 Task: Apply the Effect's to a beach photo to bring out the ocean colors.
Action: Mouse moved to (1013, 394)
Screenshot: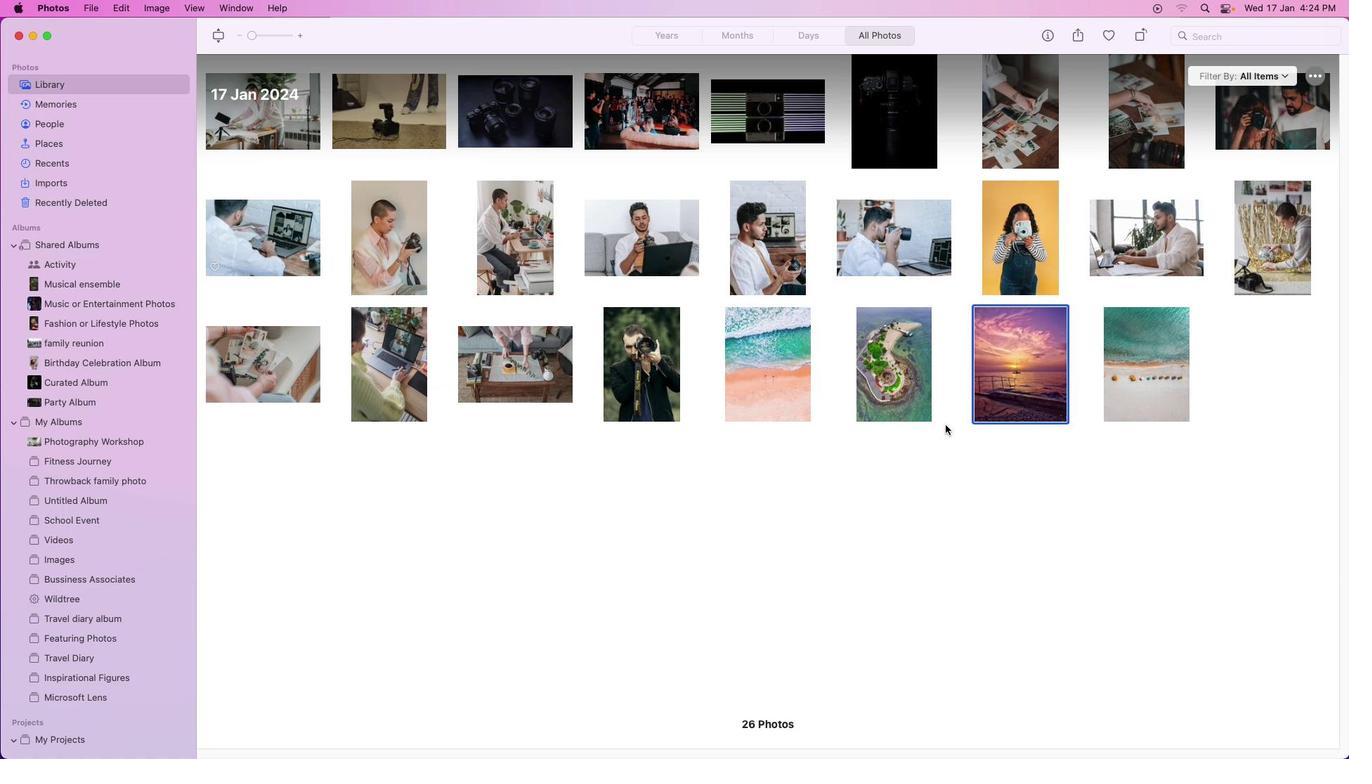 
Action: Mouse pressed left at (1013, 394)
Screenshot: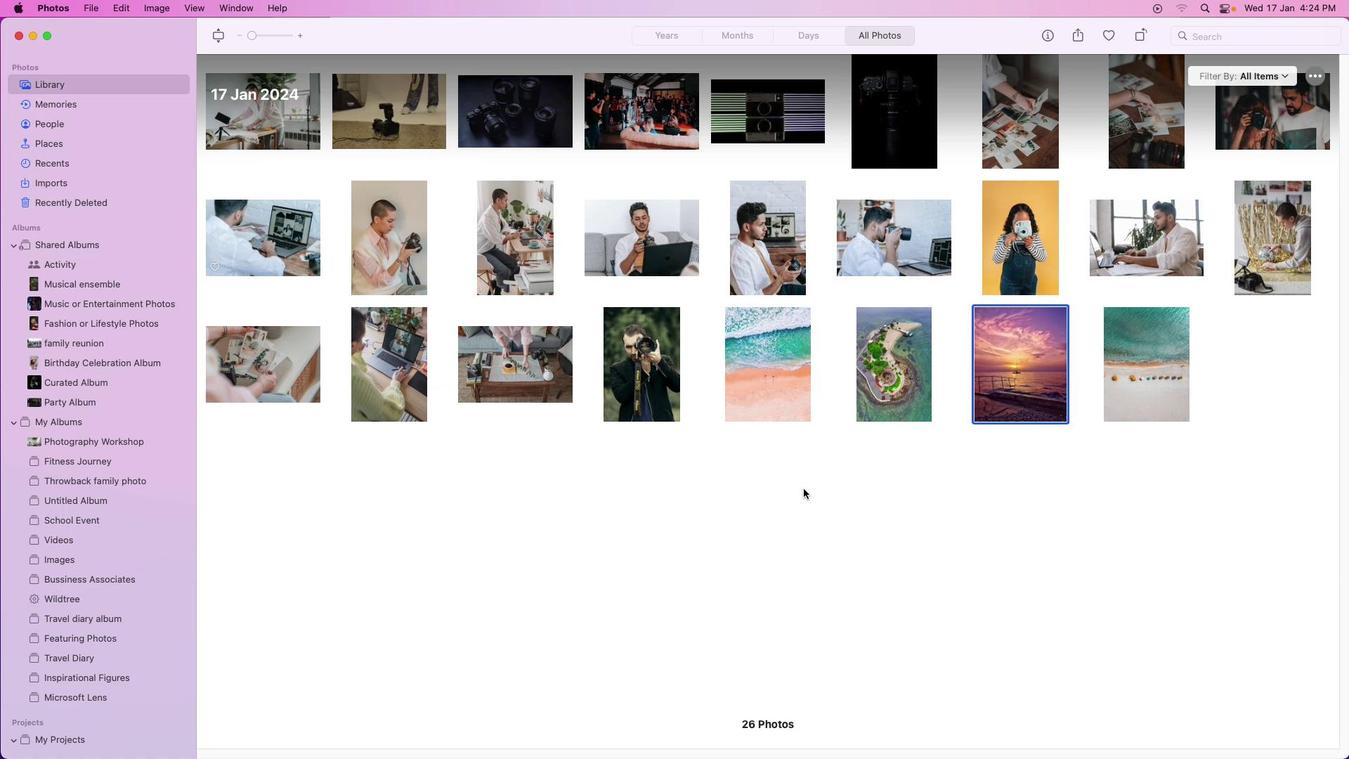 
Action: Mouse pressed left at (1013, 394)
Screenshot: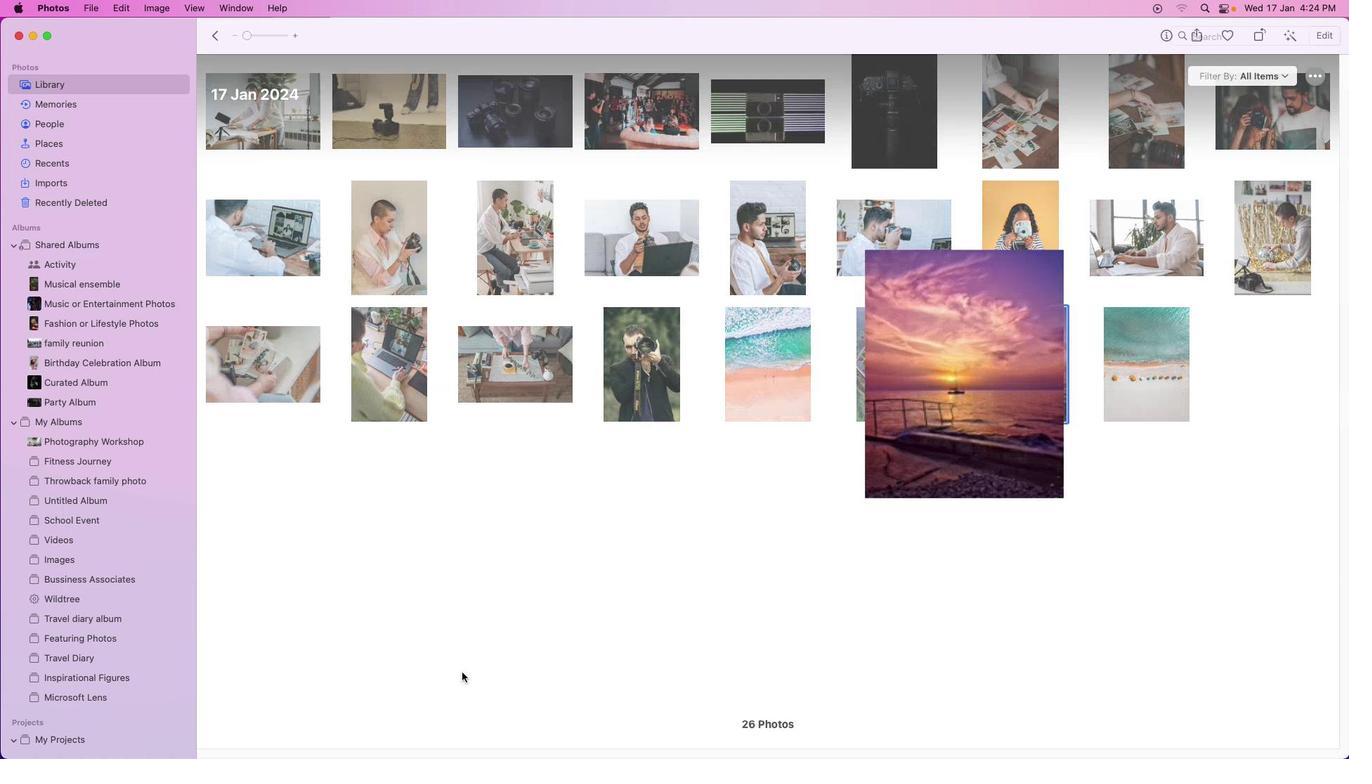 
Action: Mouse moved to (1291, 34)
Screenshot: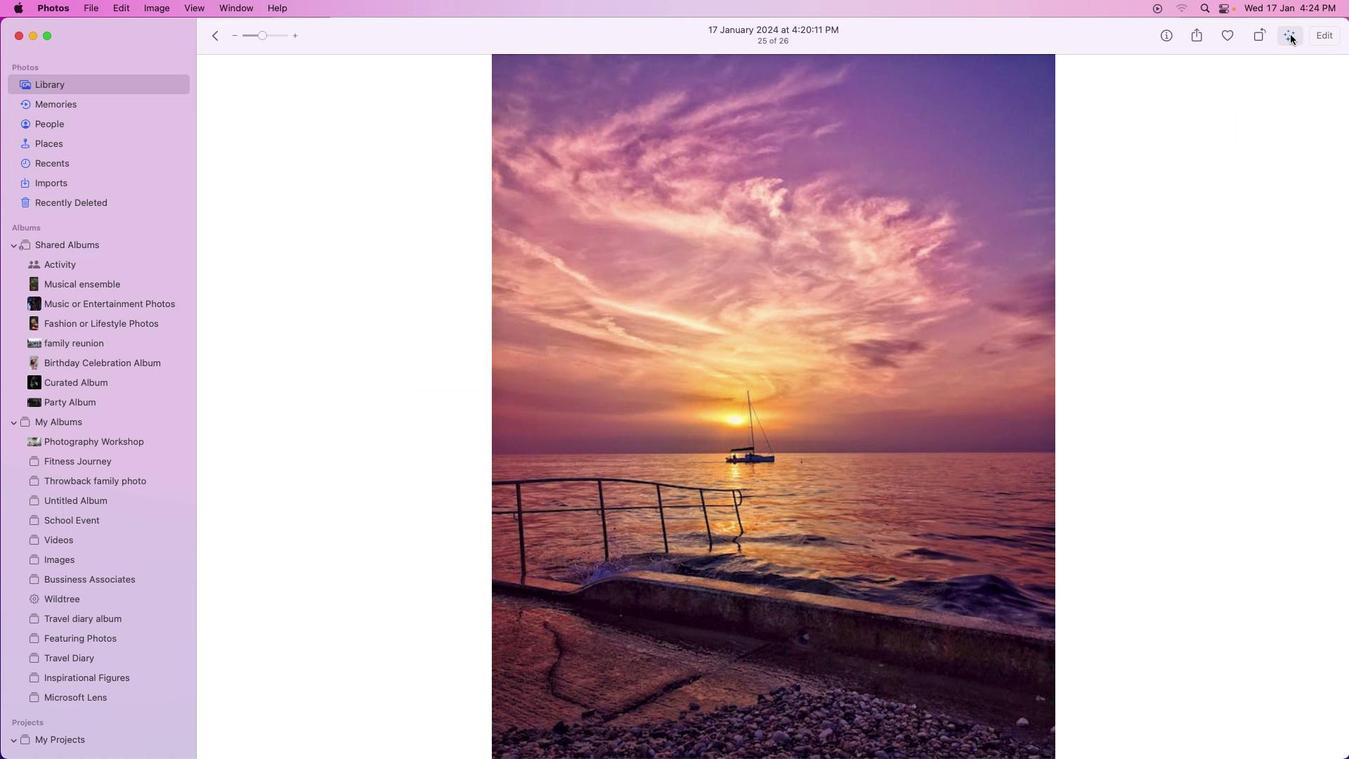 
Action: Mouse pressed left at (1291, 34)
Screenshot: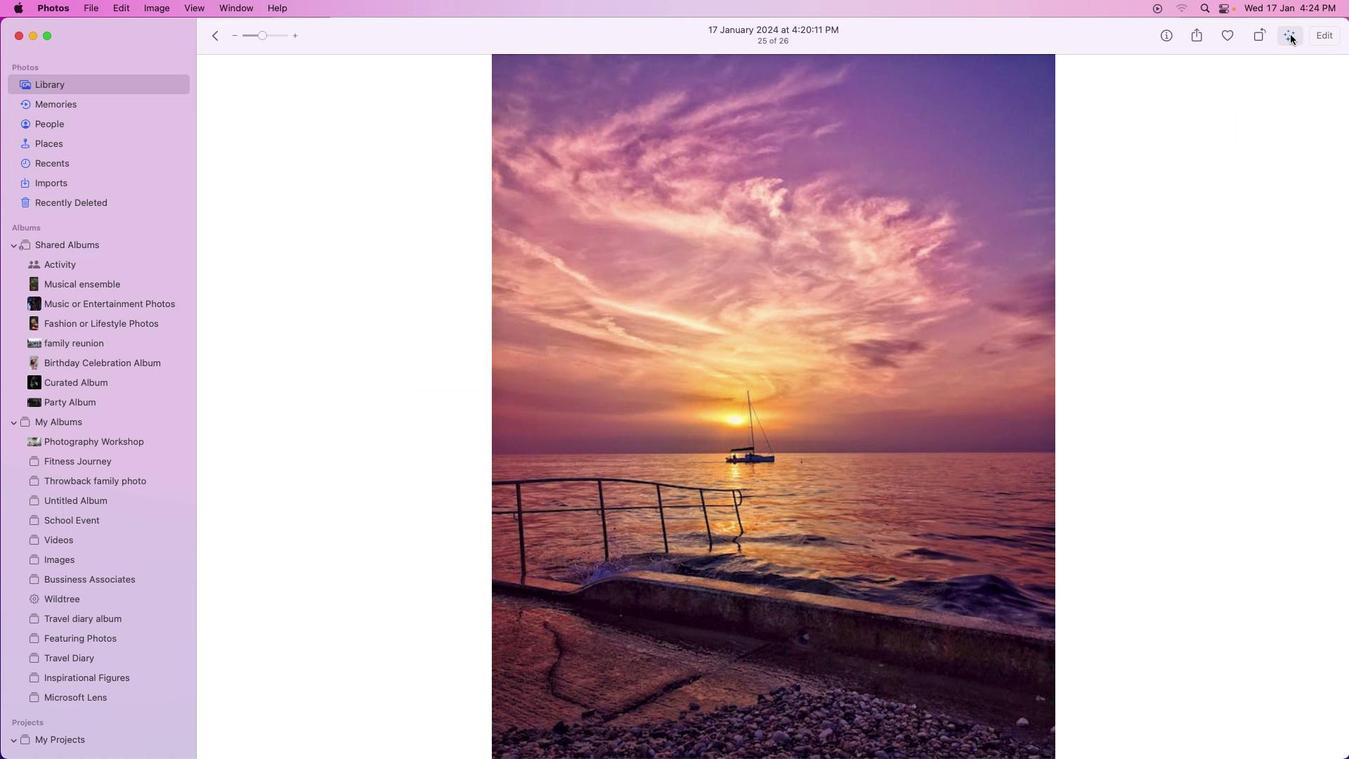 
Action: Mouse moved to (1321, 35)
Screenshot: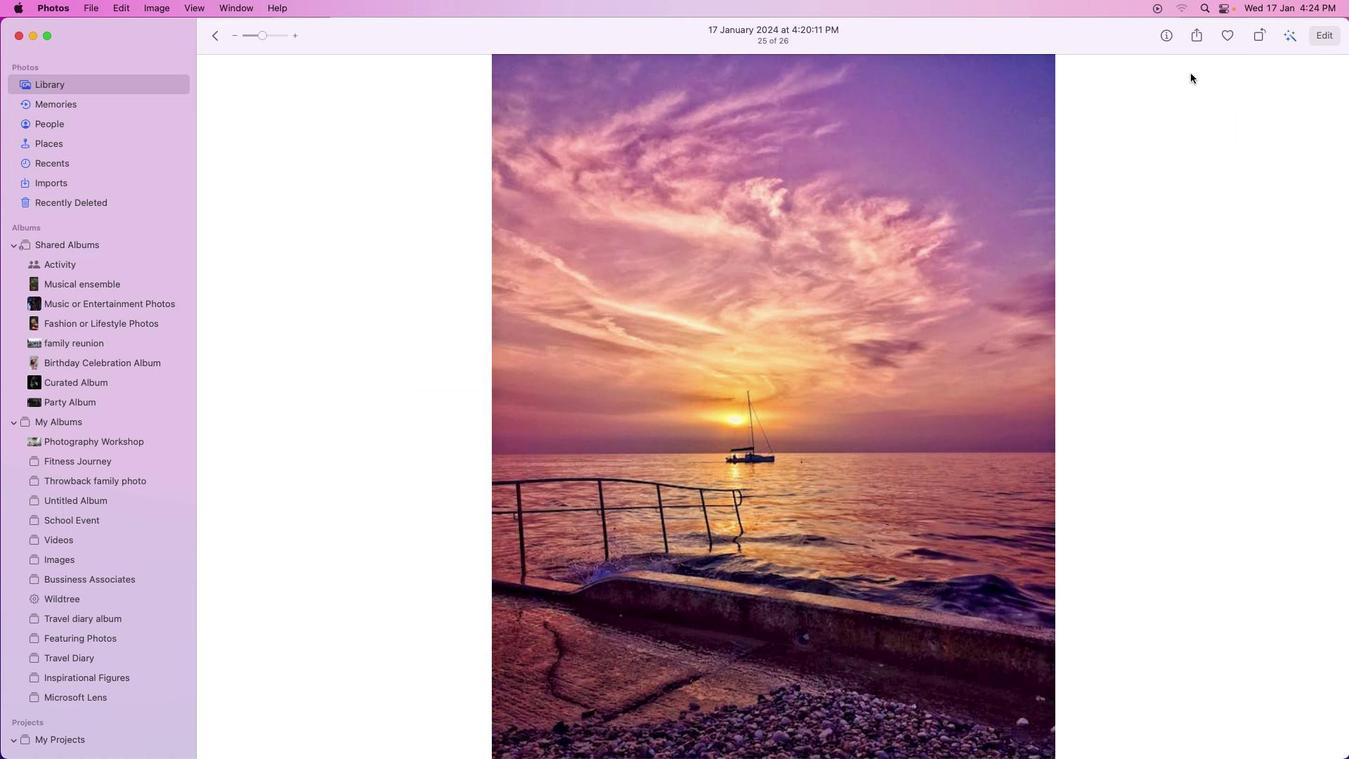 
Action: Mouse pressed left at (1321, 35)
Screenshot: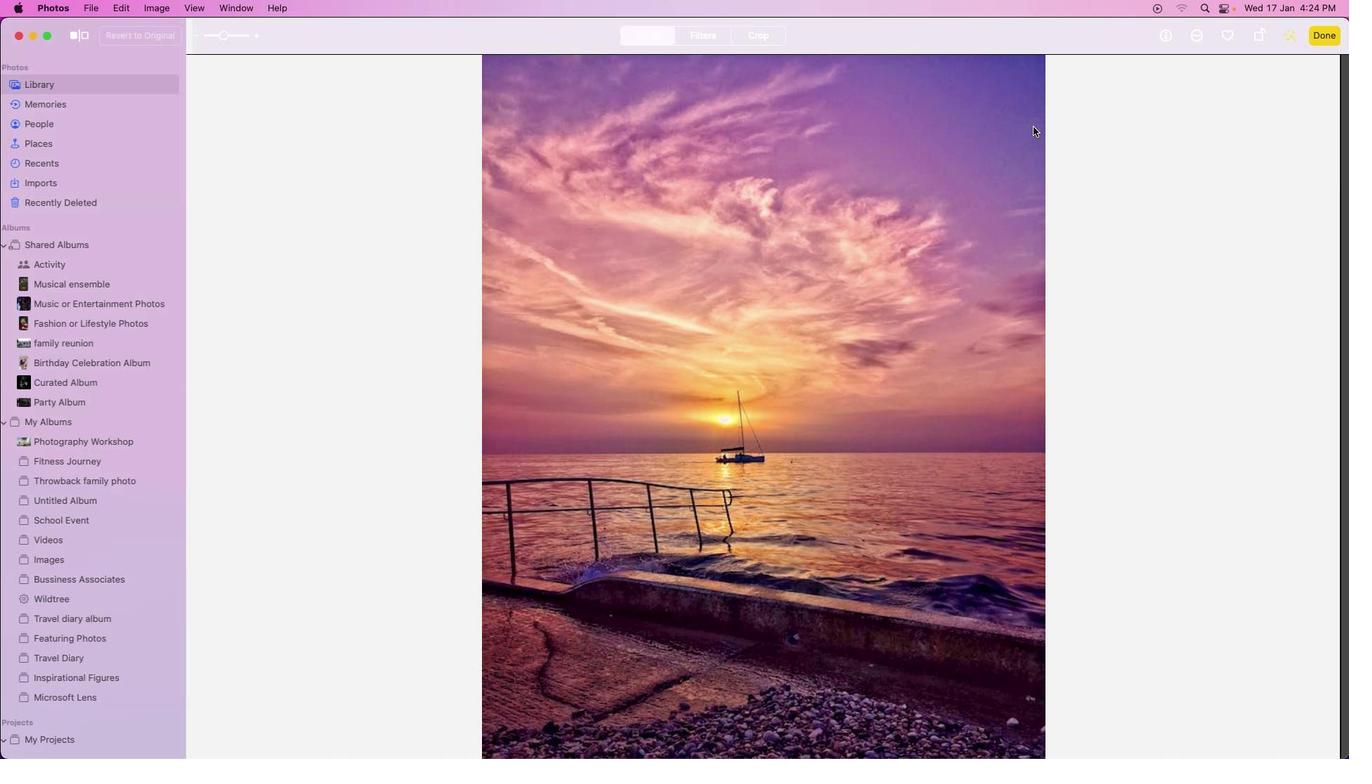 
Action: Mouse moved to (1264, 125)
Screenshot: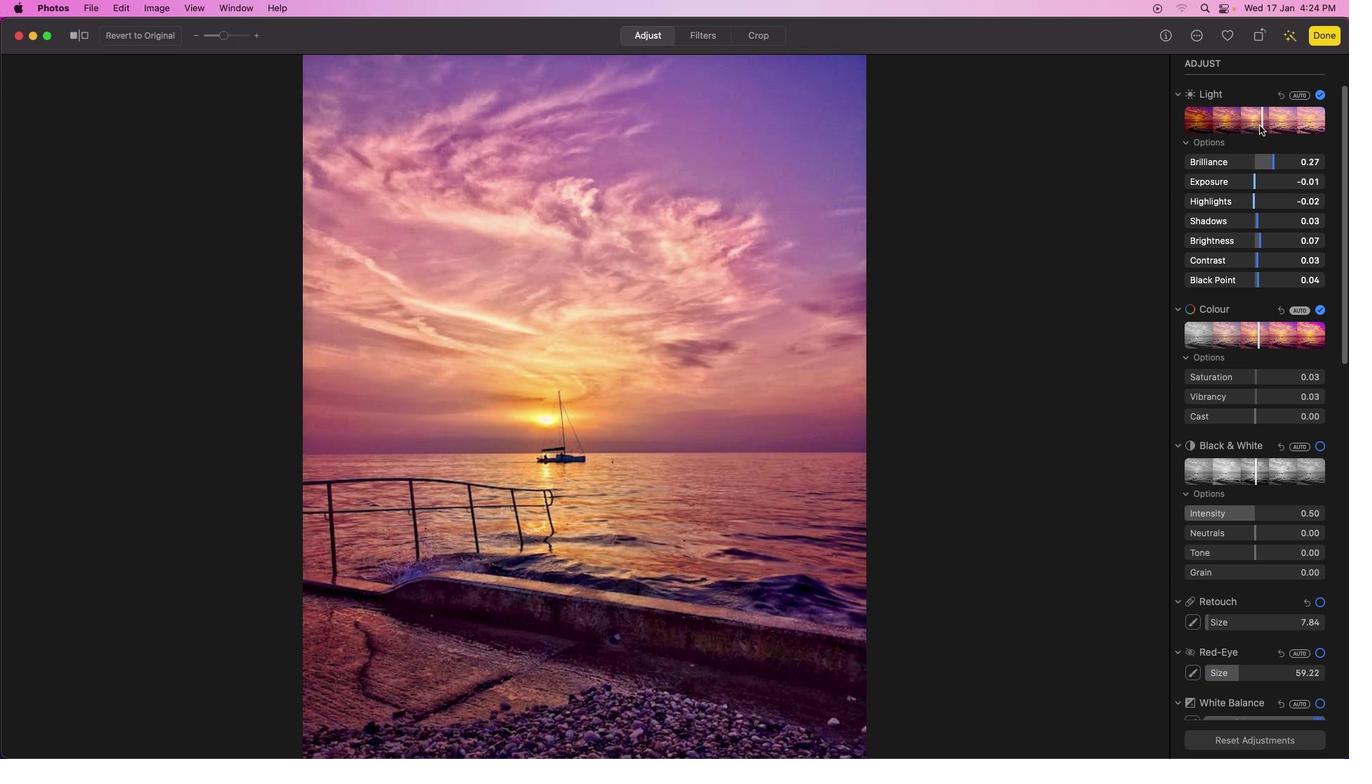 
Action: Mouse pressed left at (1264, 125)
Screenshot: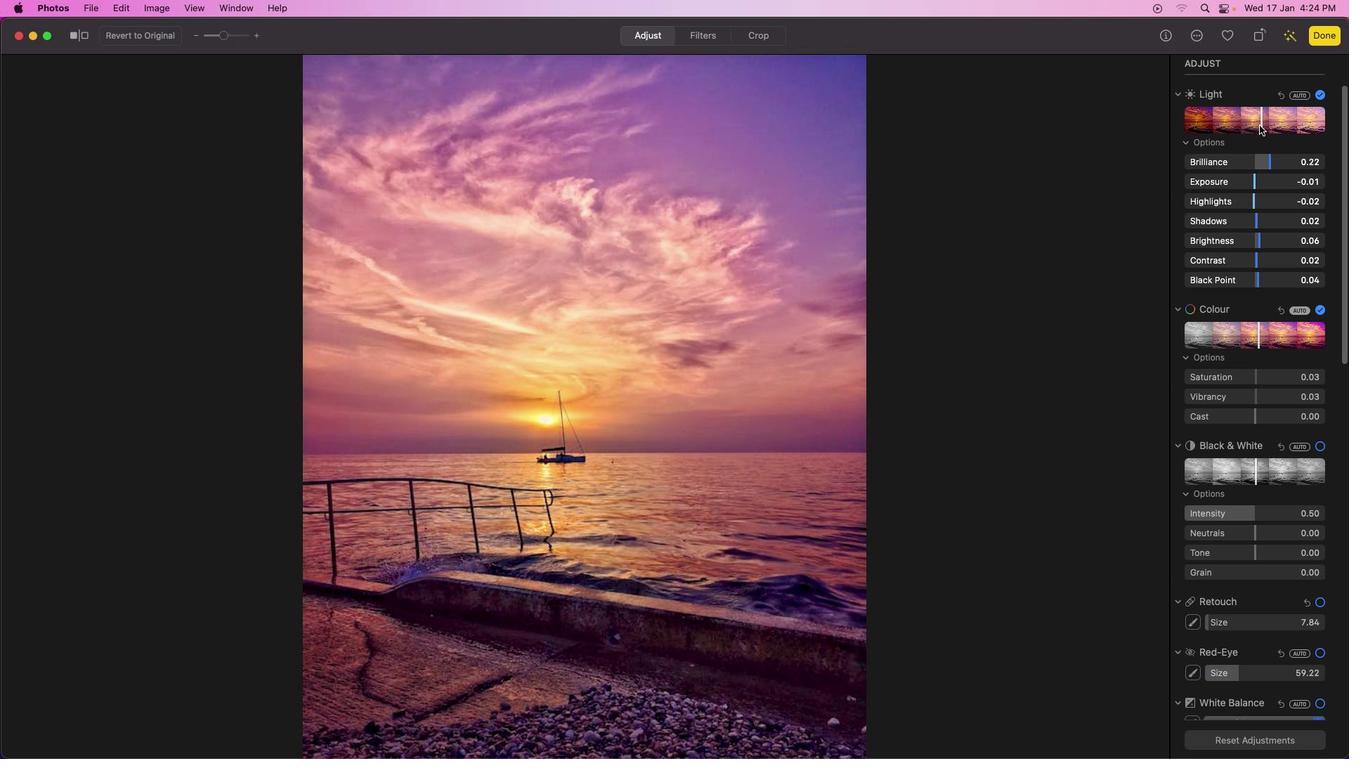 
Action: Mouse moved to (1285, 163)
Screenshot: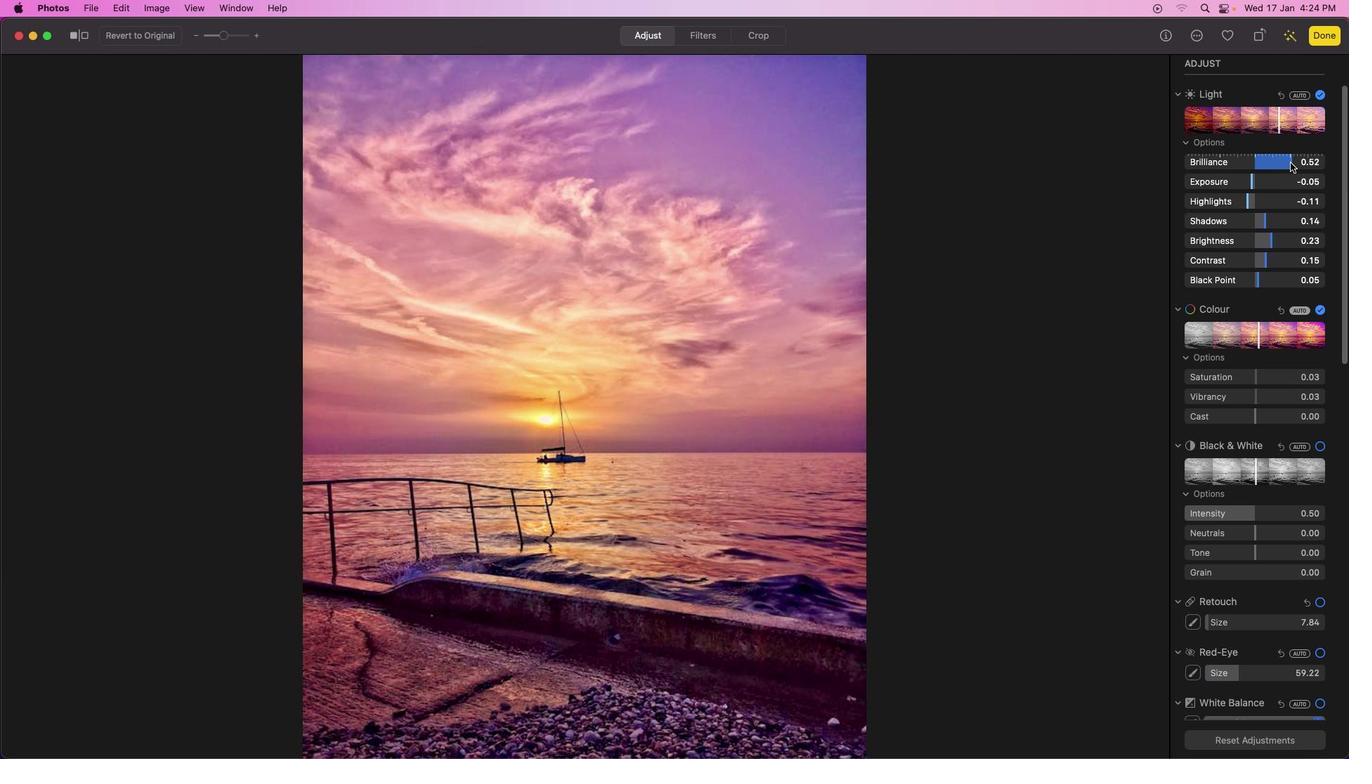 
Action: Mouse pressed left at (1285, 163)
Screenshot: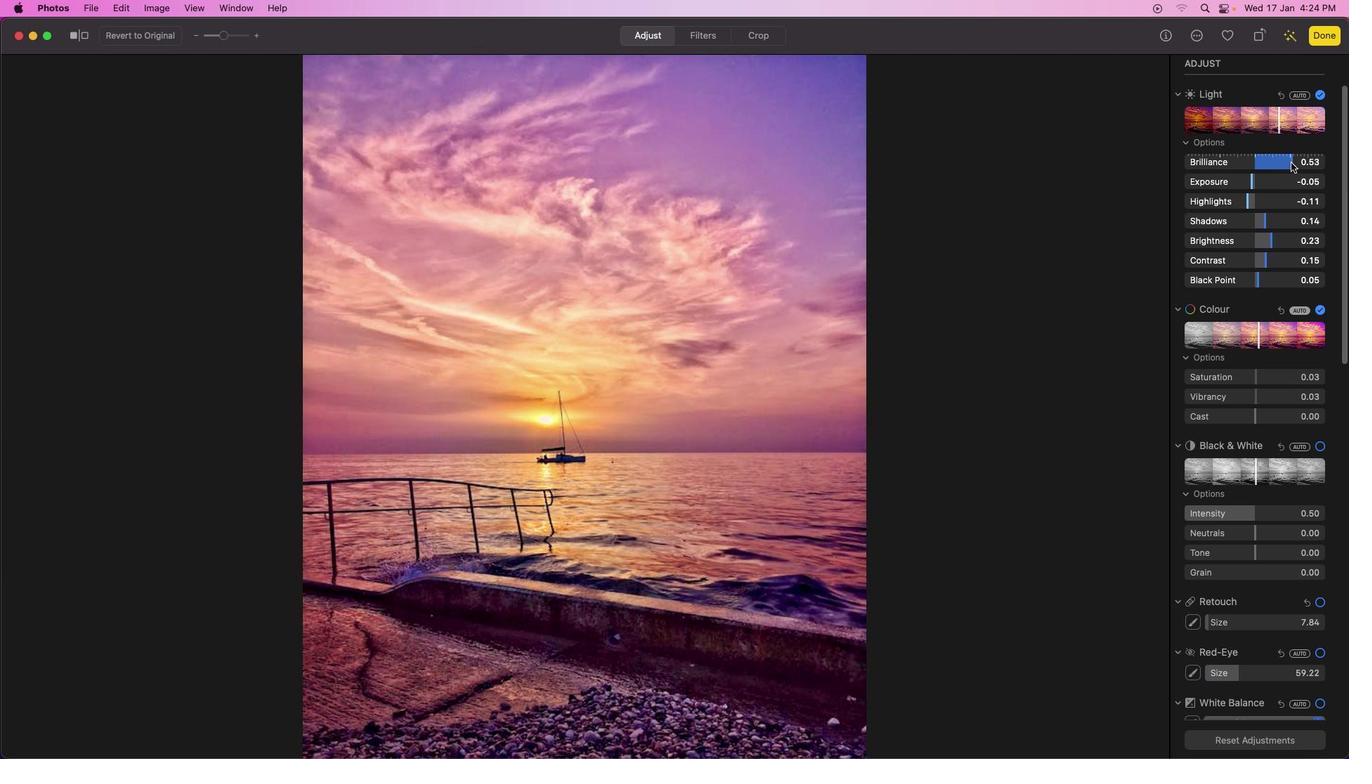 
Action: Mouse moved to (1253, 179)
Screenshot: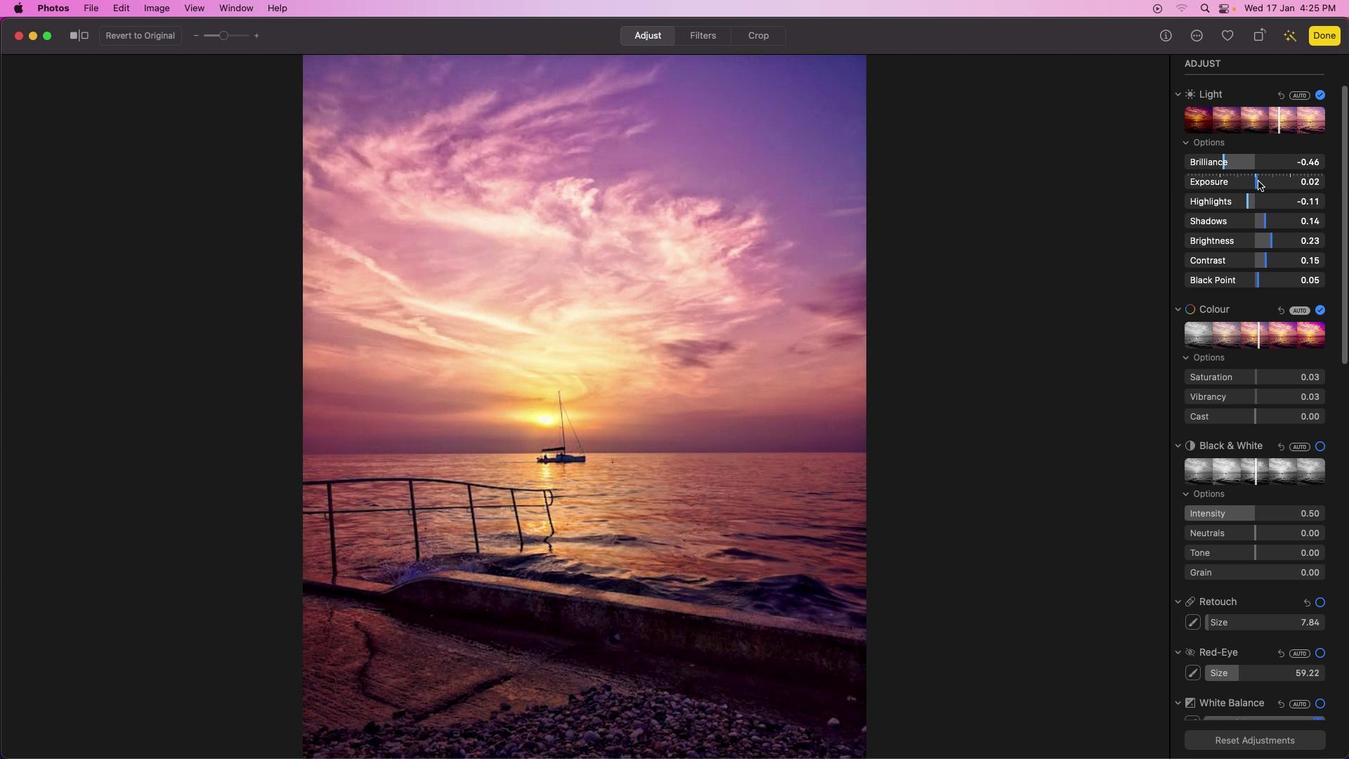 
Action: Mouse pressed left at (1253, 179)
Screenshot: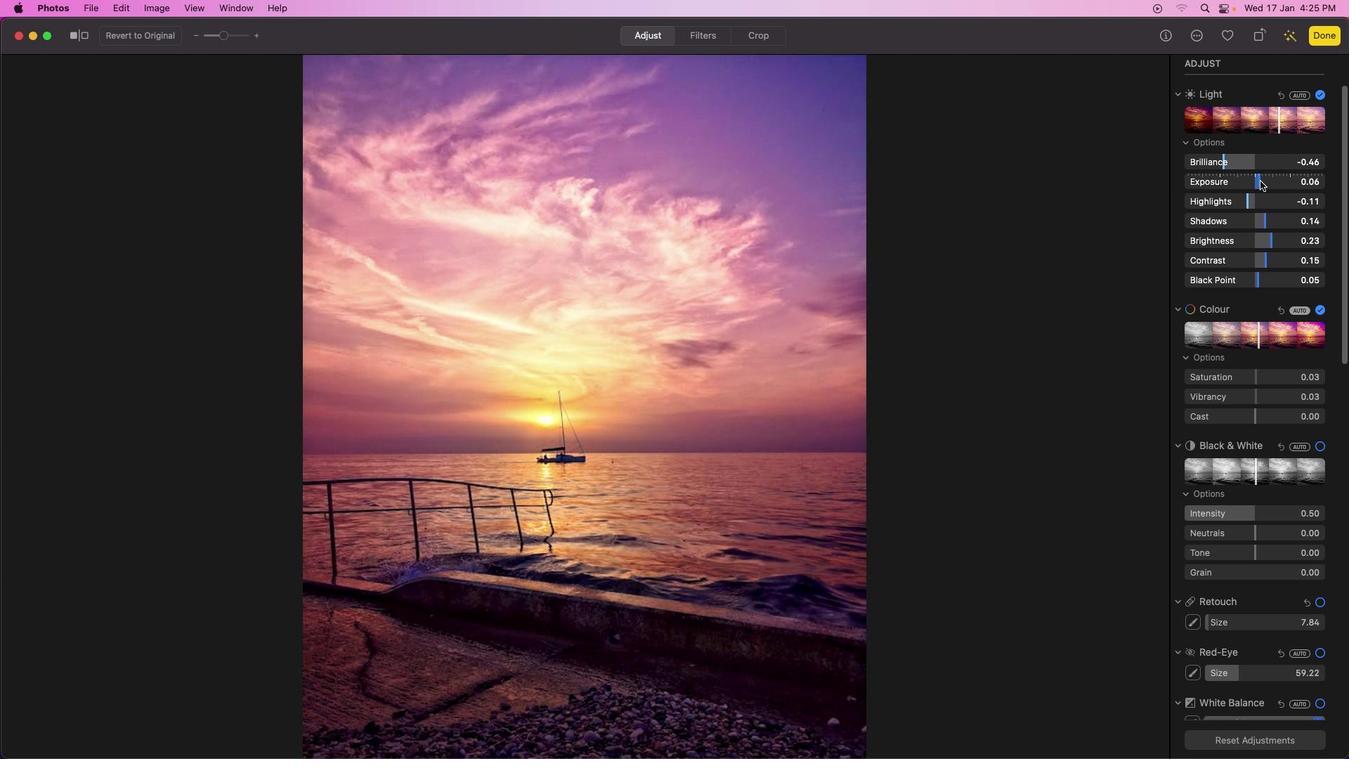 
Action: Mouse moved to (1252, 201)
Screenshot: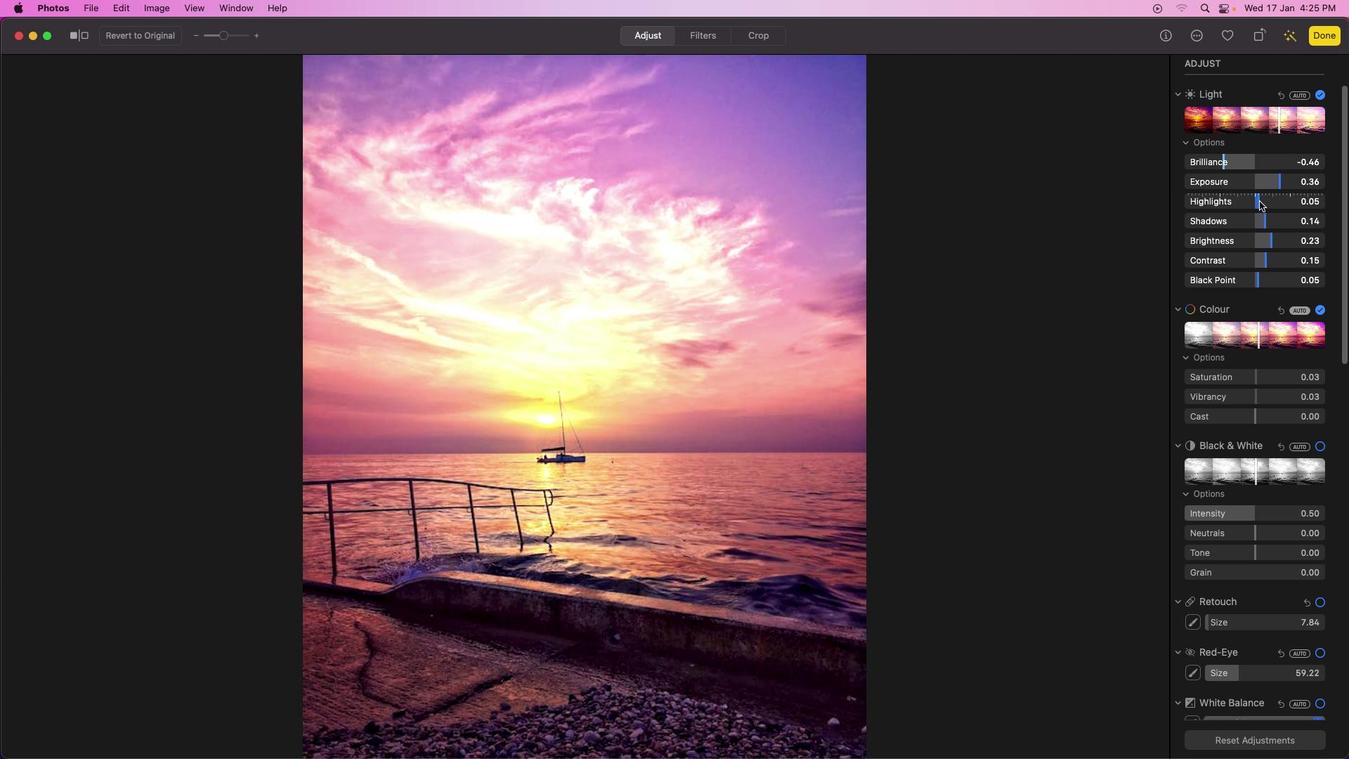 
Action: Mouse pressed left at (1252, 201)
Screenshot: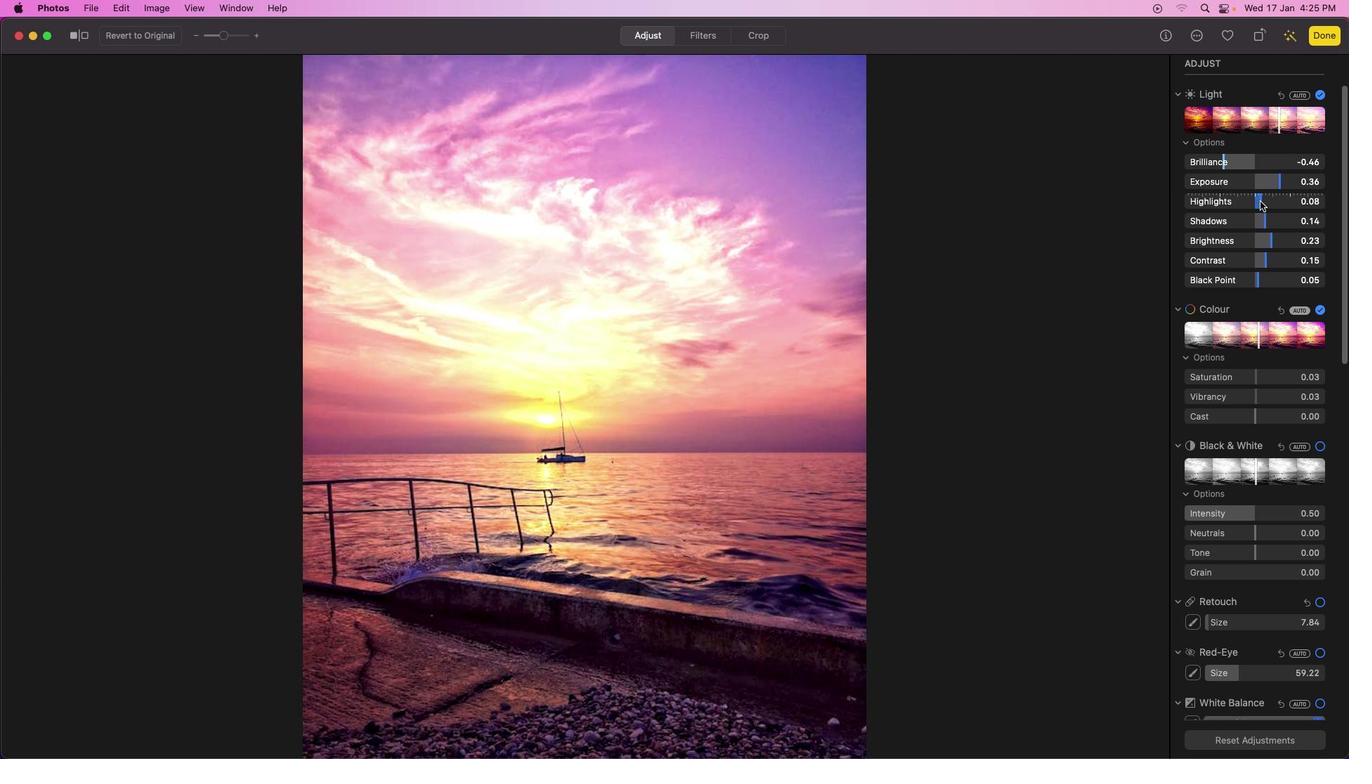 
Action: Mouse moved to (1266, 220)
Screenshot: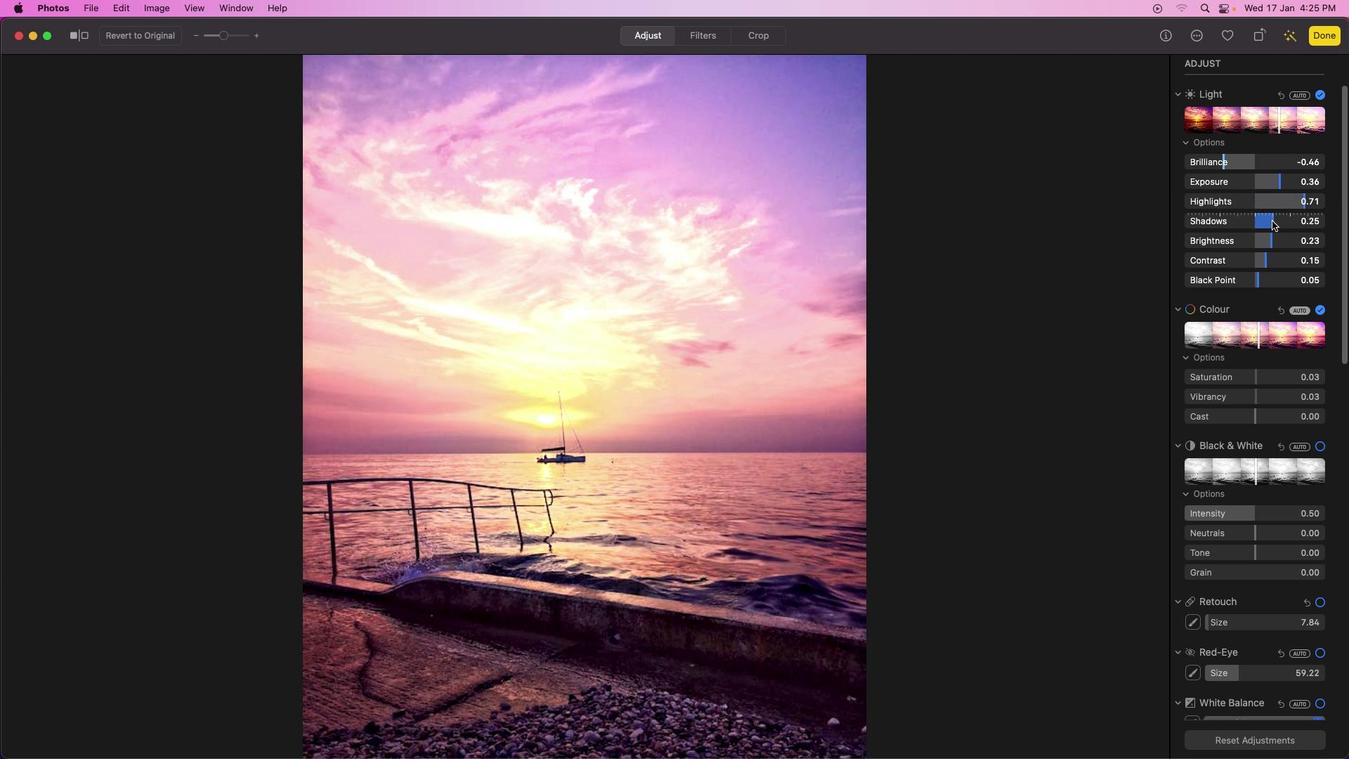 
Action: Mouse pressed left at (1266, 220)
Screenshot: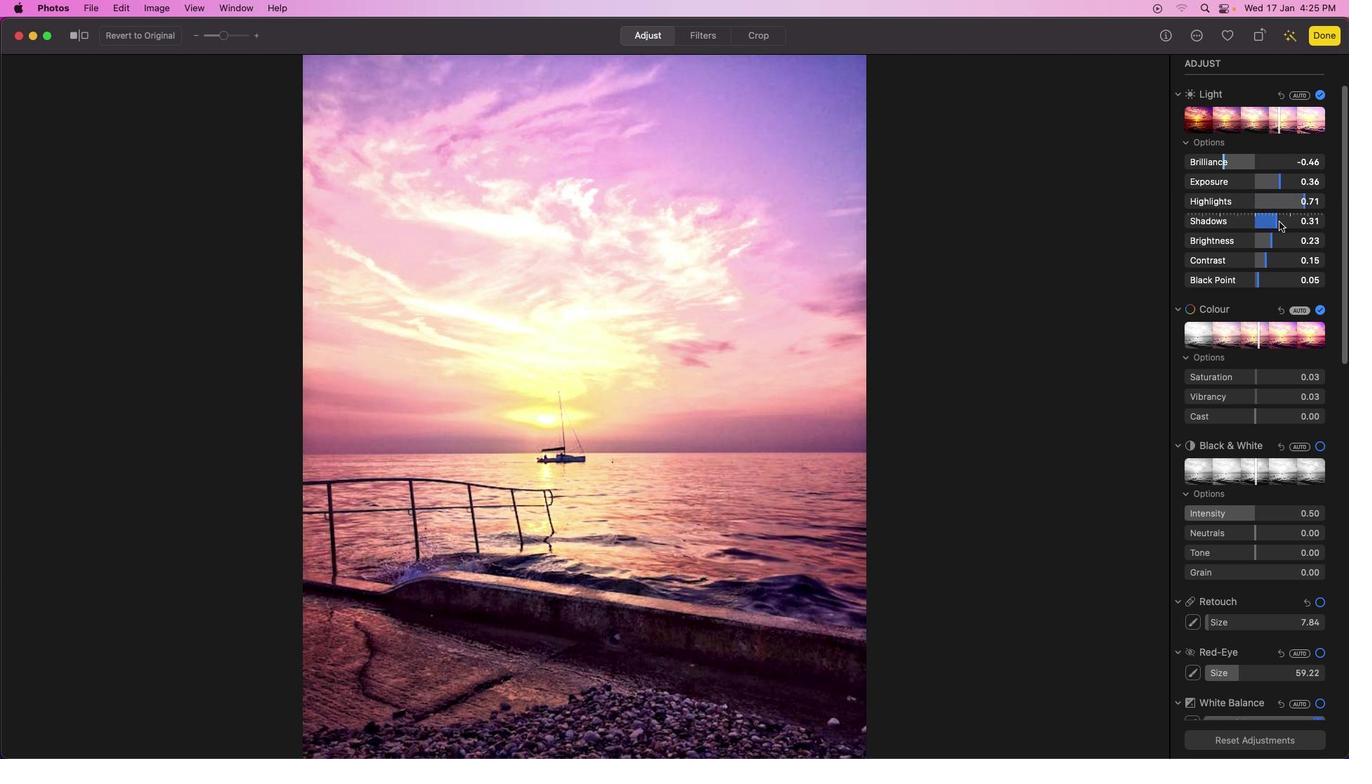 
Action: Mouse moved to (1273, 241)
Screenshot: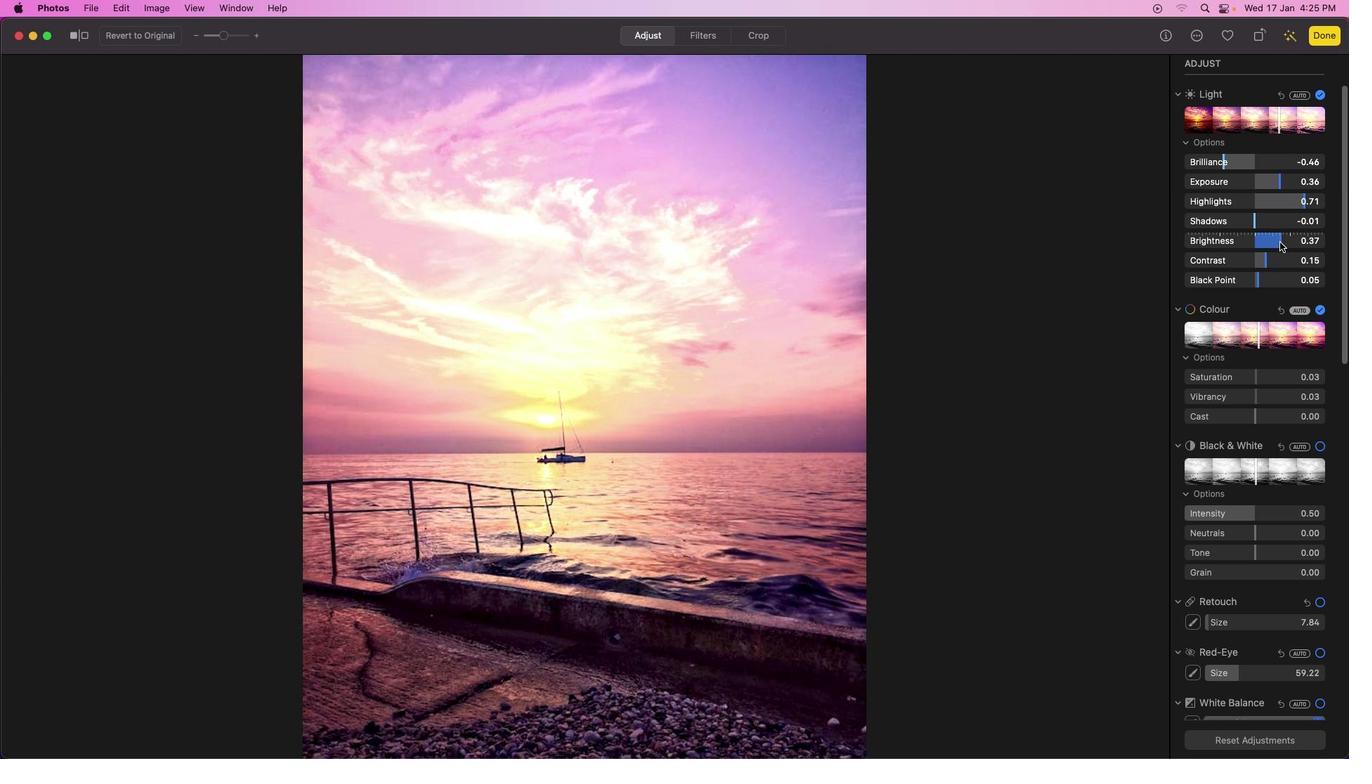 
Action: Mouse pressed left at (1273, 241)
Screenshot: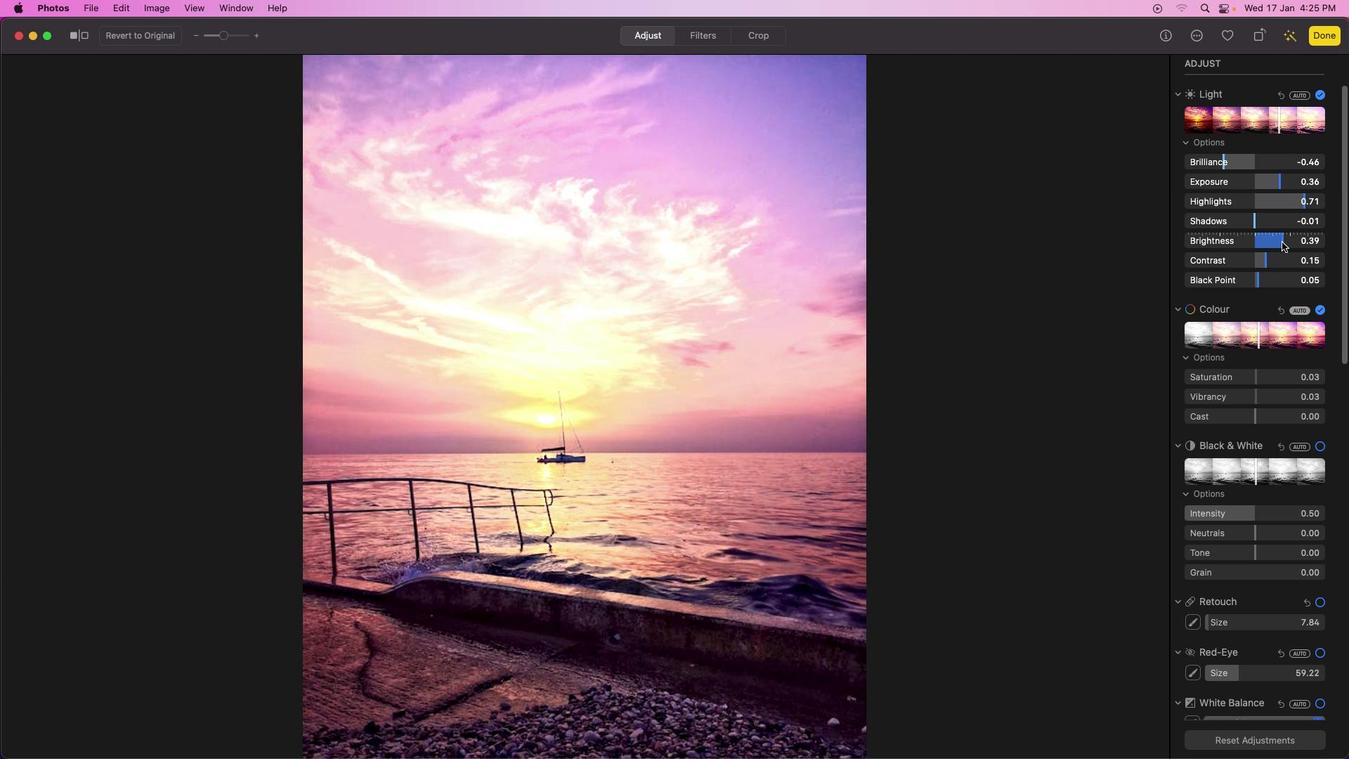 
Action: Mouse moved to (1256, 240)
Screenshot: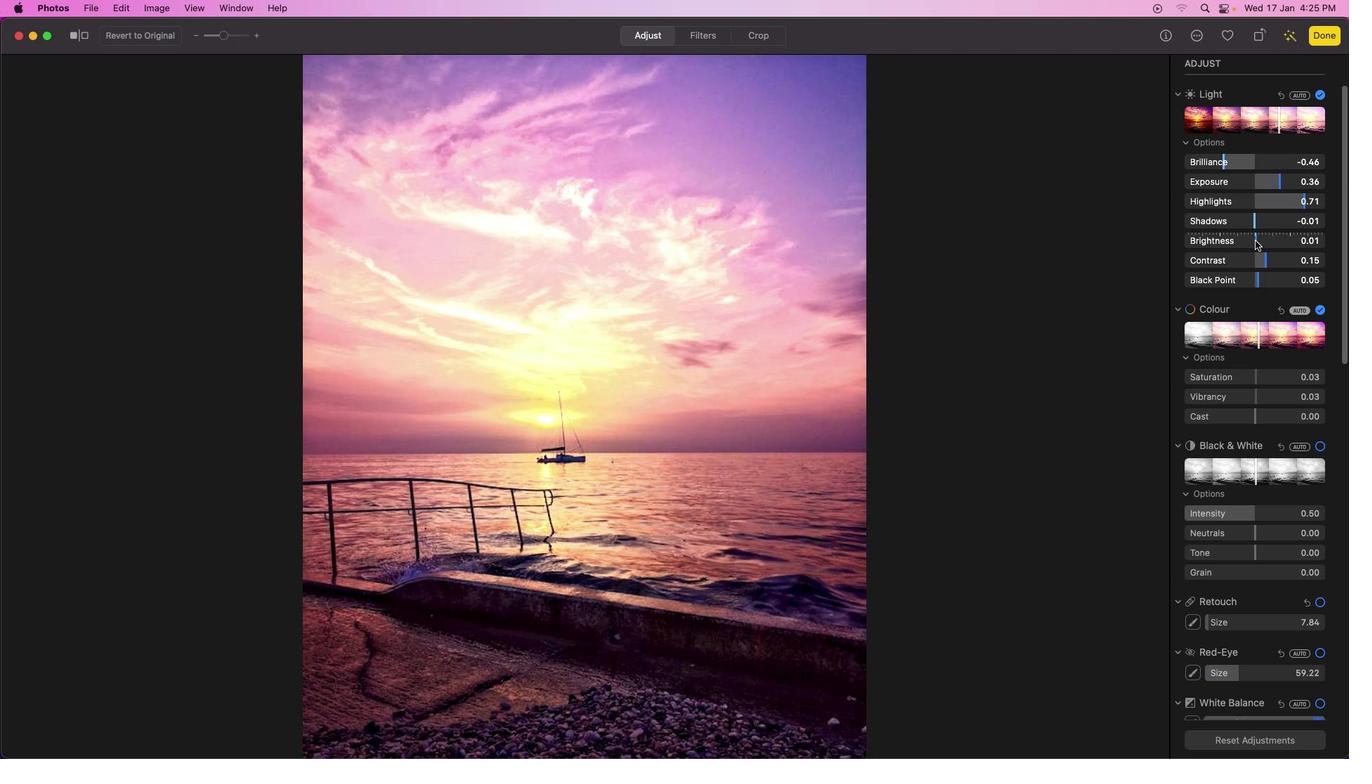 
Action: Mouse scrolled (1256, 240) with delta (0, 0)
Screenshot: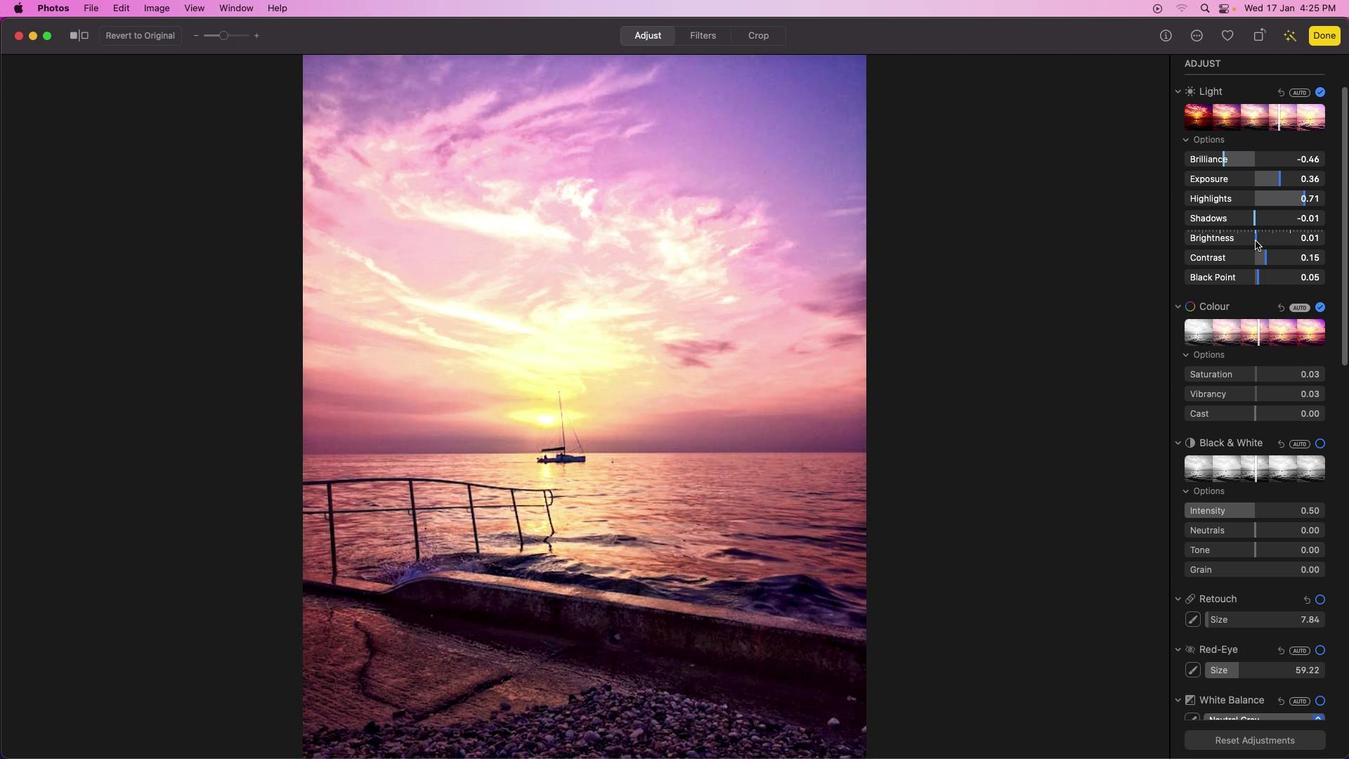 
Action: Mouse scrolled (1256, 240) with delta (0, 0)
Screenshot: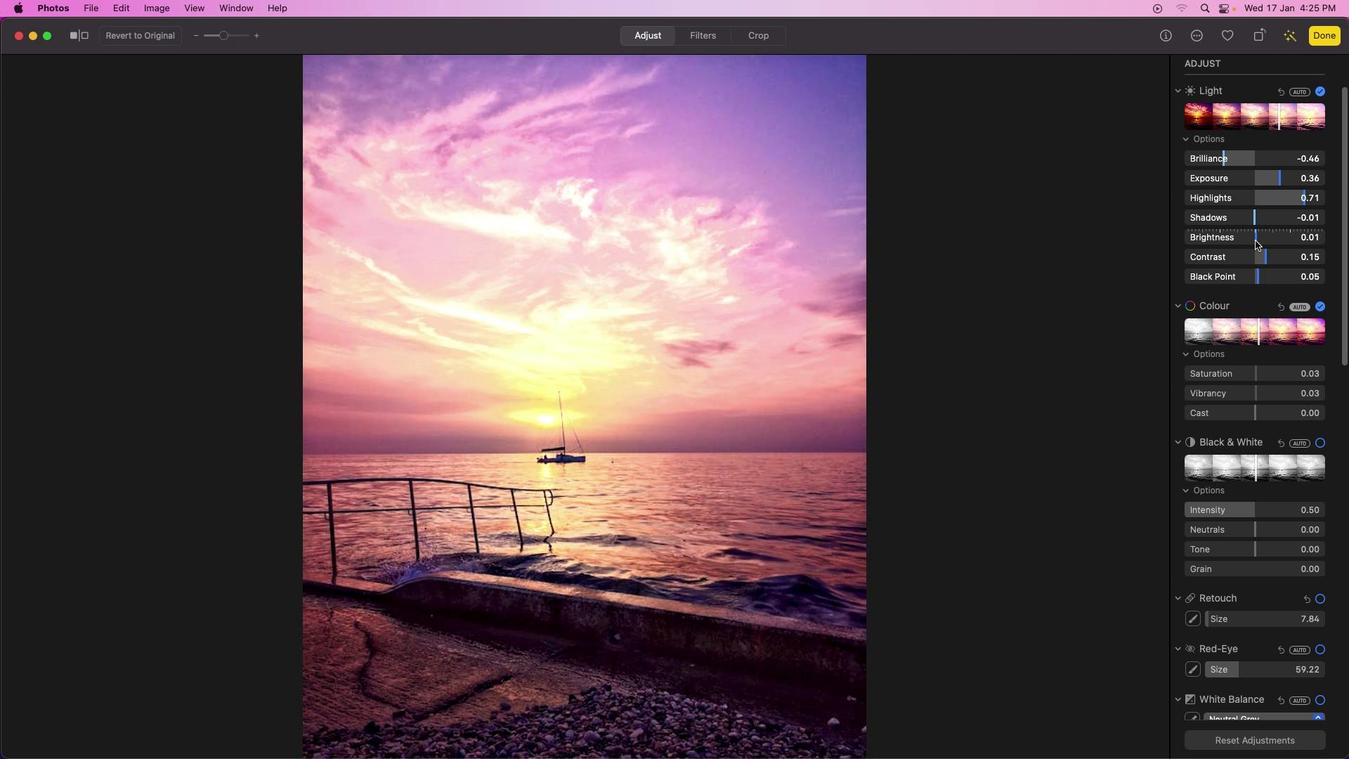 
Action: Mouse scrolled (1256, 240) with delta (0, 0)
Screenshot: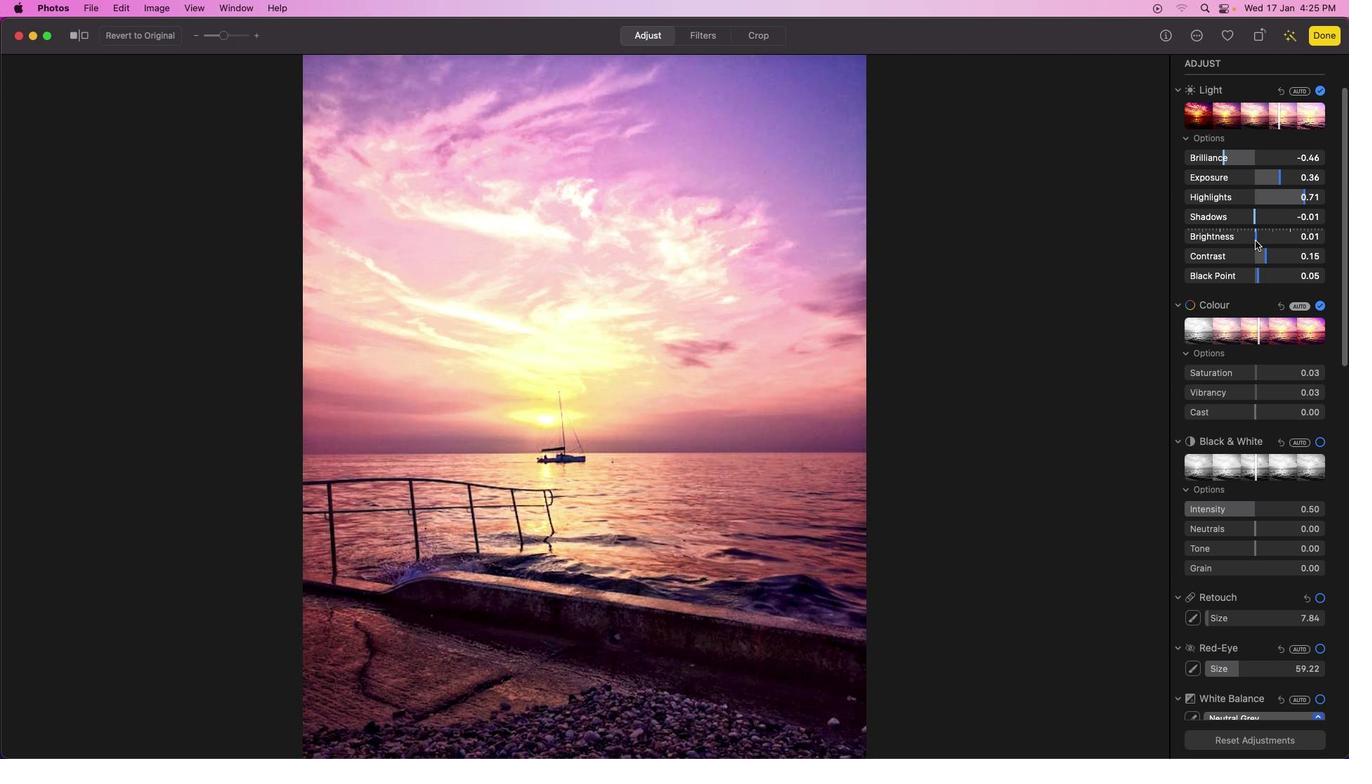 
Action: Mouse scrolled (1256, 240) with delta (0, 0)
Screenshot: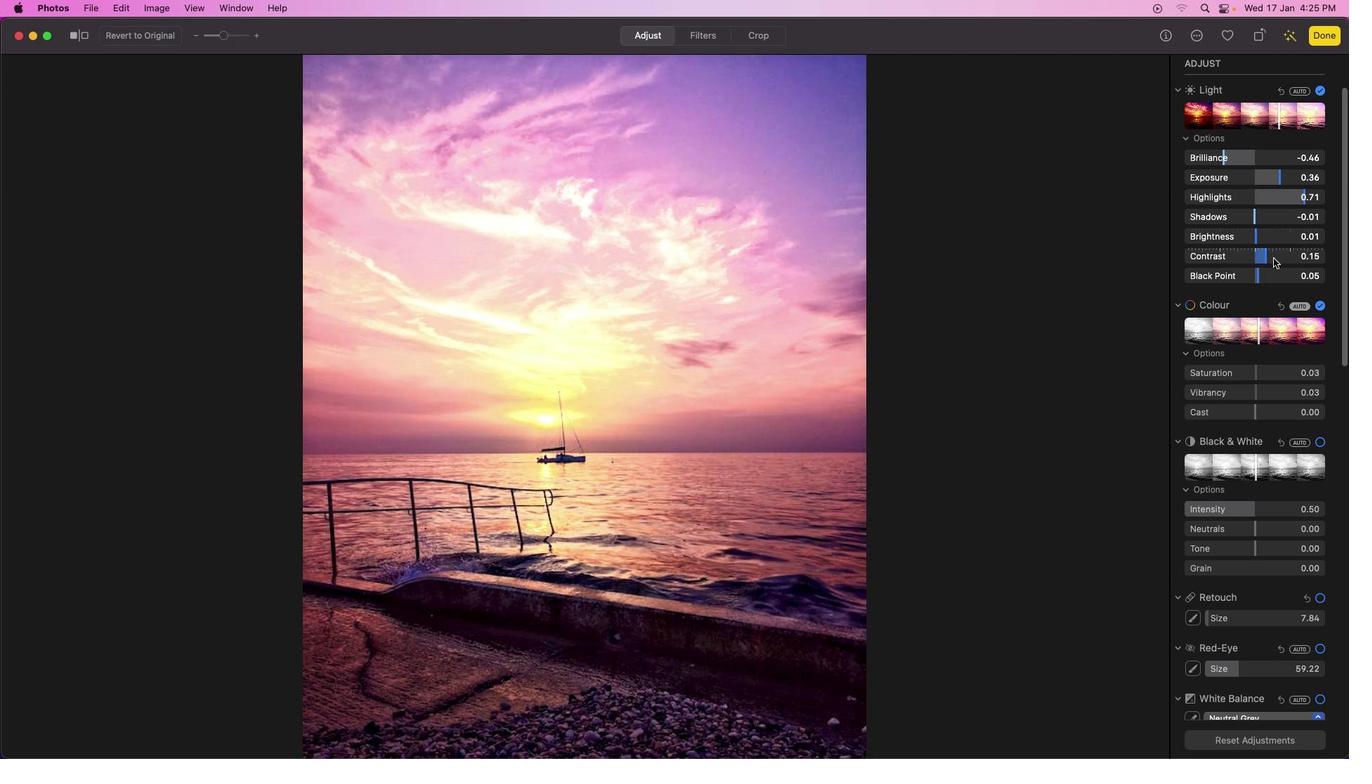 
Action: Mouse scrolled (1256, 240) with delta (0, 0)
Screenshot: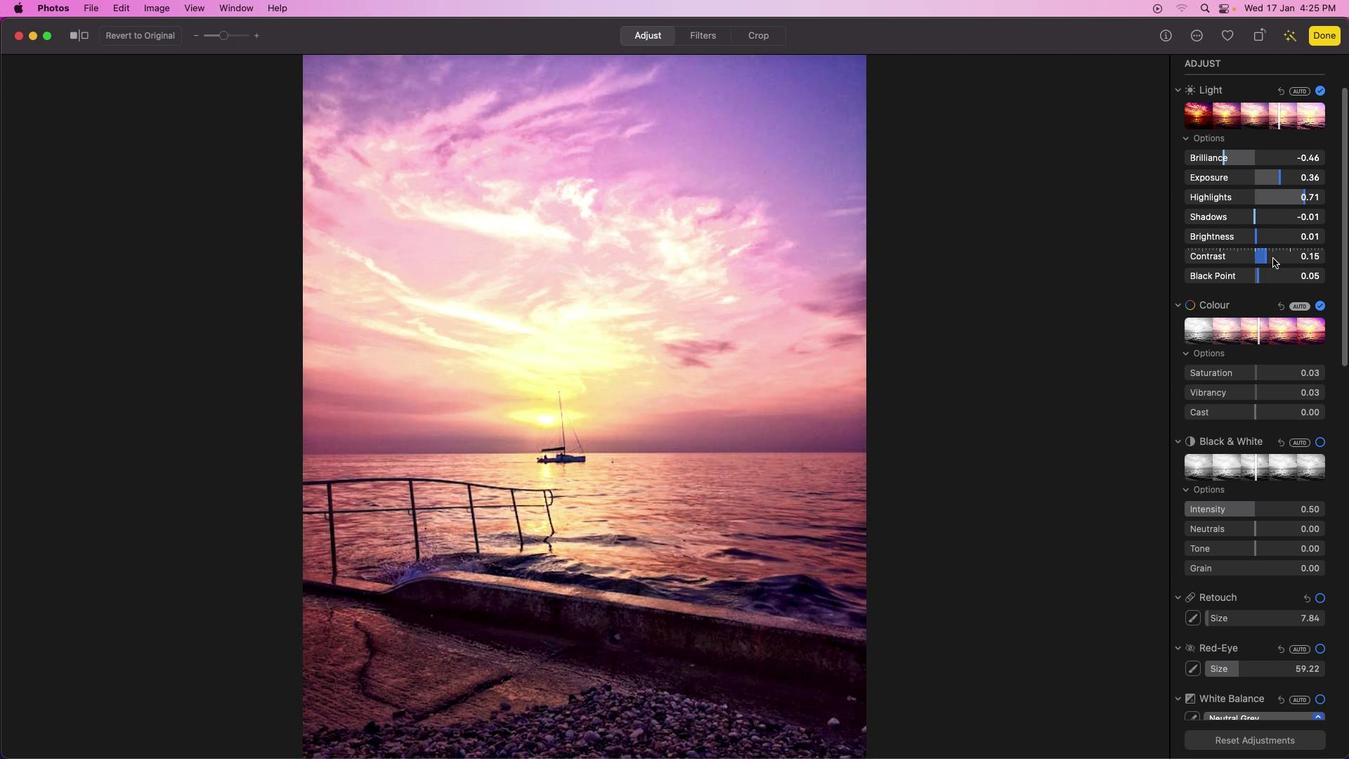 
Action: Mouse moved to (1269, 257)
Screenshot: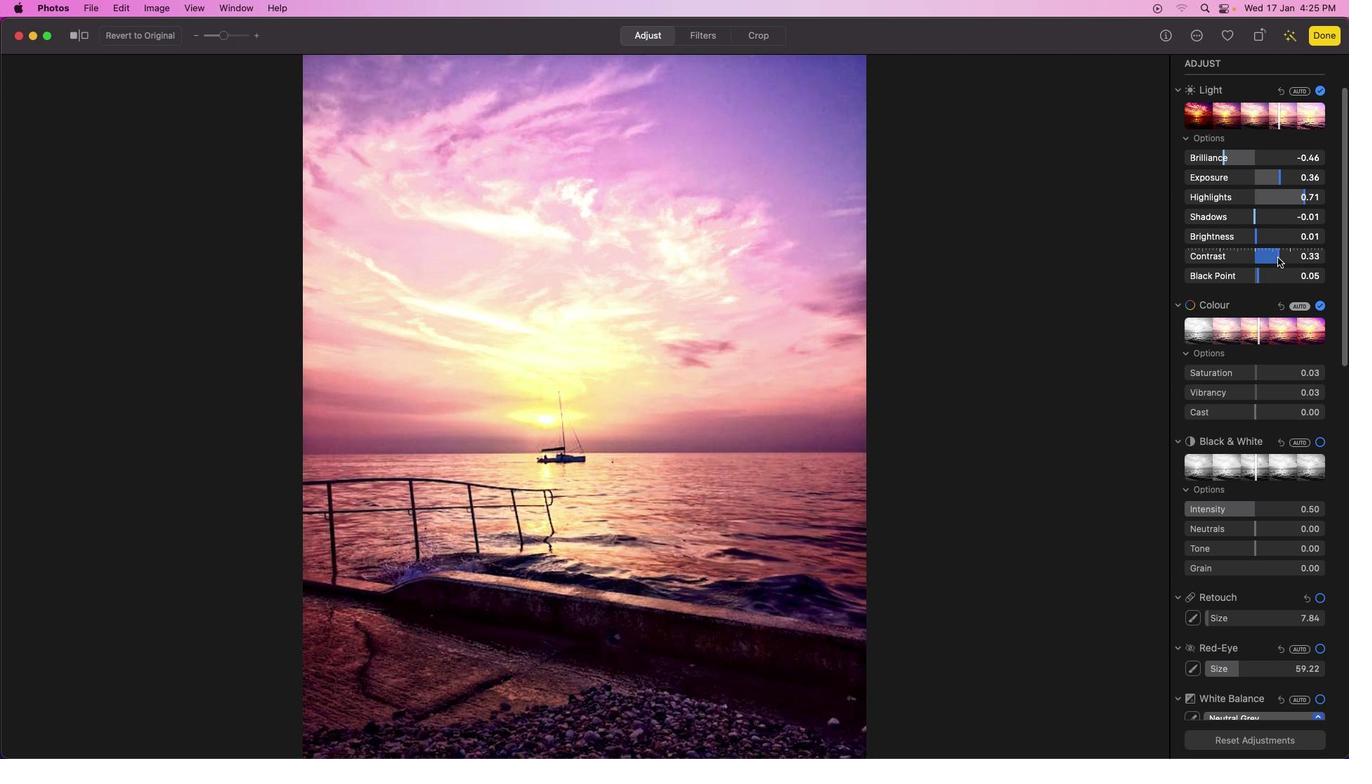 
Action: Mouse pressed left at (1269, 257)
Screenshot: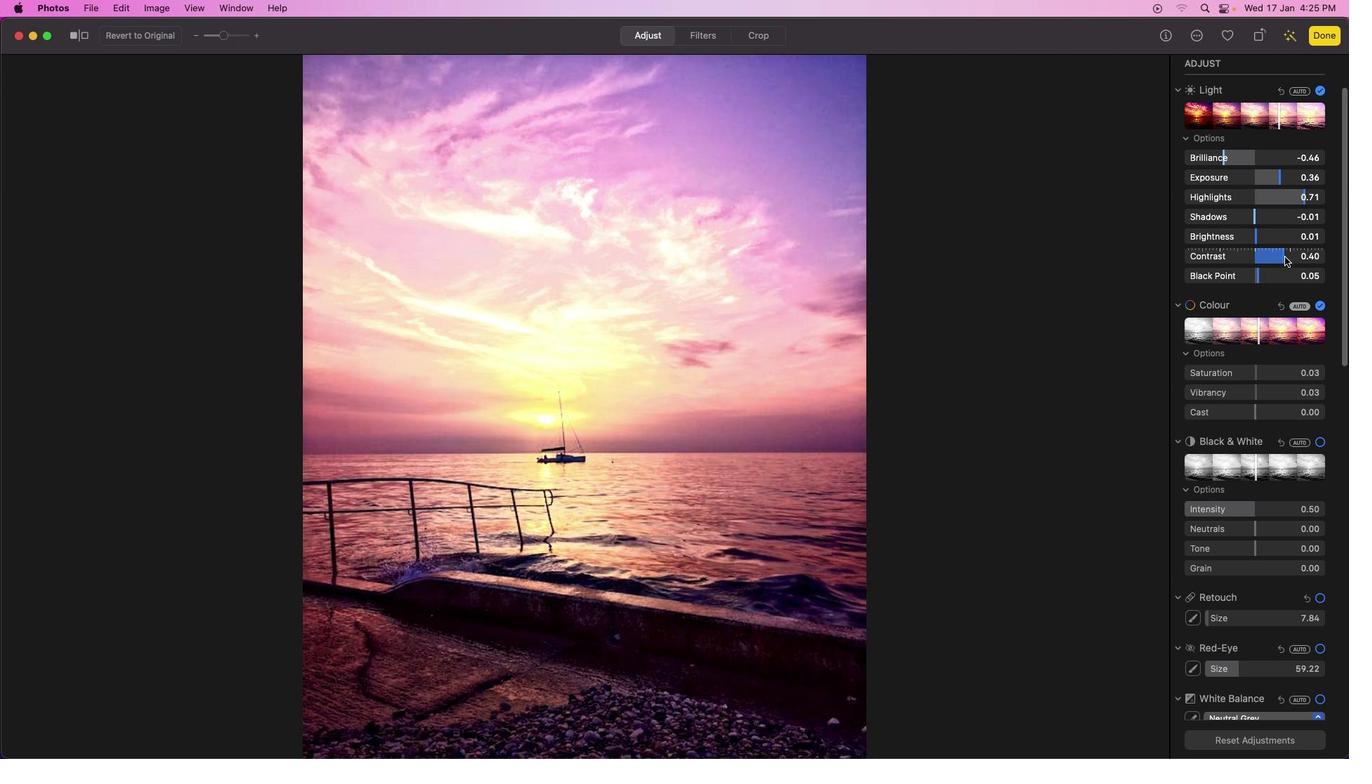 
Action: Mouse moved to (1259, 268)
Screenshot: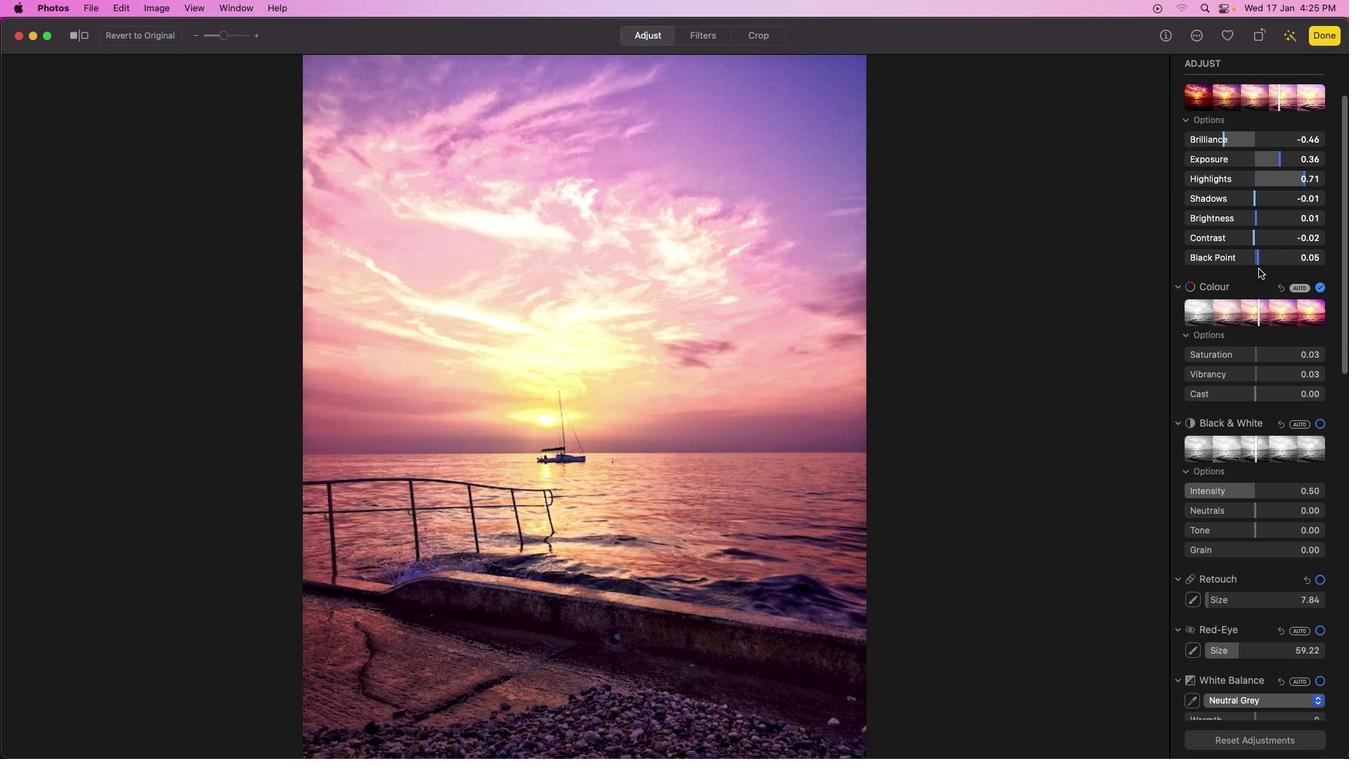
Action: Mouse scrolled (1259, 268) with delta (0, 0)
Screenshot: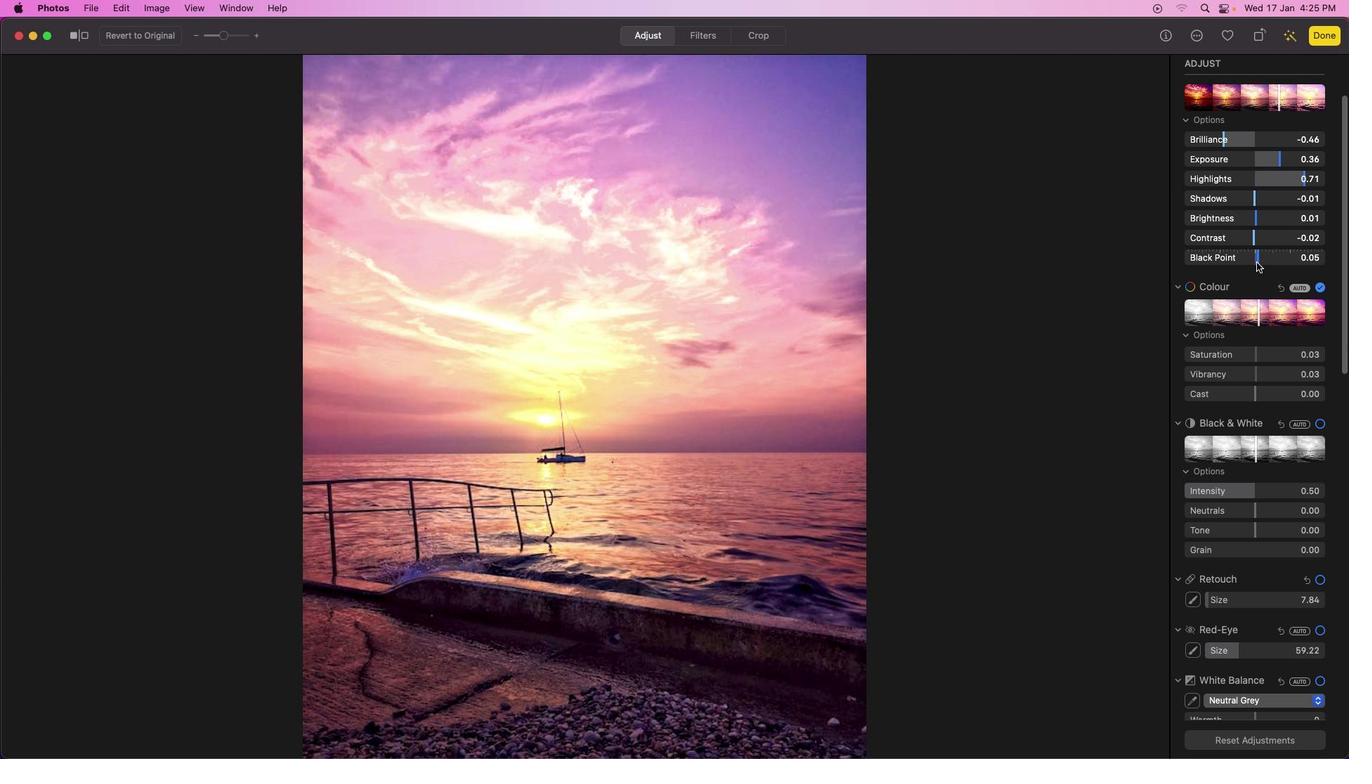 
Action: Mouse scrolled (1259, 268) with delta (0, 0)
Screenshot: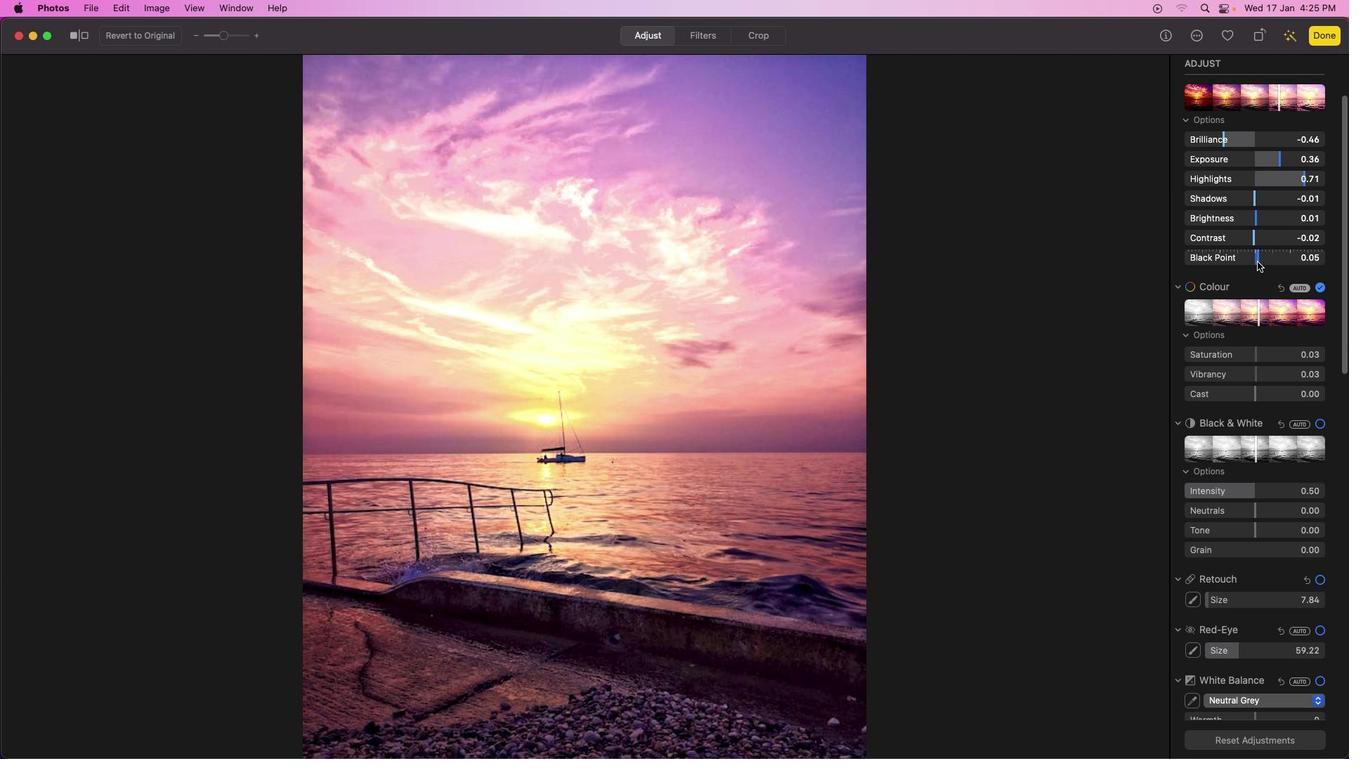 
Action: Mouse moved to (1259, 268)
Screenshot: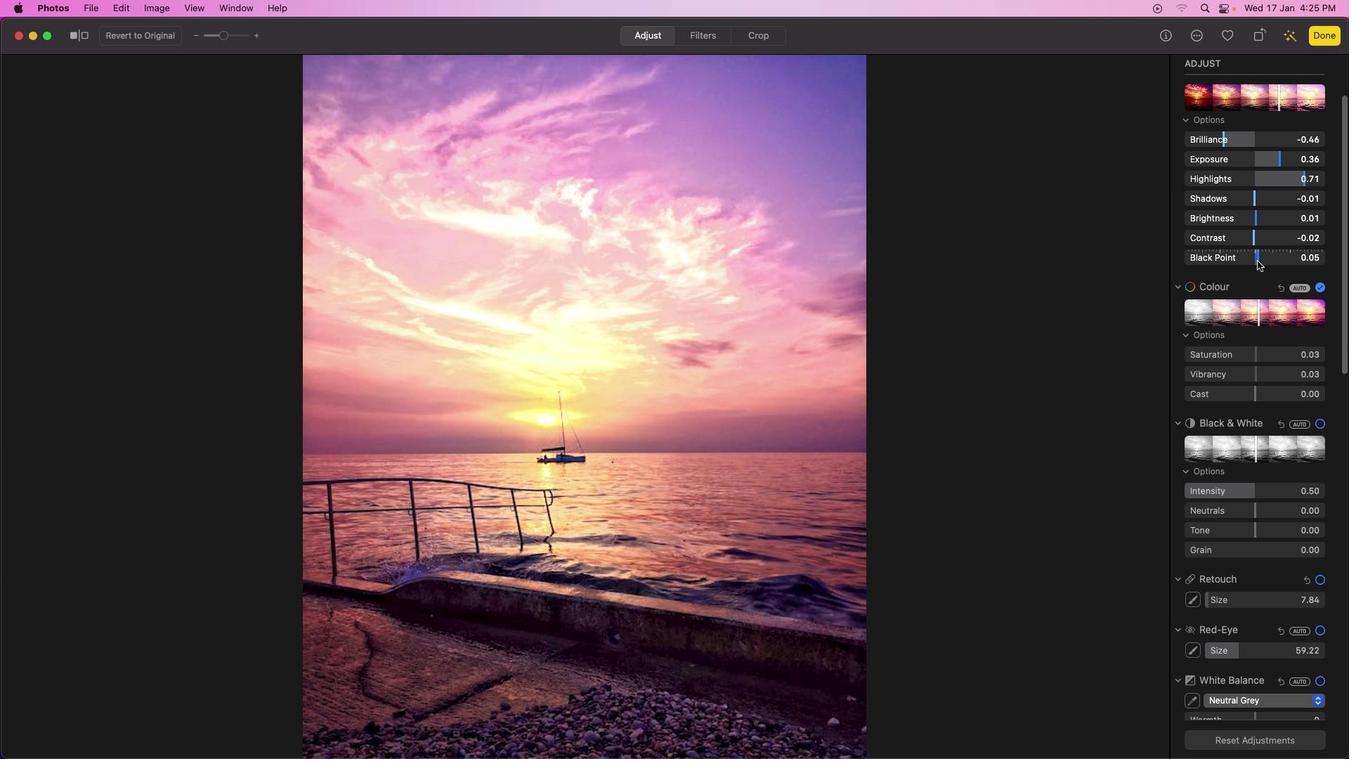 
Action: Mouse scrolled (1259, 268) with delta (0, 0)
Screenshot: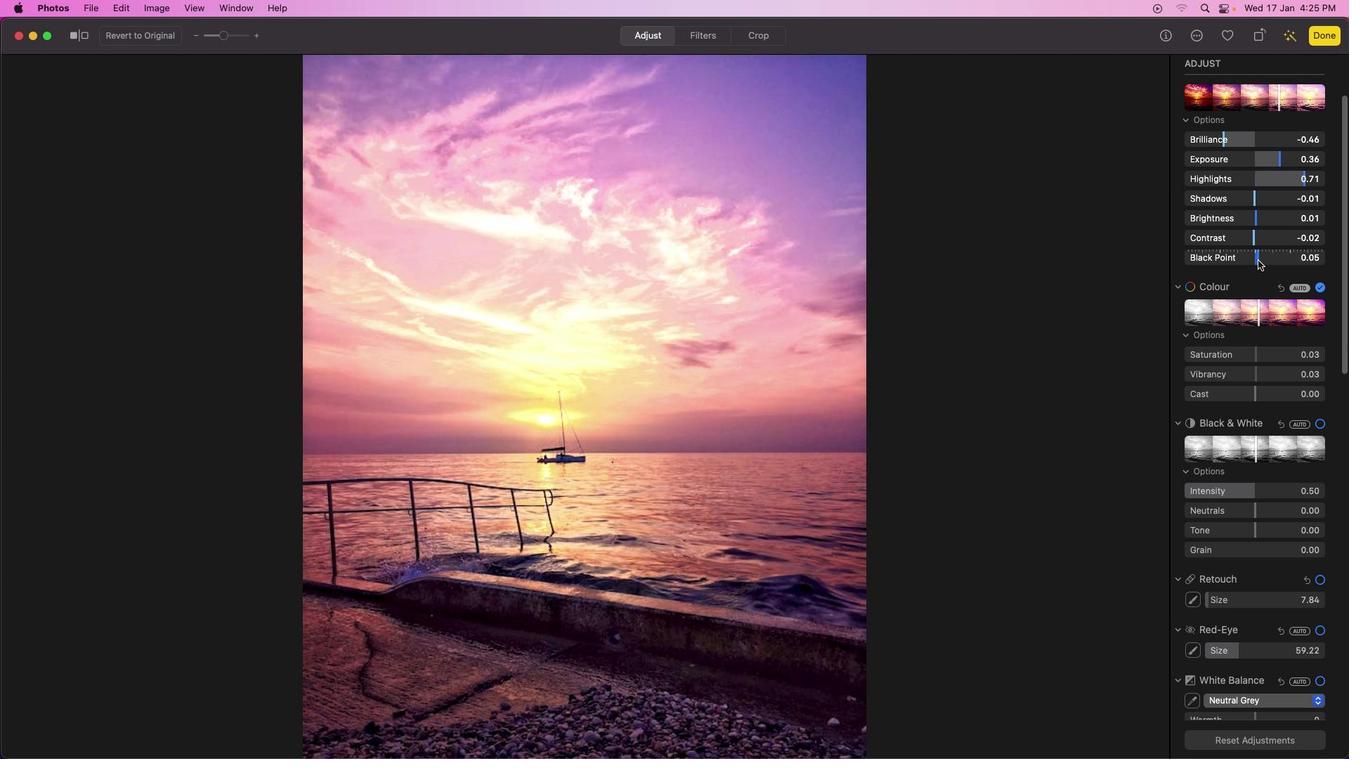 
Action: Mouse moved to (1259, 259)
Screenshot: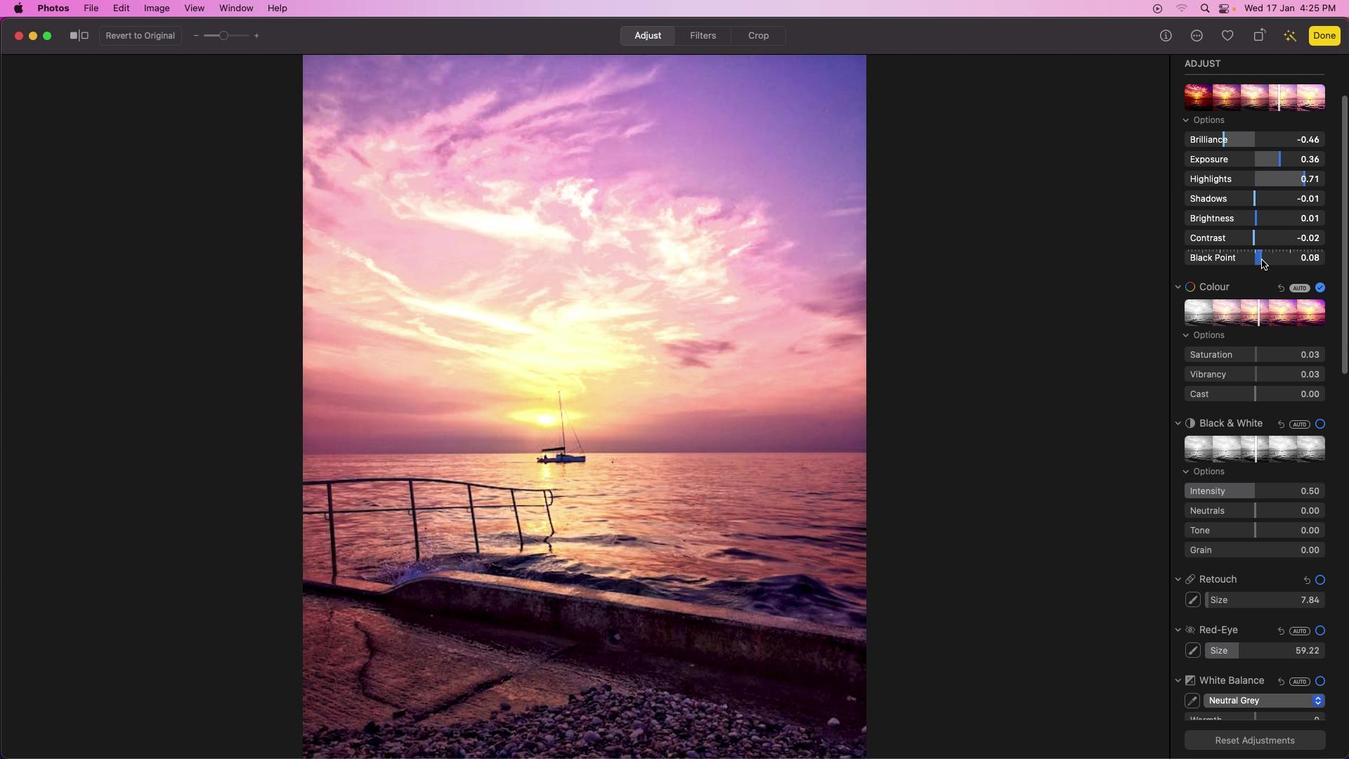 
Action: Mouse pressed left at (1259, 259)
Screenshot: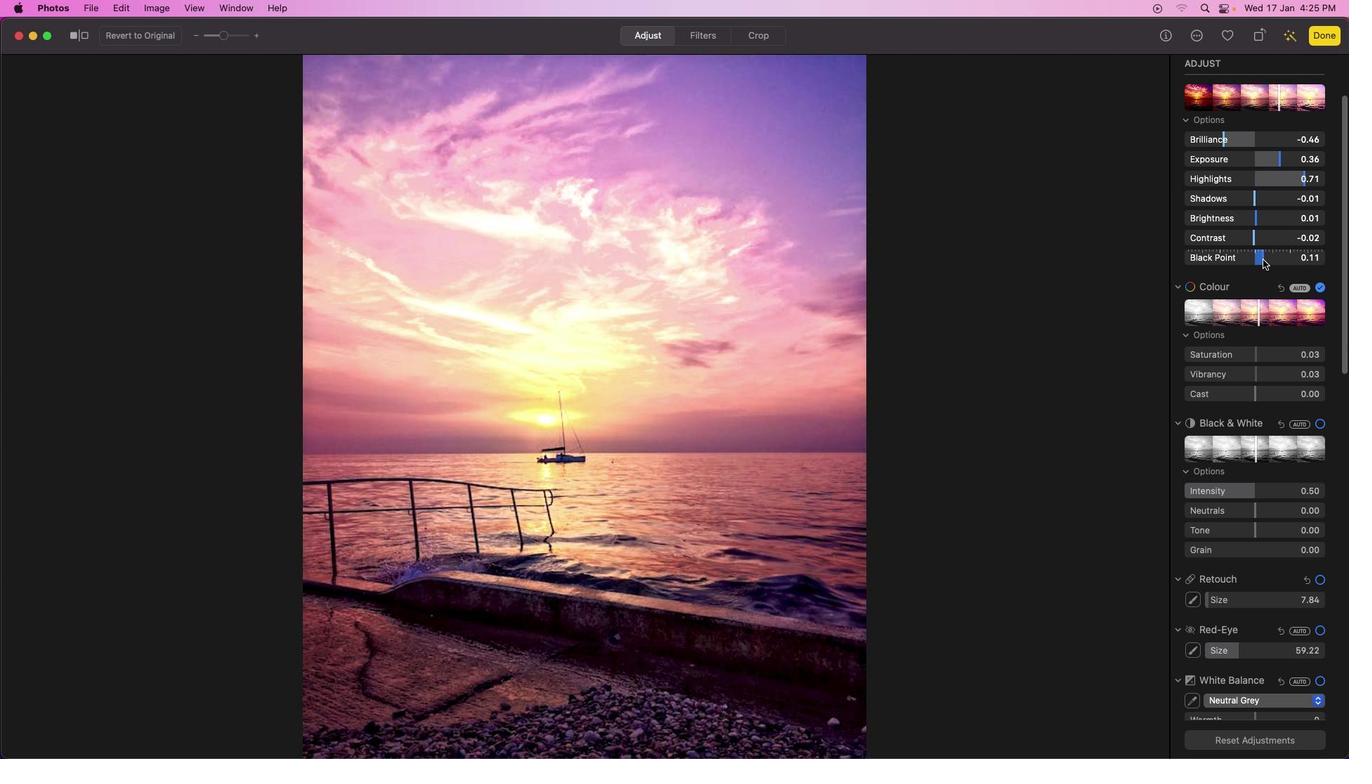 
Action: Mouse moved to (1273, 260)
Screenshot: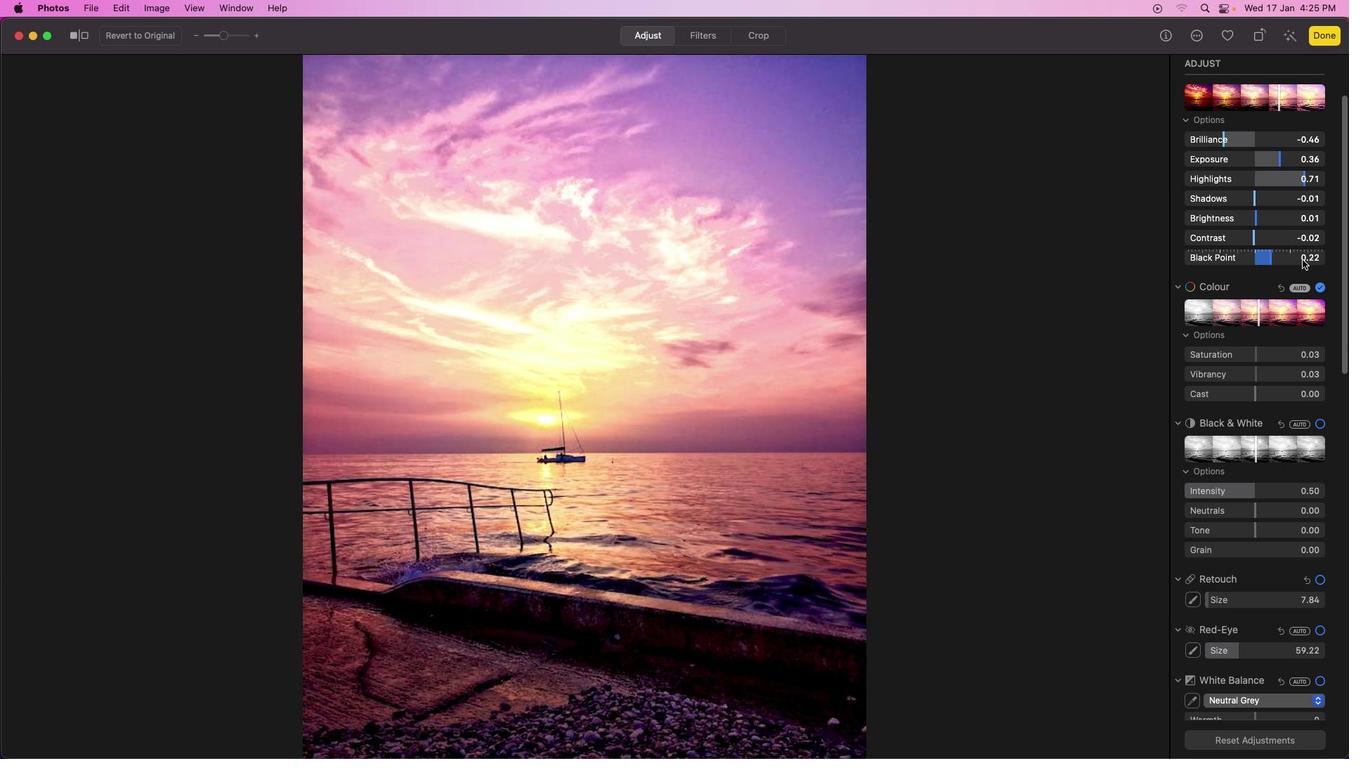 
Action: Mouse pressed left at (1273, 260)
Screenshot: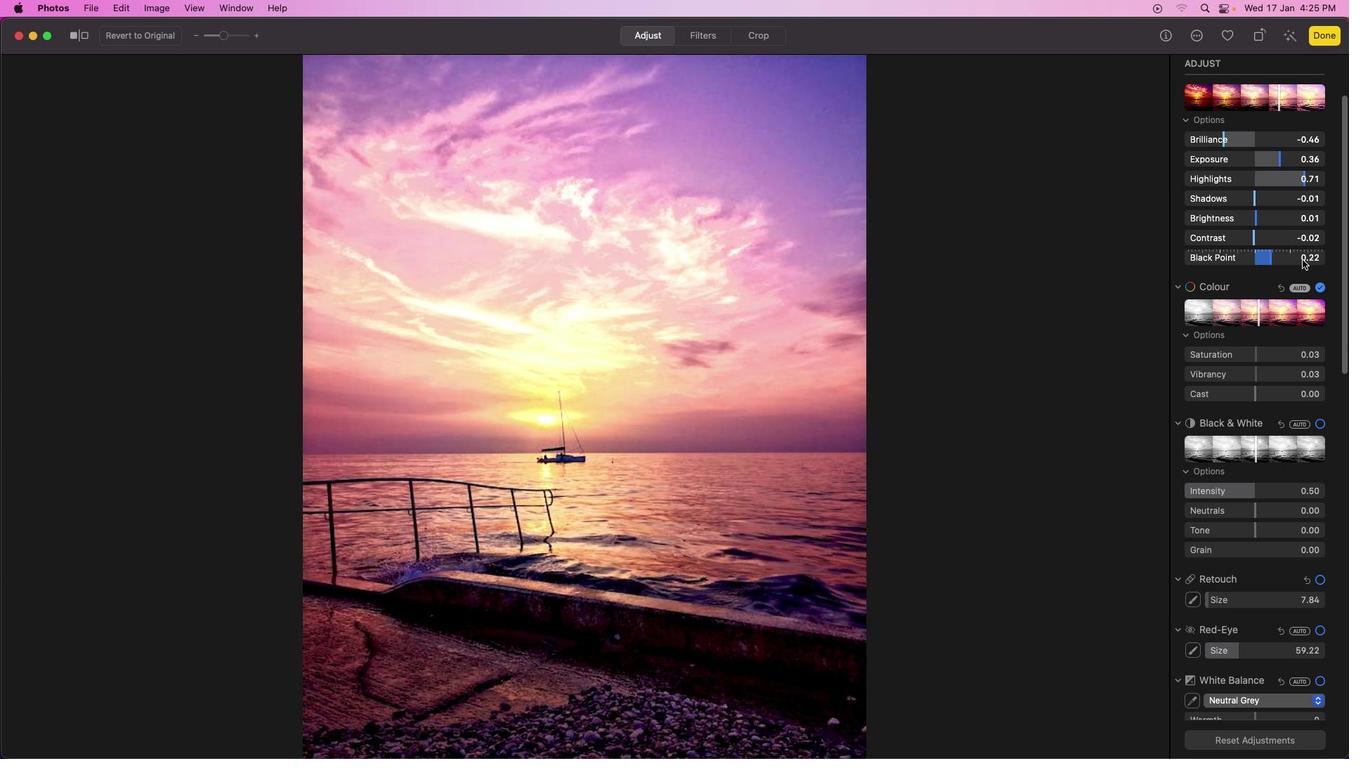 
Action: Mouse moved to (1278, 281)
Screenshot: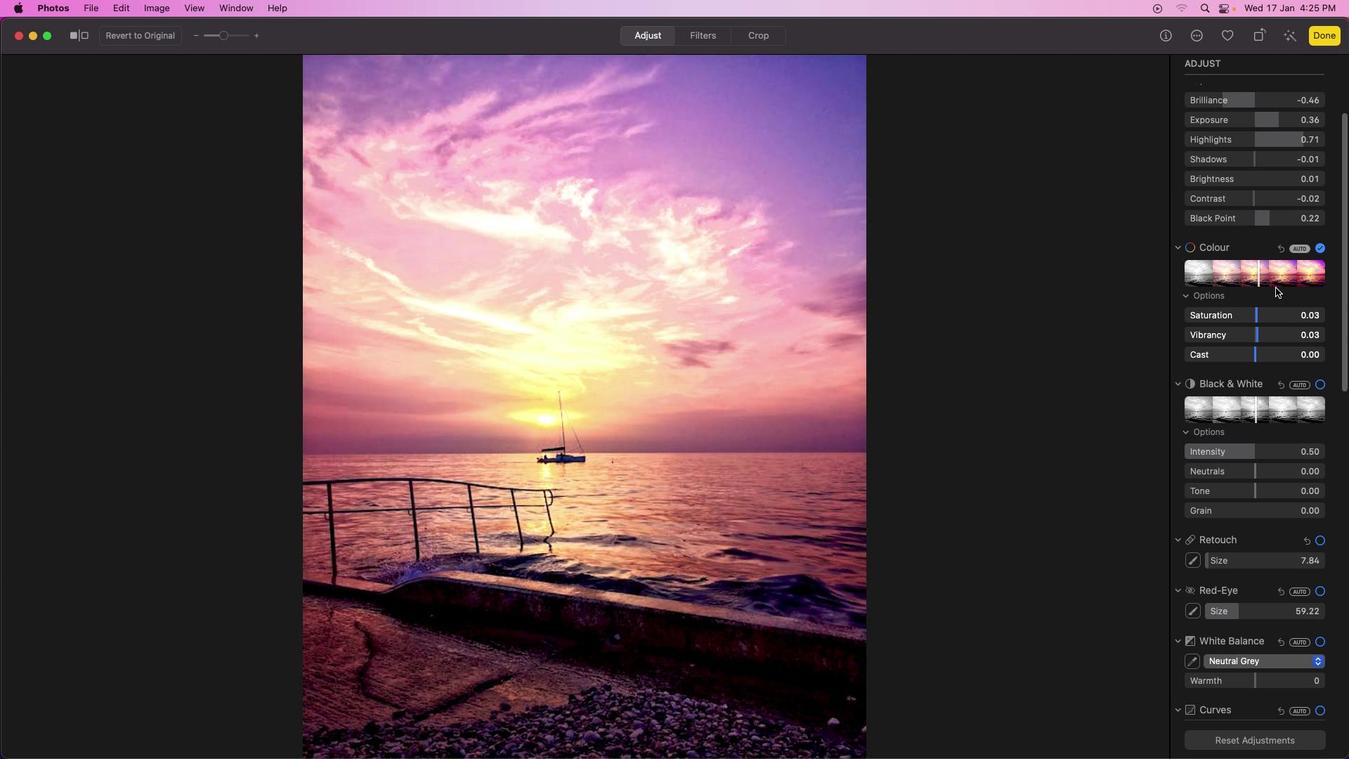 
Action: Mouse scrolled (1278, 281) with delta (0, 0)
Screenshot: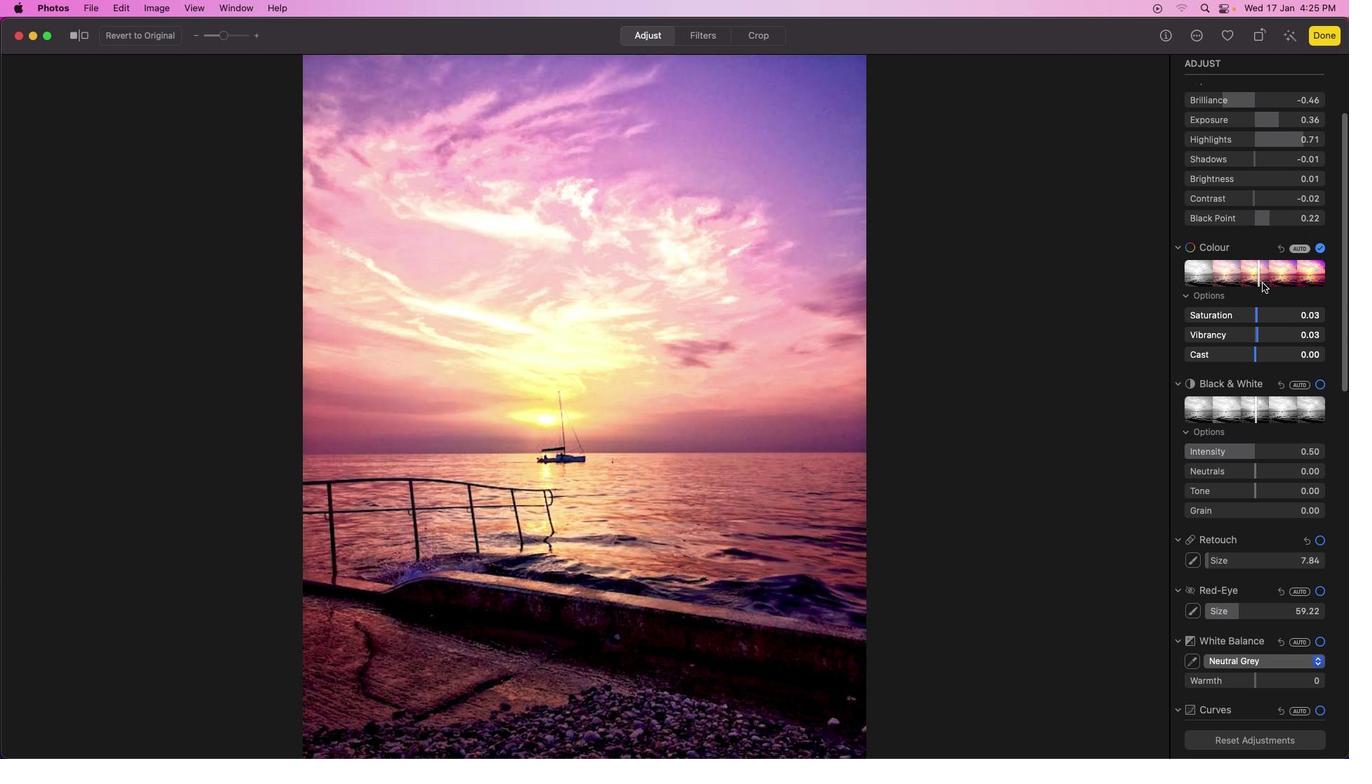 
Action: Mouse moved to (1278, 284)
Screenshot: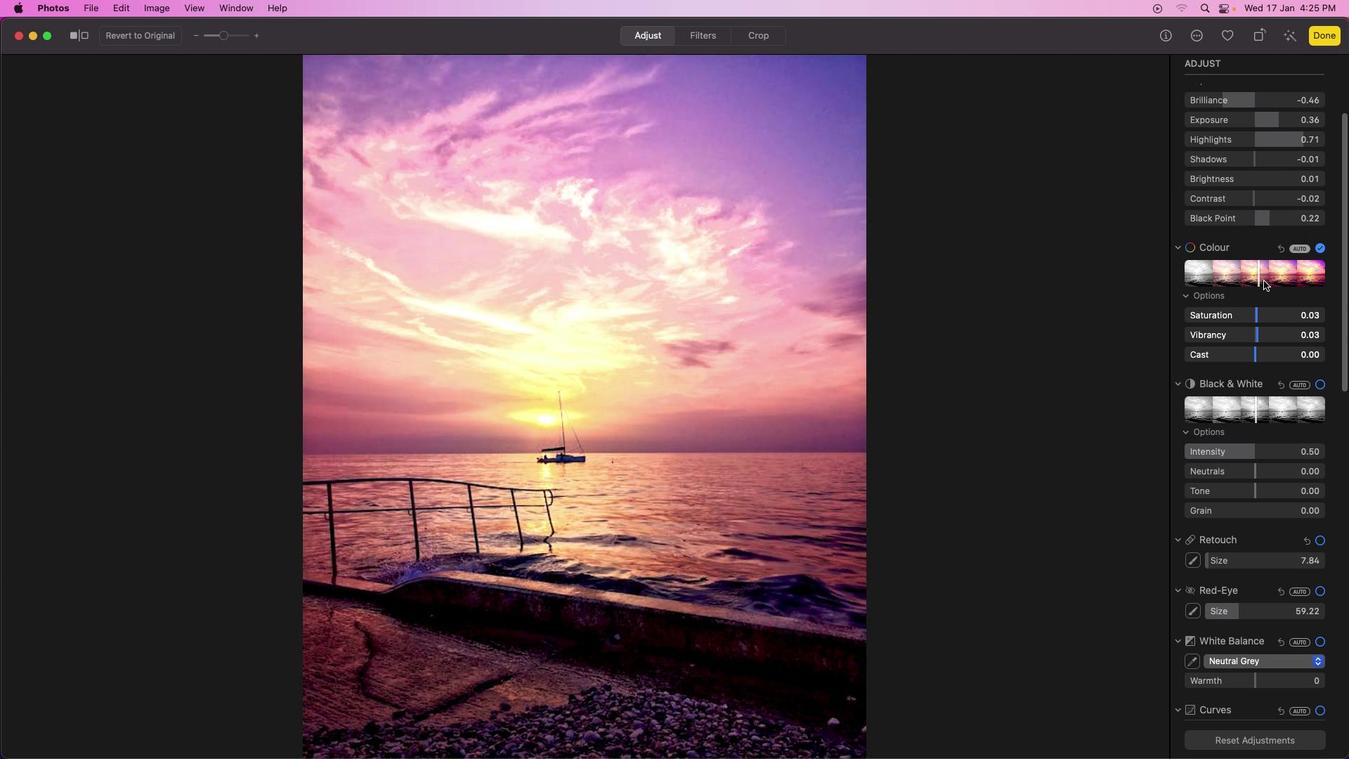 
Action: Mouse scrolled (1278, 284) with delta (0, 0)
Screenshot: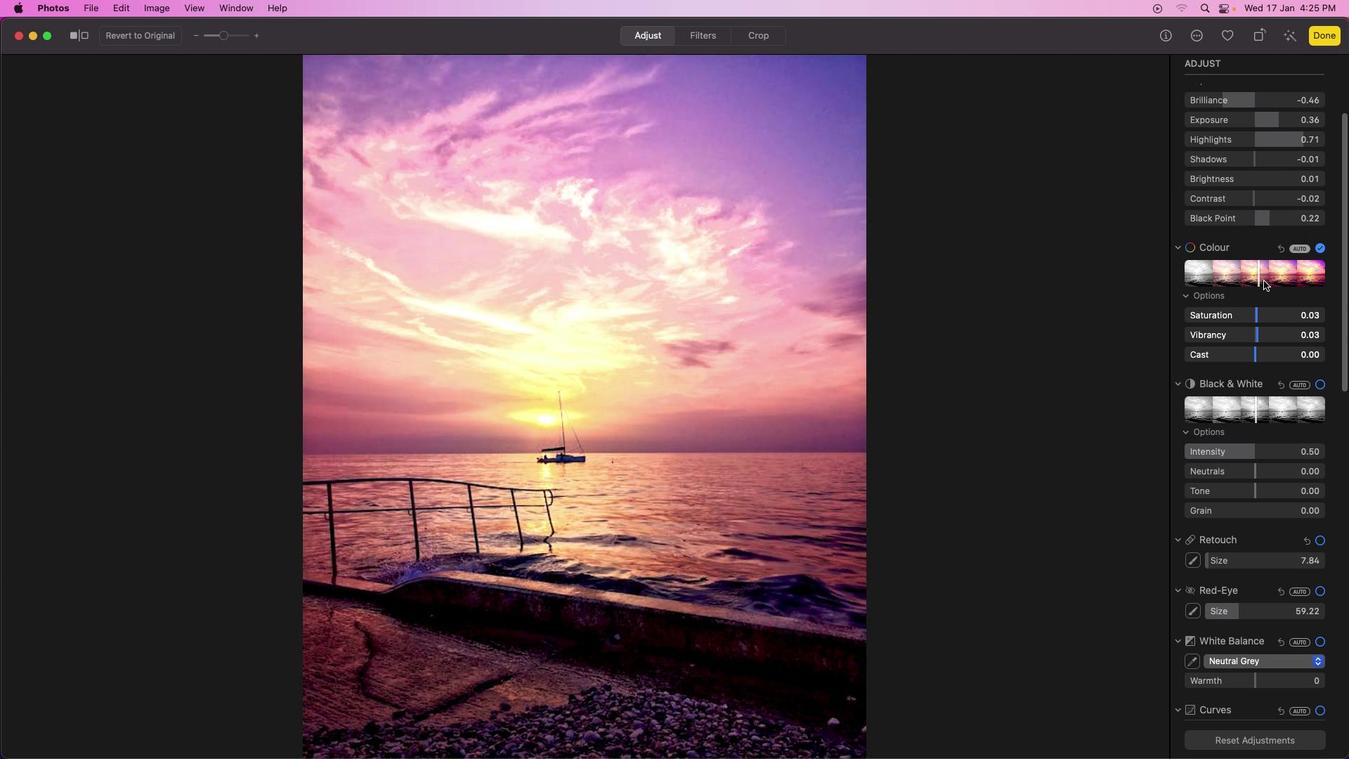 
Action: Mouse moved to (1278, 286)
Screenshot: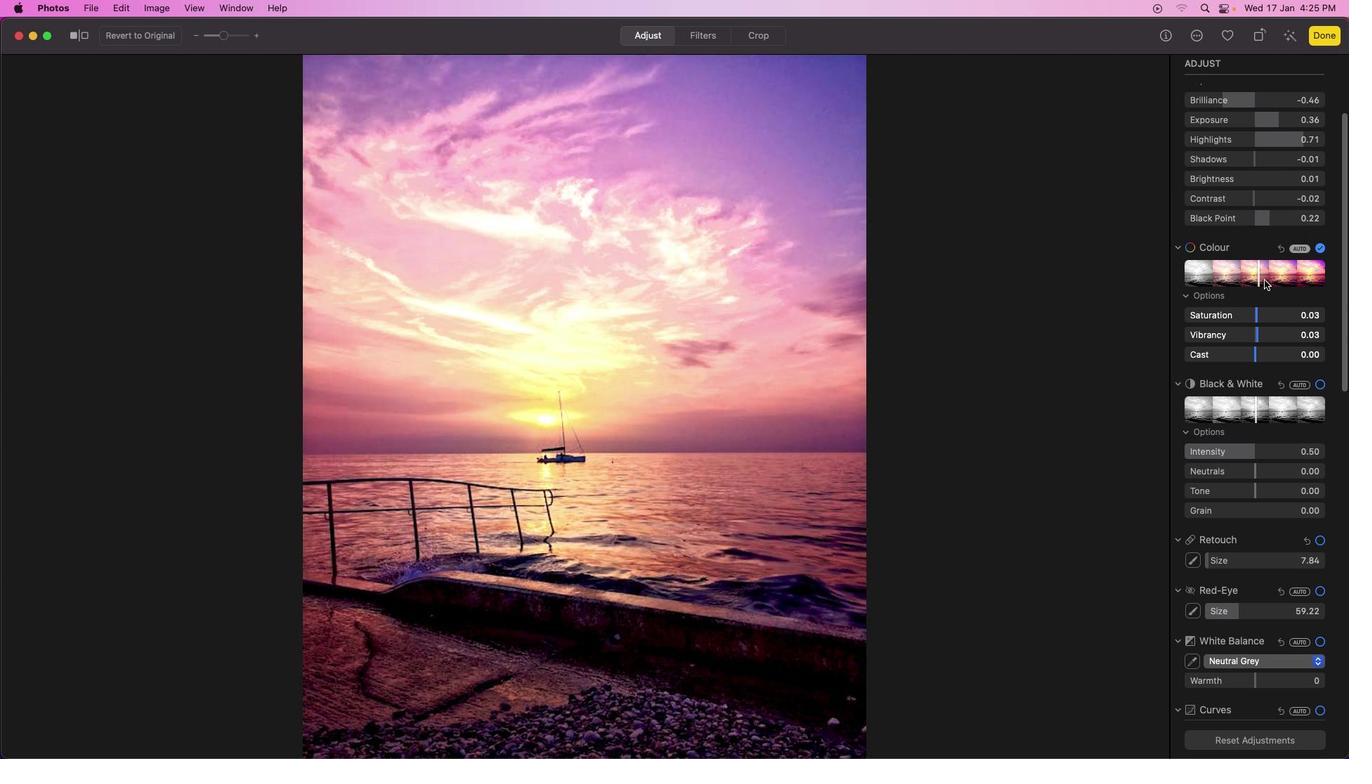 
Action: Mouse scrolled (1278, 286) with delta (0, 0)
Screenshot: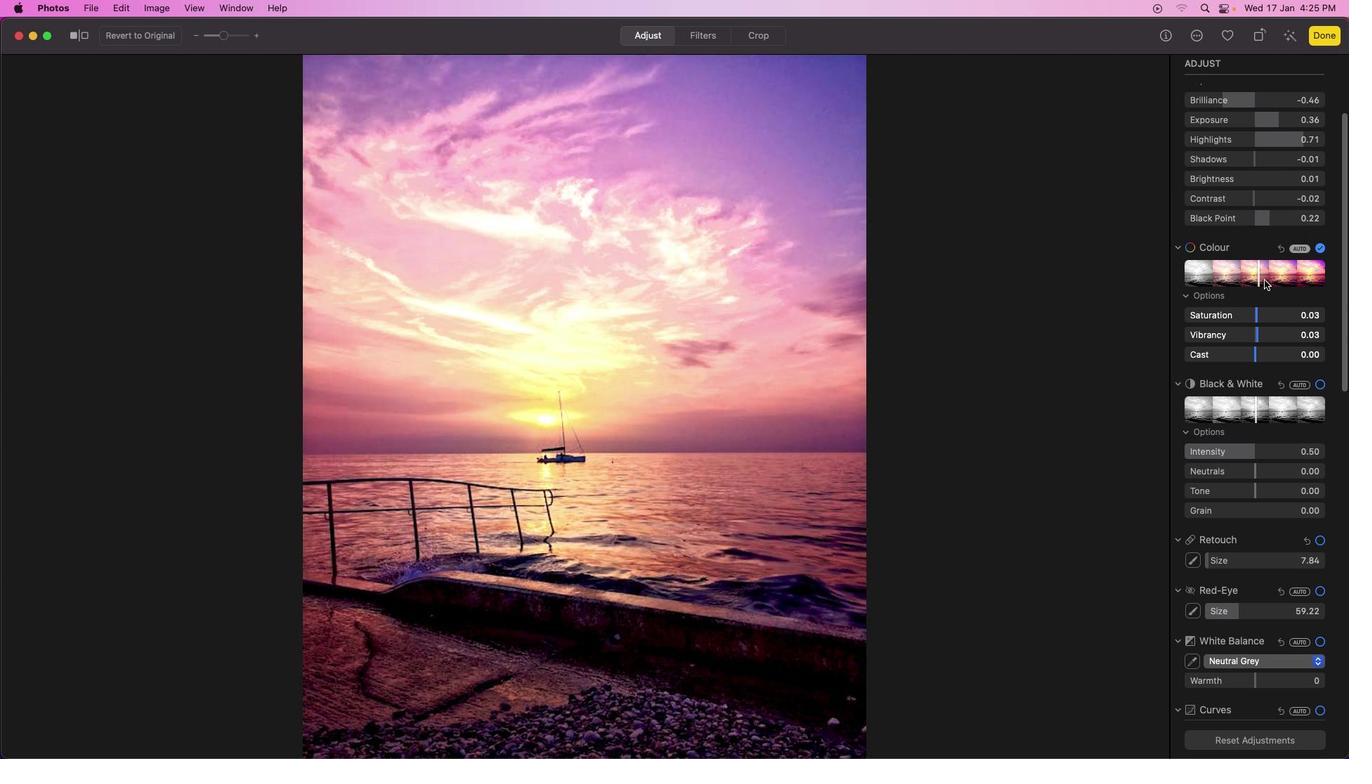 
Action: Mouse moved to (1277, 286)
Screenshot: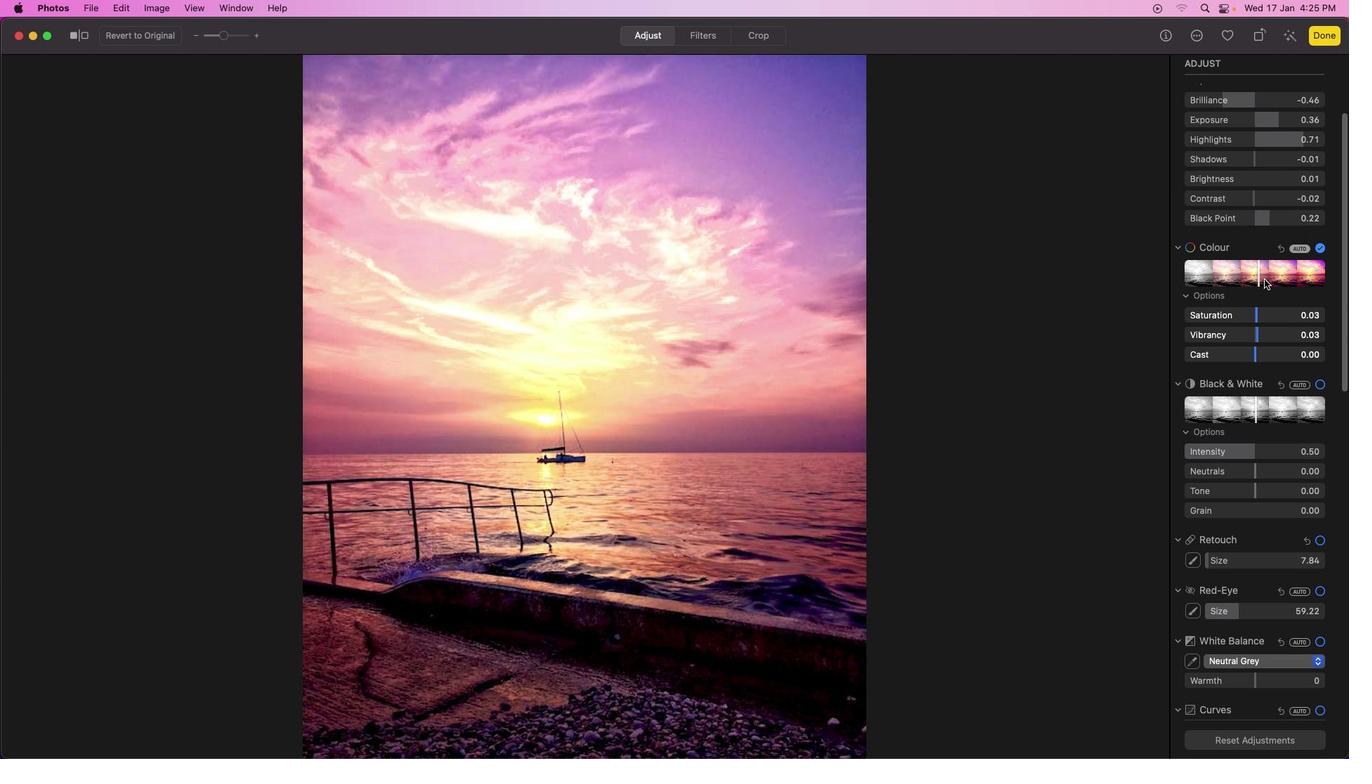 
Action: Mouse scrolled (1277, 286) with delta (0, -2)
Screenshot: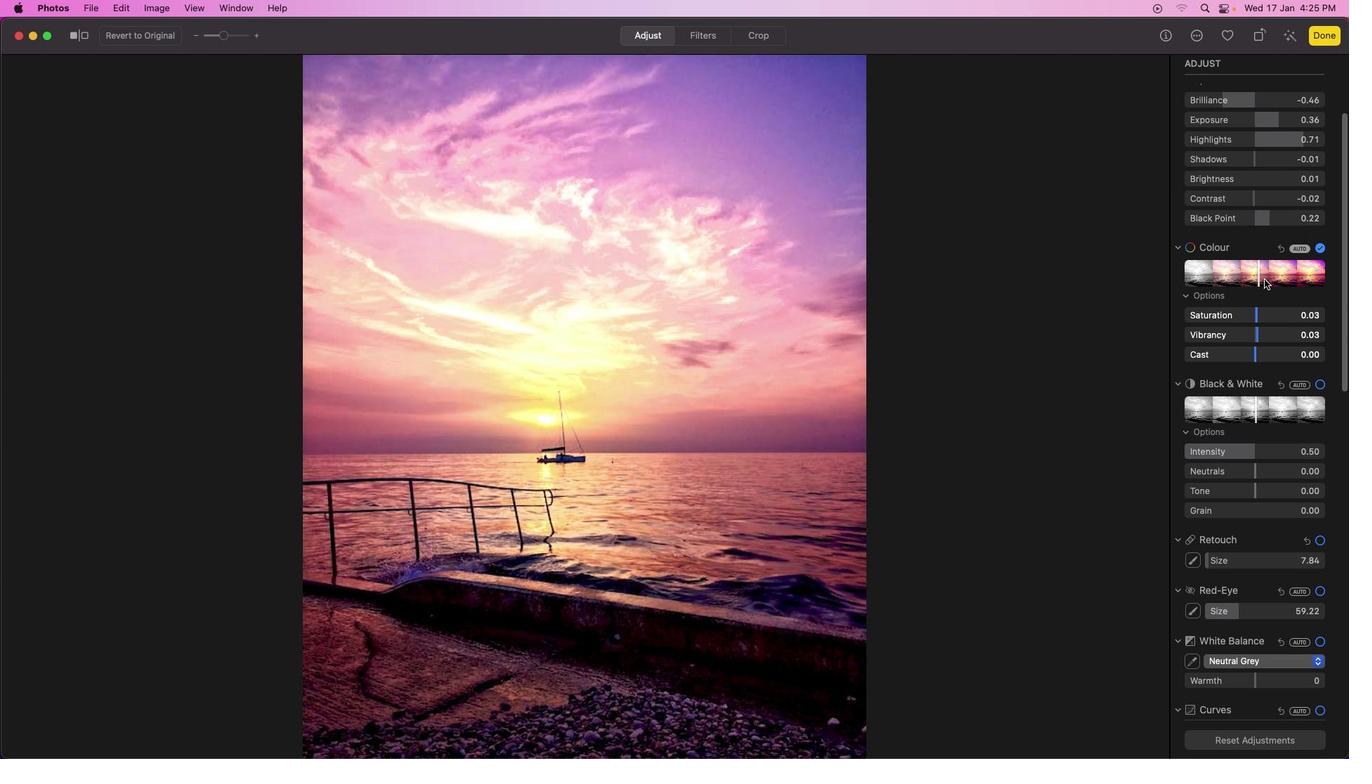 
Action: Mouse moved to (1261, 274)
Screenshot: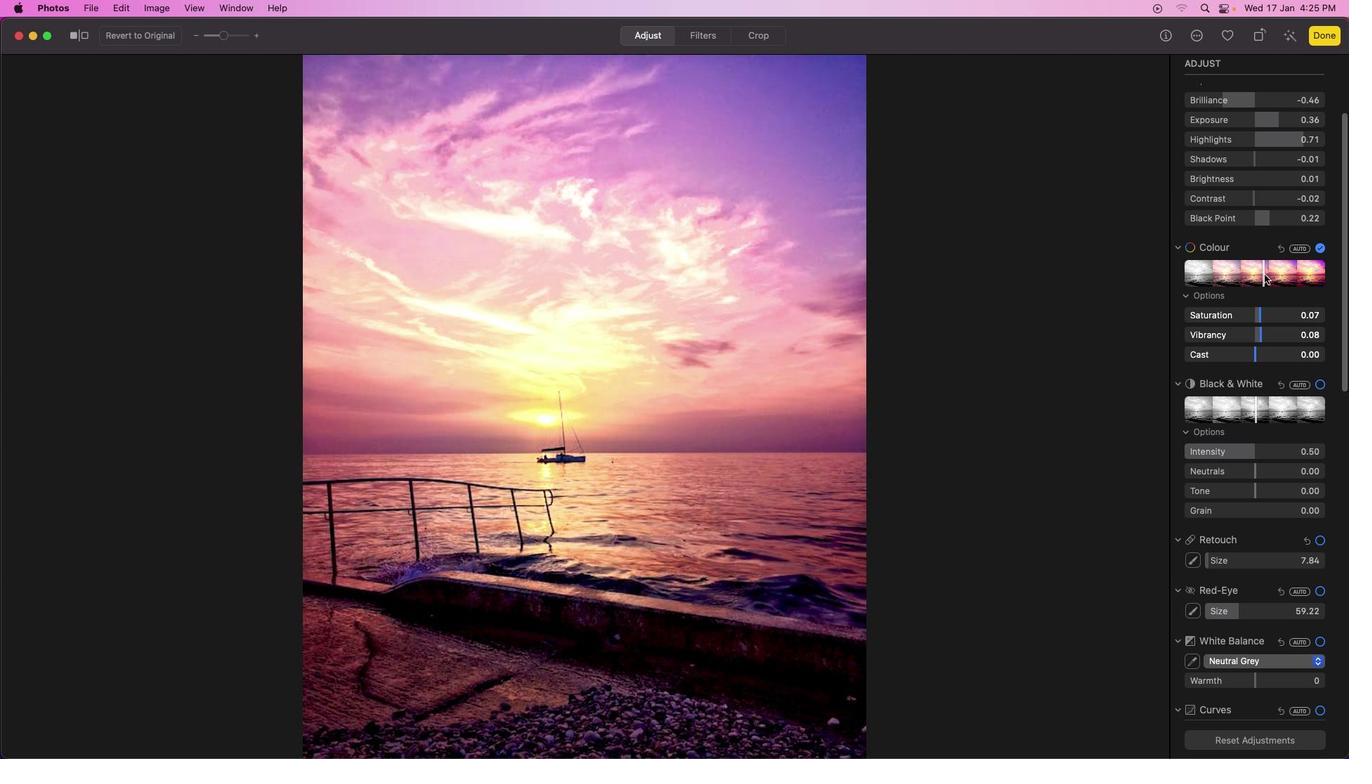 
Action: Mouse pressed left at (1261, 274)
Screenshot: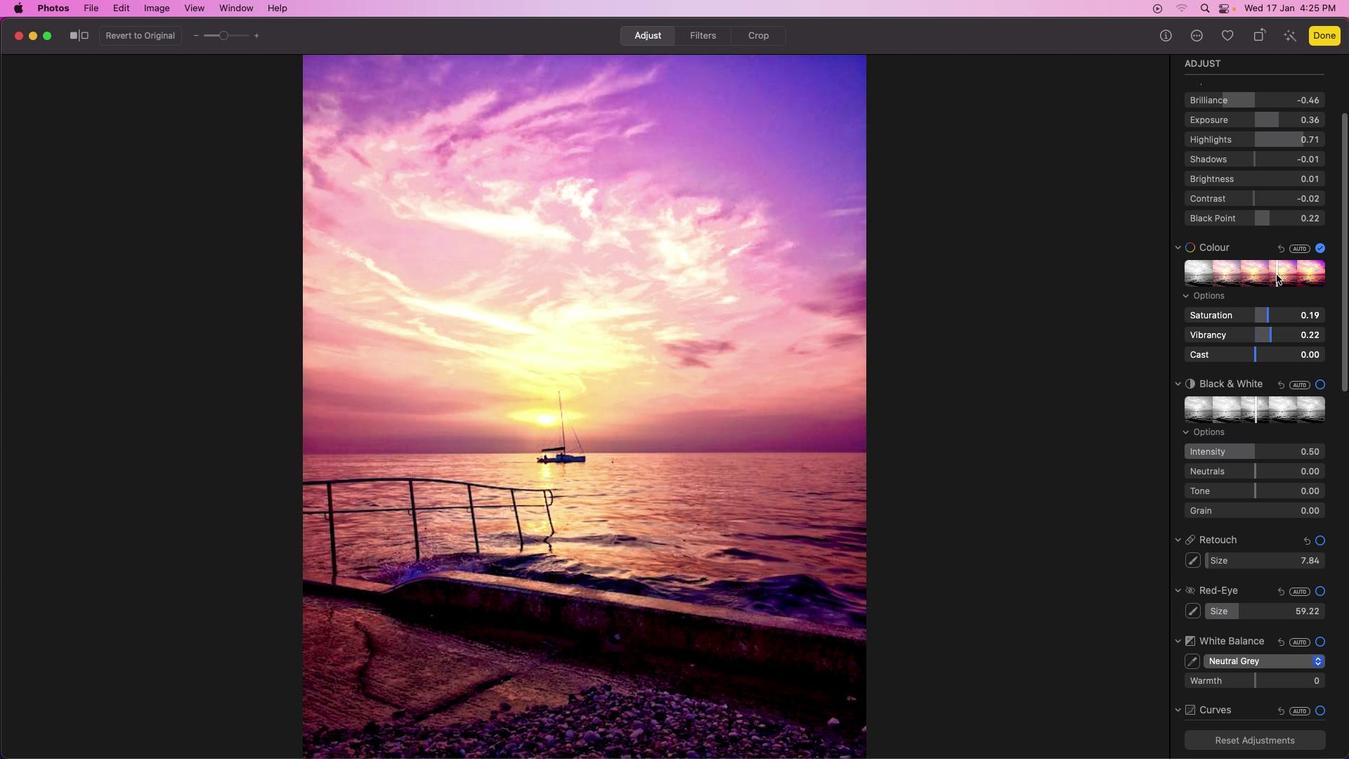 
Action: Mouse moved to (1297, 275)
Screenshot: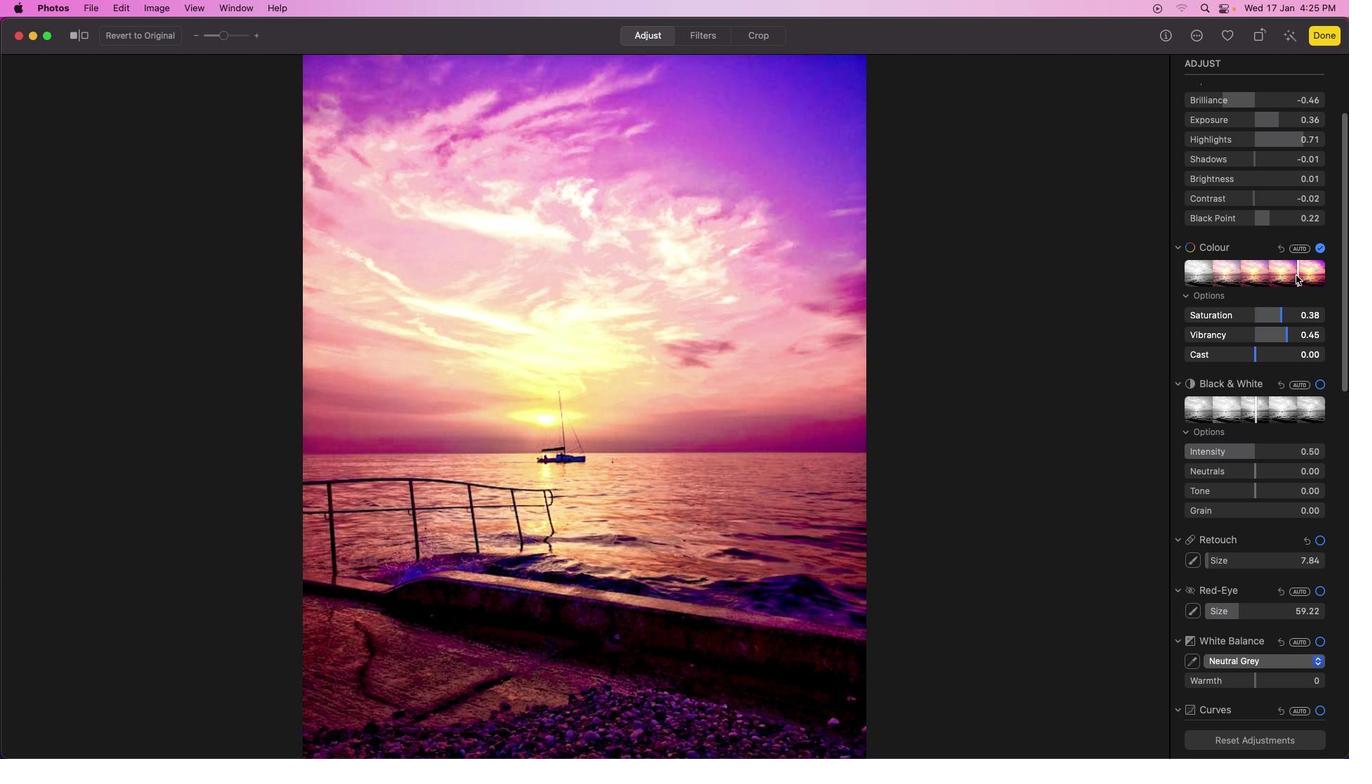 
Action: Mouse pressed left at (1297, 275)
Screenshot: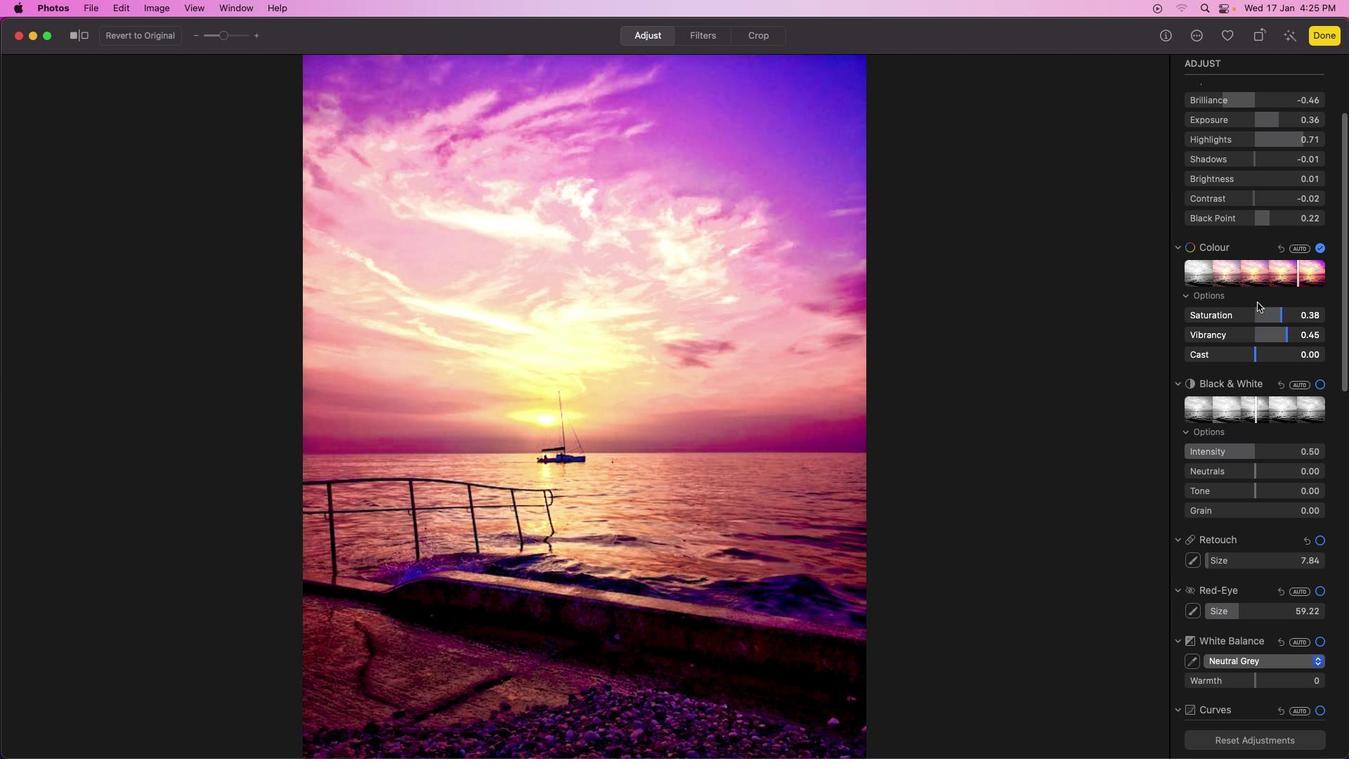 
Action: Mouse moved to (1299, 274)
Screenshot: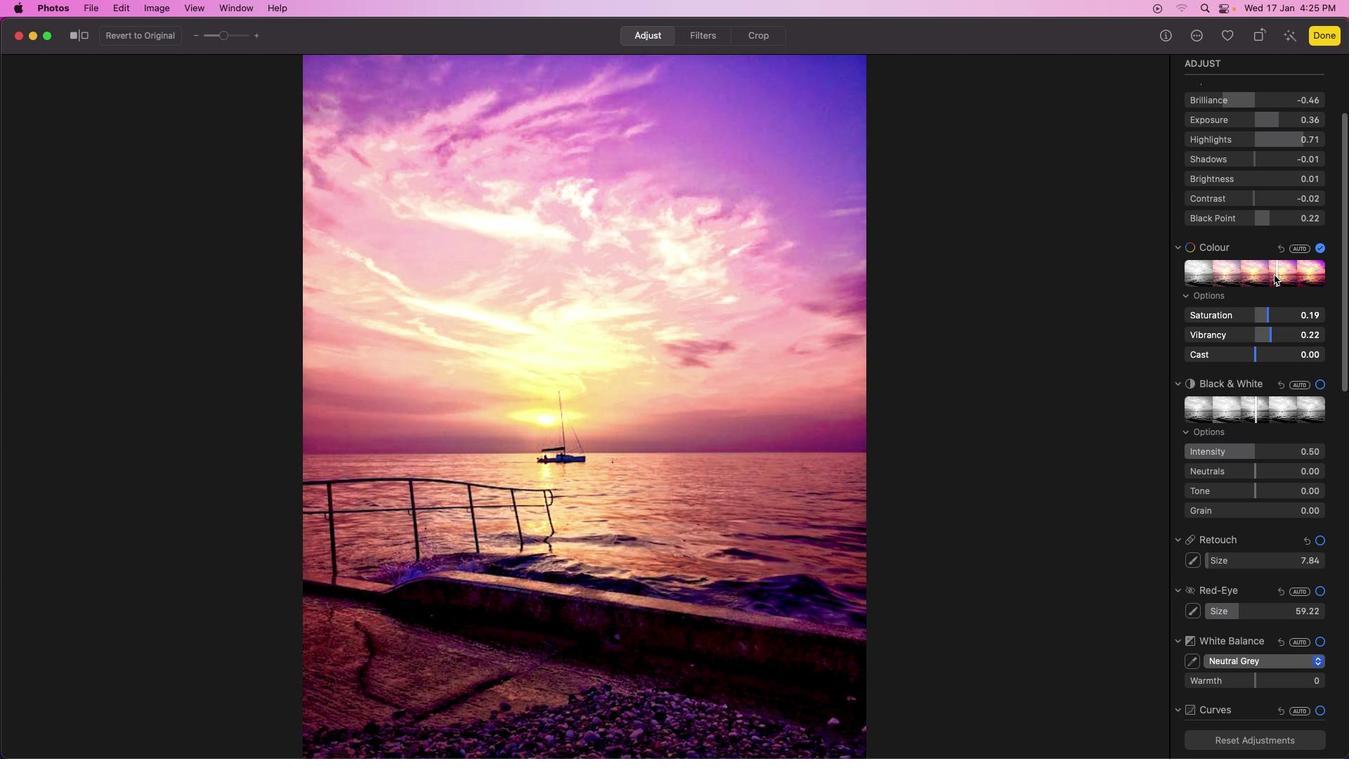 
Action: Mouse pressed left at (1299, 274)
Screenshot: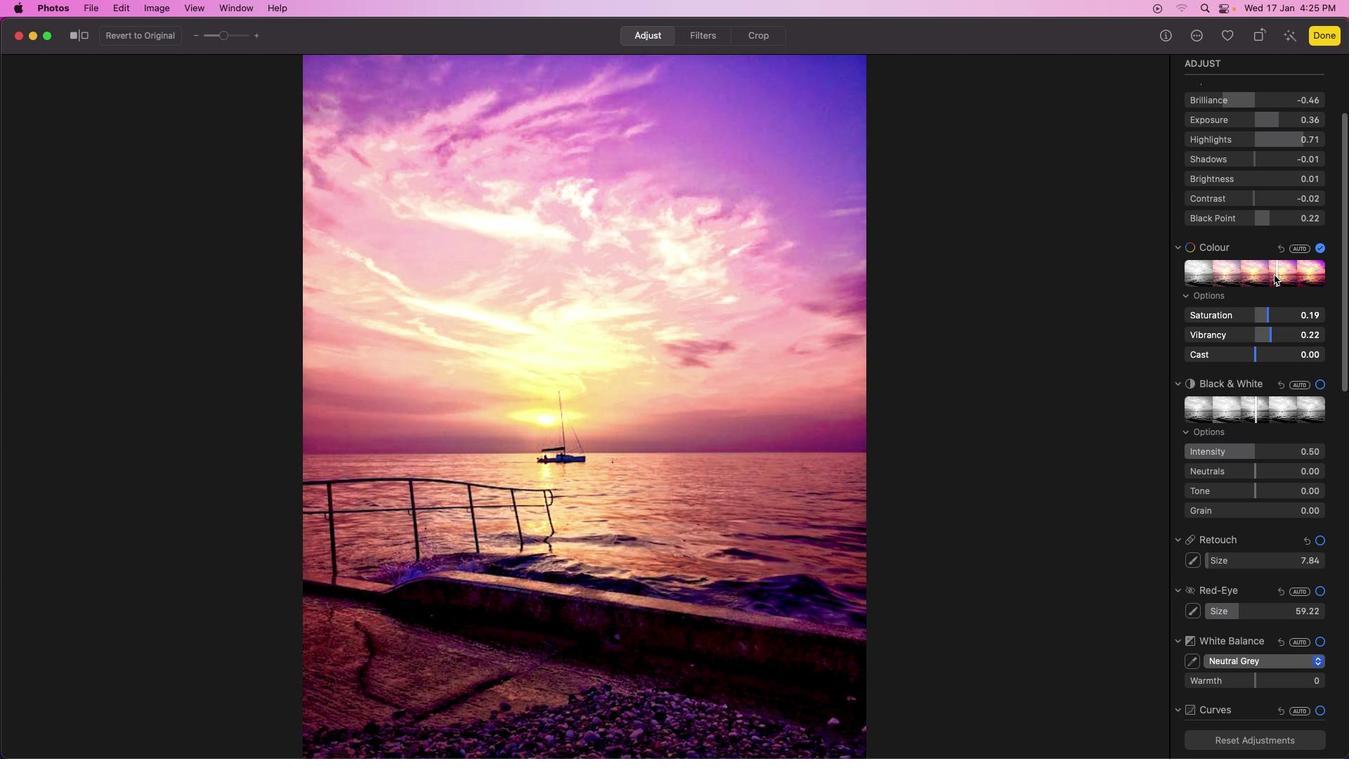 
Action: Mouse moved to (1251, 364)
Screenshot: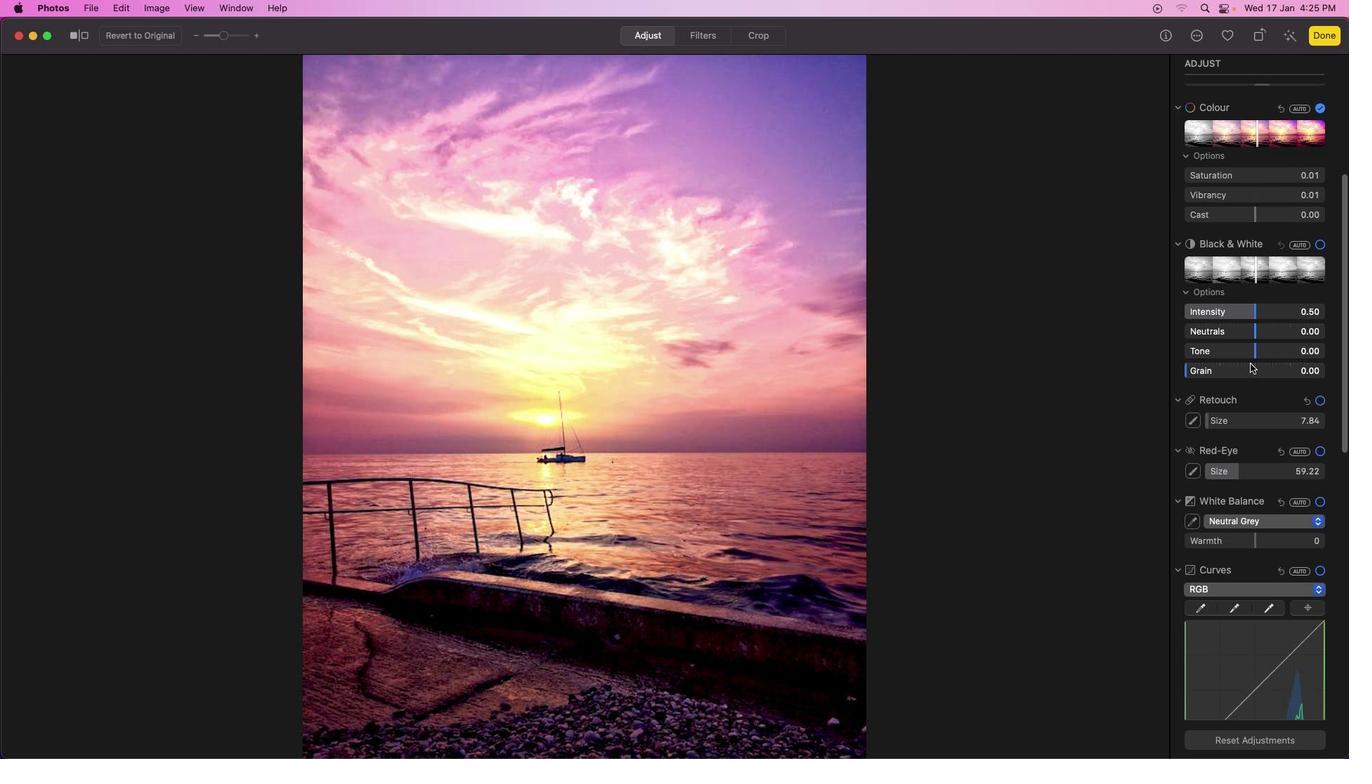 
Action: Mouse scrolled (1251, 364) with delta (0, 0)
Screenshot: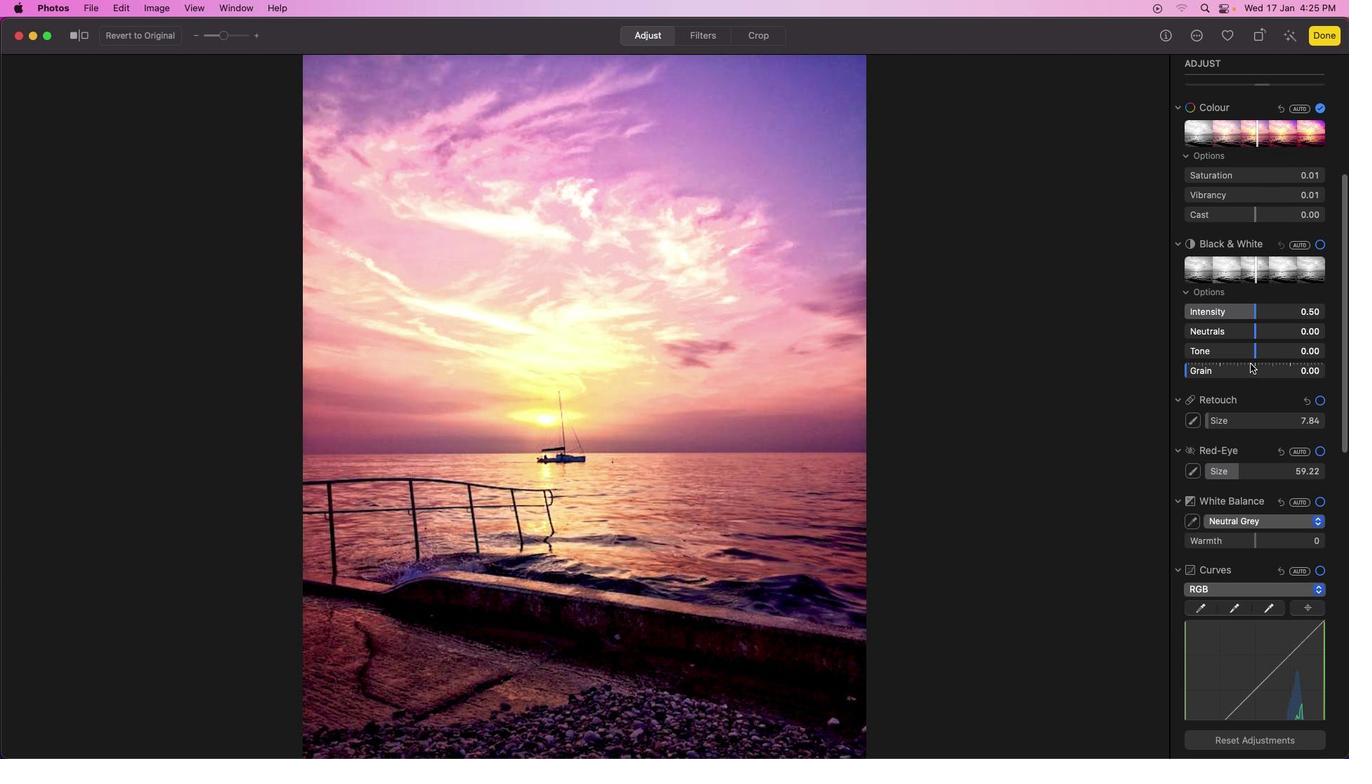 
Action: Mouse scrolled (1251, 364) with delta (0, 0)
Screenshot: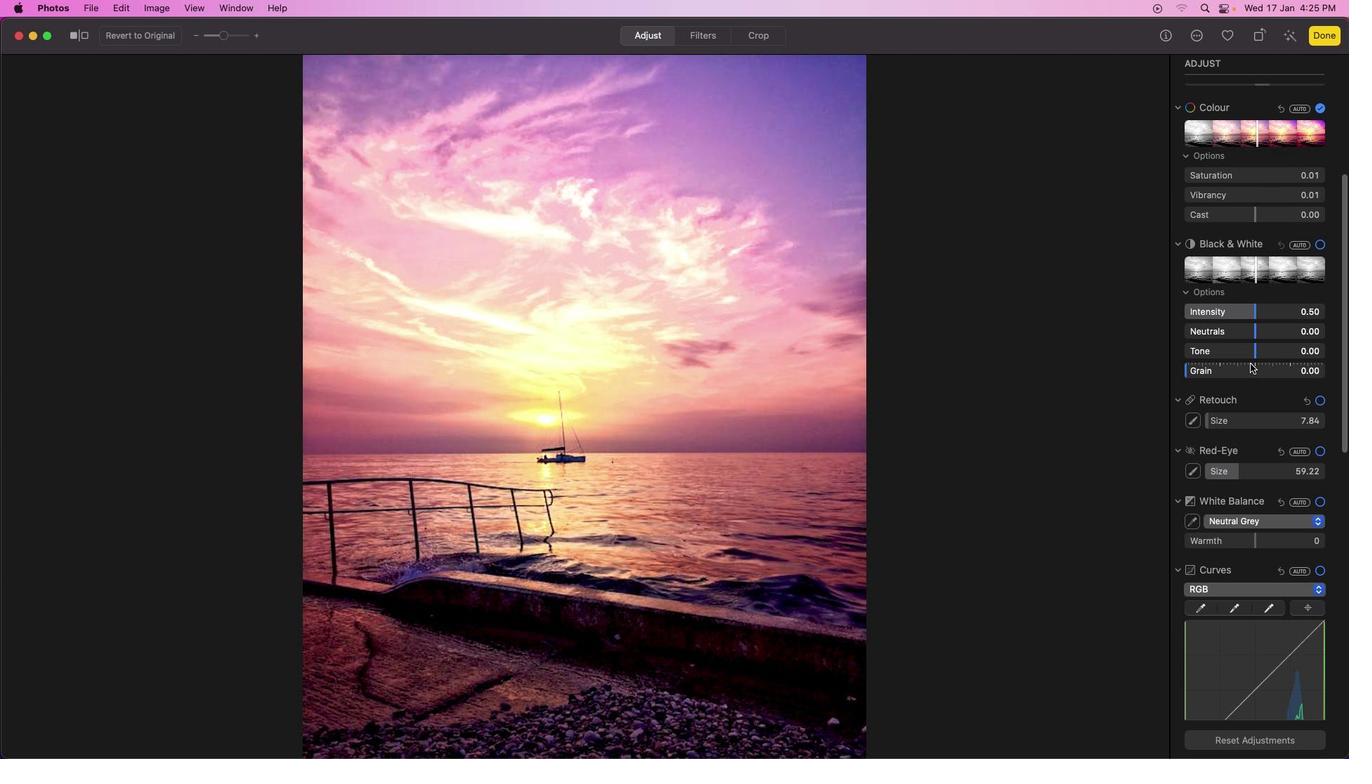 
Action: Mouse scrolled (1251, 364) with delta (0, 0)
Screenshot: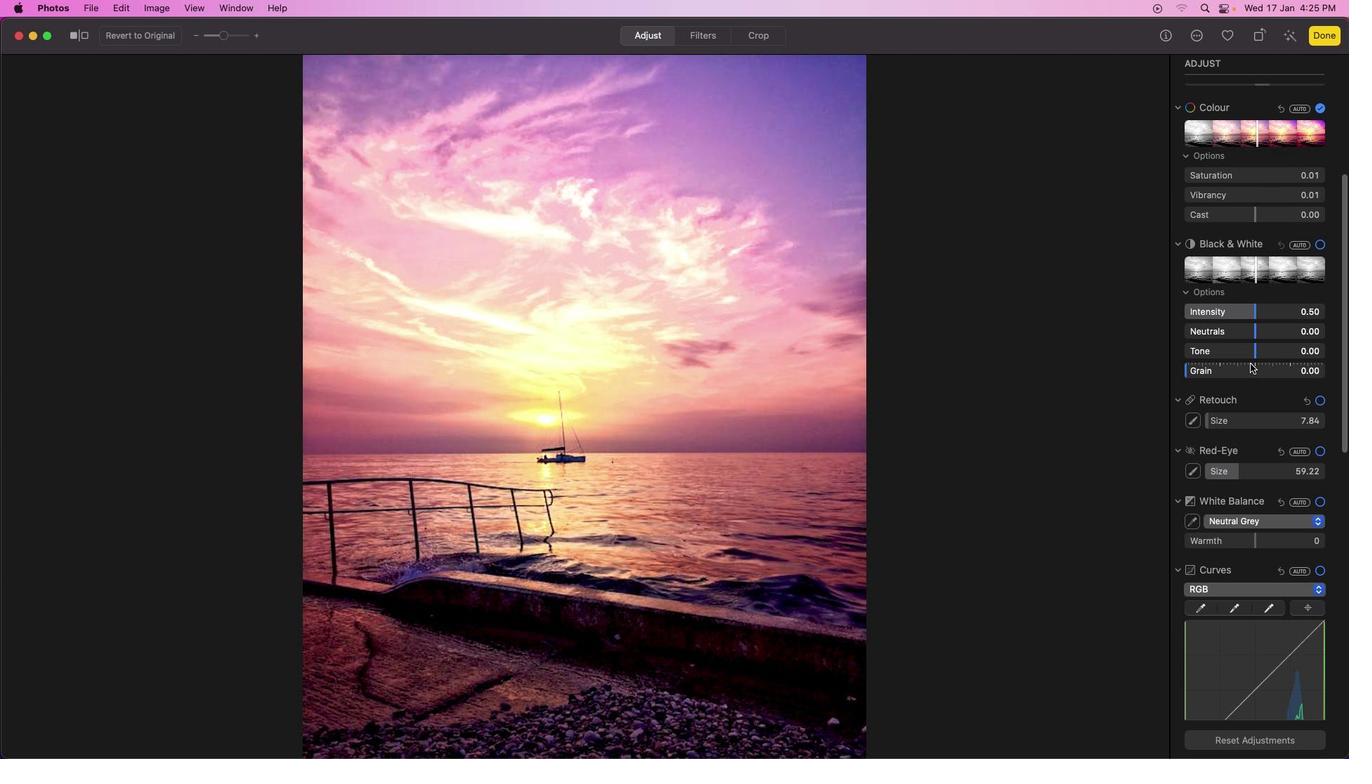
Action: Mouse scrolled (1251, 364) with delta (0, -1)
Screenshot: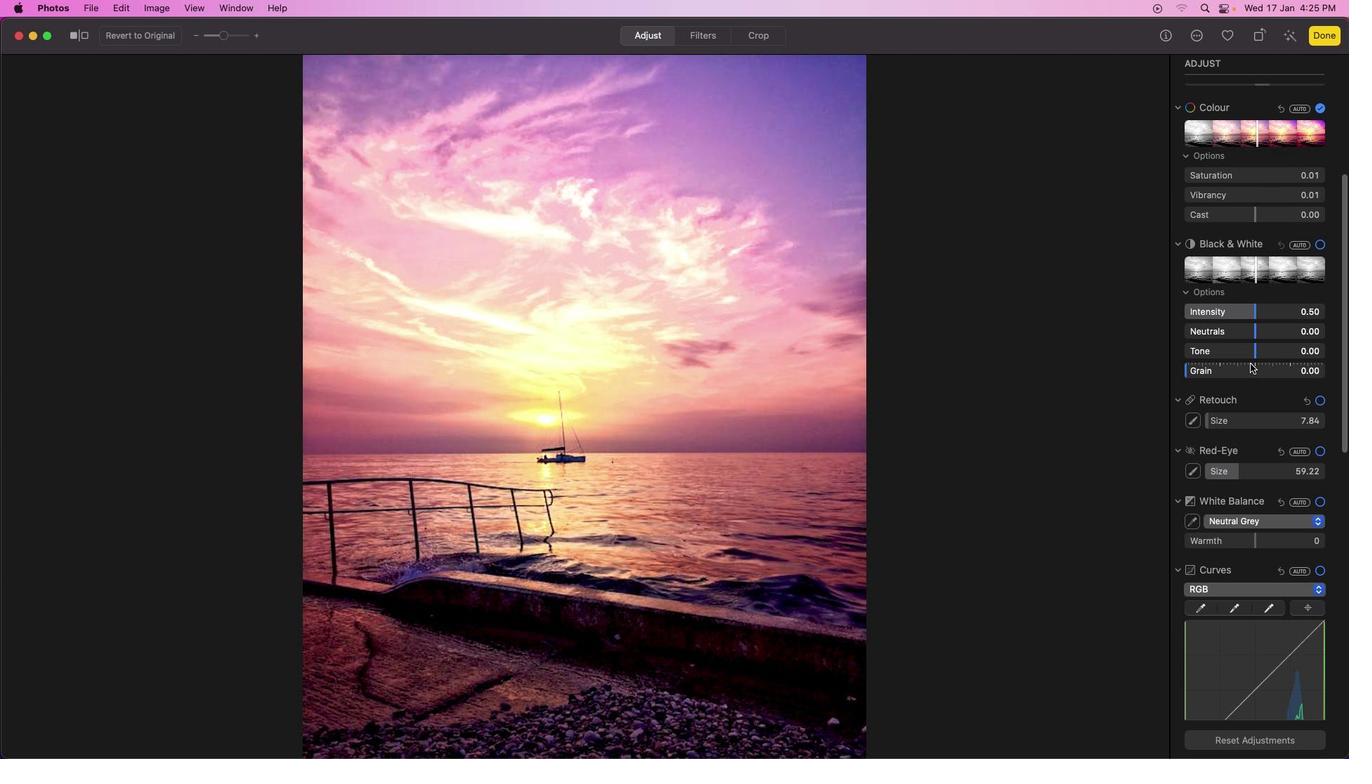 
Action: Mouse scrolled (1251, 364) with delta (0, -2)
Screenshot: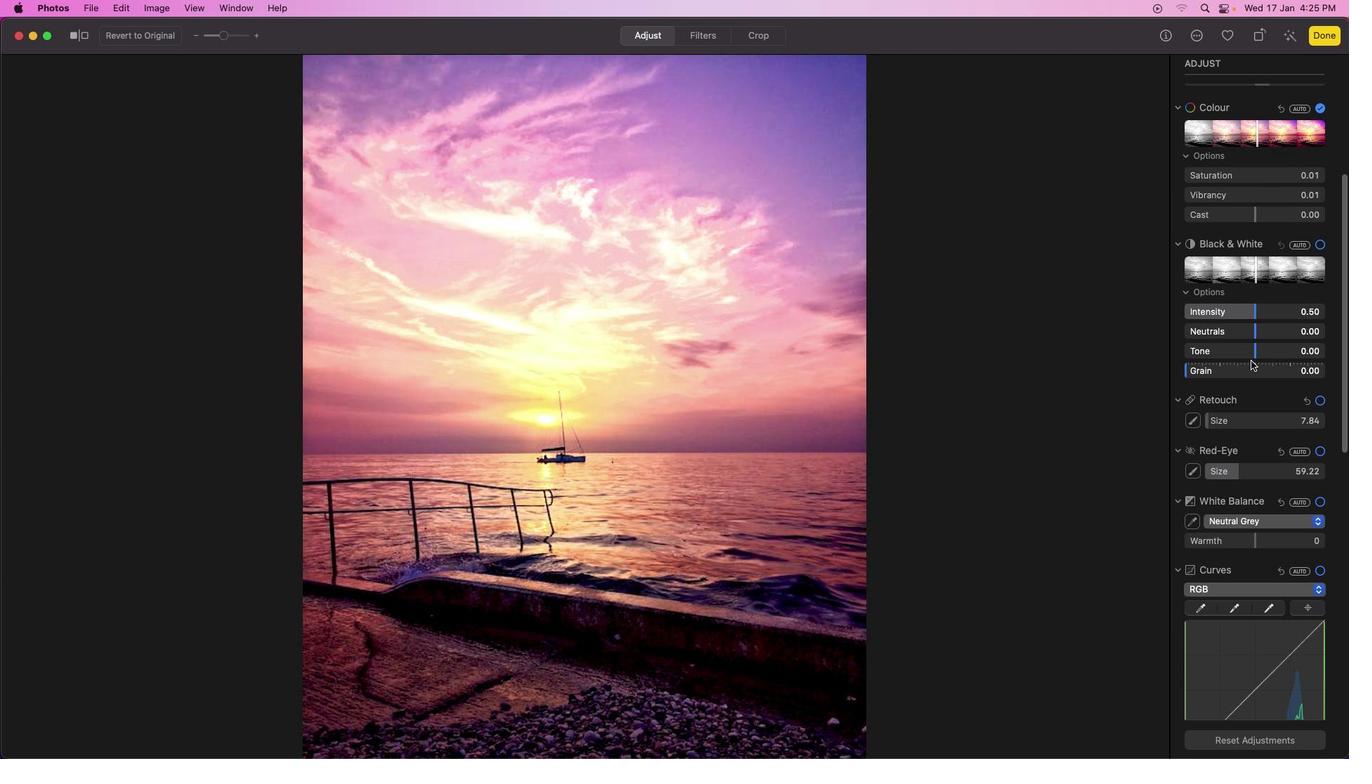 
Action: Mouse scrolled (1251, 364) with delta (0, -2)
Screenshot: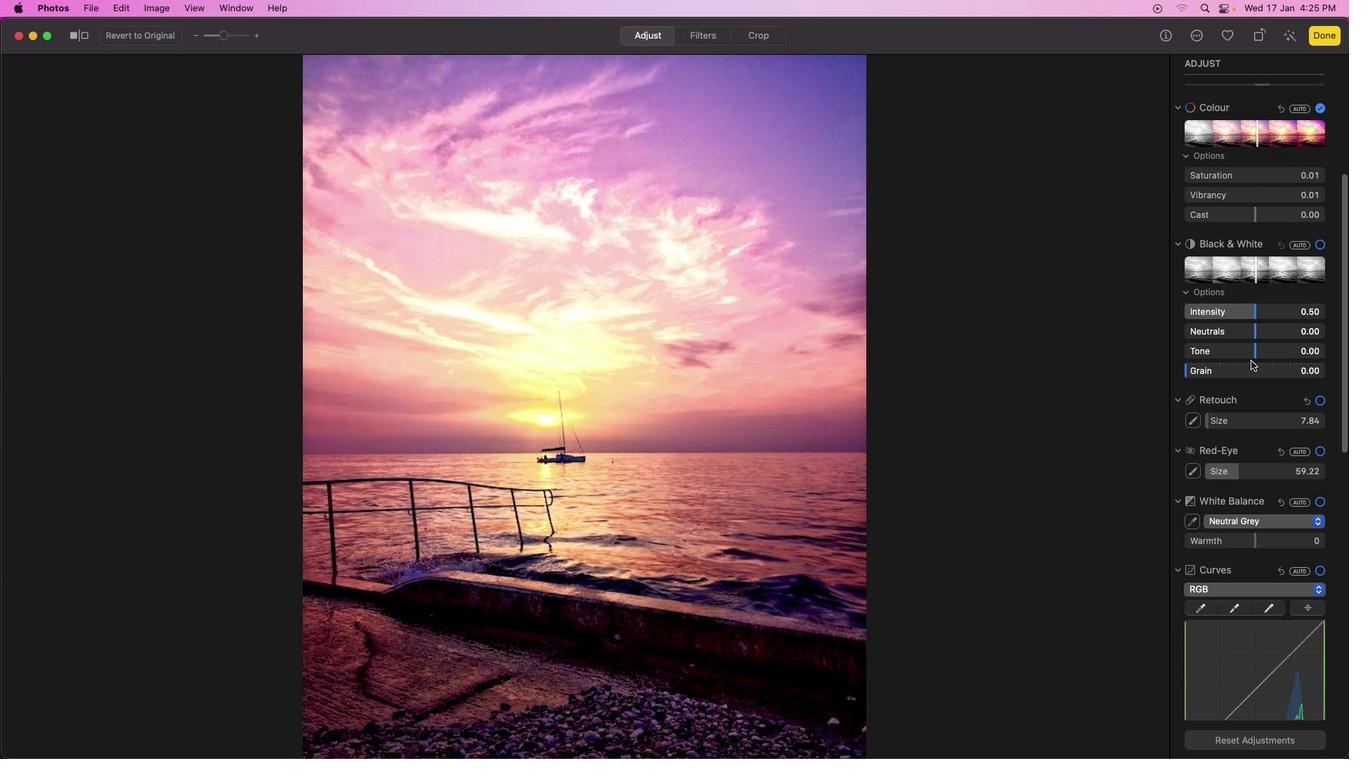 
Action: Mouse scrolled (1251, 364) with delta (0, -3)
Screenshot: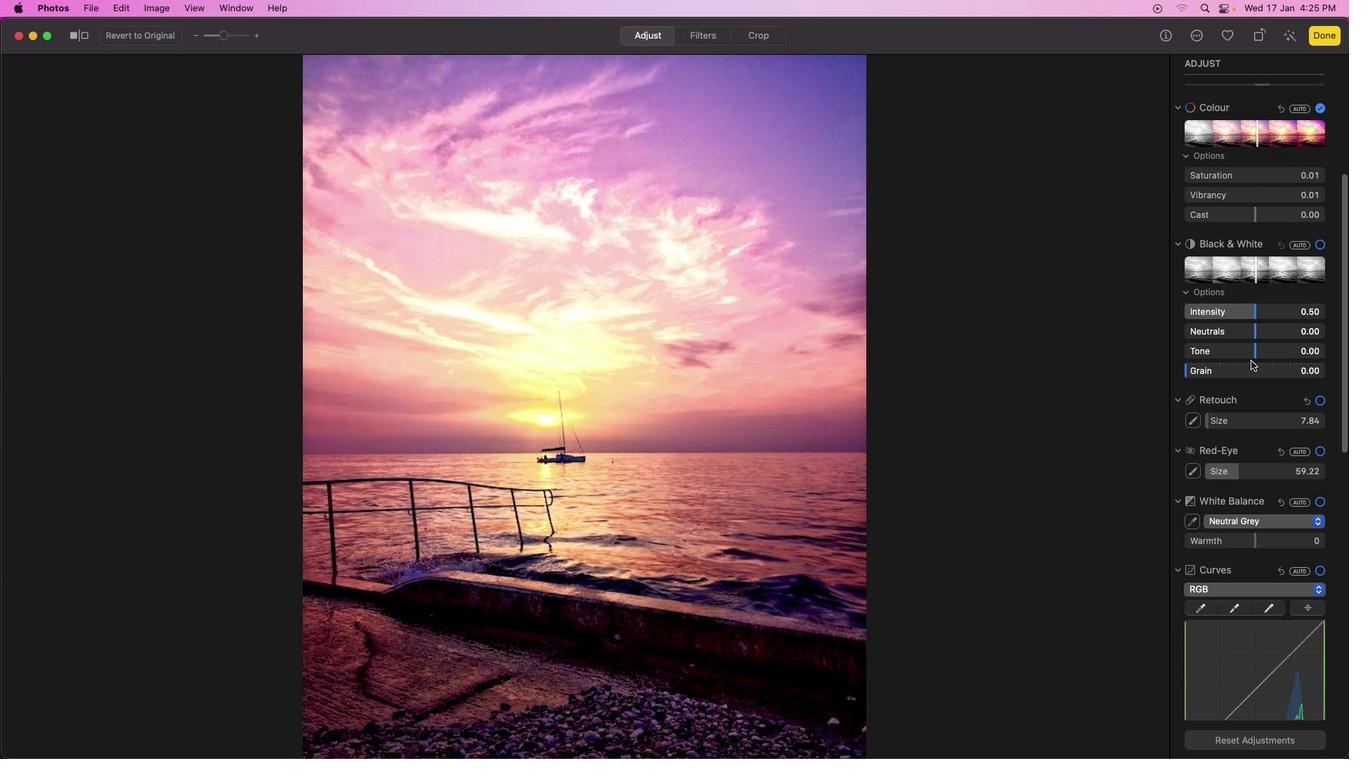
Action: Mouse moved to (1252, 361)
Screenshot: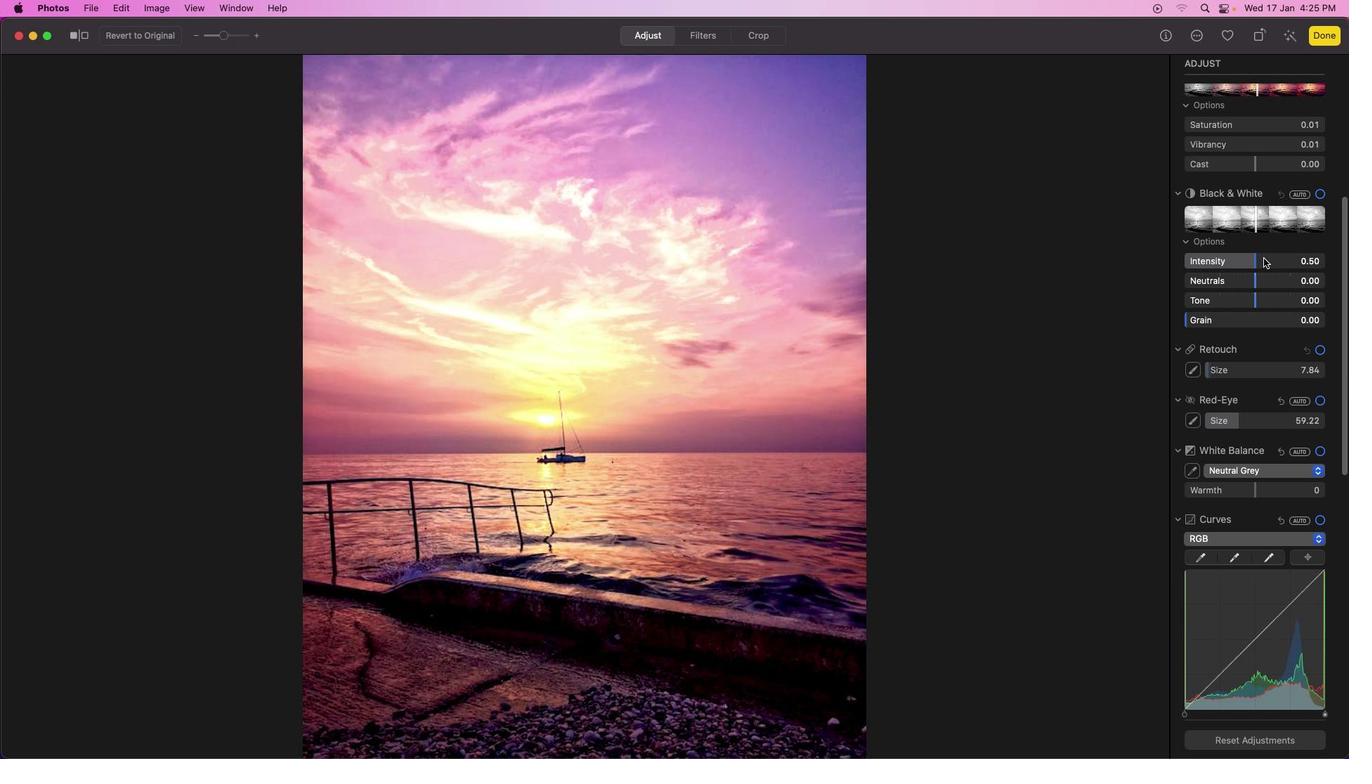 
Action: Mouse scrolled (1252, 361) with delta (0, 0)
Screenshot: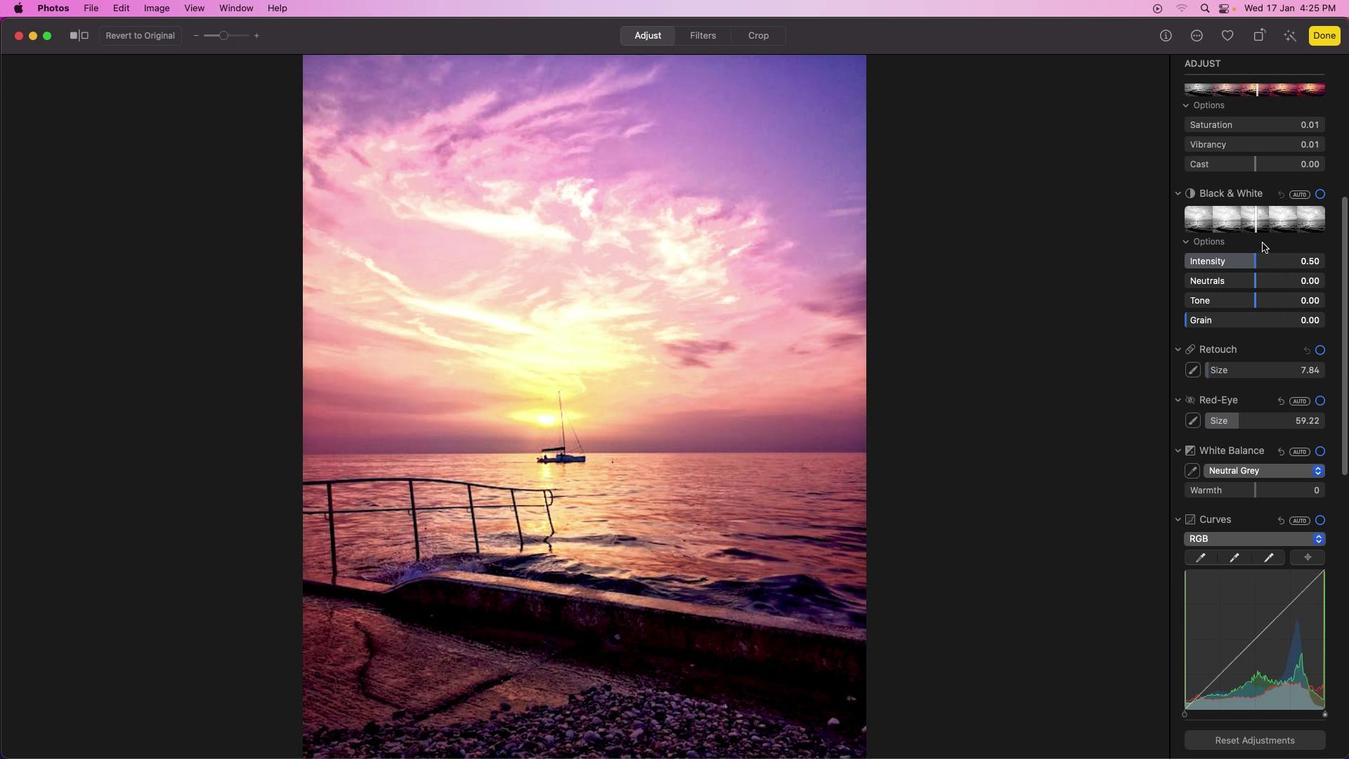 
Action: Mouse scrolled (1252, 361) with delta (0, 0)
Screenshot: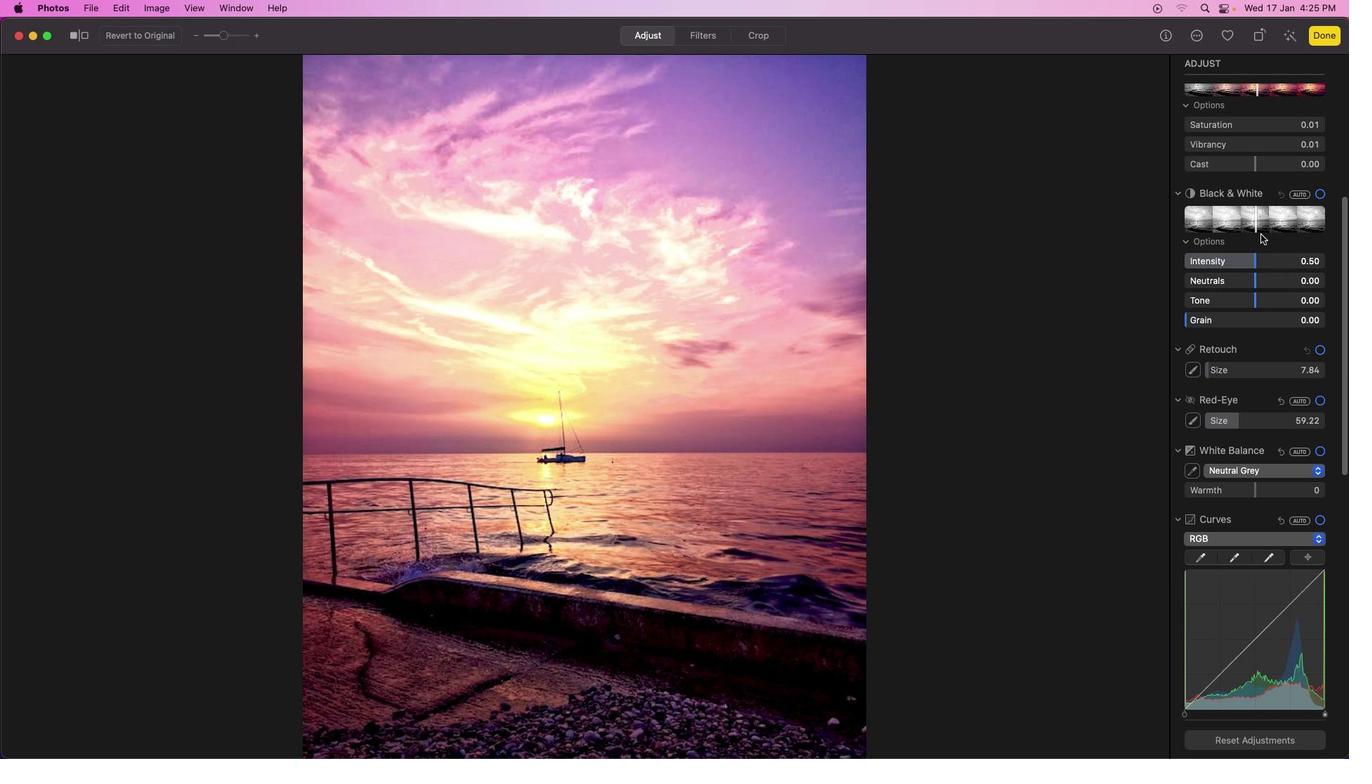 
Action: Mouse scrolled (1252, 361) with delta (0, -1)
Screenshot: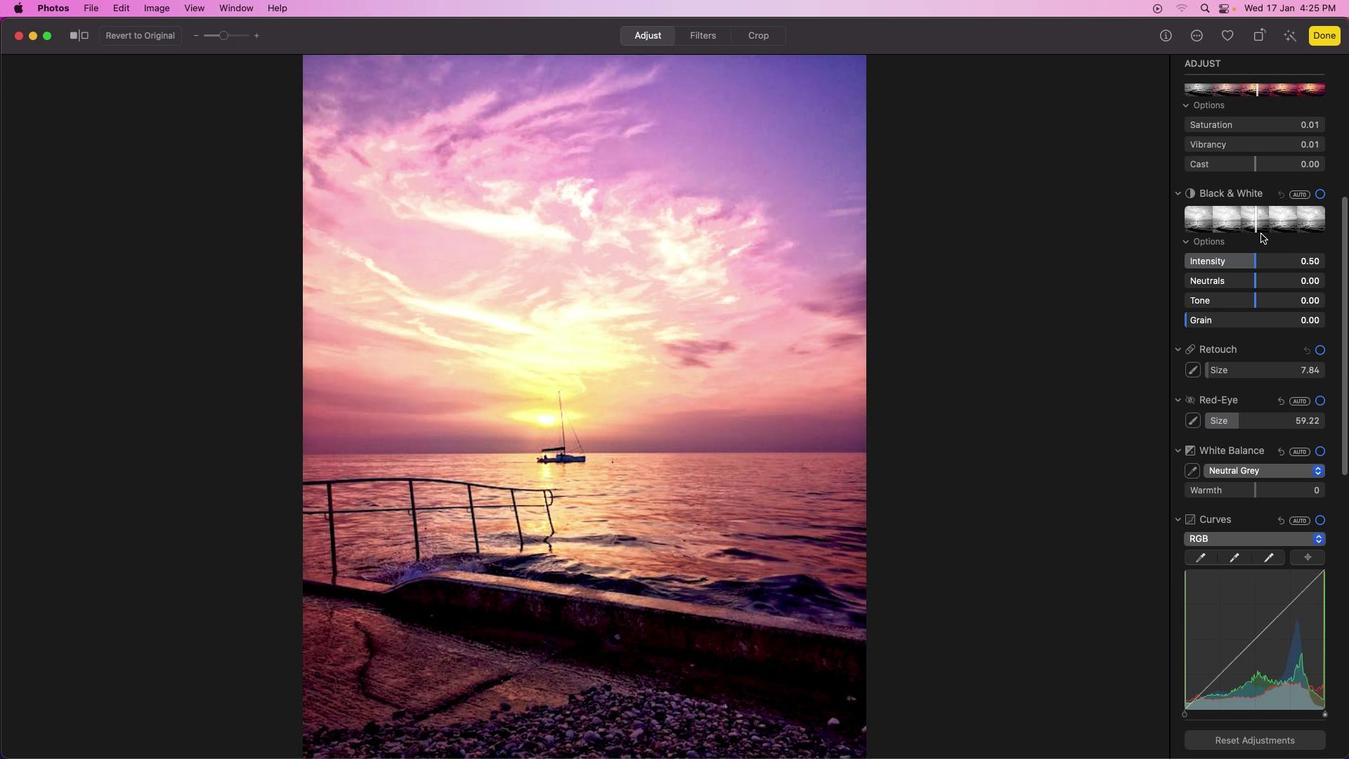 
Action: Mouse scrolled (1252, 361) with delta (0, -2)
Screenshot: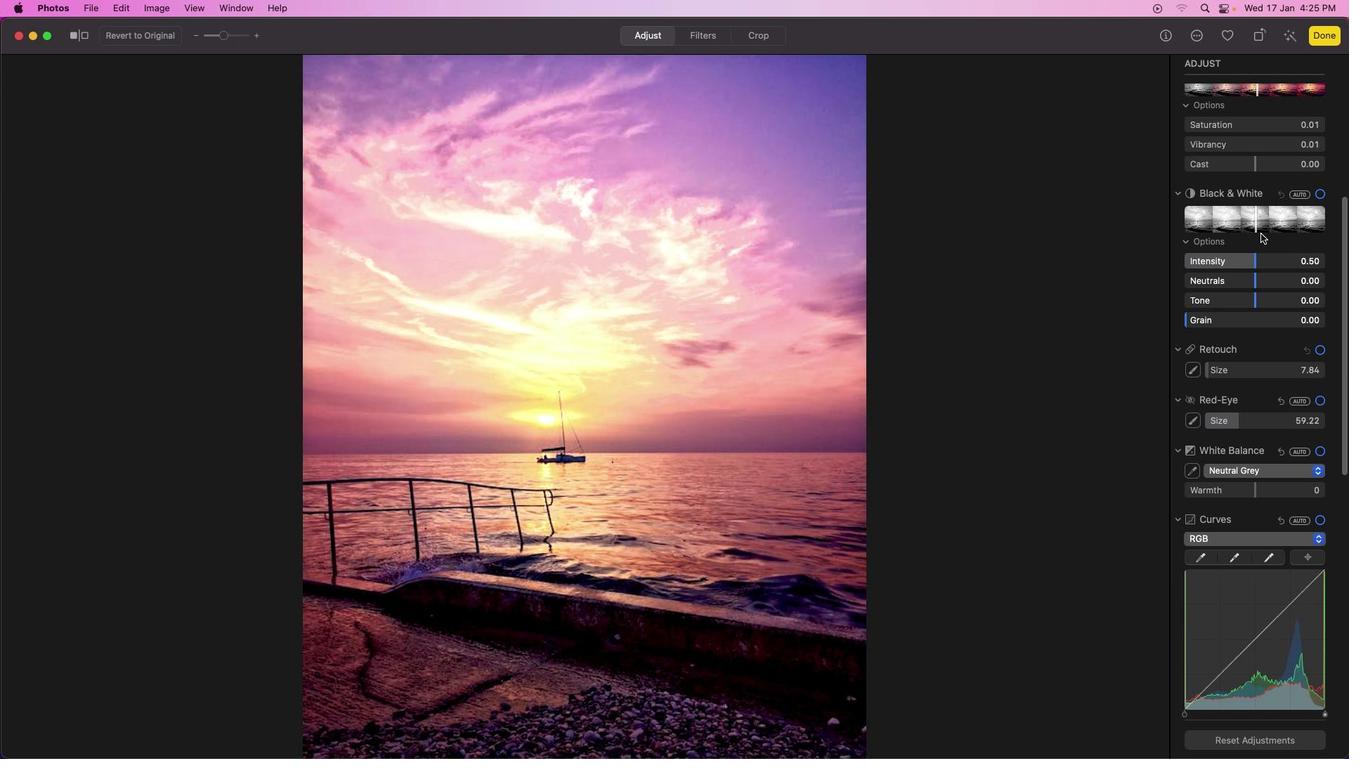 
Action: Mouse moved to (1256, 259)
Screenshot: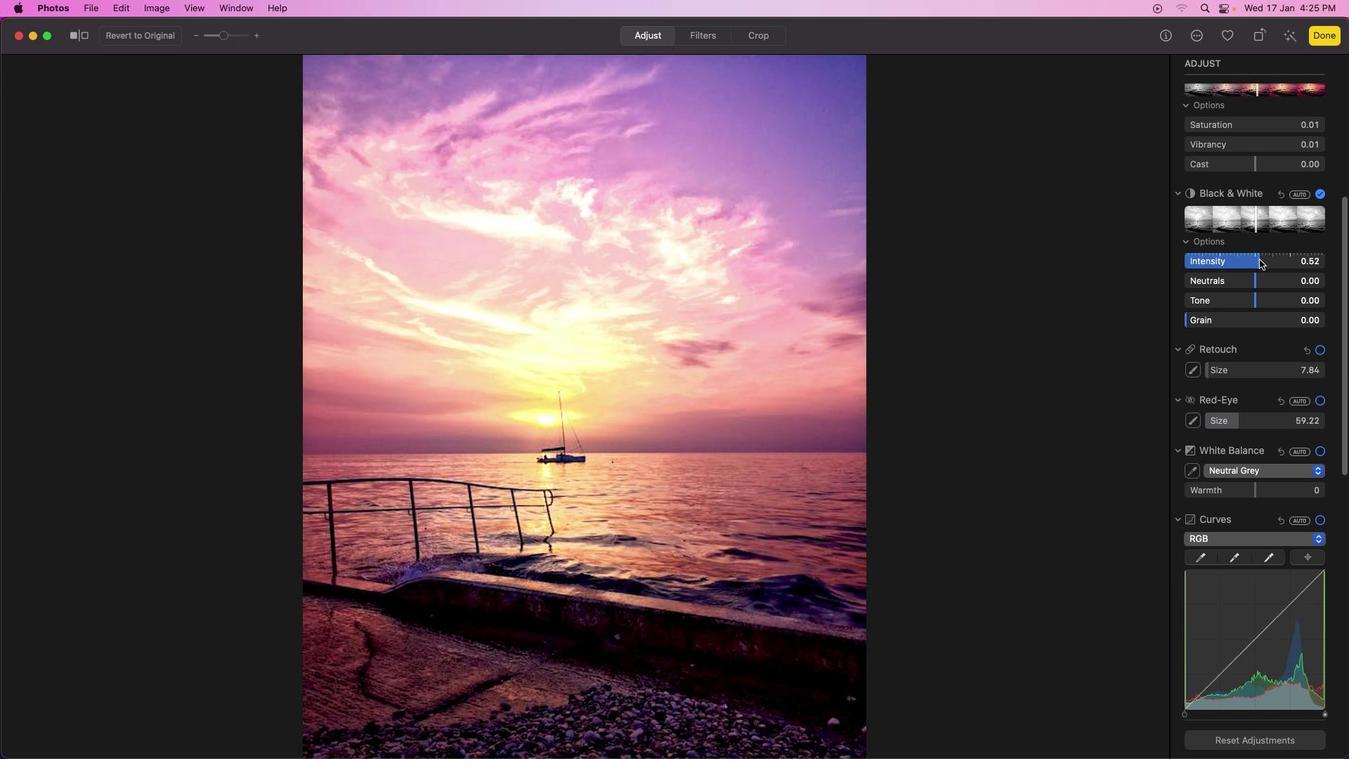 
Action: Mouse pressed left at (1256, 259)
Screenshot: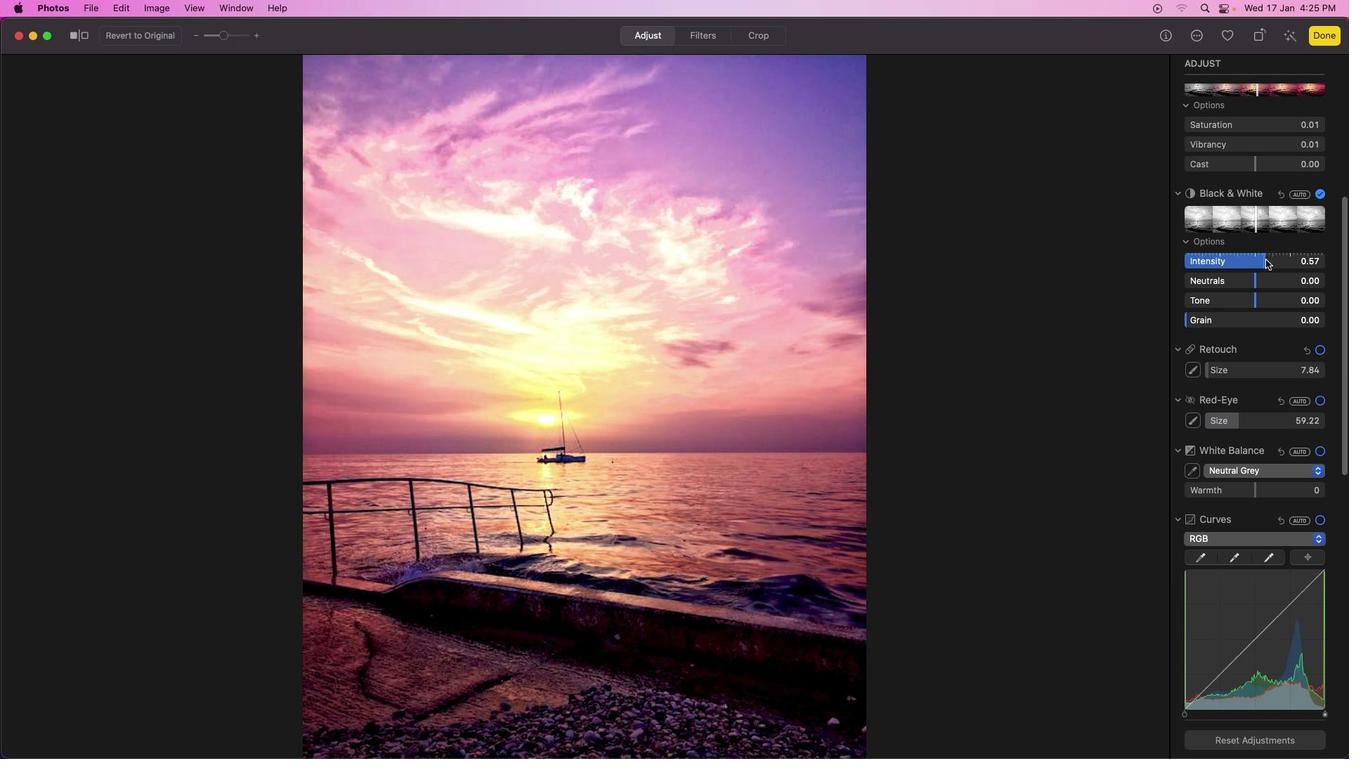 
Action: Mouse moved to (1320, 192)
Screenshot: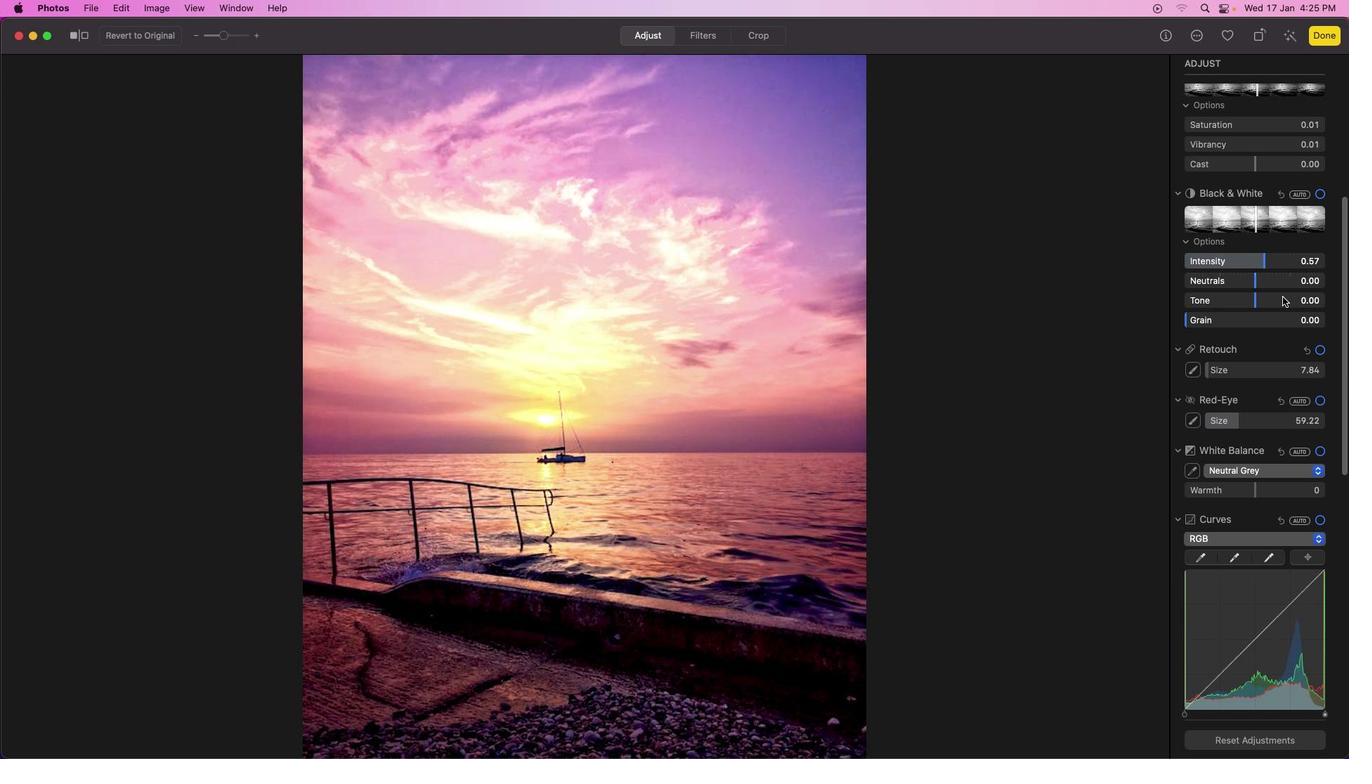 
Action: Mouse pressed left at (1320, 192)
Screenshot: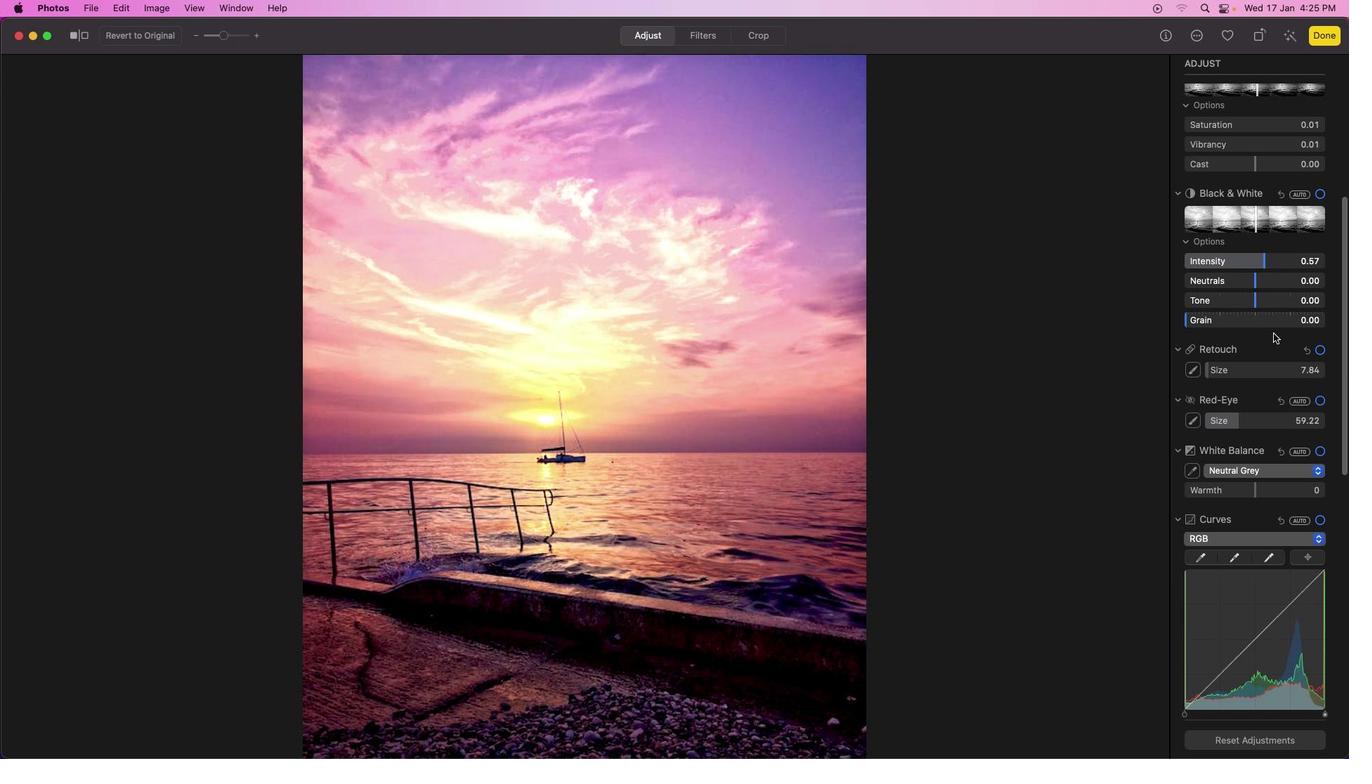
Action: Mouse moved to (1281, 354)
Screenshot: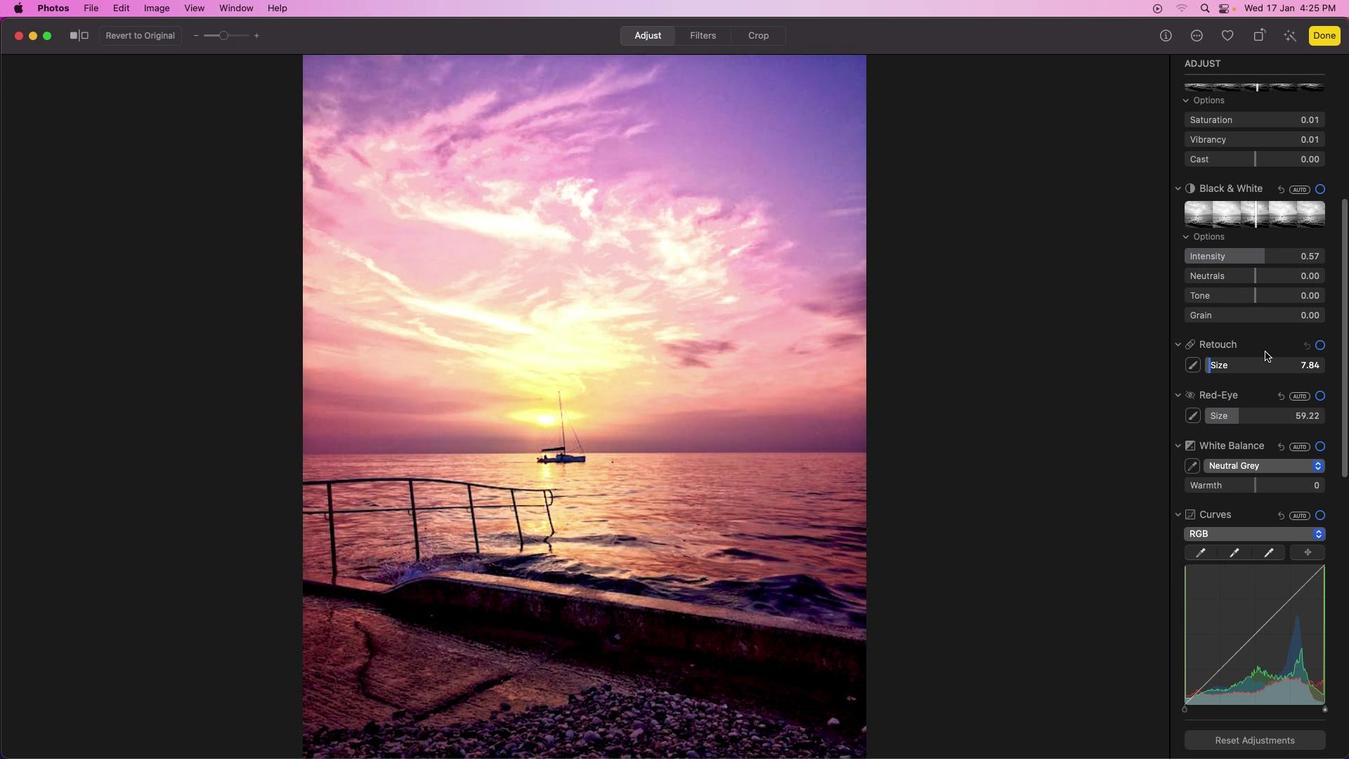 
Action: Mouse scrolled (1281, 354) with delta (0, 0)
Screenshot: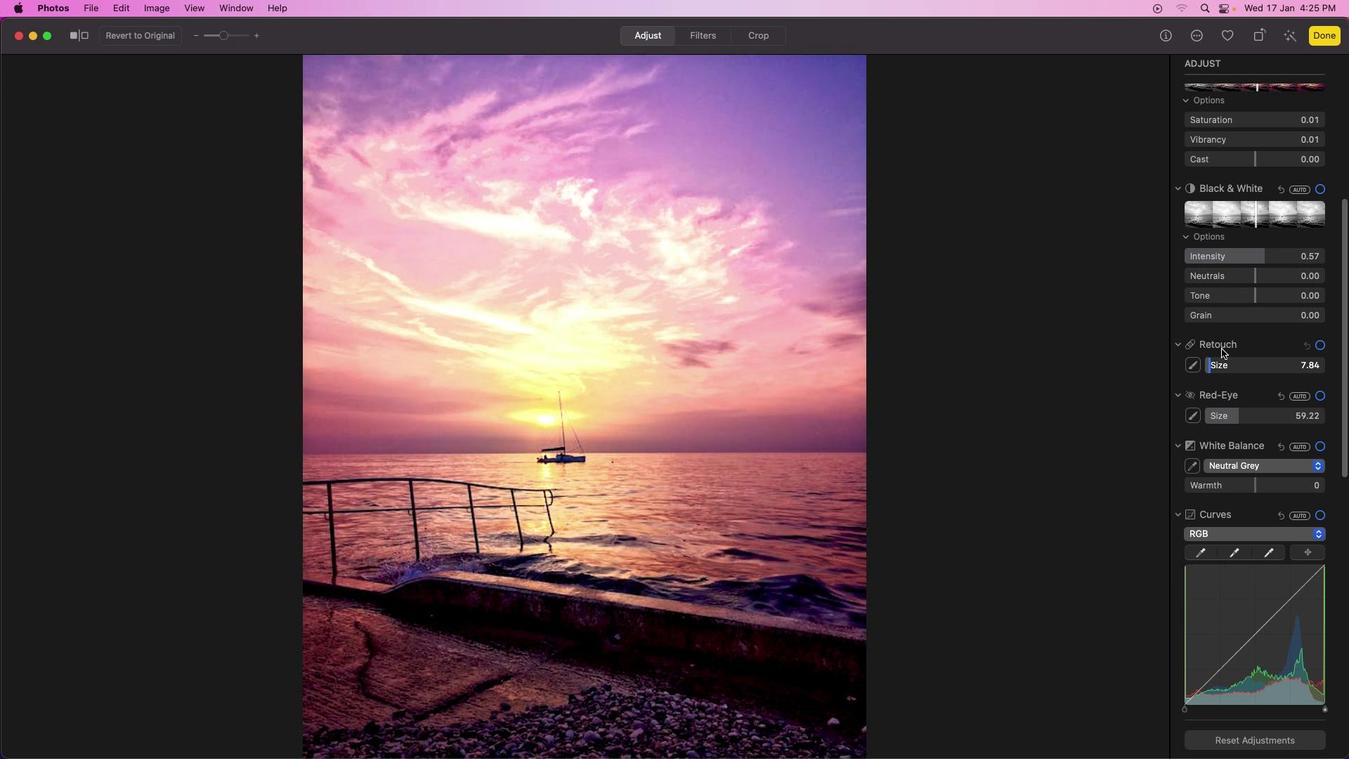 
Action: Mouse scrolled (1281, 354) with delta (0, 0)
Screenshot: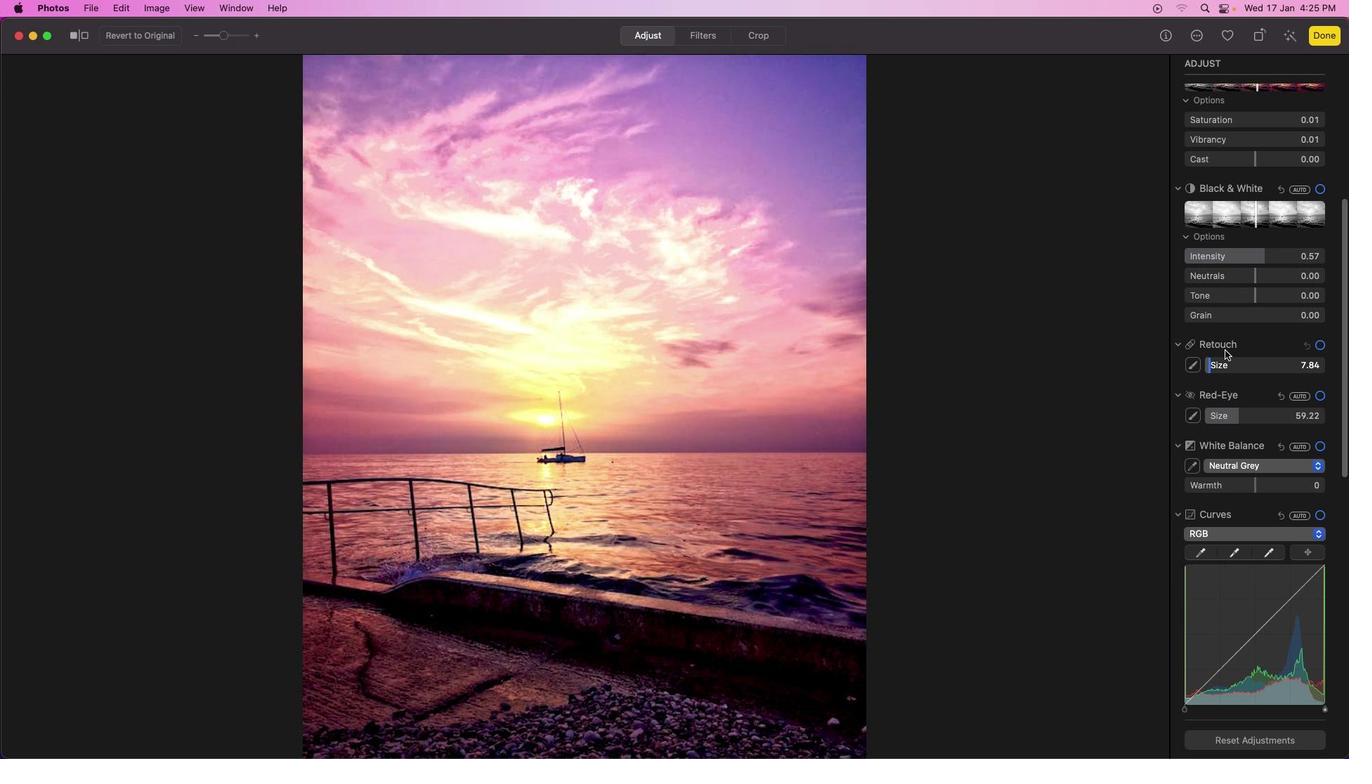 
Action: Mouse moved to (1226, 350)
Screenshot: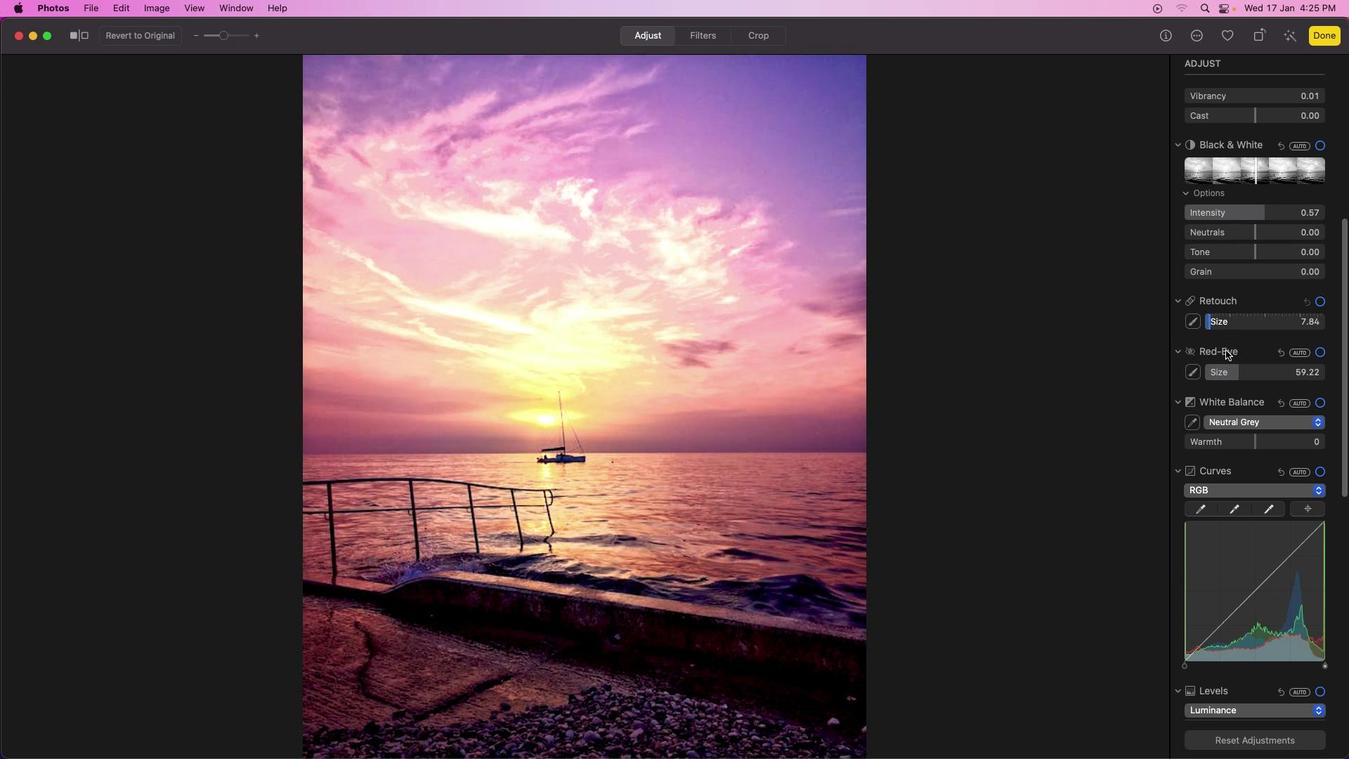 
Action: Mouse scrolled (1226, 350) with delta (0, 0)
Screenshot: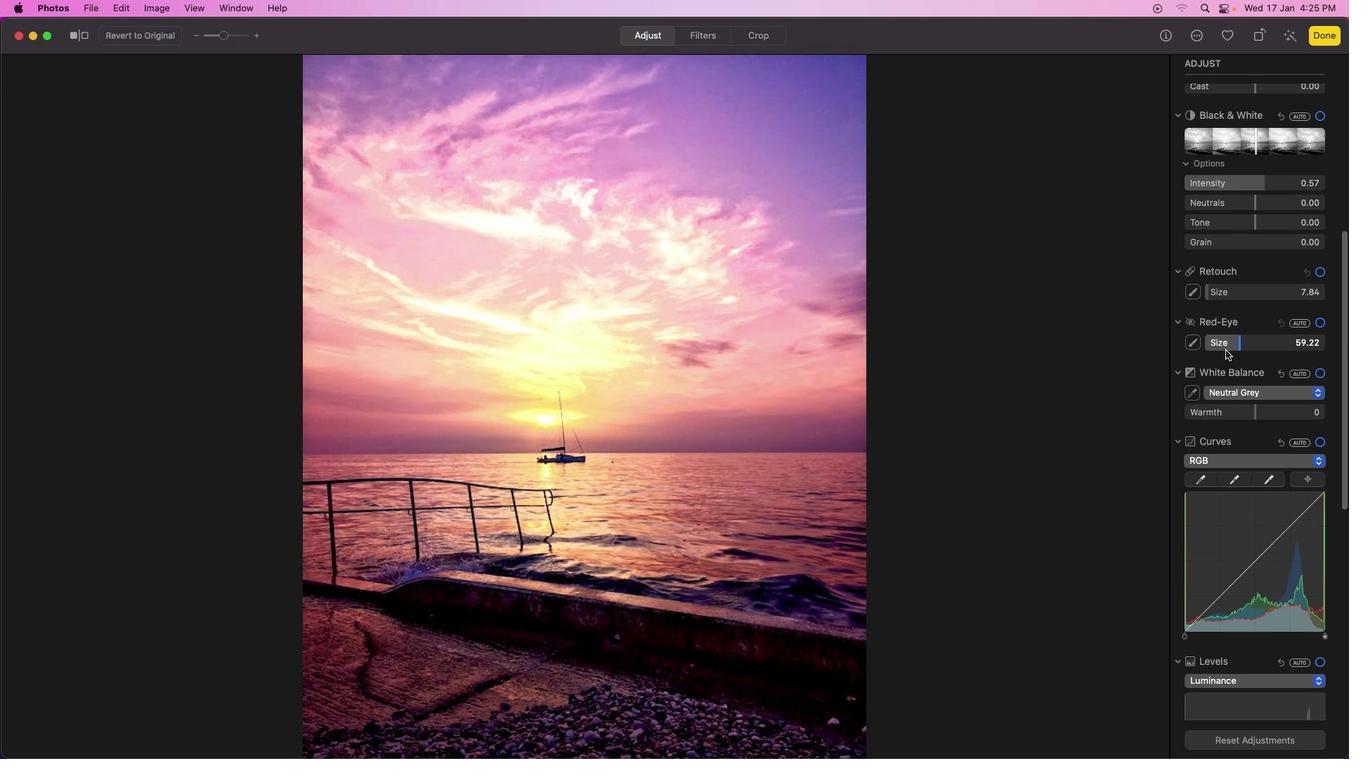 
Action: Mouse scrolled (1226, 350) with delta (0, 0)
Screenshot: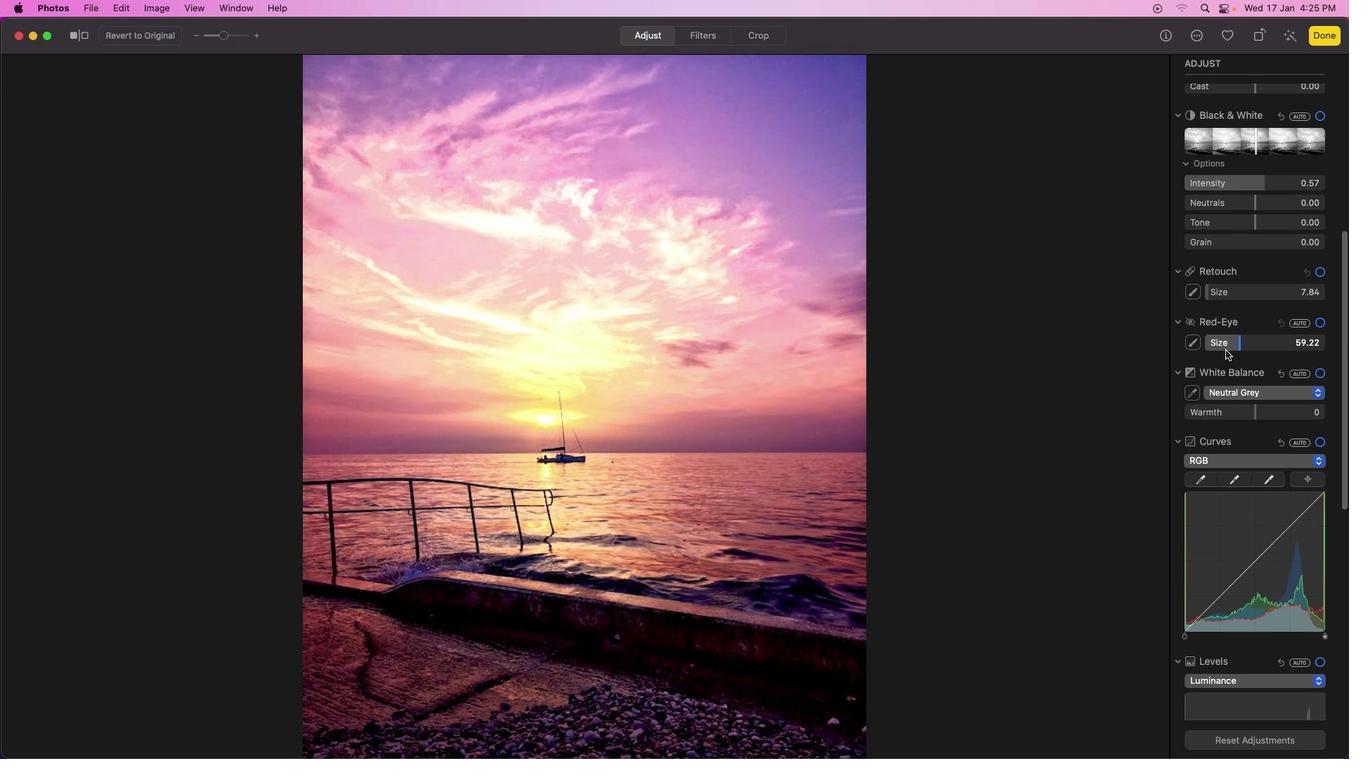 
Action: Mouse scrolled (1226, 350) with delta (0, -1)
Screenshot: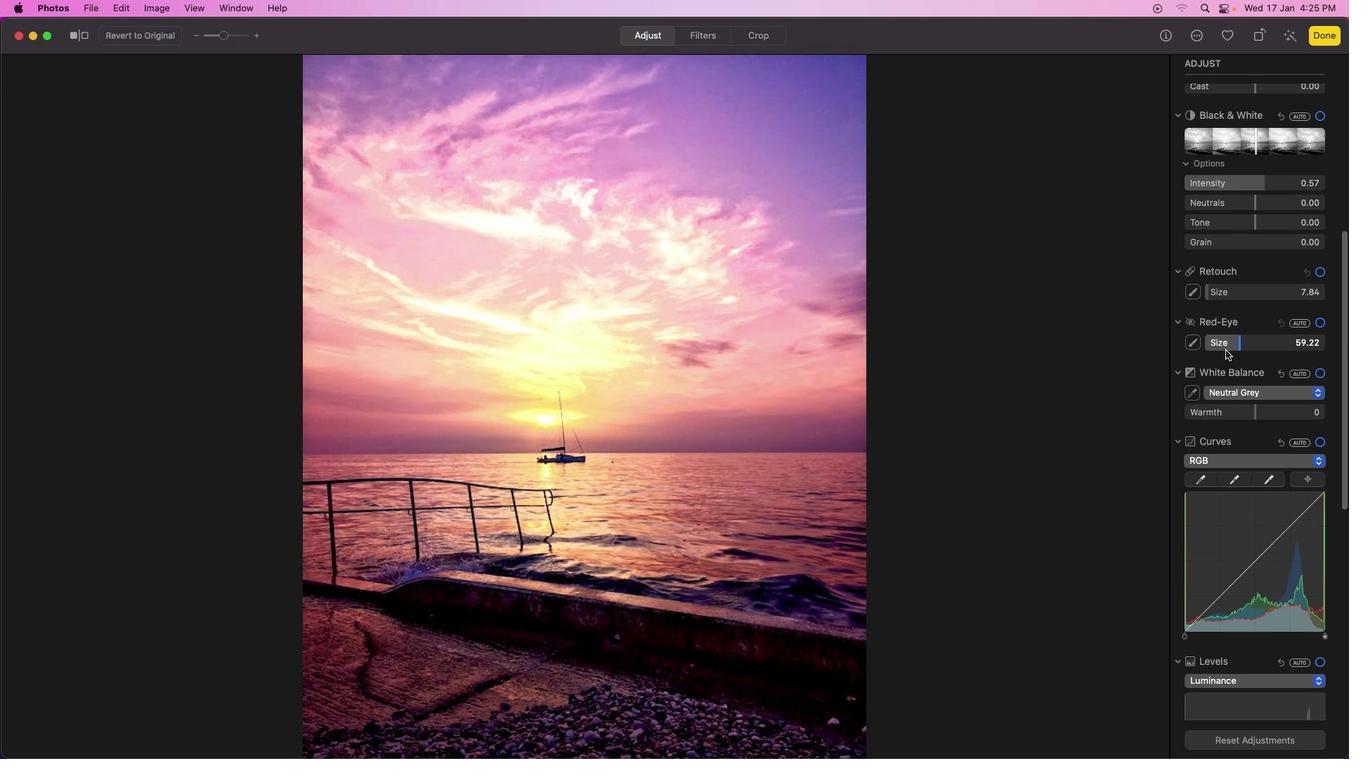 
Action: Mouse scrolled (1226, 350) with delta (0, -2)
Screenshot: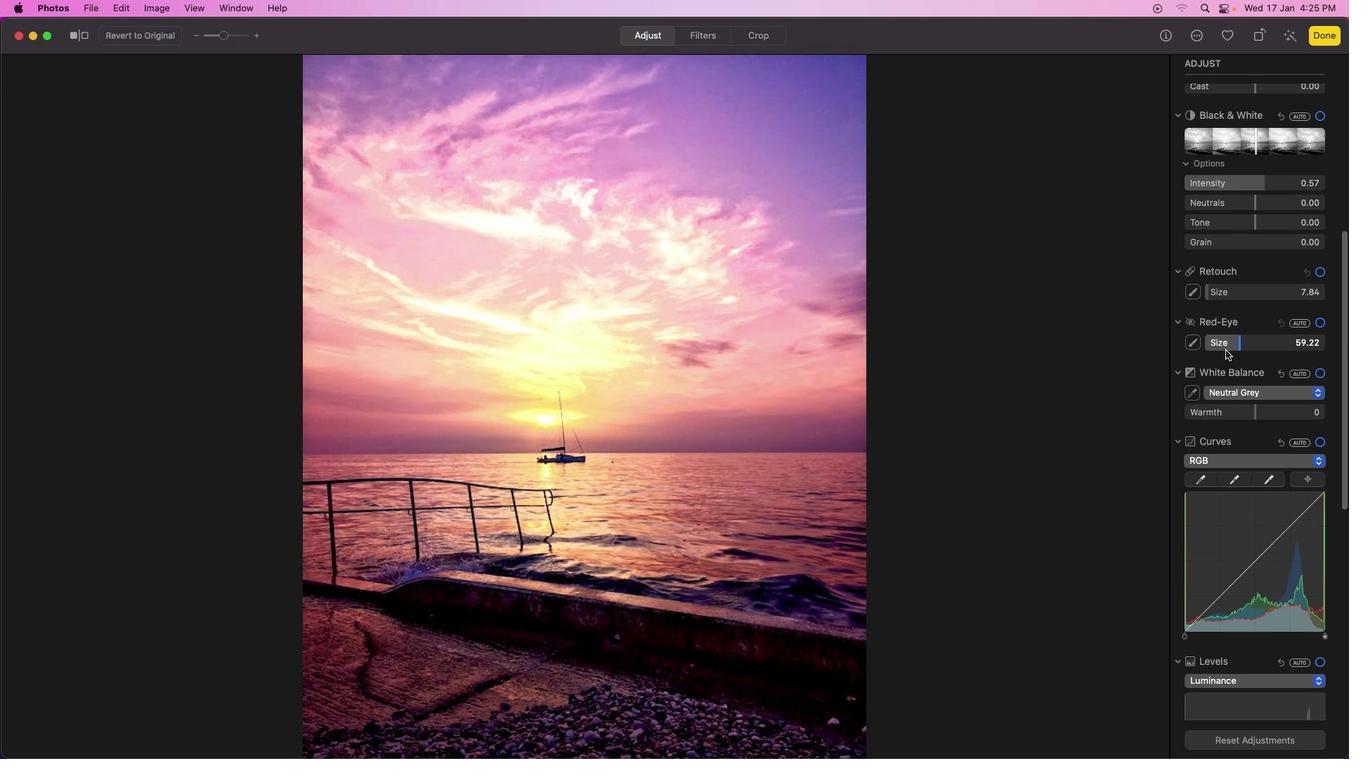 
Action: Mouse scrolled (1226, 350) with delta (0, -2)
Screenshot: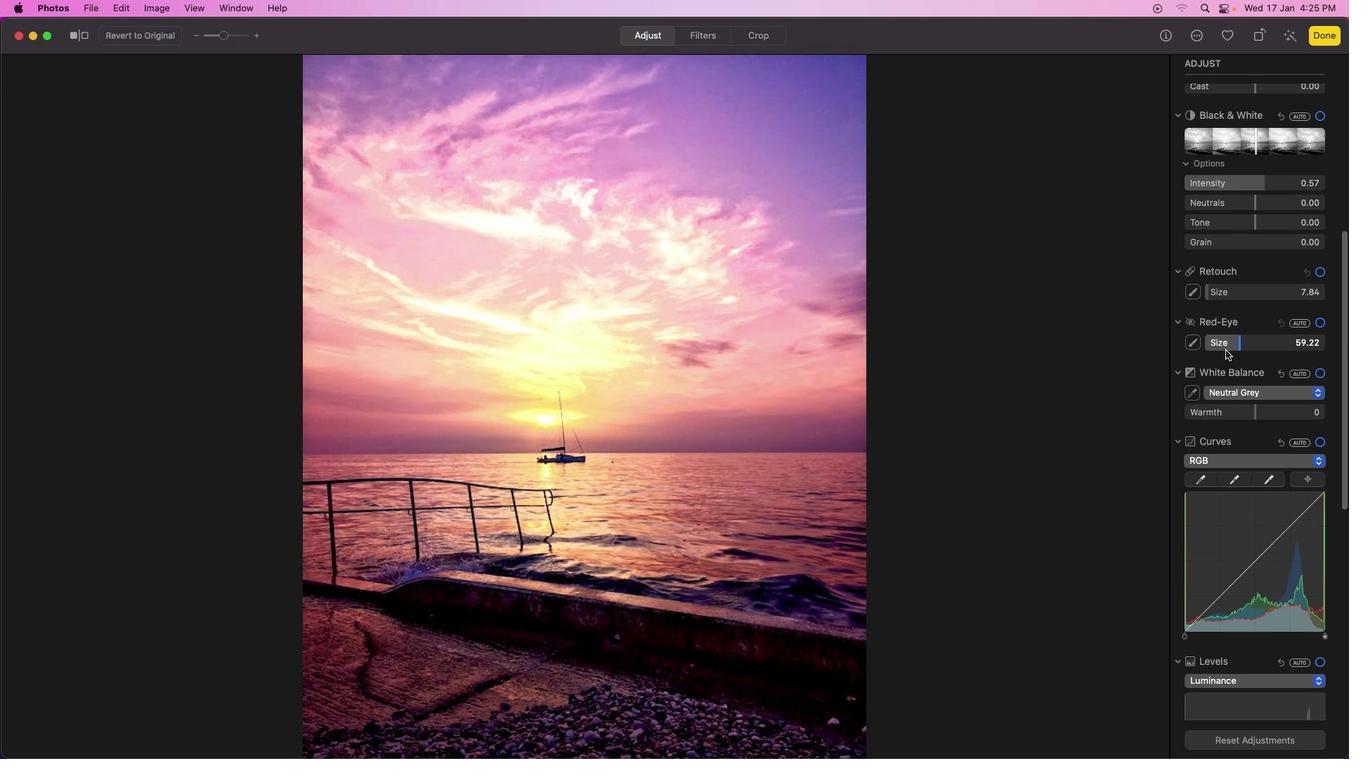 
Action: Mouse scrolled (1226, 350) with delta (0, 0)
Screenshot: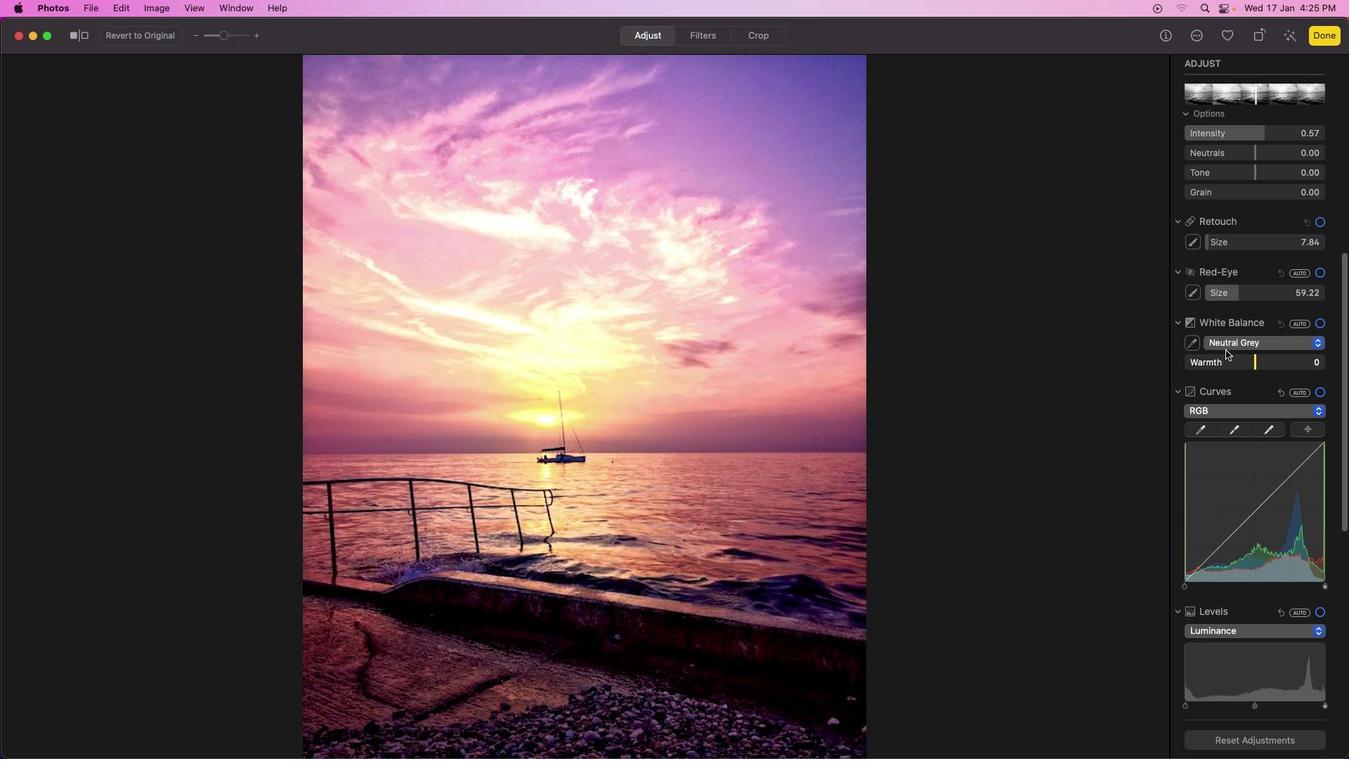 
Action: Mouse scrolled (1226, 350) with delta (0, 0)
Screenshot: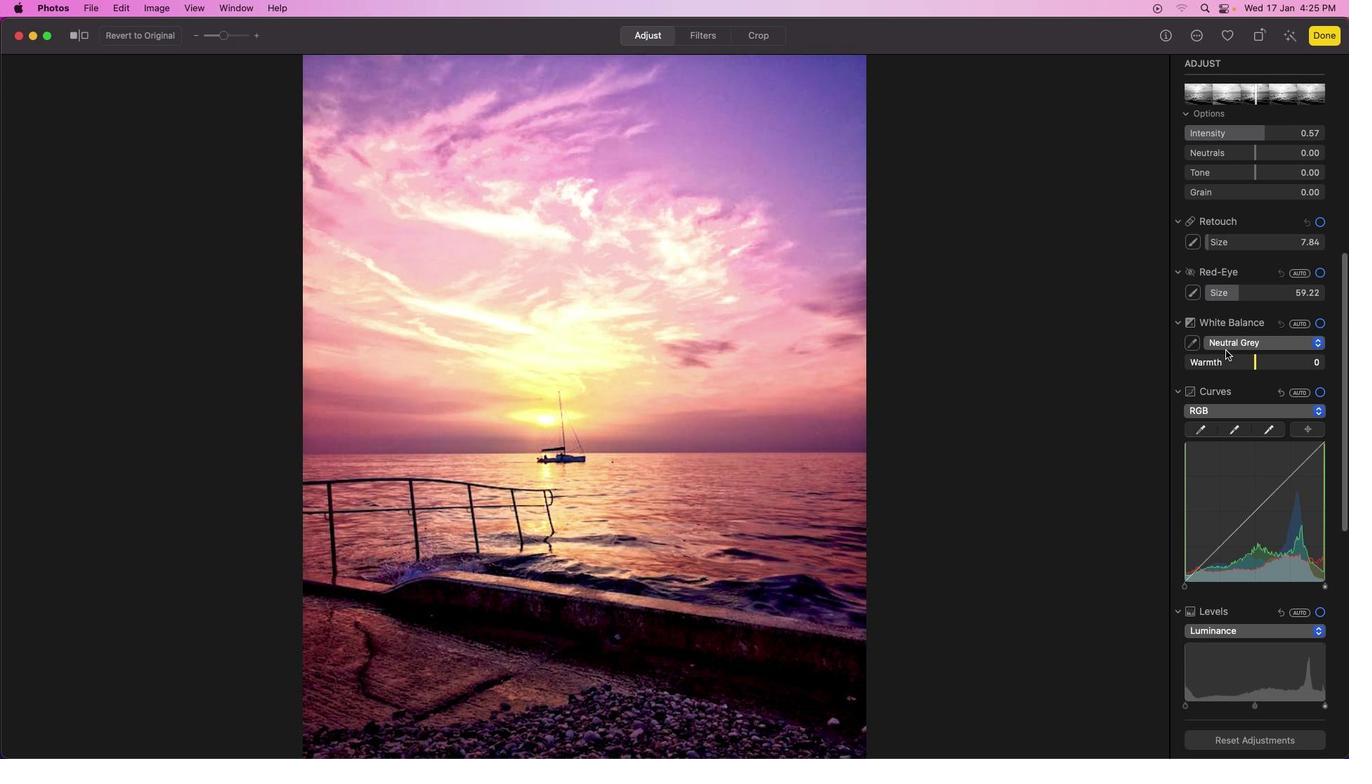 
Action: Mouse scrolled (1226, 350) with delta (0, 0)
Screenshot: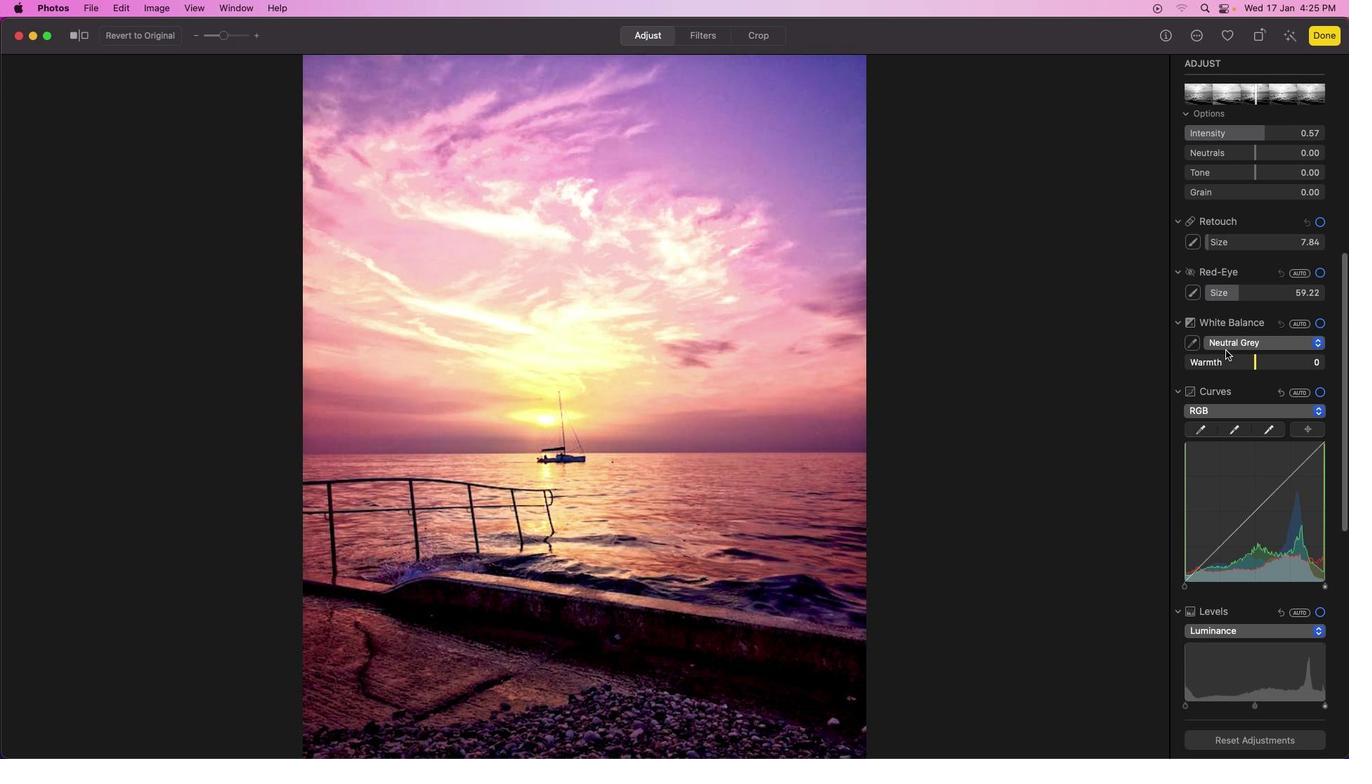 
Action: Mouse scrolled (1226, 350) with delta (0, -1)
Screenshot: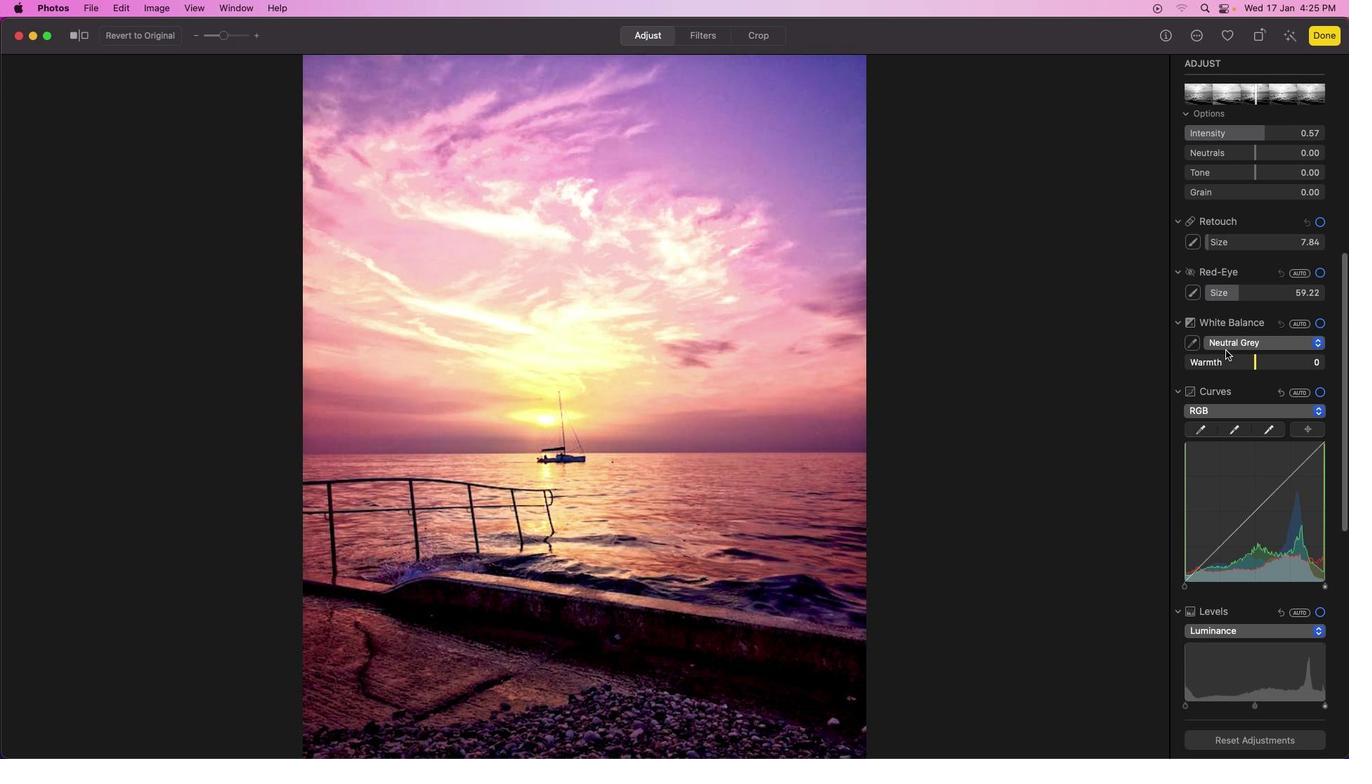 
Action: Mouse scrolled (1226, 350) with delta (0, -1)
Screenshot: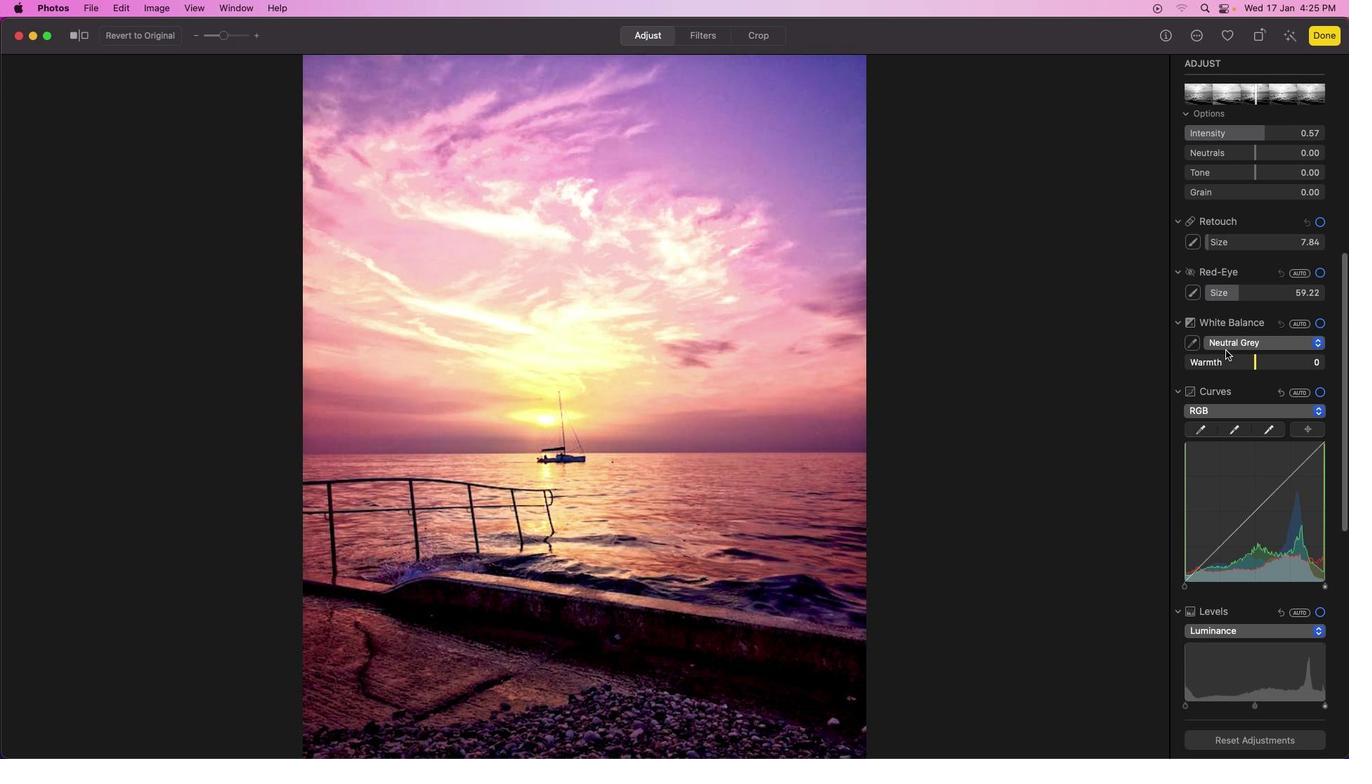 
Action: Mouse moved to (1233, 345)
Screenshot: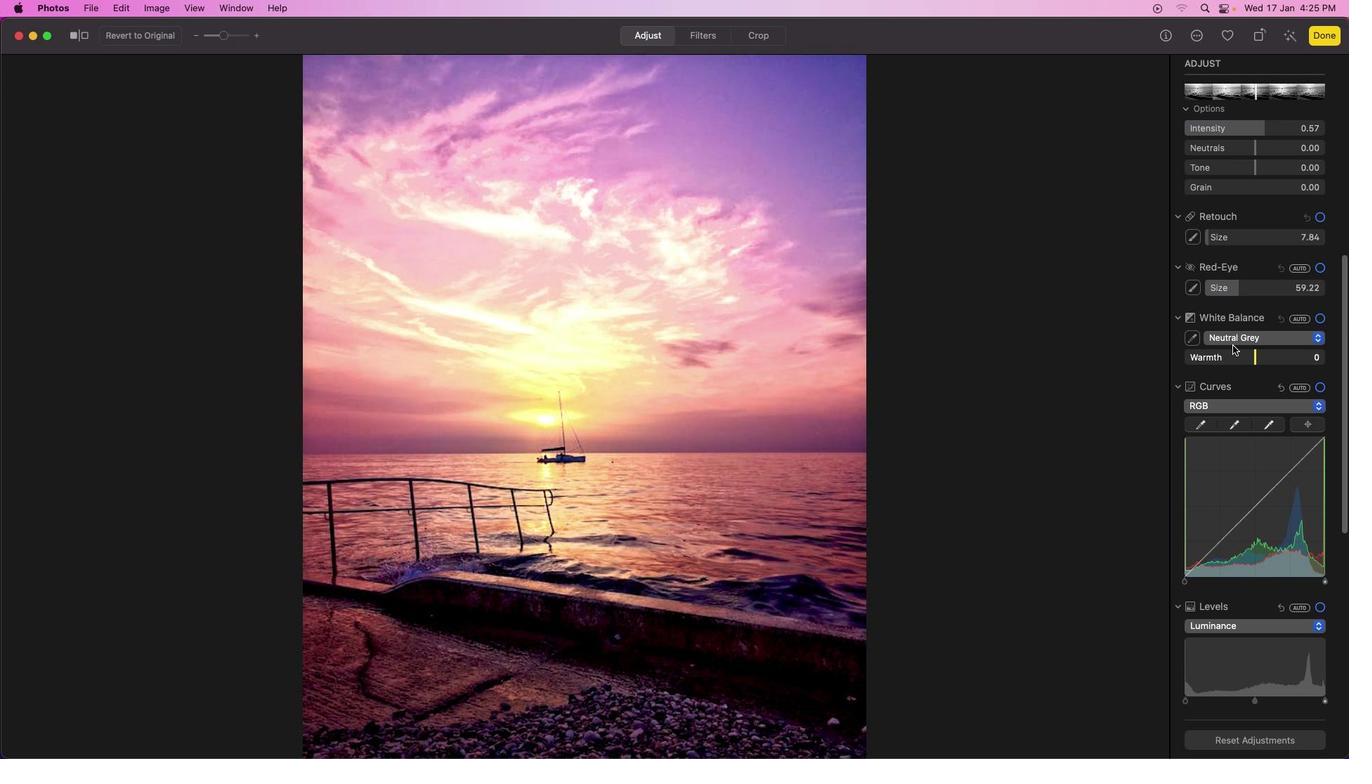 
Action: Mouse scrolled (1233, 345) with delta (0, 0)
Screenshot: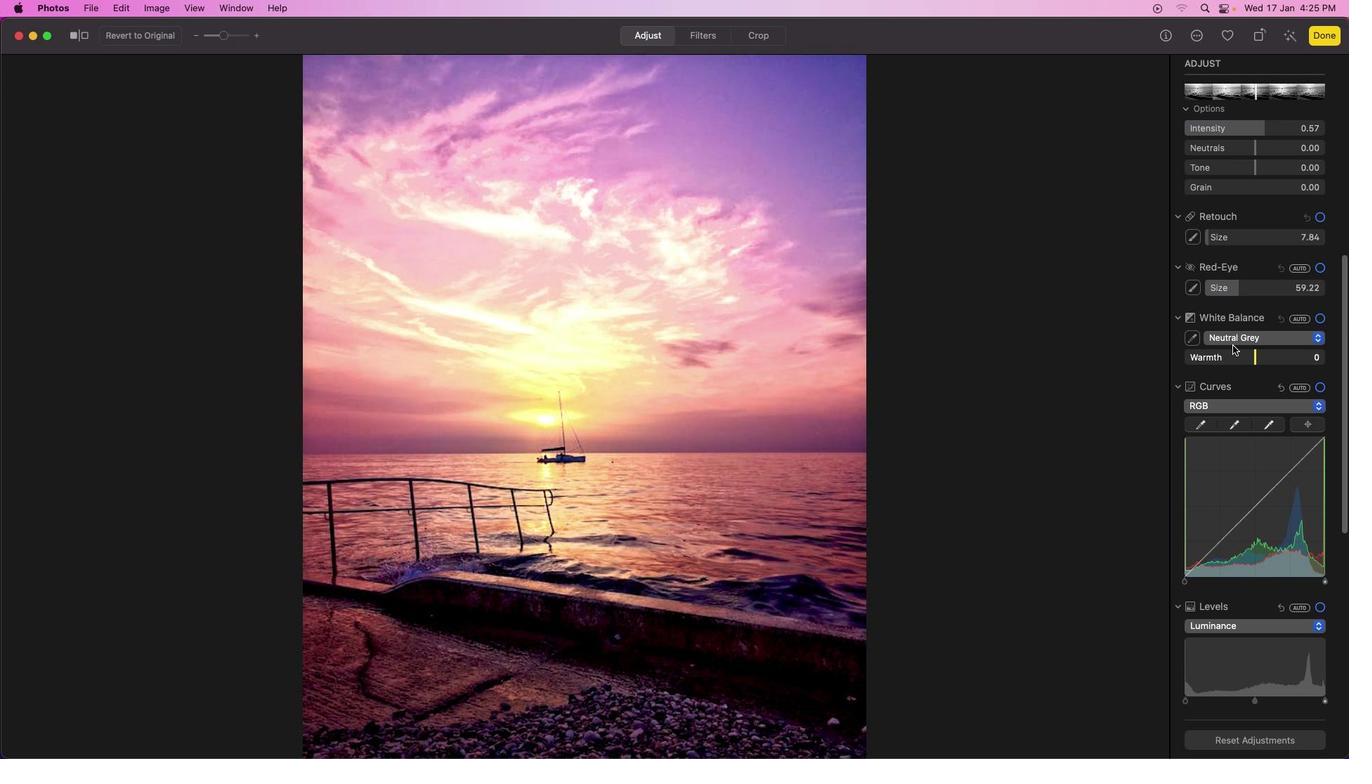 
Action: Mouse scrolled (1233, 345) with delta (0, 0)
Screenshot: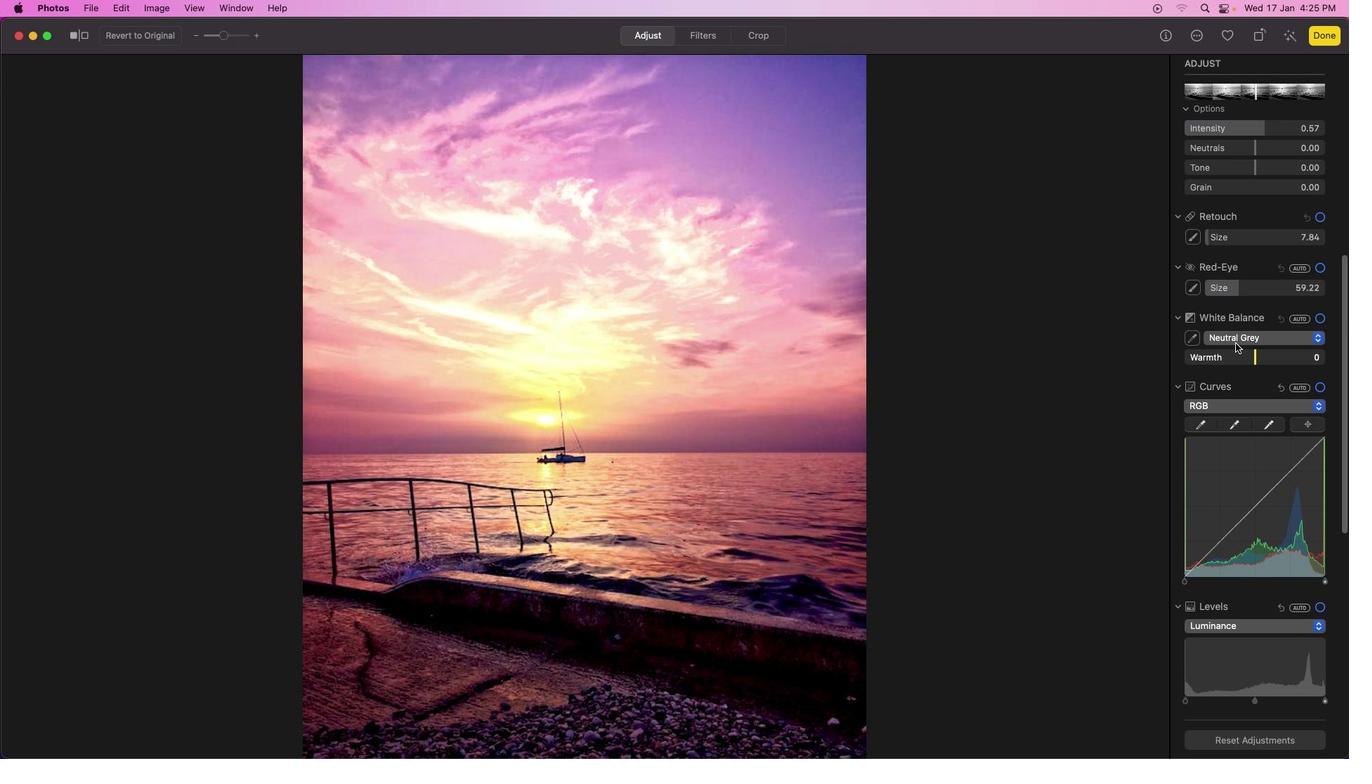 
Action: Mouse moved to (1256, 354)
Screenshot: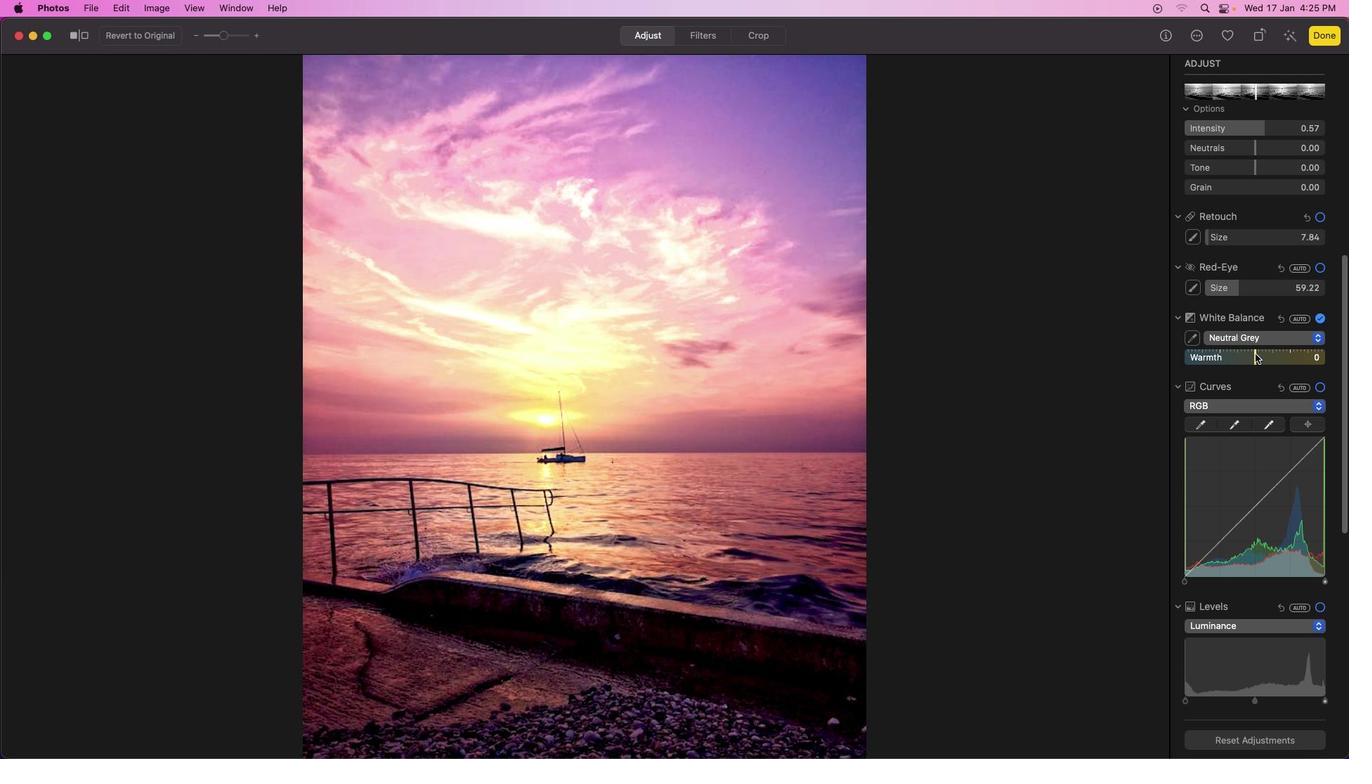 
Action: Mouse pressed left at (1256, 354)
Screenshot: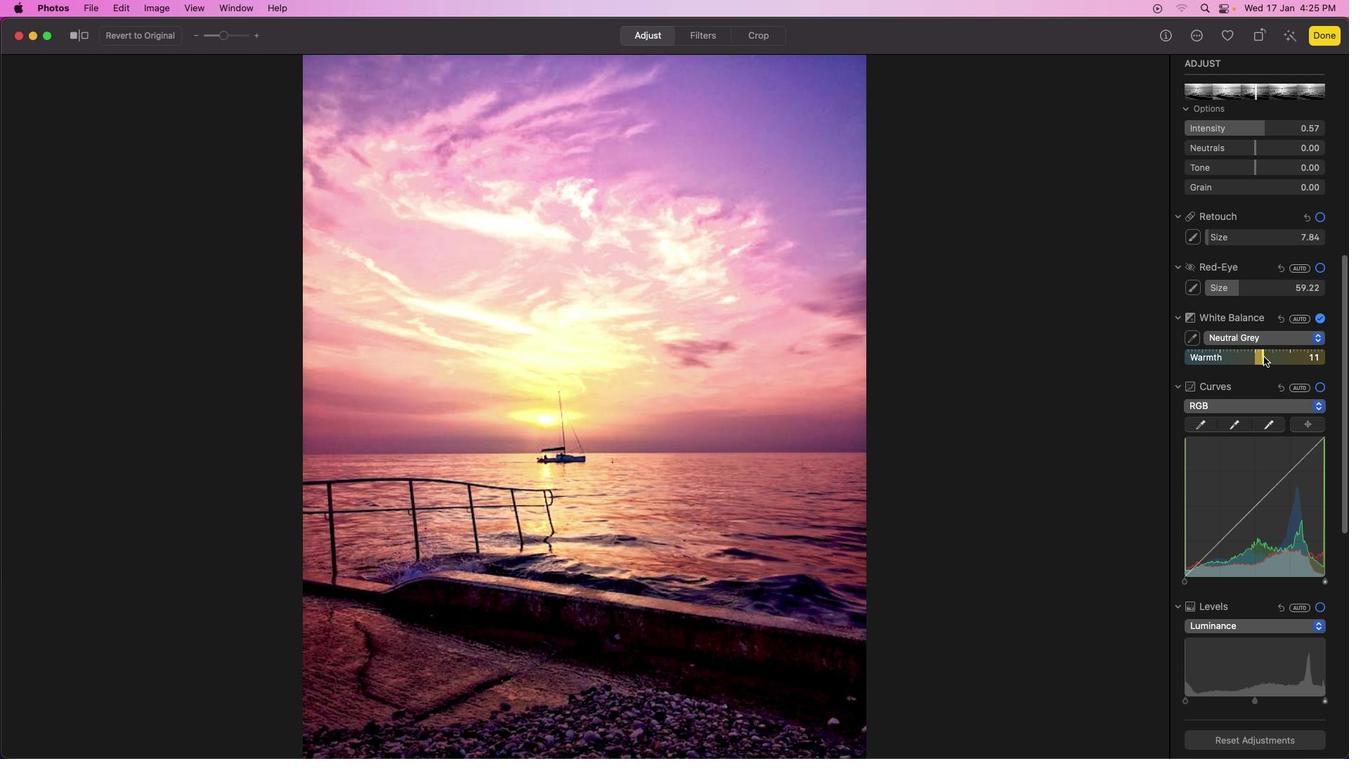 
Action: Mouse moved to (1295, 400)
Screenshot: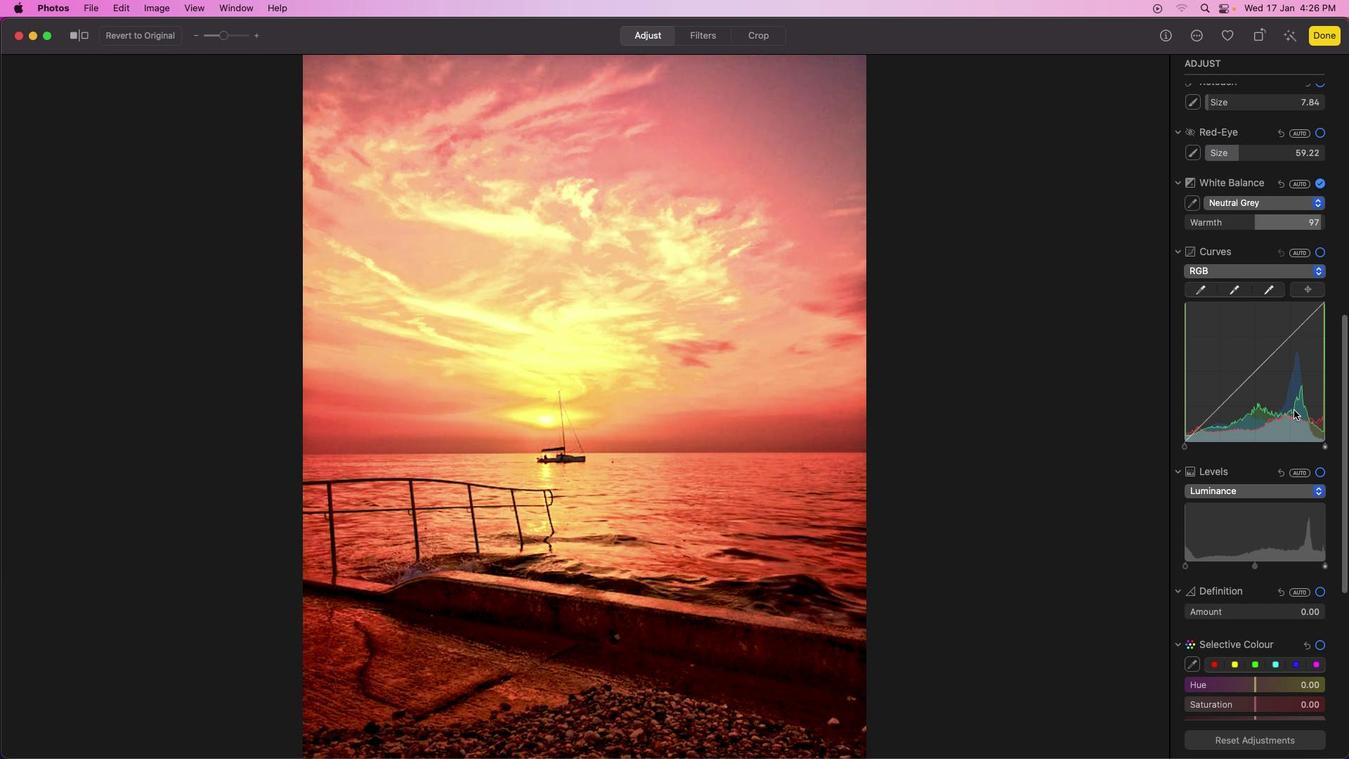
Action: Mouse scrolled (1295, 400) with delta (0, 0)
Screenshot: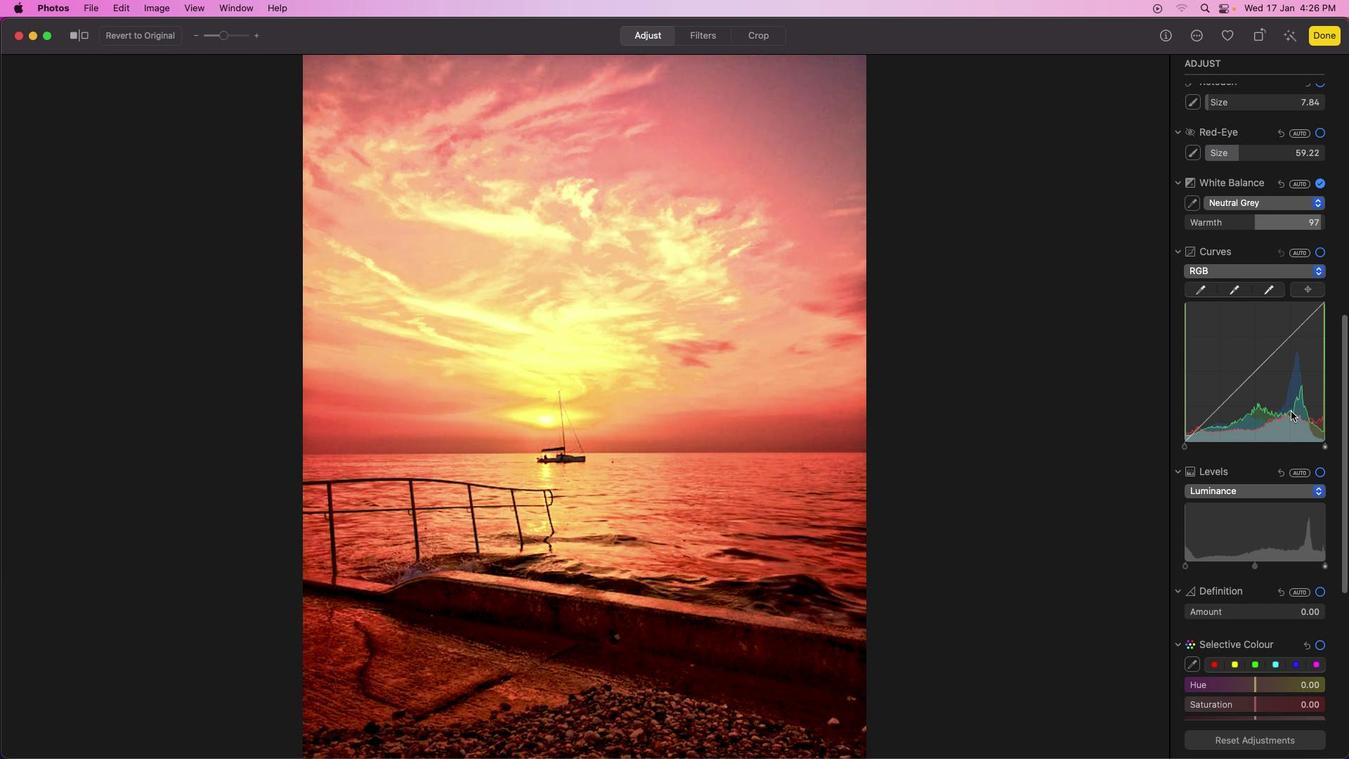 
Action: Mouse moved to (1295, 404)
Screenshot: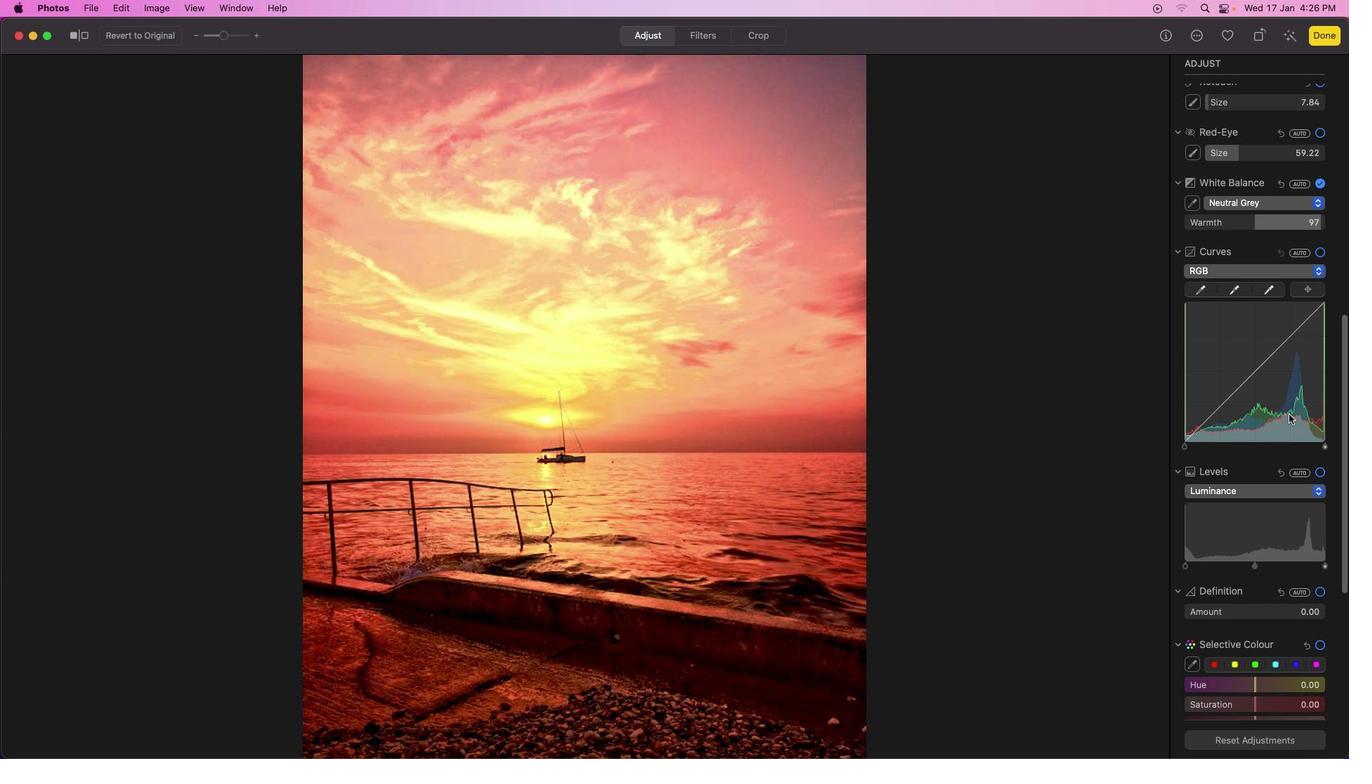 
Action: Mouse scrolled (1295, 404) with delta (0, 0)
Screenshot: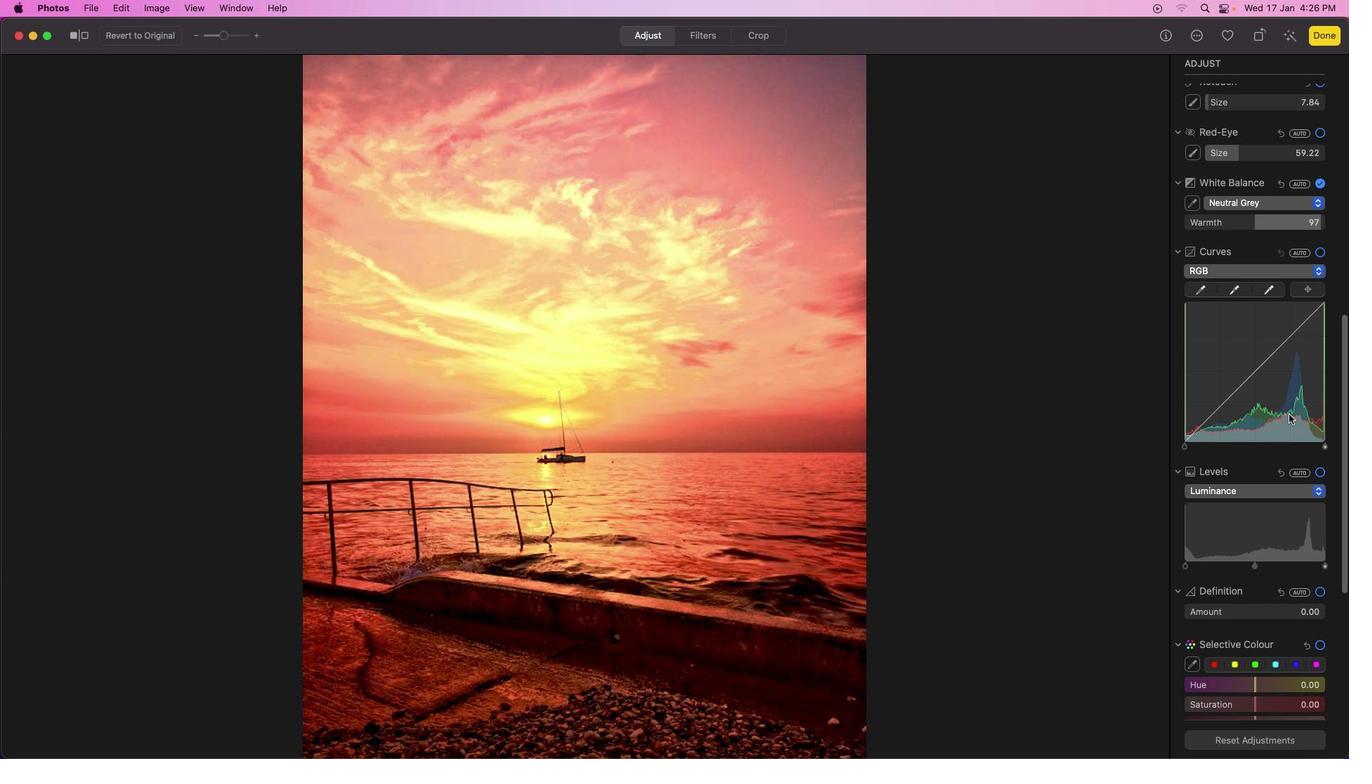 
Action: Mouse moved to (1295, 407)
Screenshot: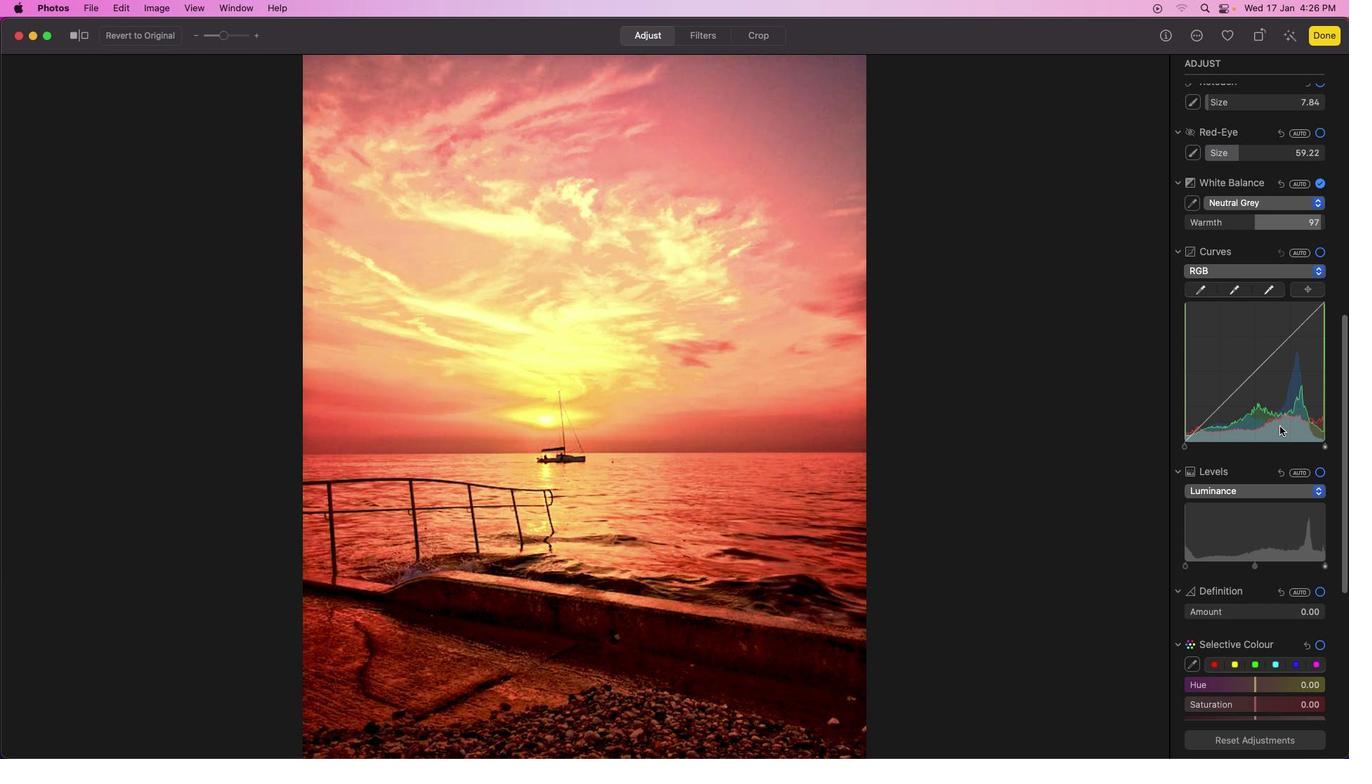 
Action: Mouse scrolled (1295, 407) with delta (0, -1)
Screenshot: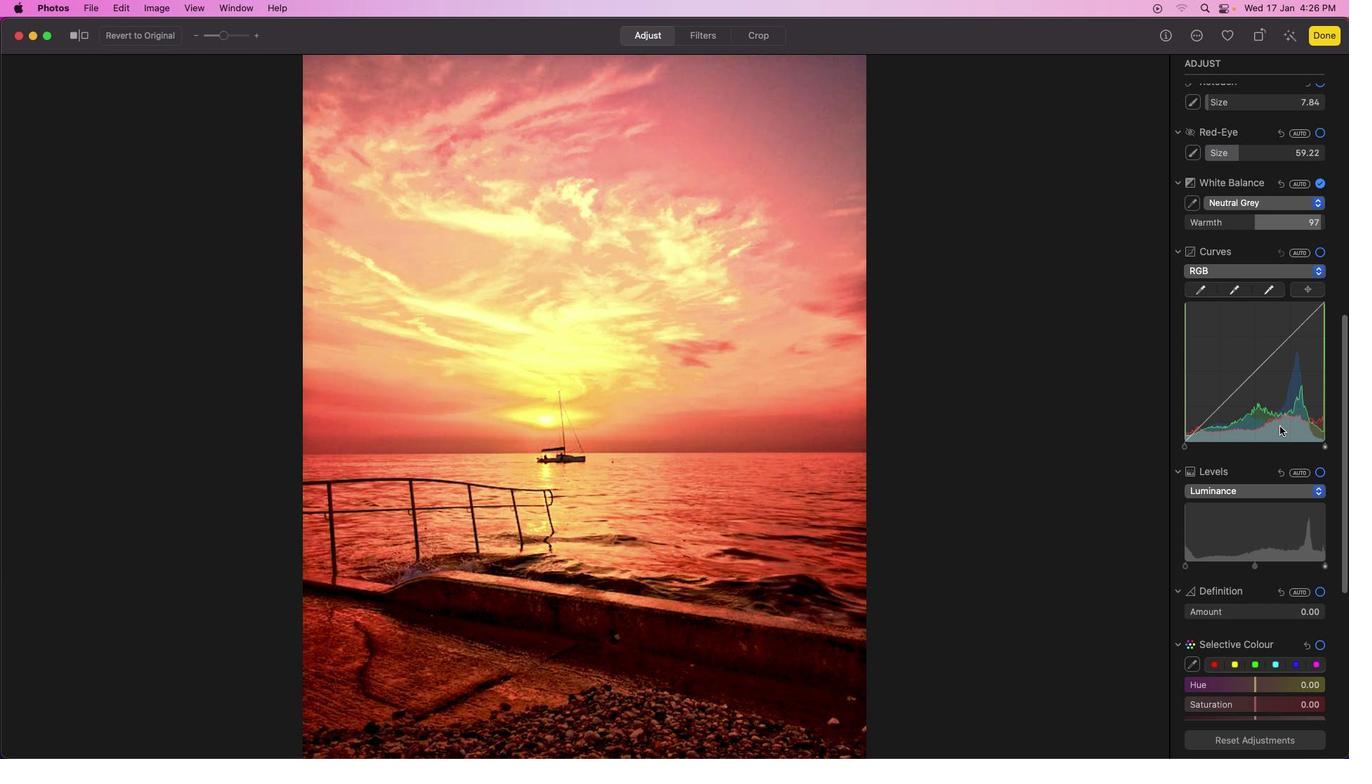 
Action: Mouse moved to (1295, 408)
Screenshot: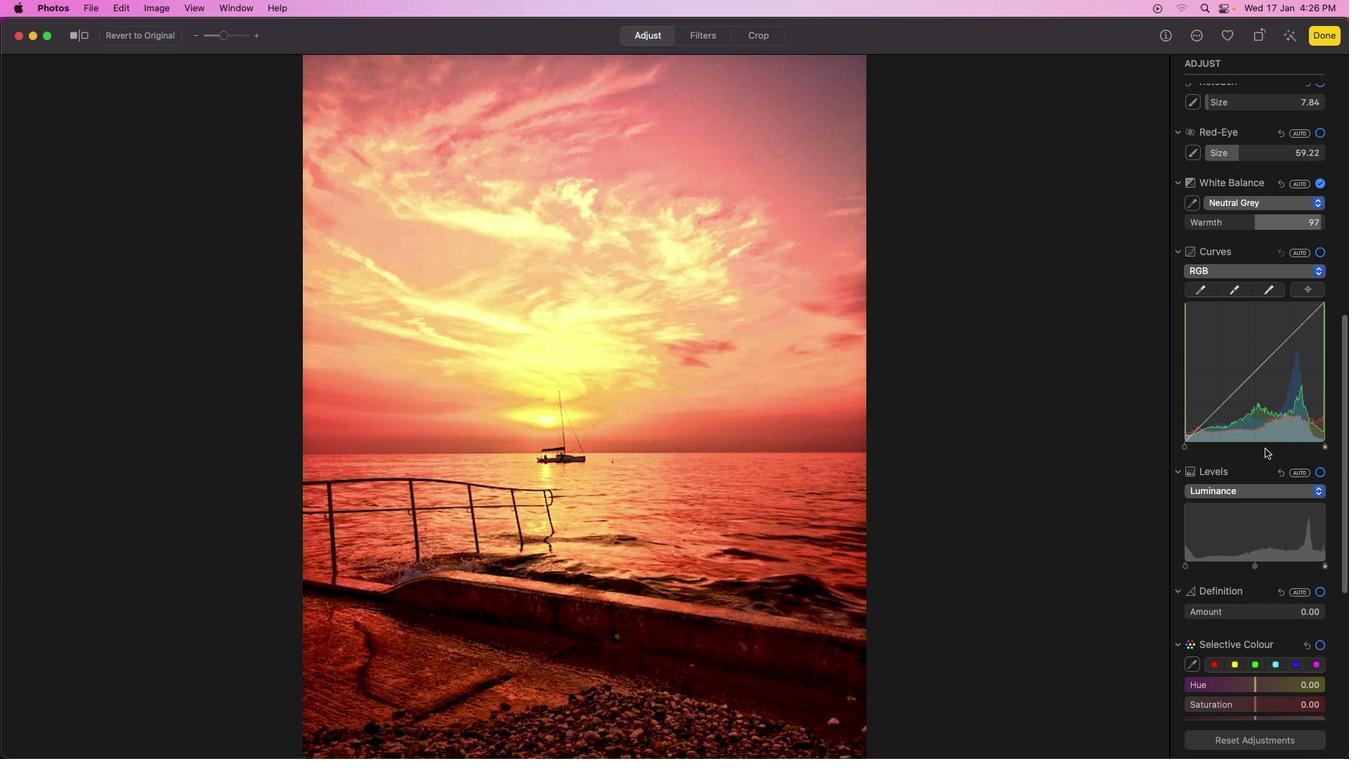 
Action: Mouse scrolled (1295, 408) with delta (0, -2)
Screenshot: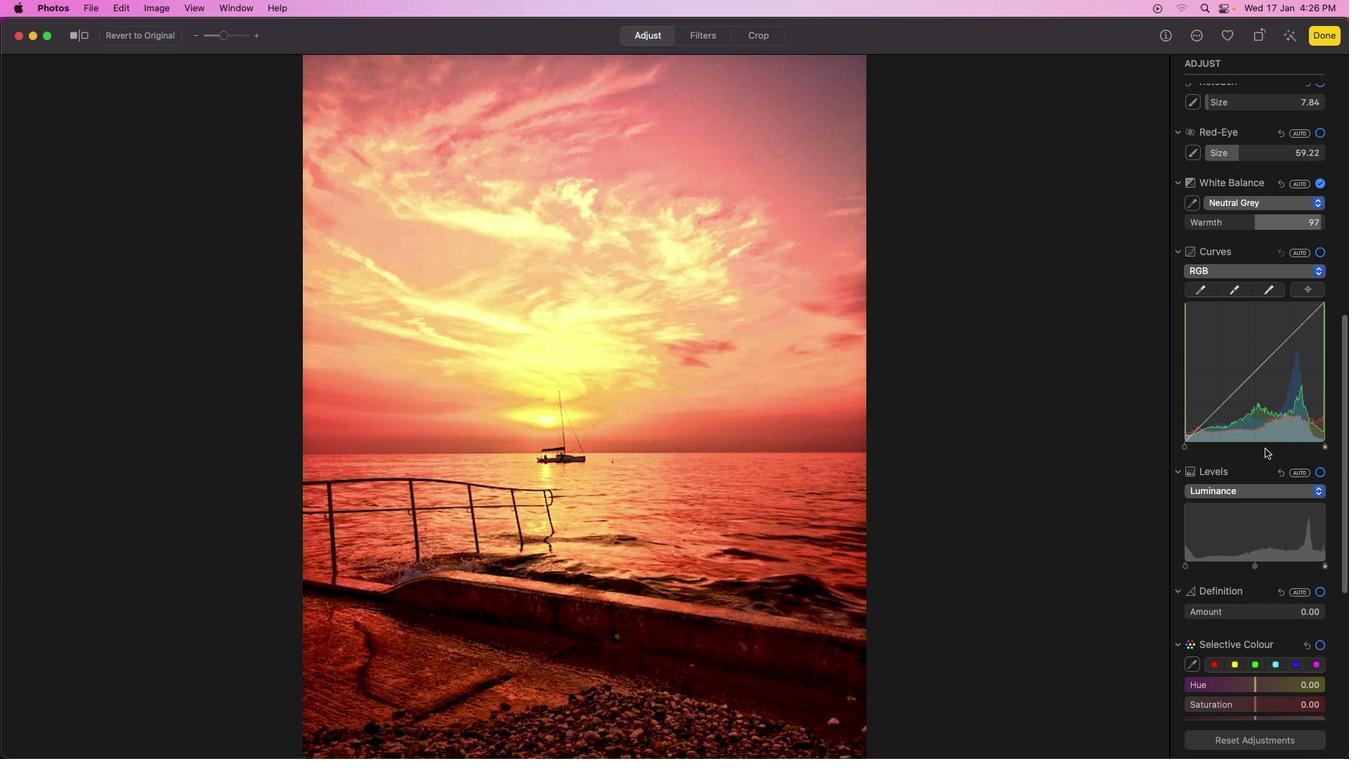 
Action: Mouse moved to (1294, 409)
Screenshot: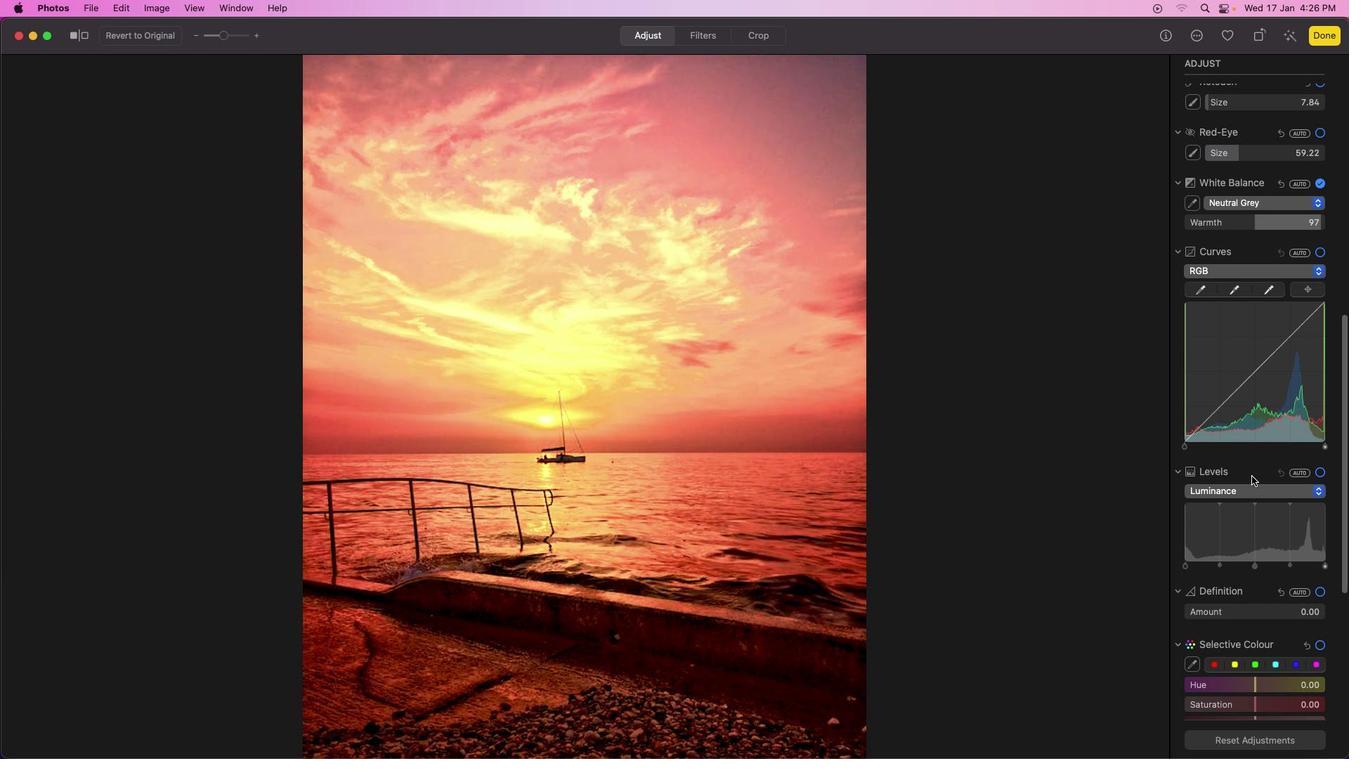 
Action: Mouse scrolled (1294, 409) with delta (0, -3)
Screenshot: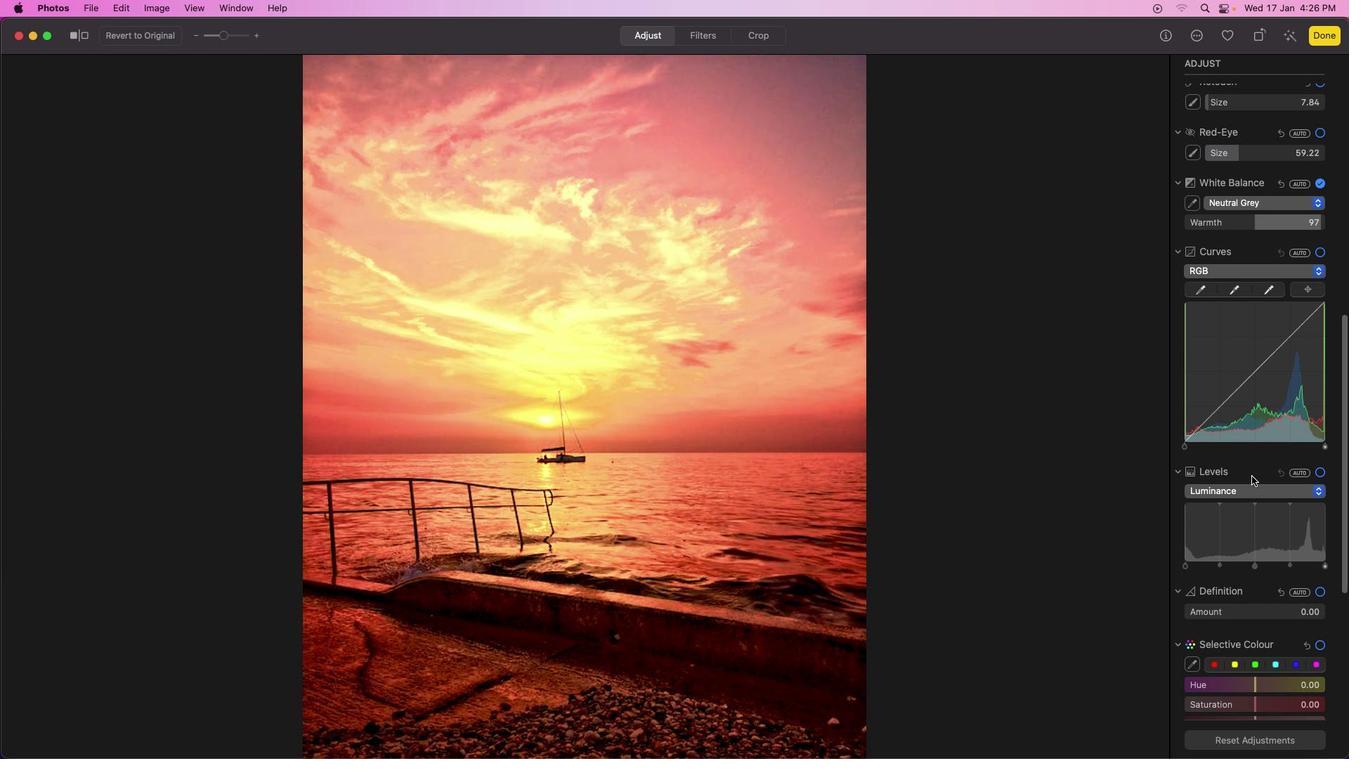
Action: Mouse moved to (1294, 409)
Screenshot: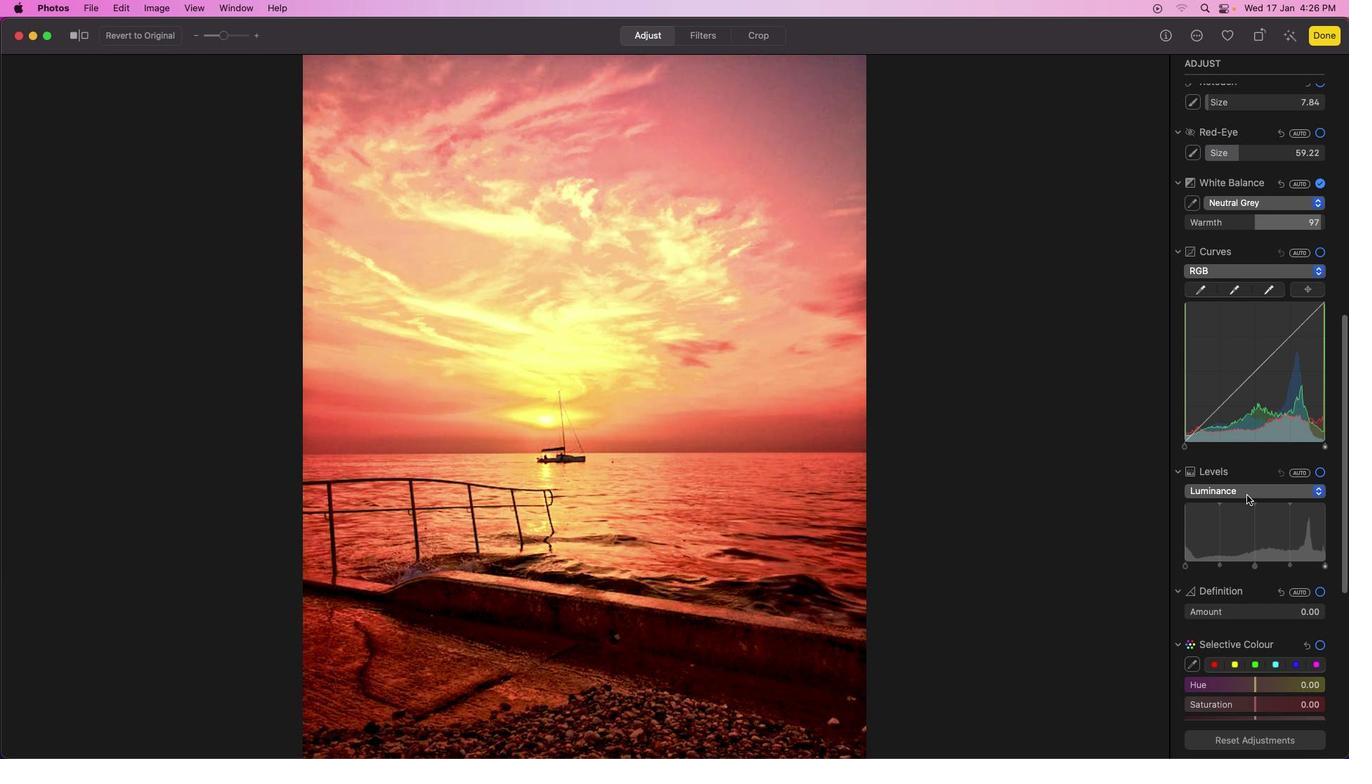 
Action: Mouse scrolled (1294, 409) with delta (0, -3)
Screenshot: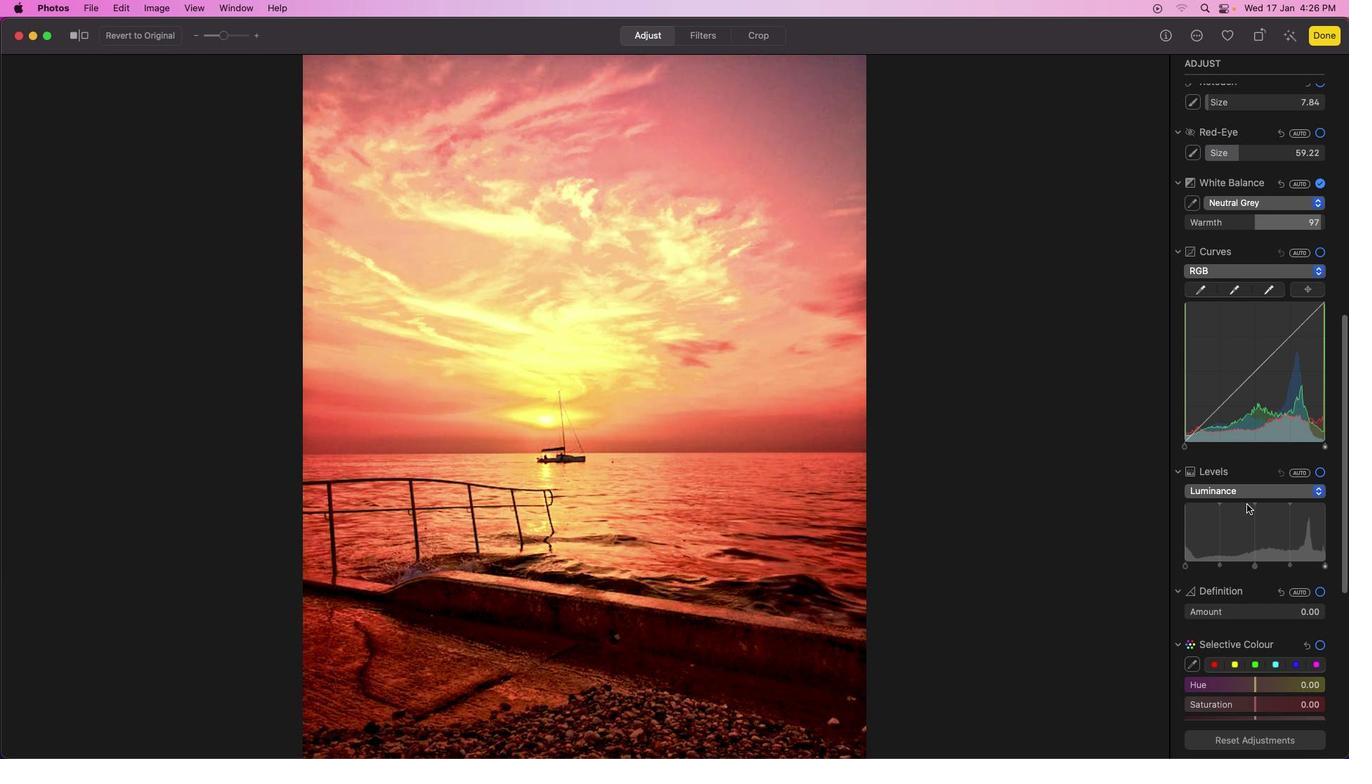 
Action: Mouse moved to (1250, 579)
Screenshot: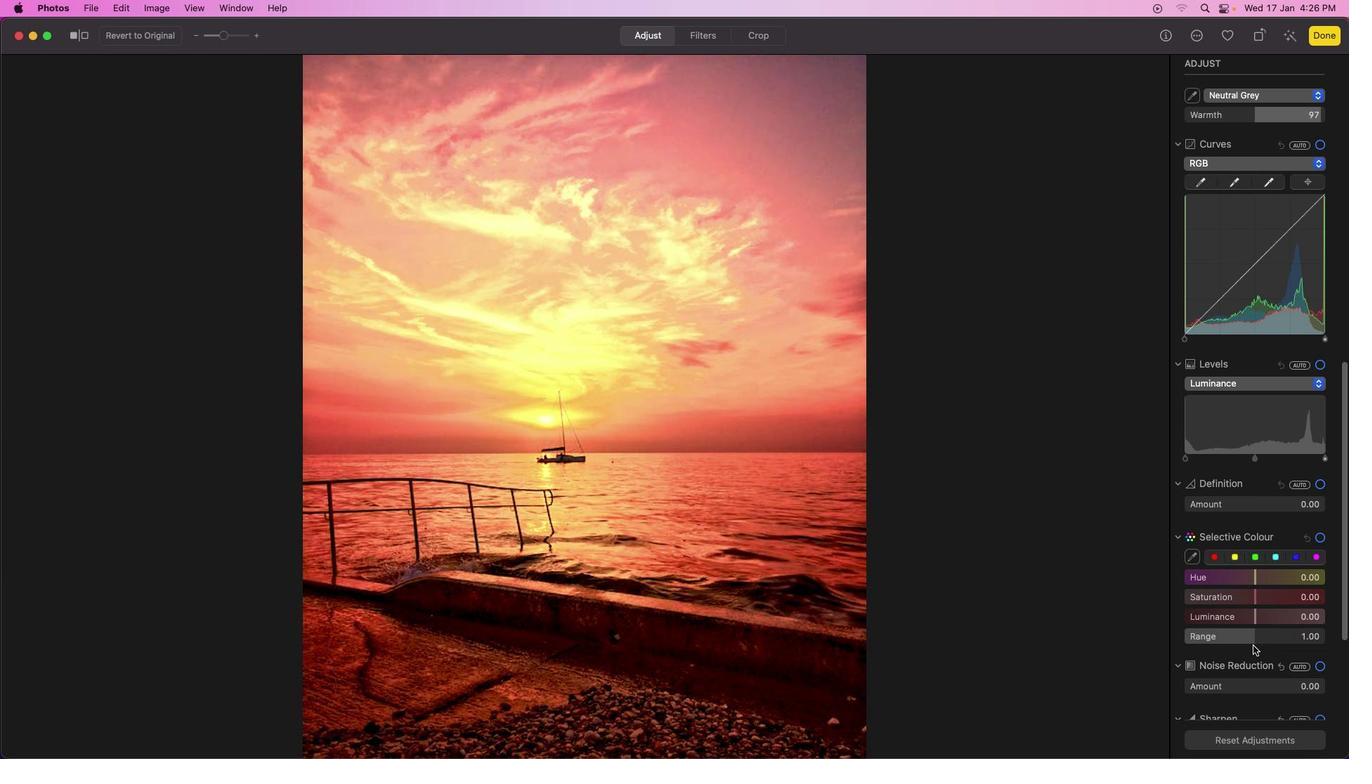 
Action: Mouse scrolled (1250, 579) with delta (0, 0)
Screenshot: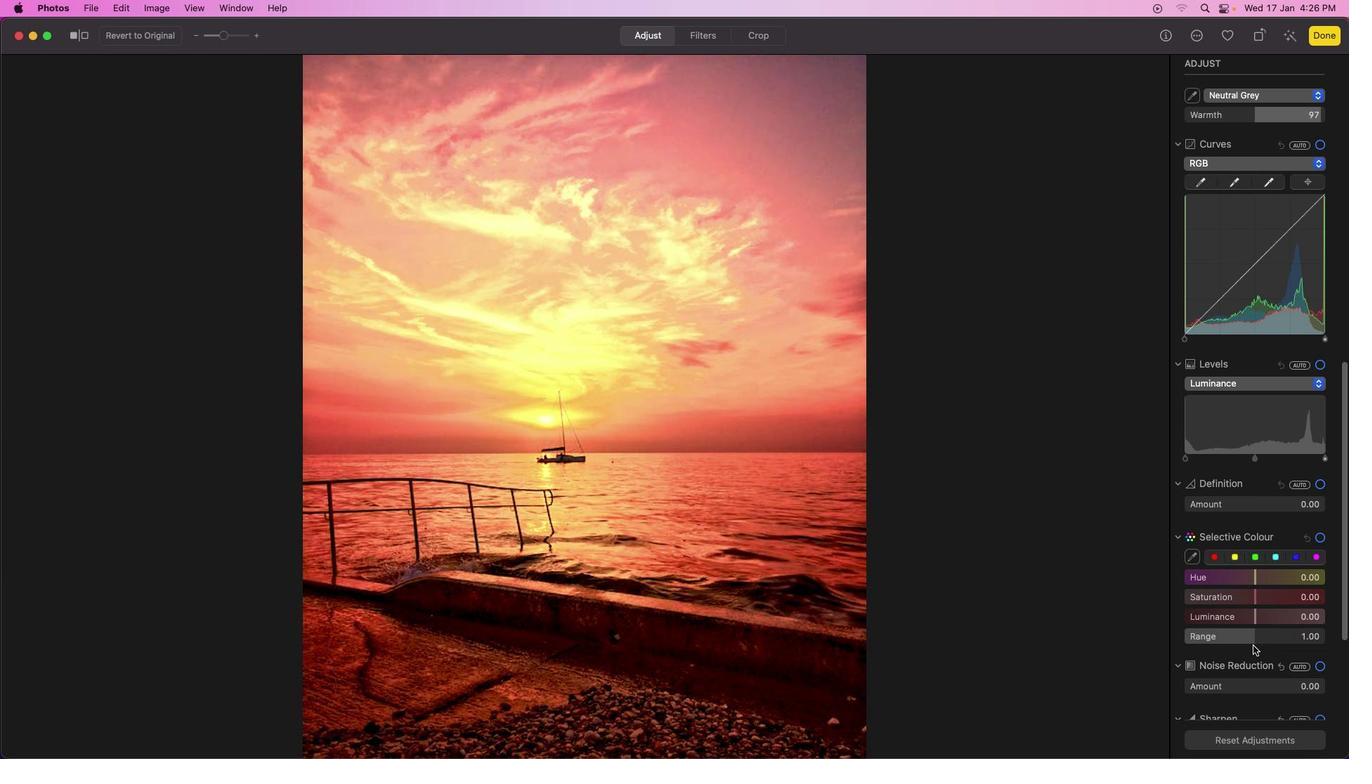 
Action: Mouse moved to (1251, 586)
Screenshot: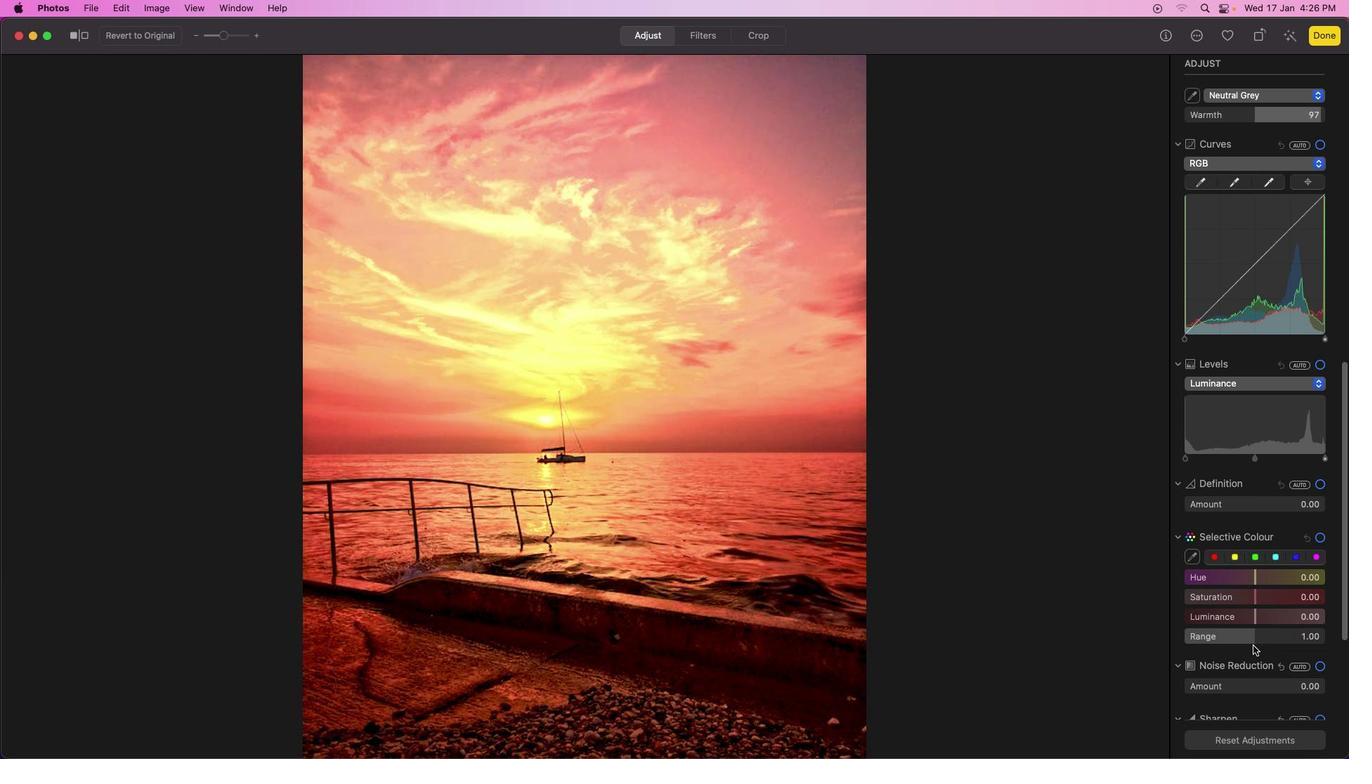 
Action: Mouse scrolled (1251, 586) with delta (0, 0)
Screenshot: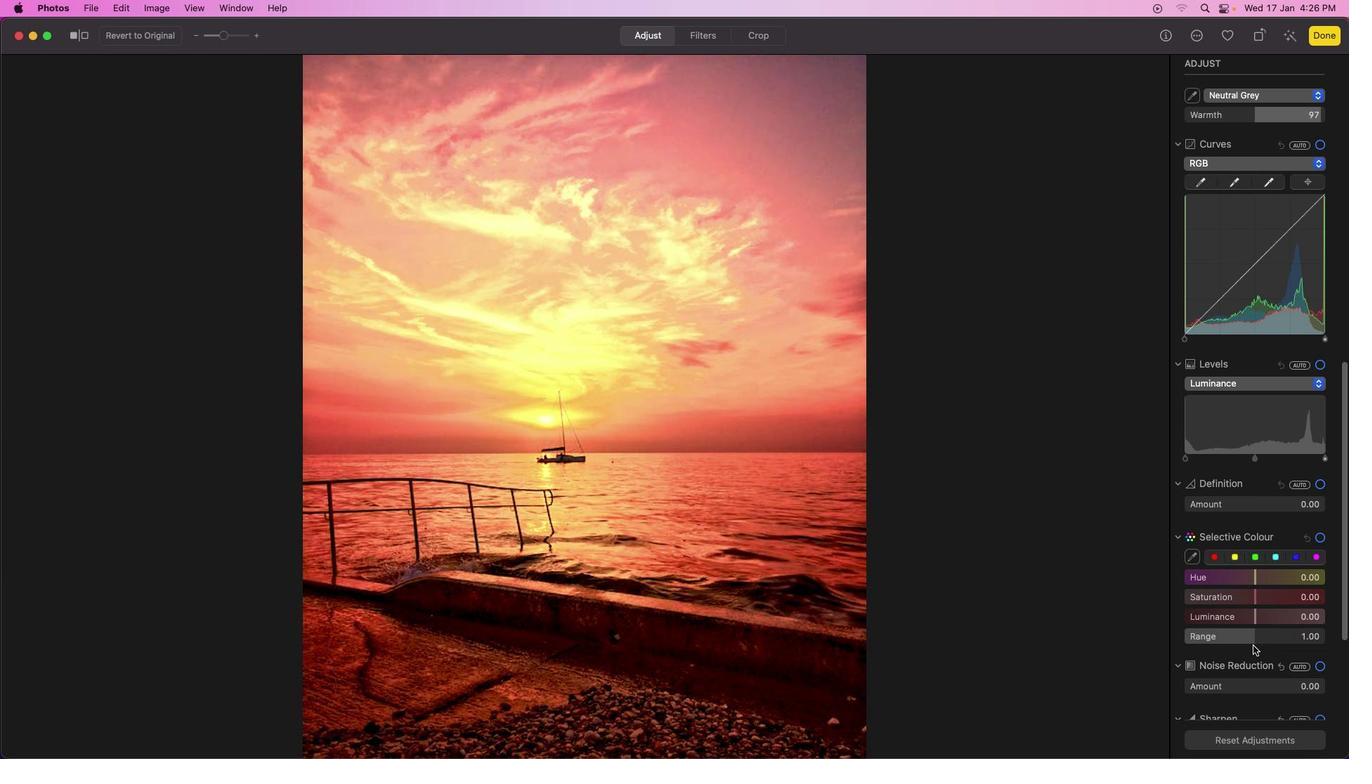 
Action: Mouse moved to (1253, 597)
Screenshot: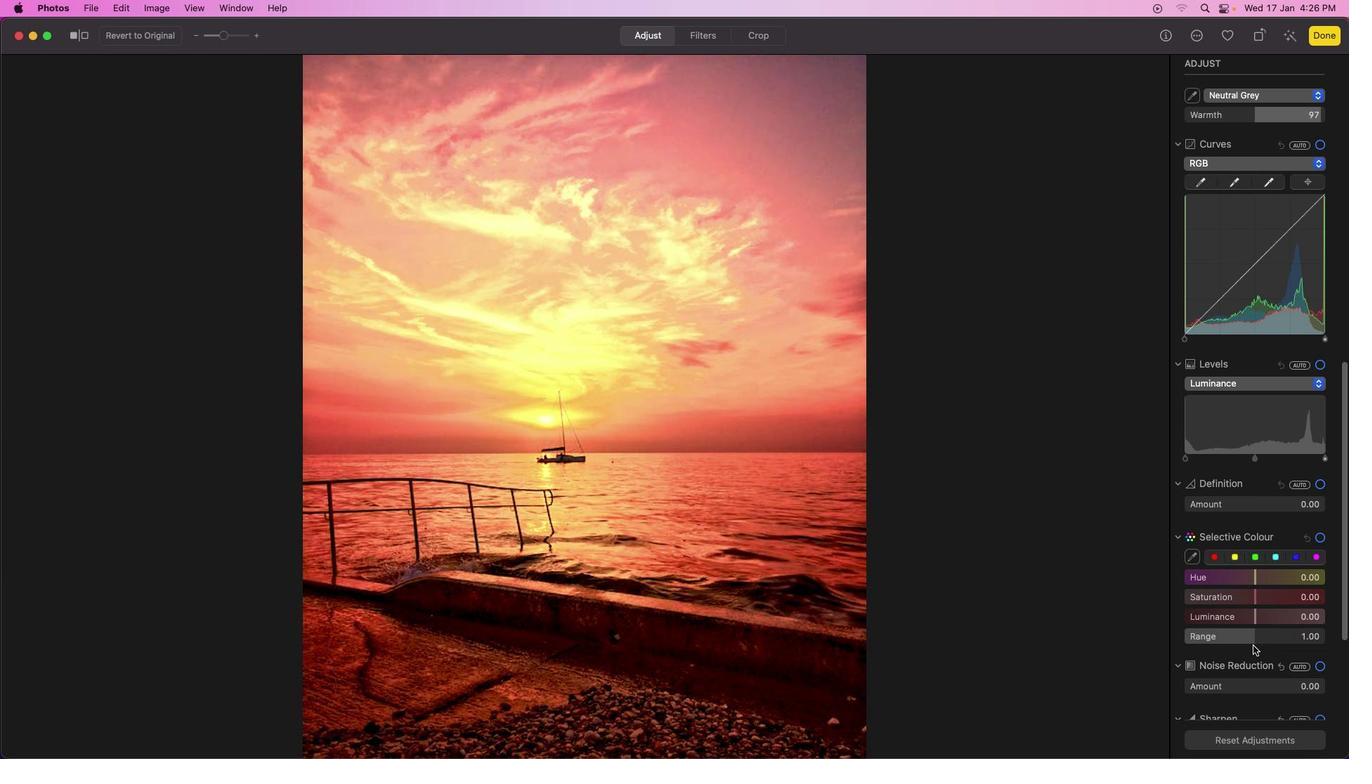 
Action: Mouse scrolled (1253, 597) with delta (0, -2)
Screenshot: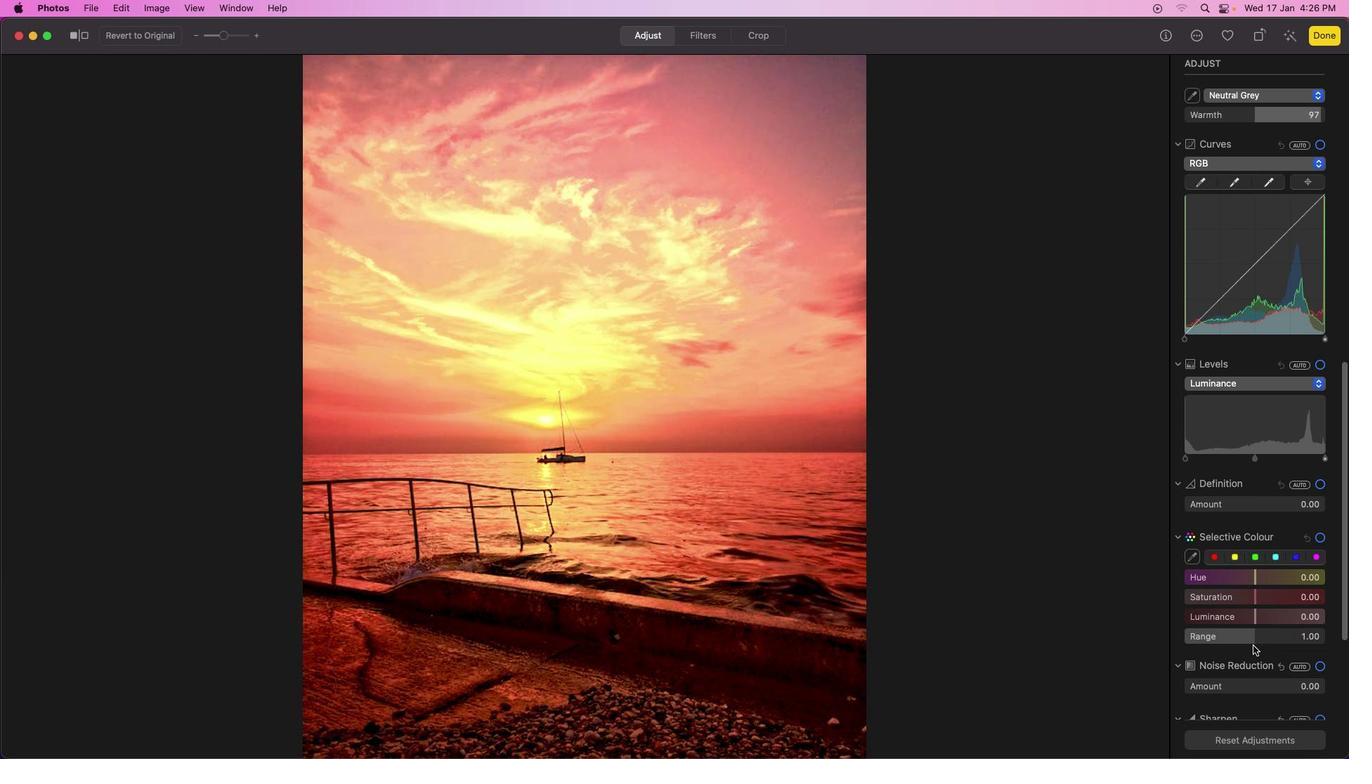 
Action: Mouse moved to (1254, 610)
Screenshot: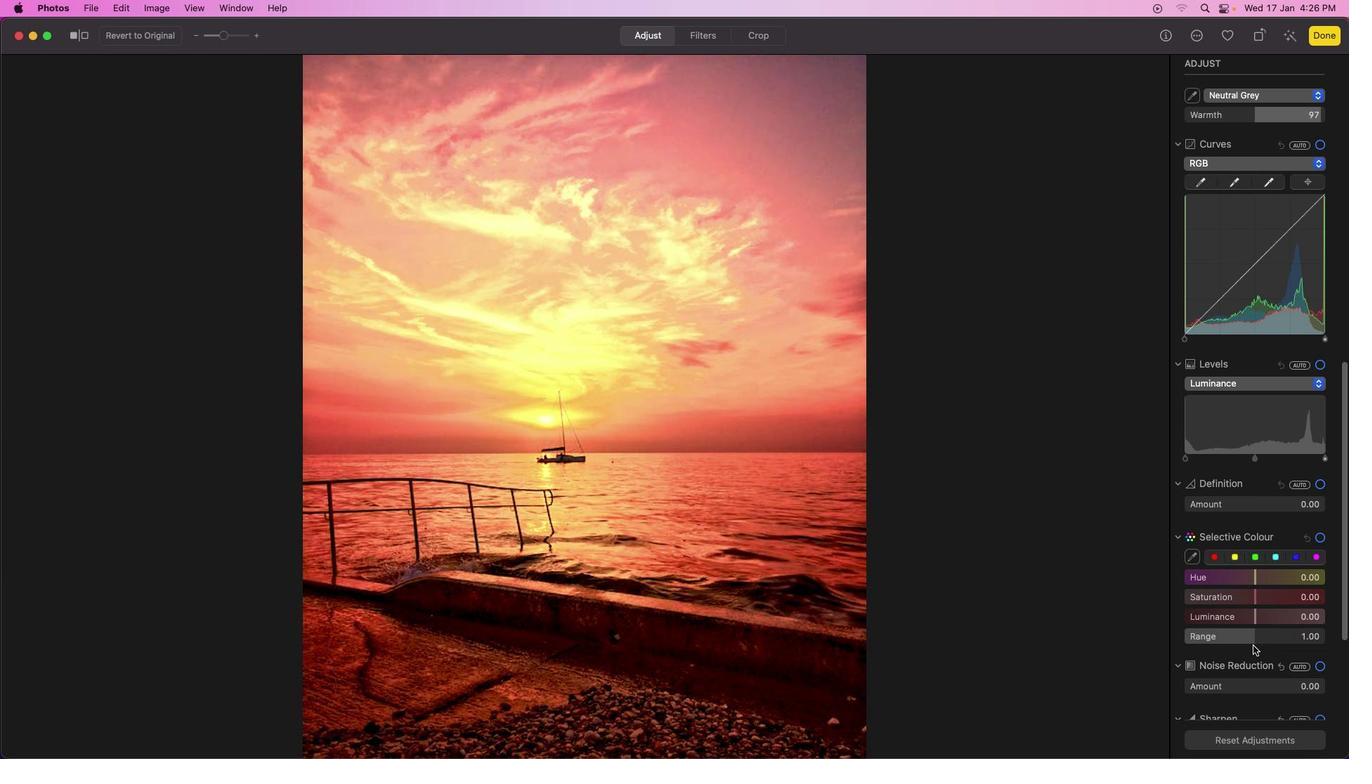 
Action: Mouse scrolled (1254, 610) with delta (0, -3)
Screenshot: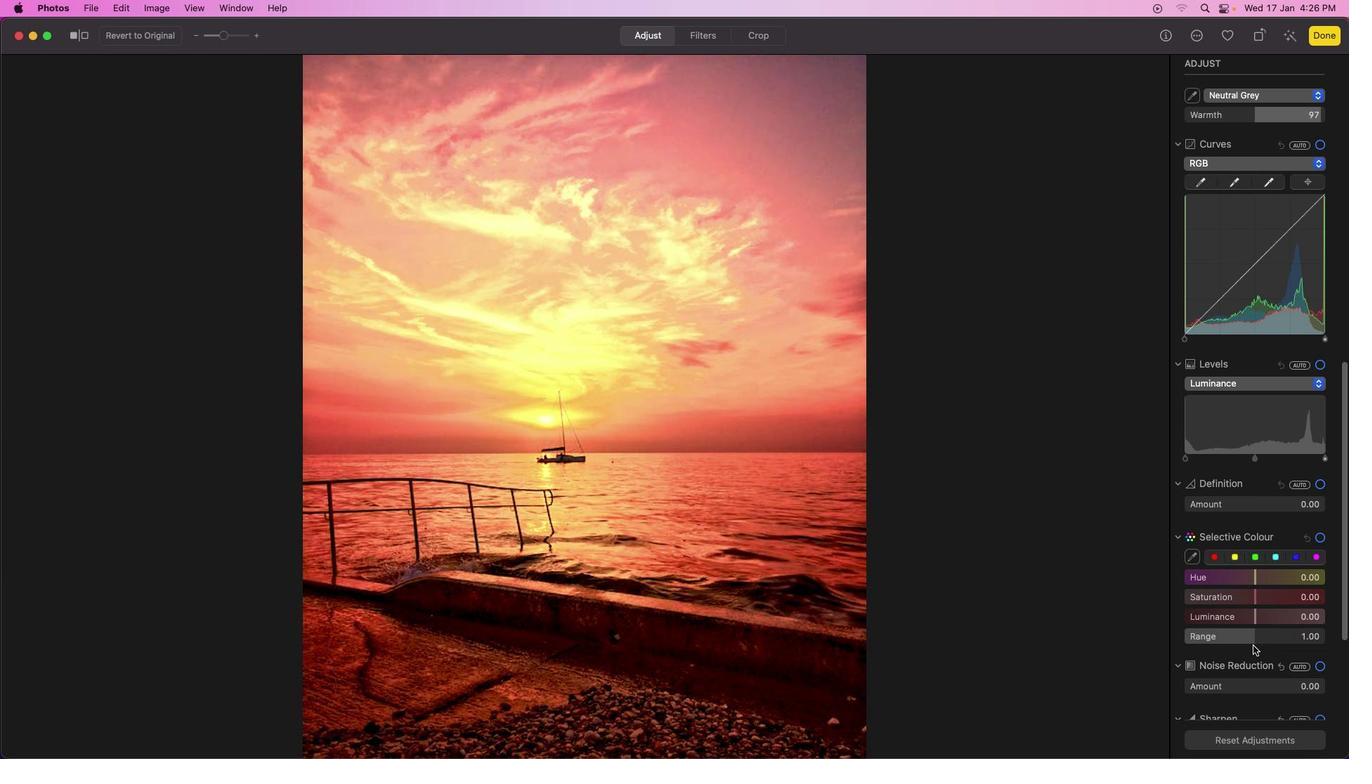 
Action: Mouse moved to (1255, 627)
Screenshot: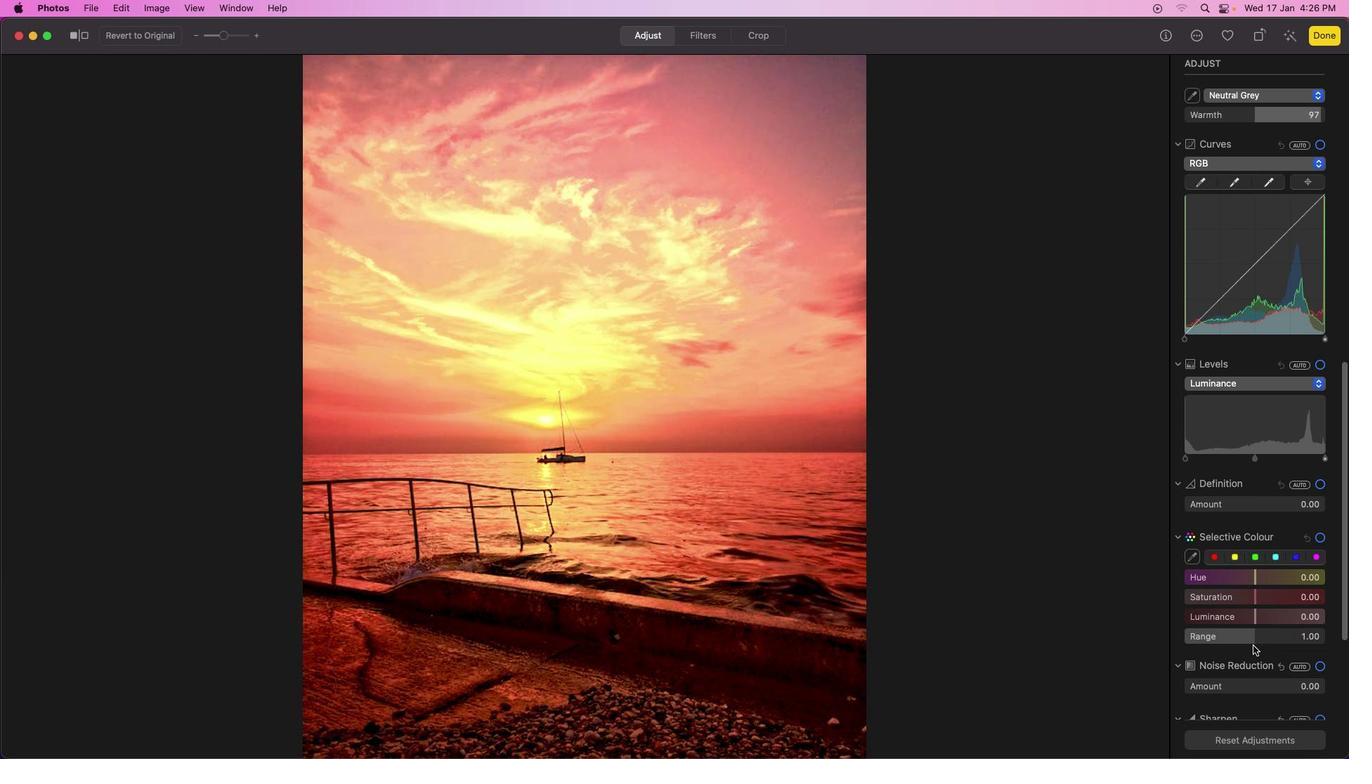 
Action: Mouse scrolled (1255, 627) with delta (0, -3)
Screenshot: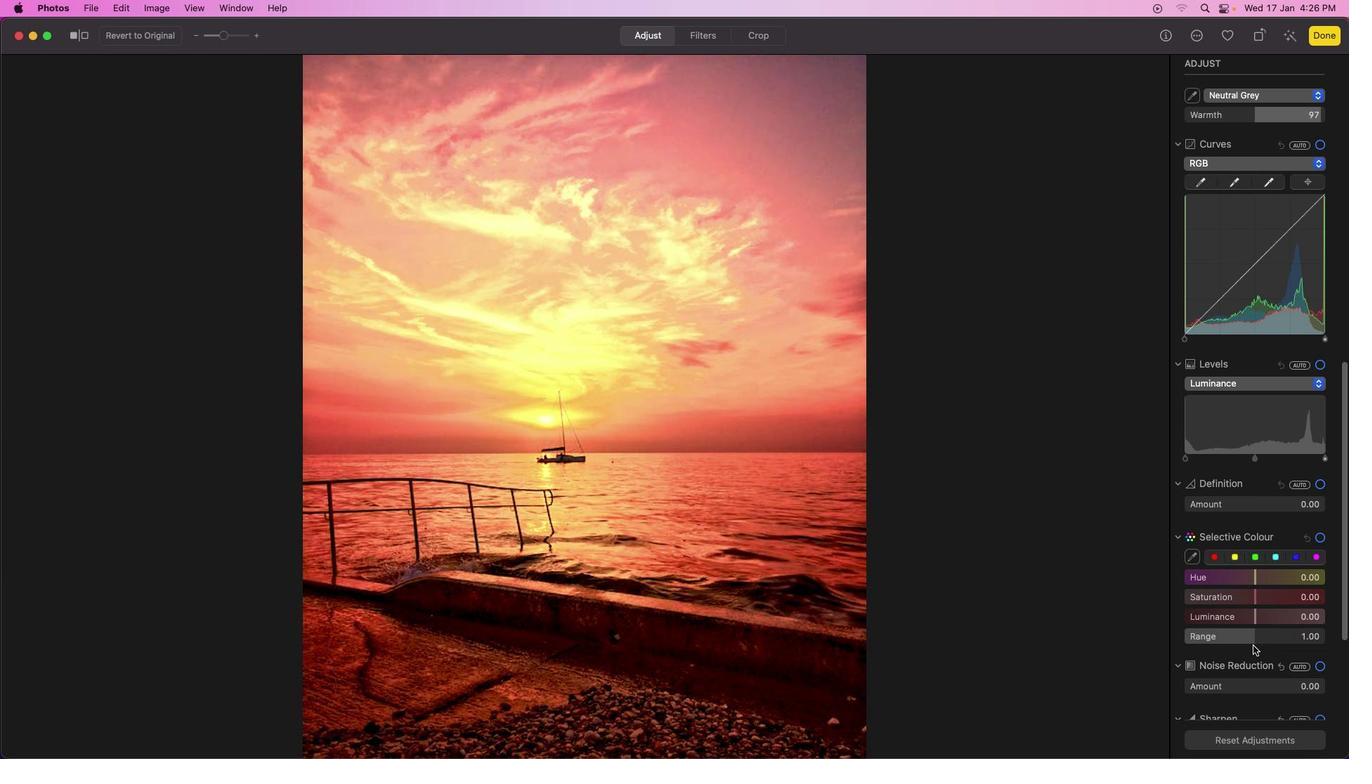 
Action: Mouse moved to (1253, 645)
Screenshot: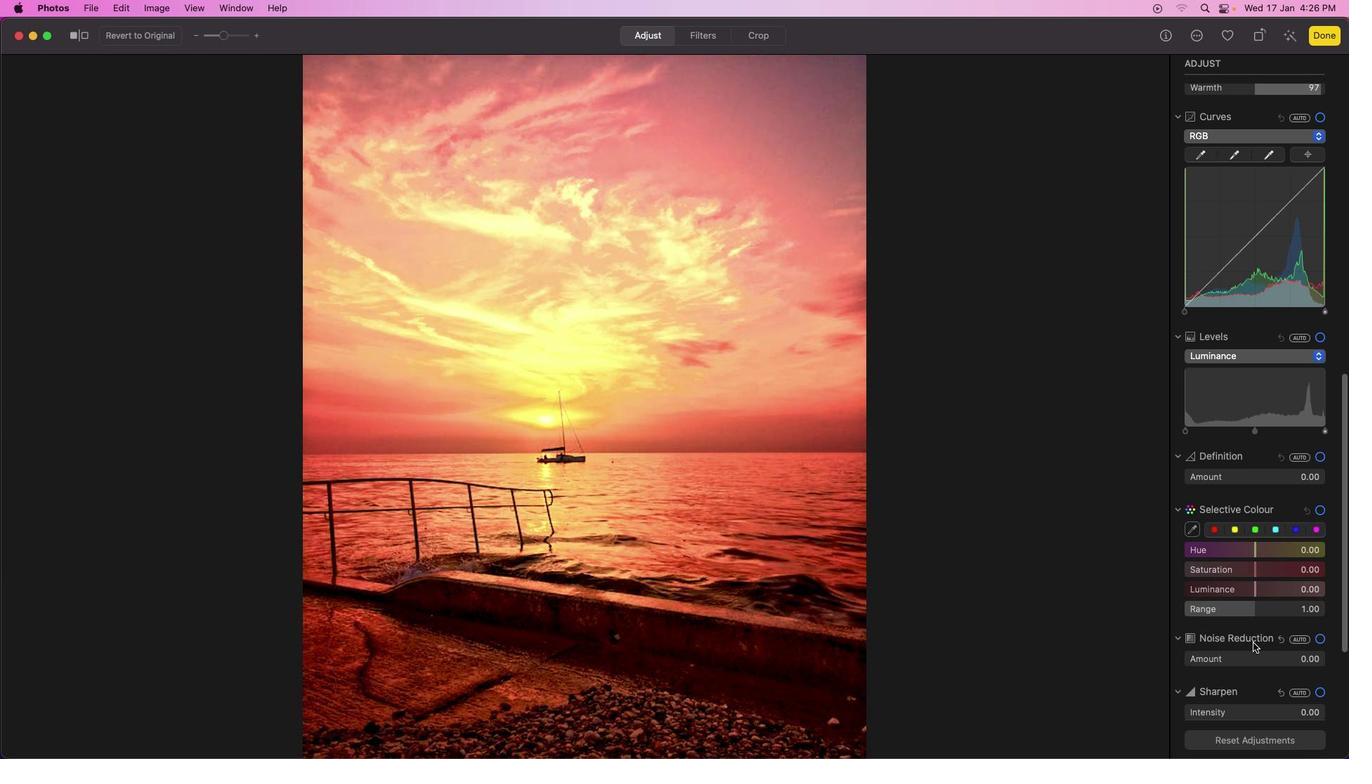 
Action: Mouse scrolled (1253, 645) with delta (0, 0)
Screenshot: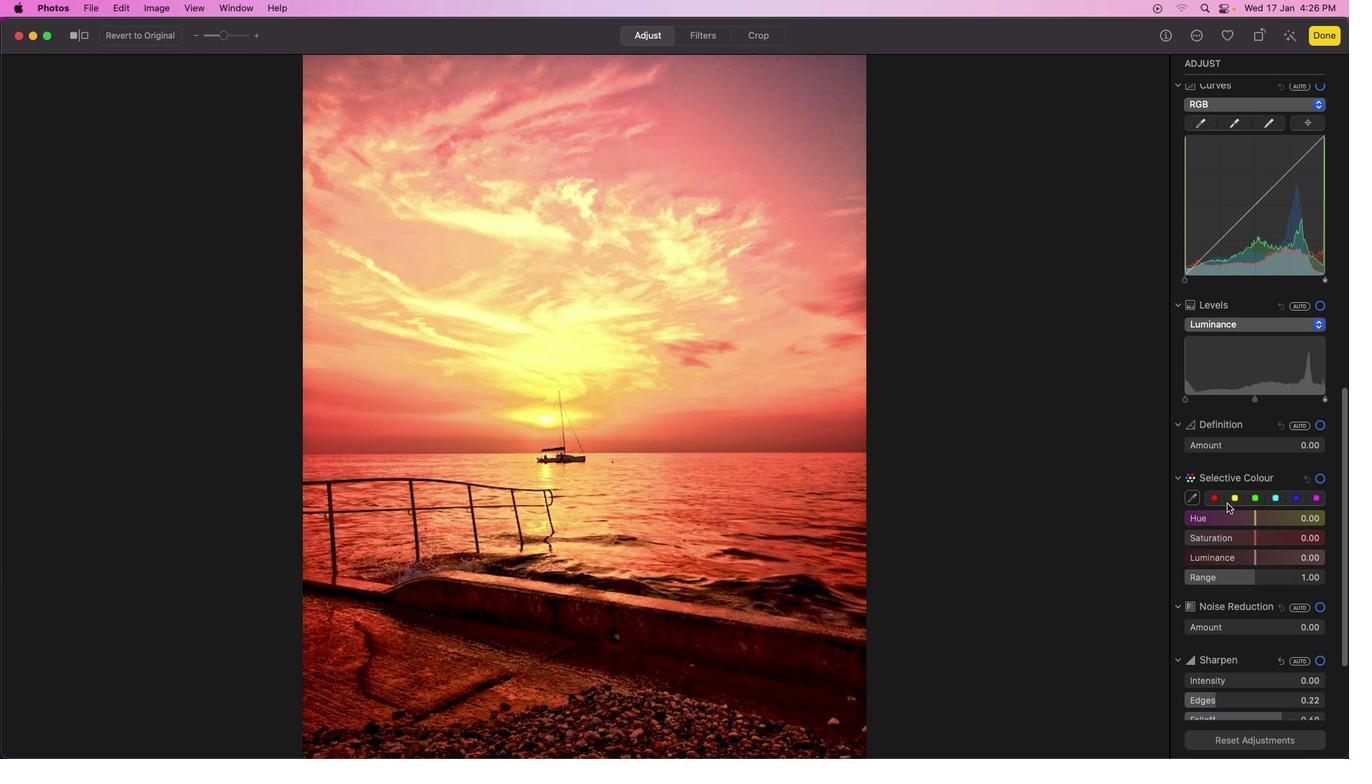 
Action: Mouse scrolled (1253, 645) with delta (0, 0)
Screenshot: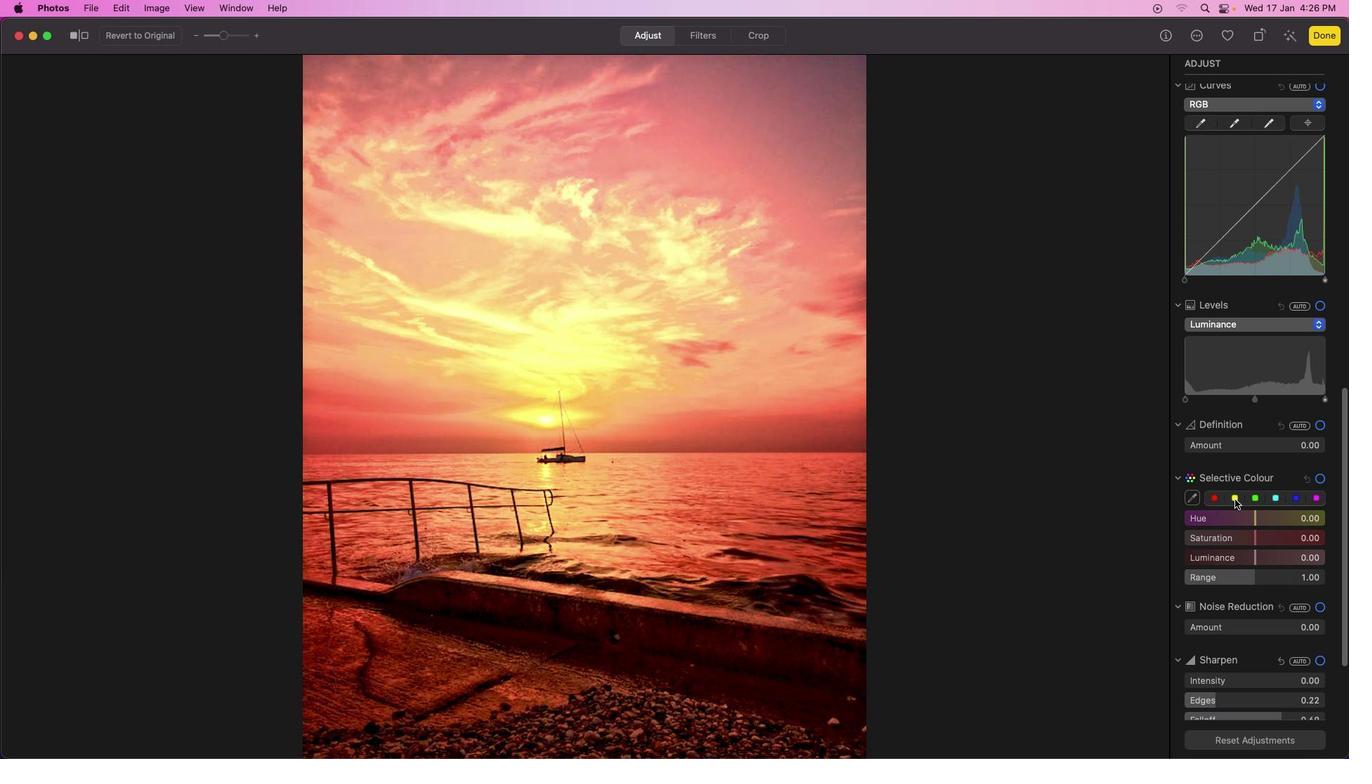 
Action: Mouse moved to (1253, 644)
Screenshot: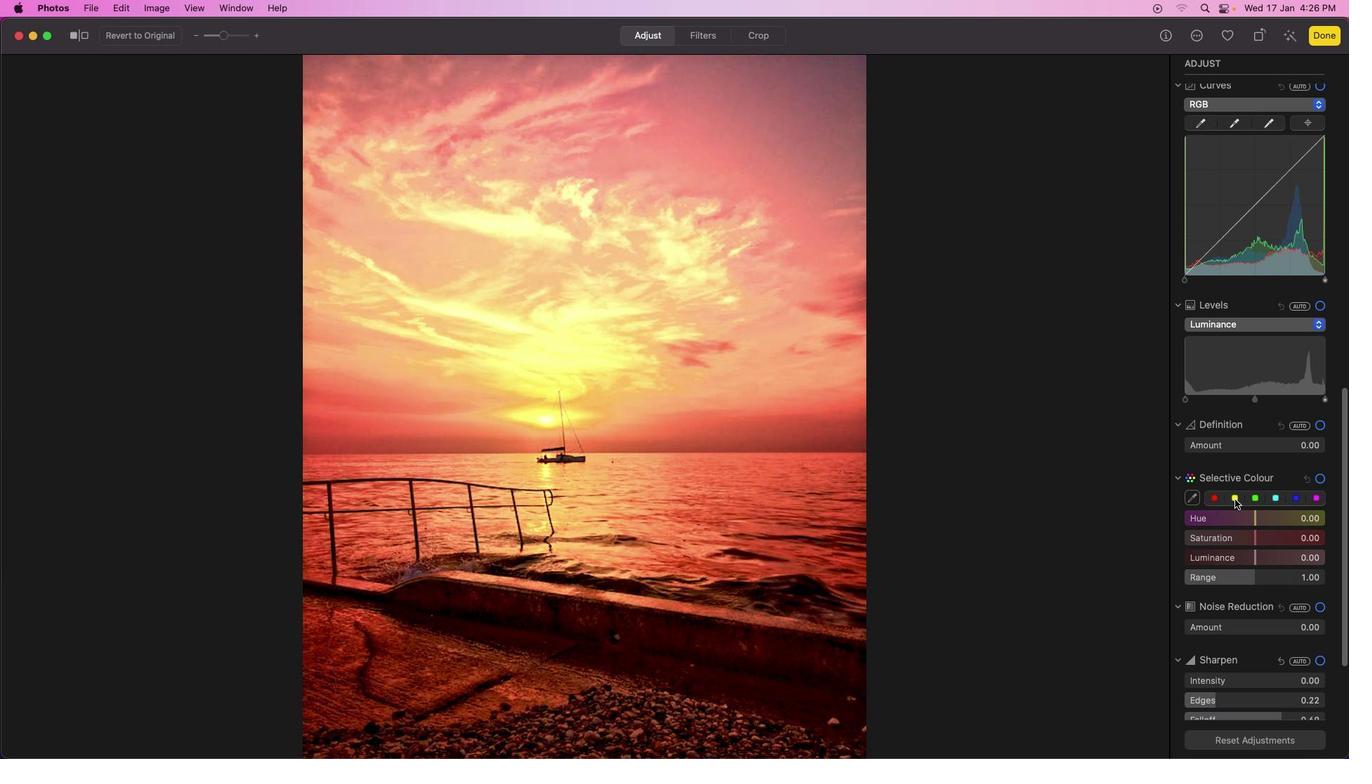 
Action: Mouse scrolled (1253, 644) with delta (0, -1)
Screenshot: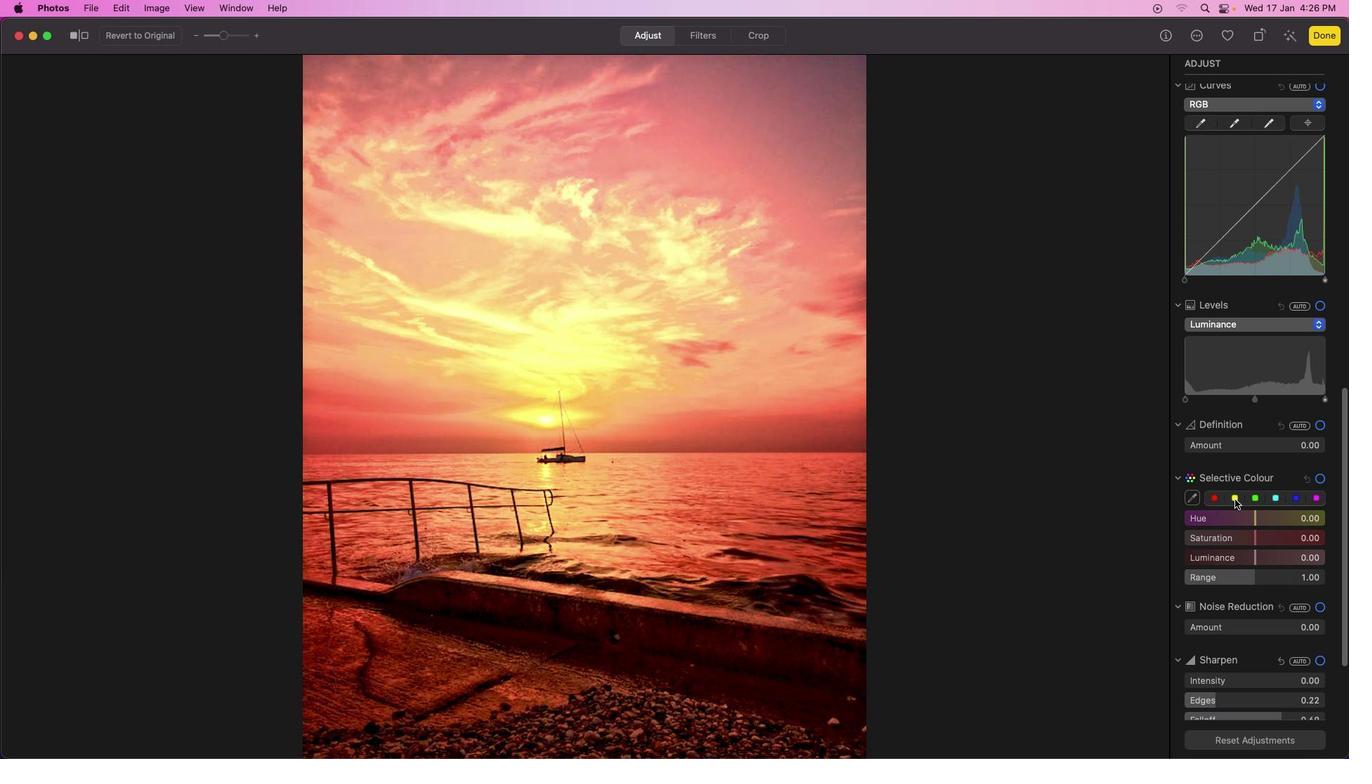 
Action: Mouse moved to (1253, 643)
Screenshot: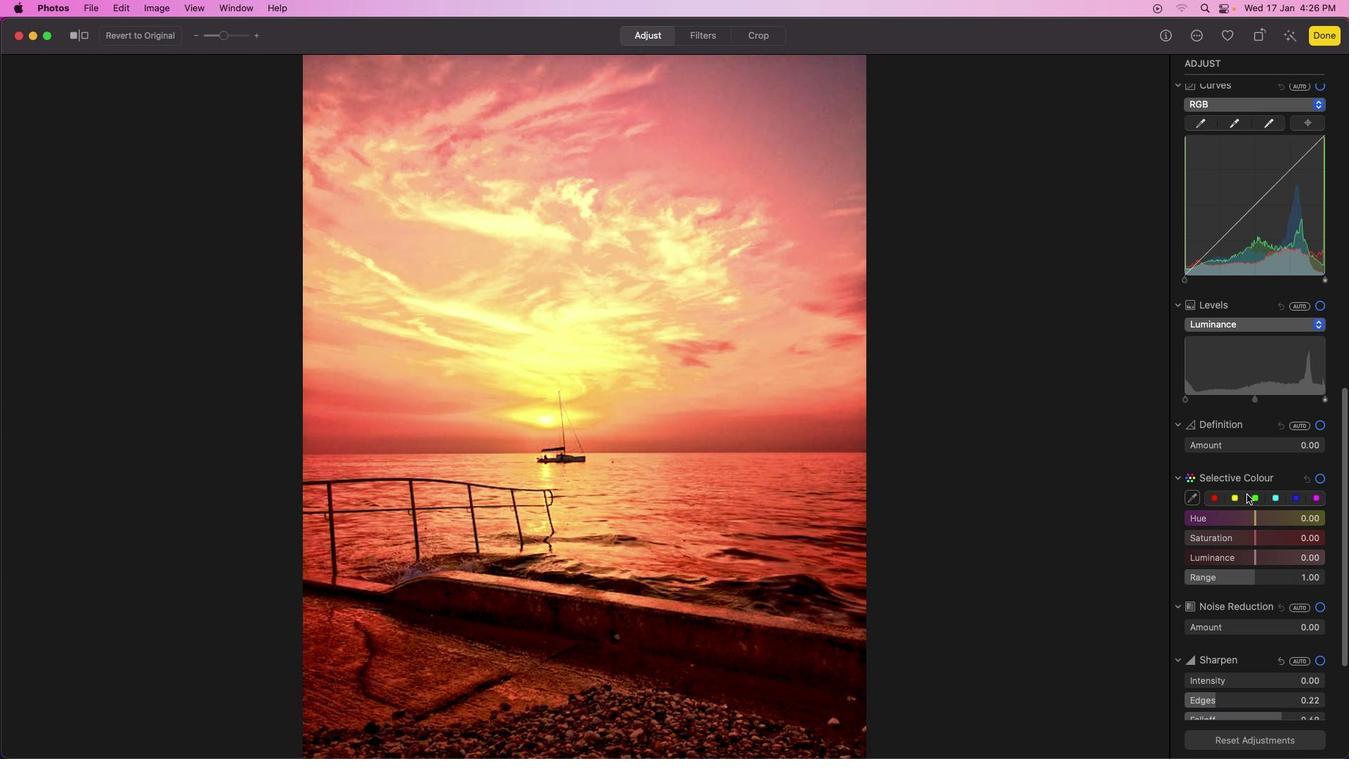 
Action: Mouse scrolled (1253, 643) with delta (0, -2)
Screenshot: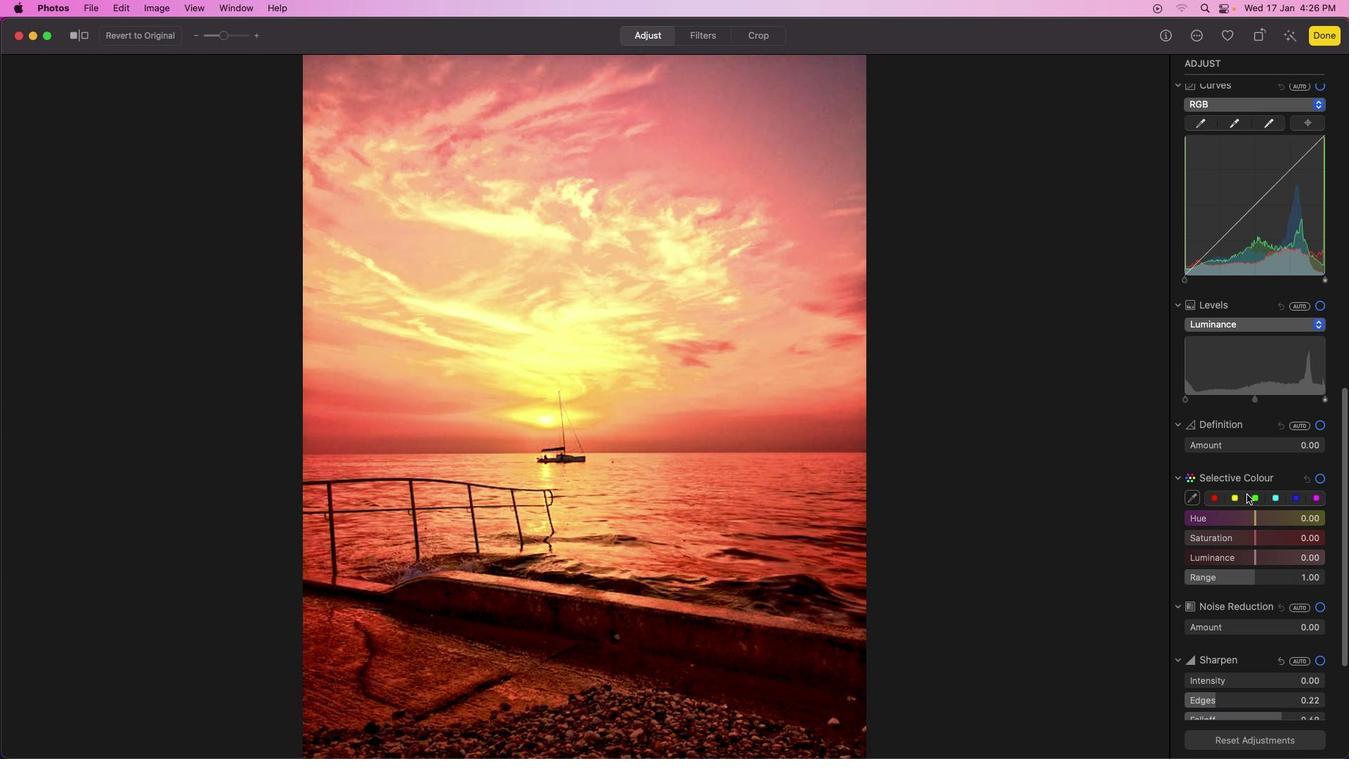 
Action: Mouse moved to (1214, 499)
Screenshot: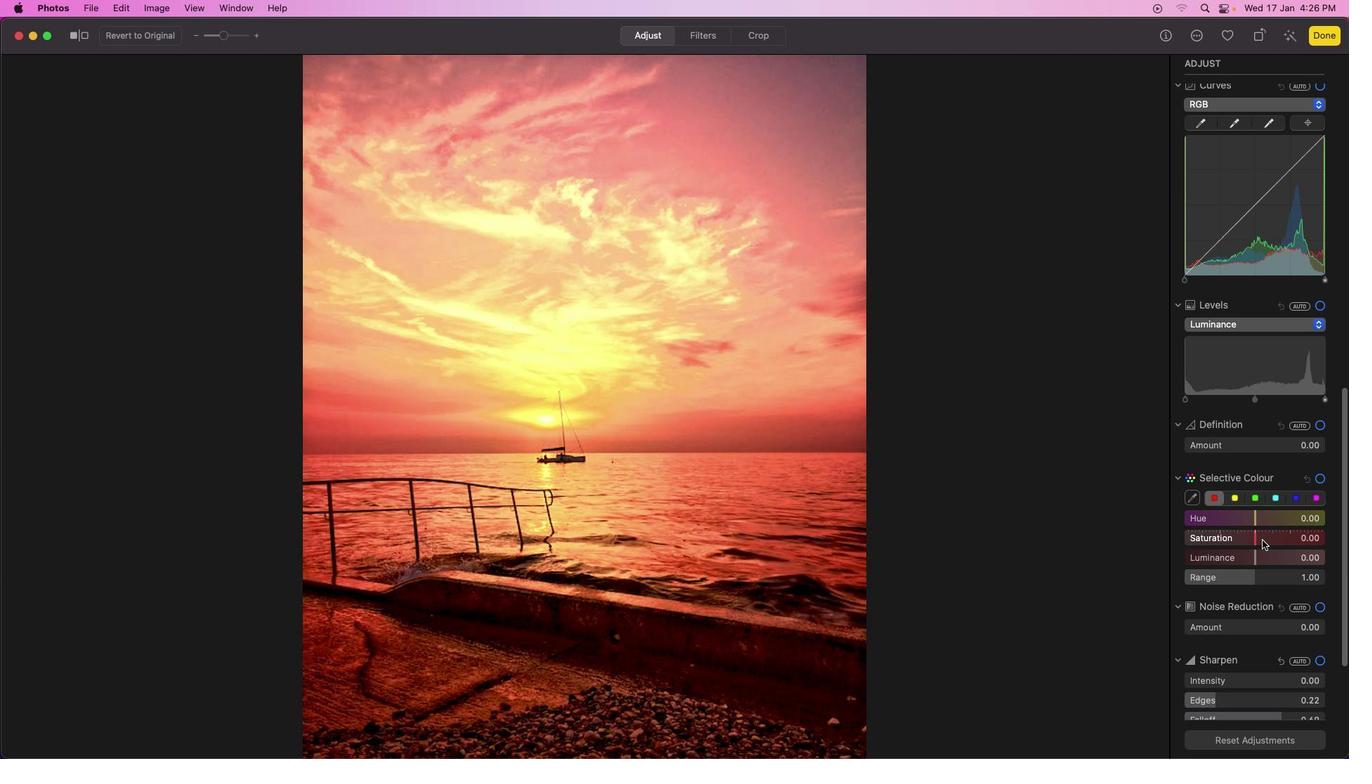 
Action: Mouse pressed left at (1214, 499)
Screenshot: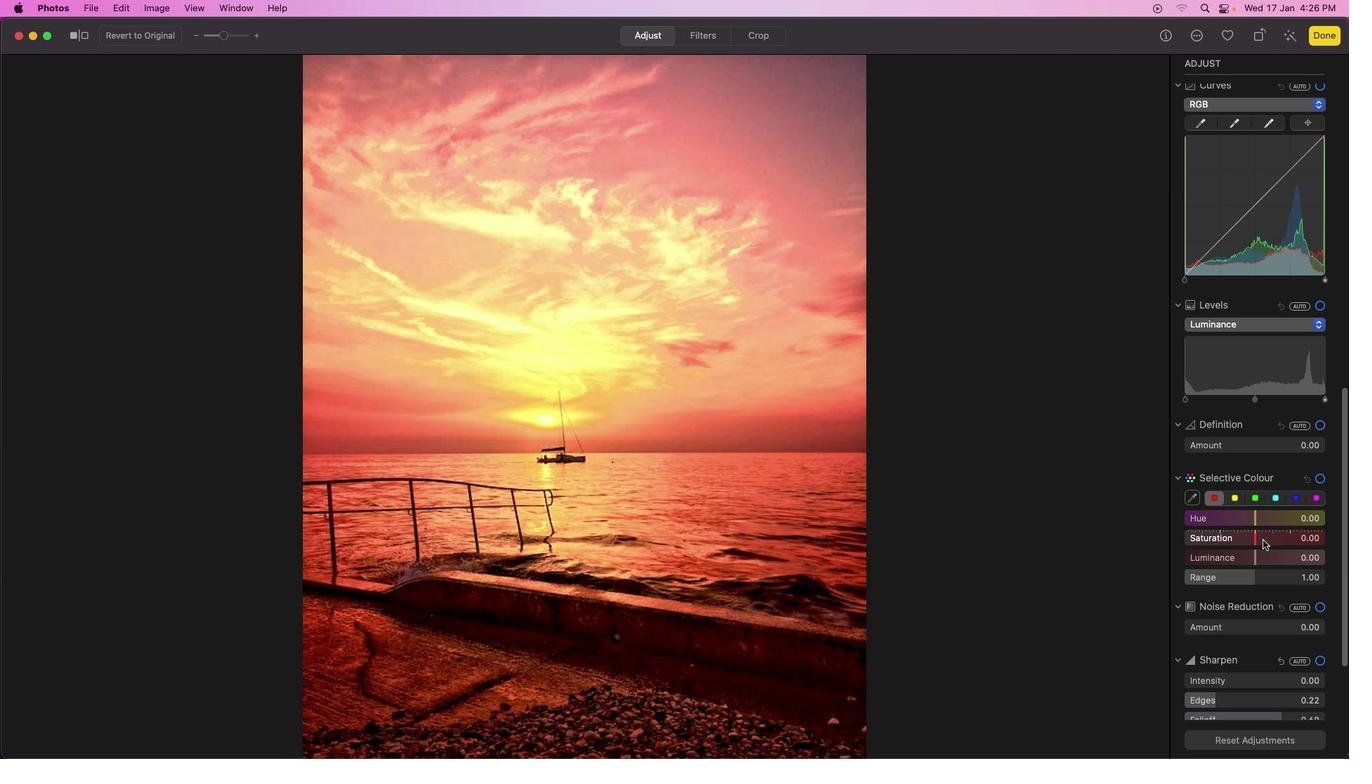 
Action: Mouse moved to (1252, 522)
Screenshot: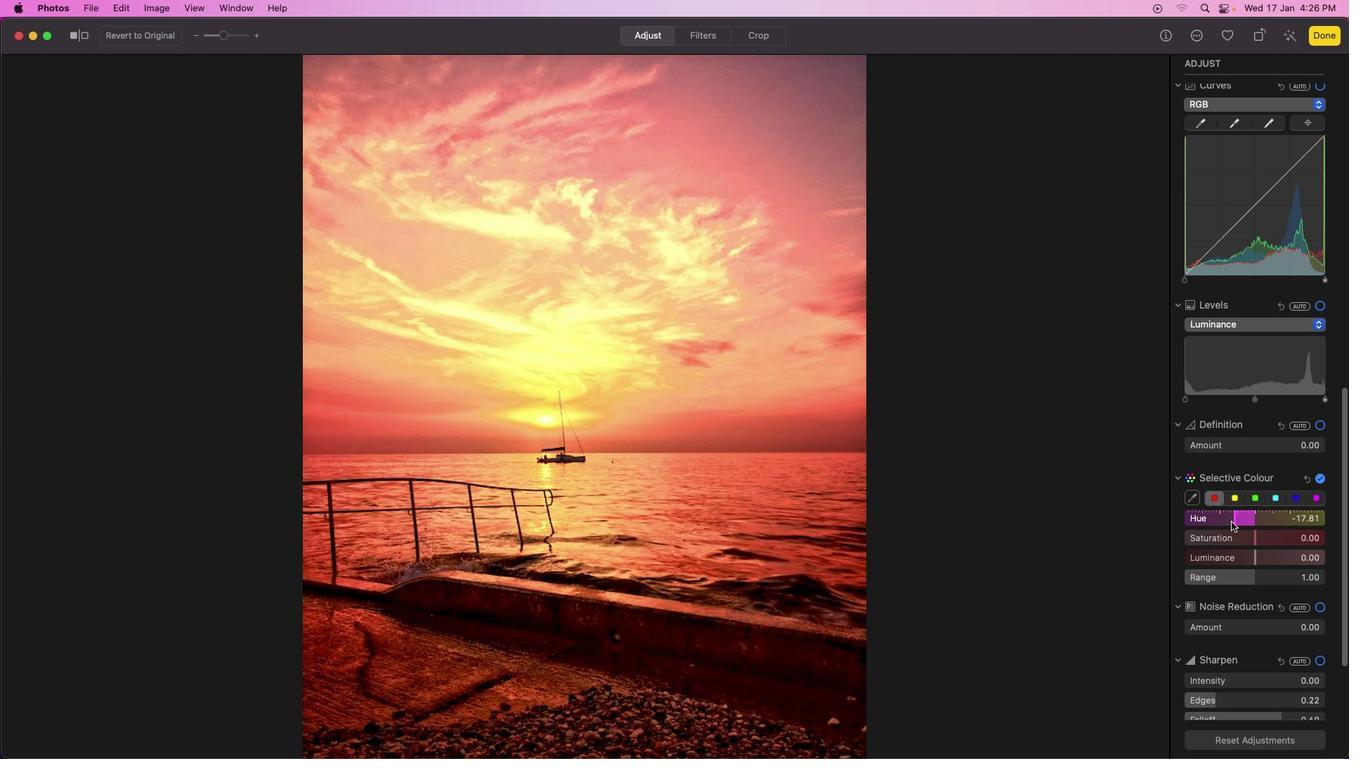 
Action: Mouse pressed left at (1252, 522)
Screenshot: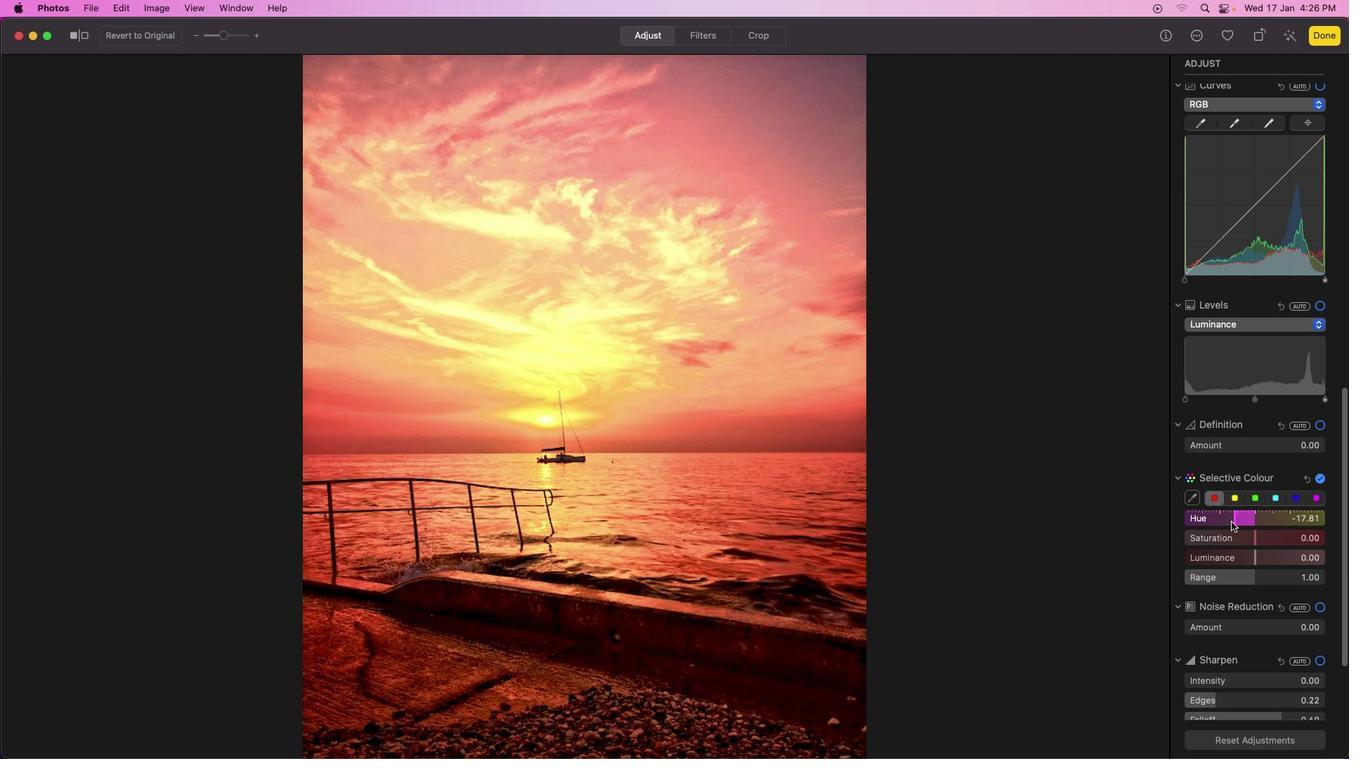 
Action: Mouse moved to (1257, 540)
Screenshot: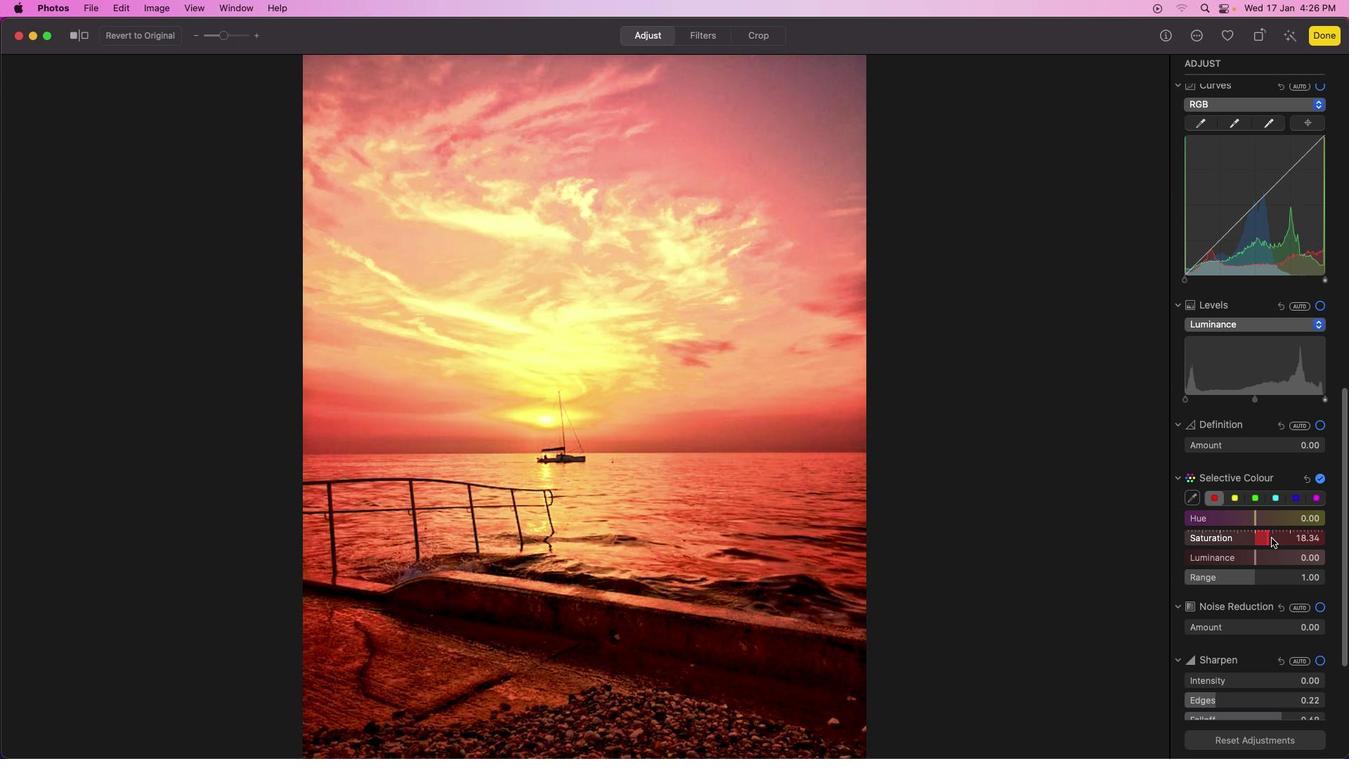 
Action: Mouse pressed left at (1257, 540)
Screenshot: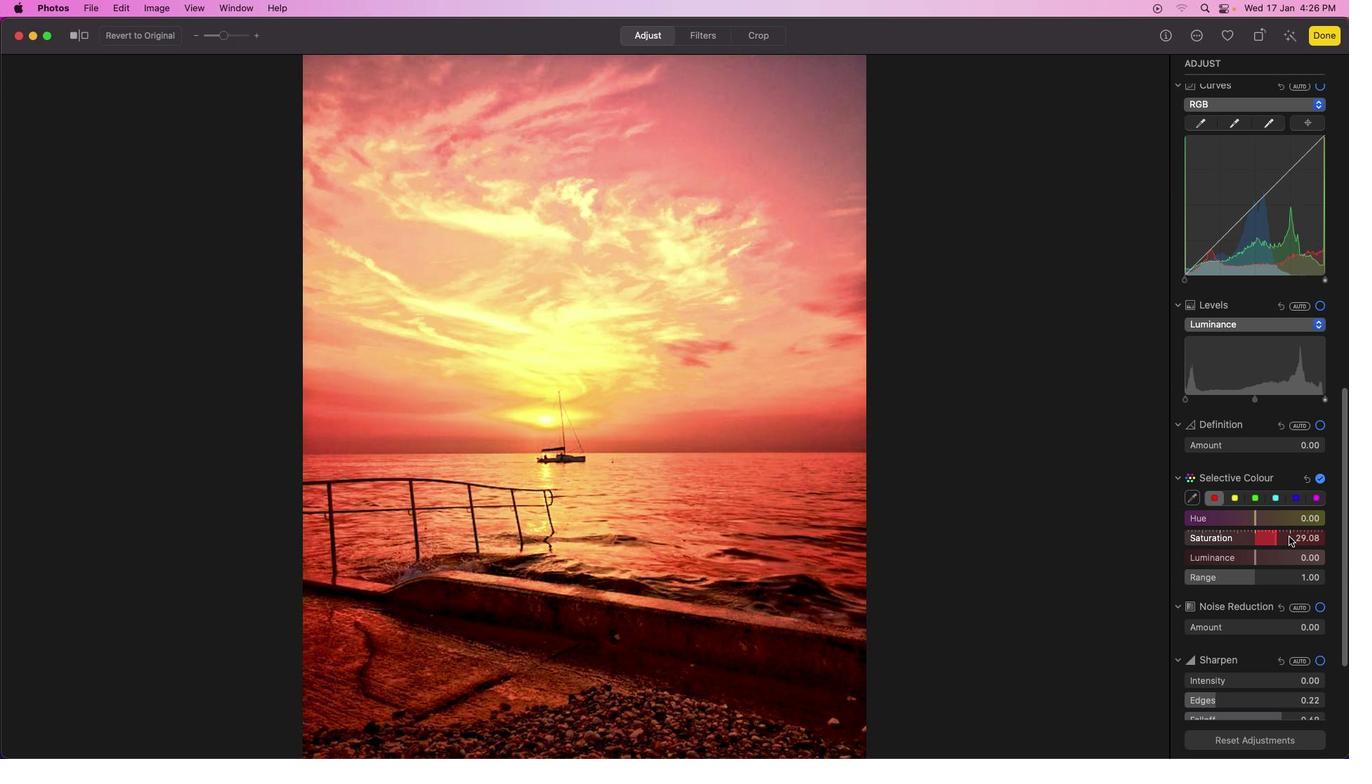 
Action: Mouse moved to (1257, 577)
Screenshot: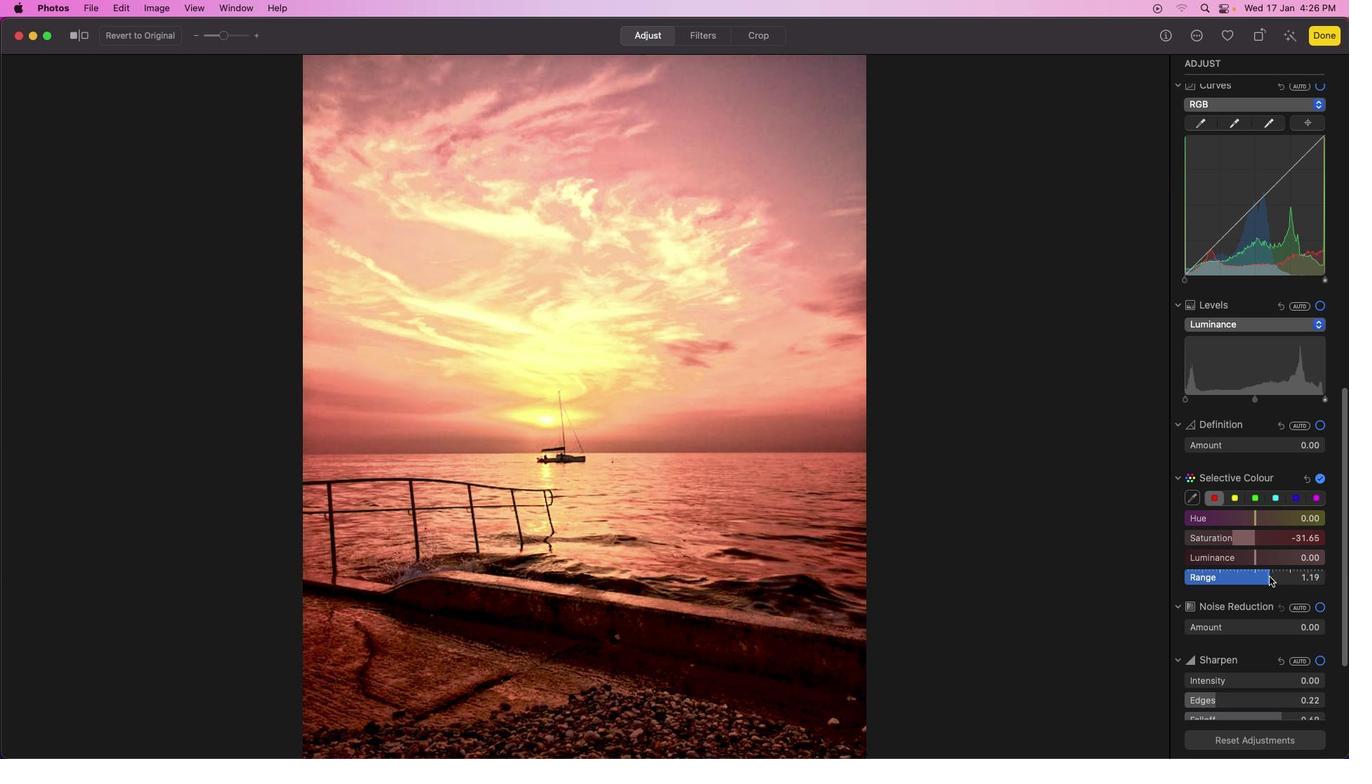 
Action: Mouse pressed left at (1257, 577)
Screenshot: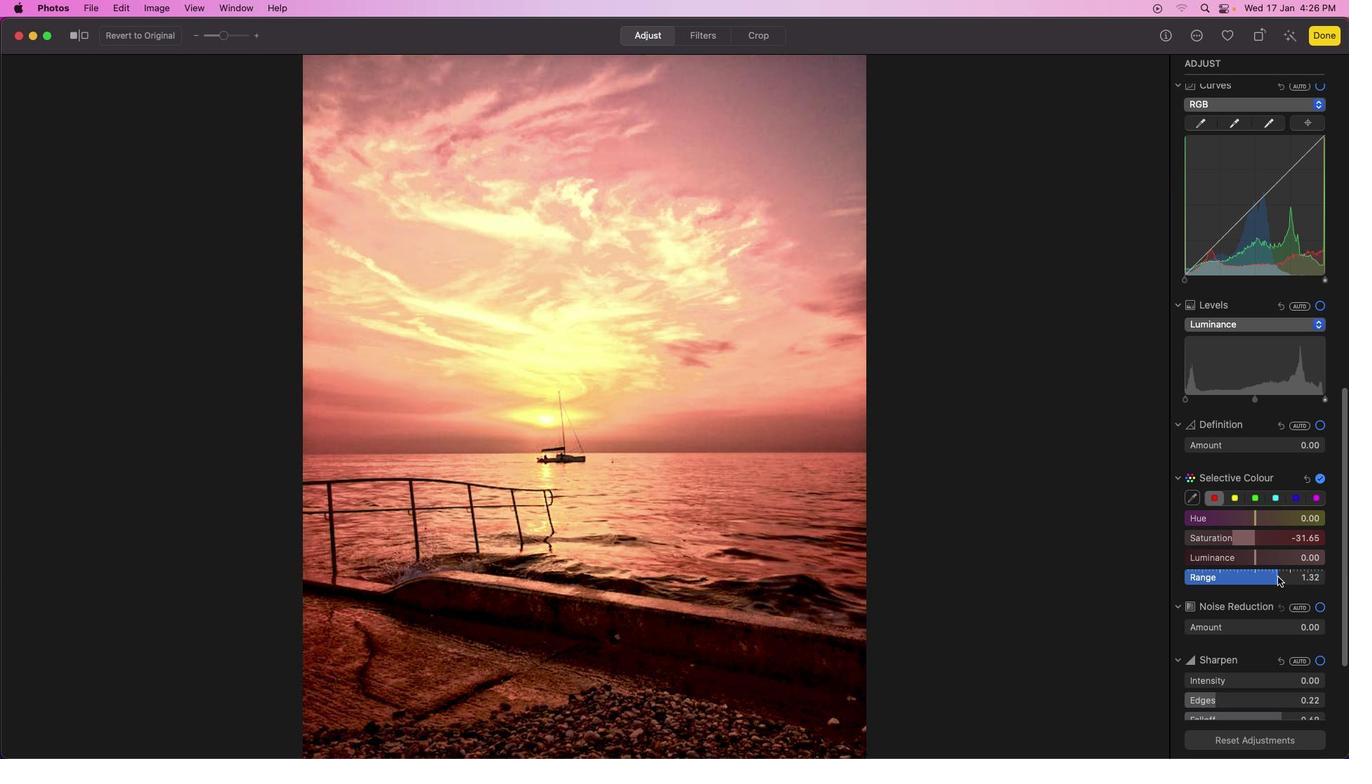 
Action: Mouse moved to (1260, 561)
Screenshot: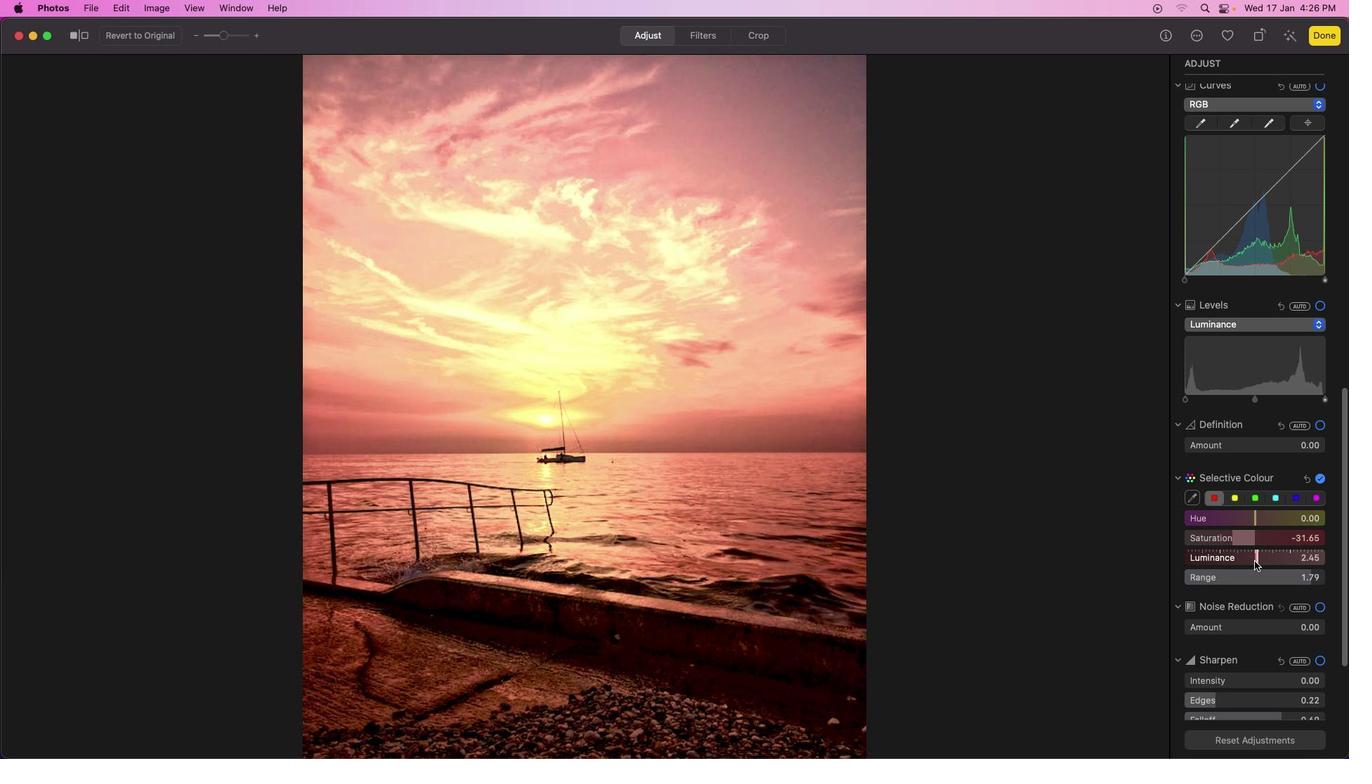 
Action: Mouse pressed left at (1260, 561)
Screenshot: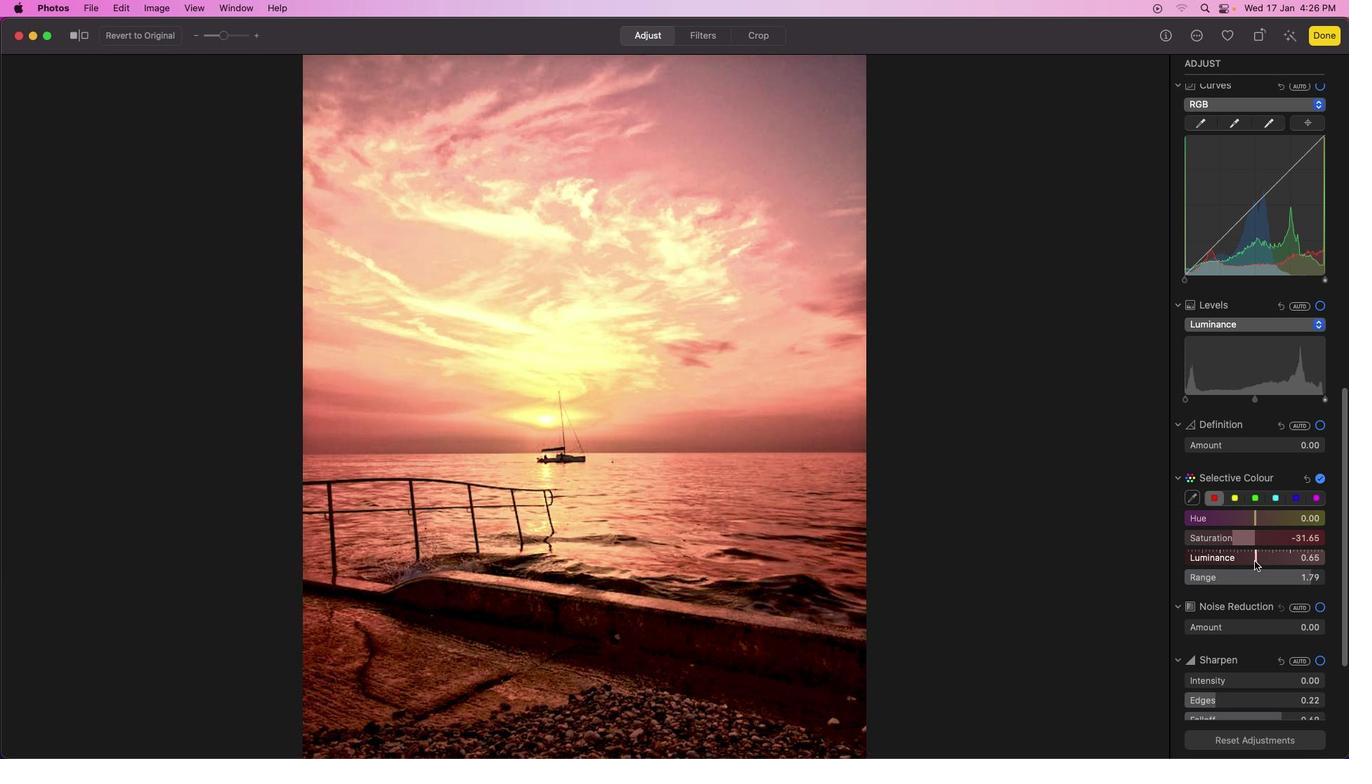 
Action: Mouse moved to (1325, 629)
Screenshot: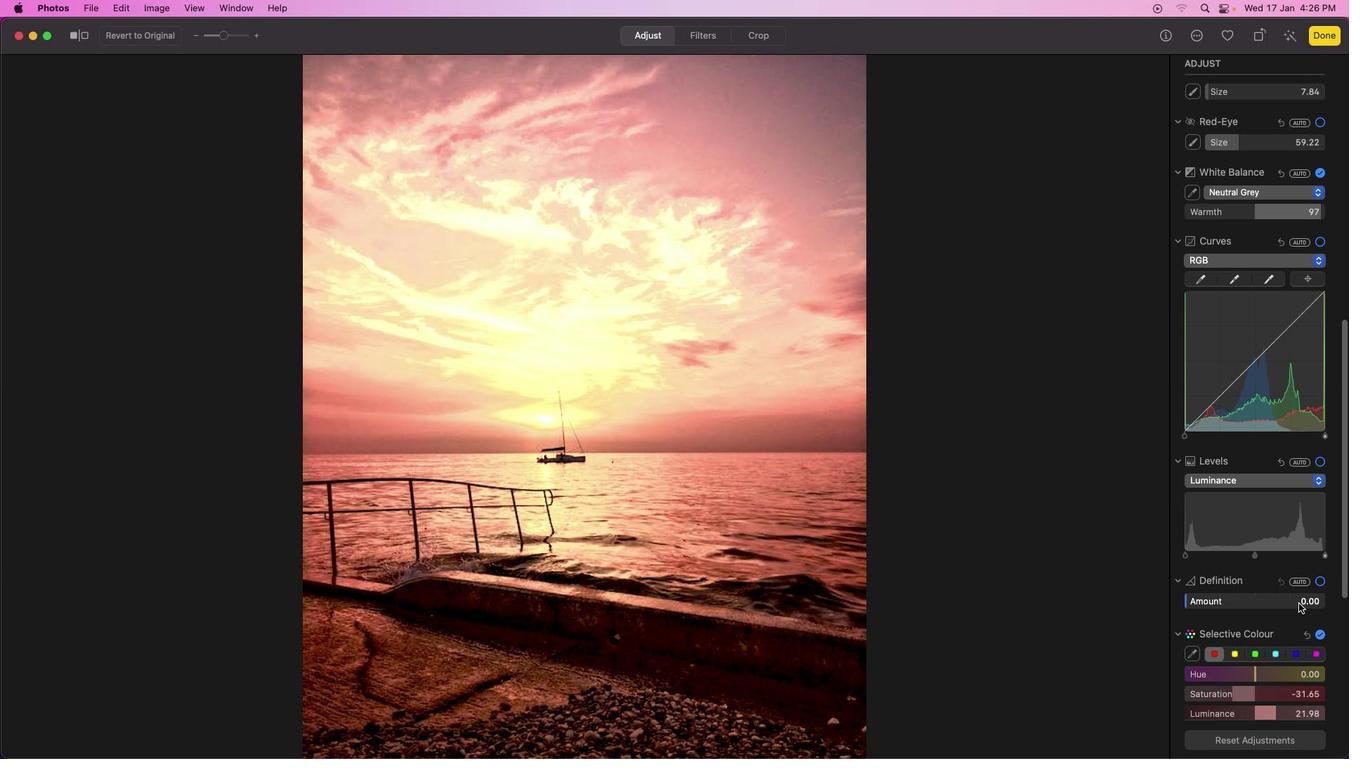 
Action: Mouse scrolled (1325, 629) with delta (0, 0)
Screenshot: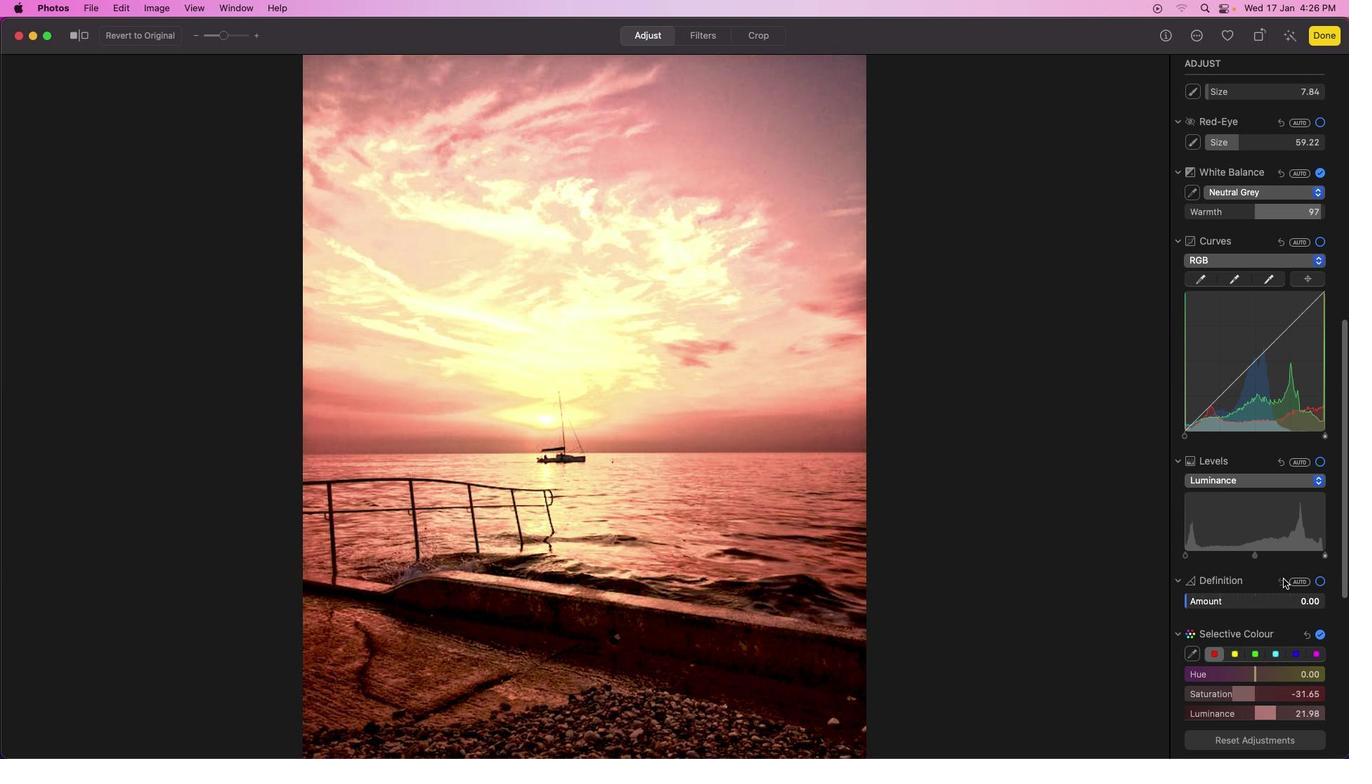 
Action: Mouse scrolled (1325, 629) with delta (0, 0)
Screenshot: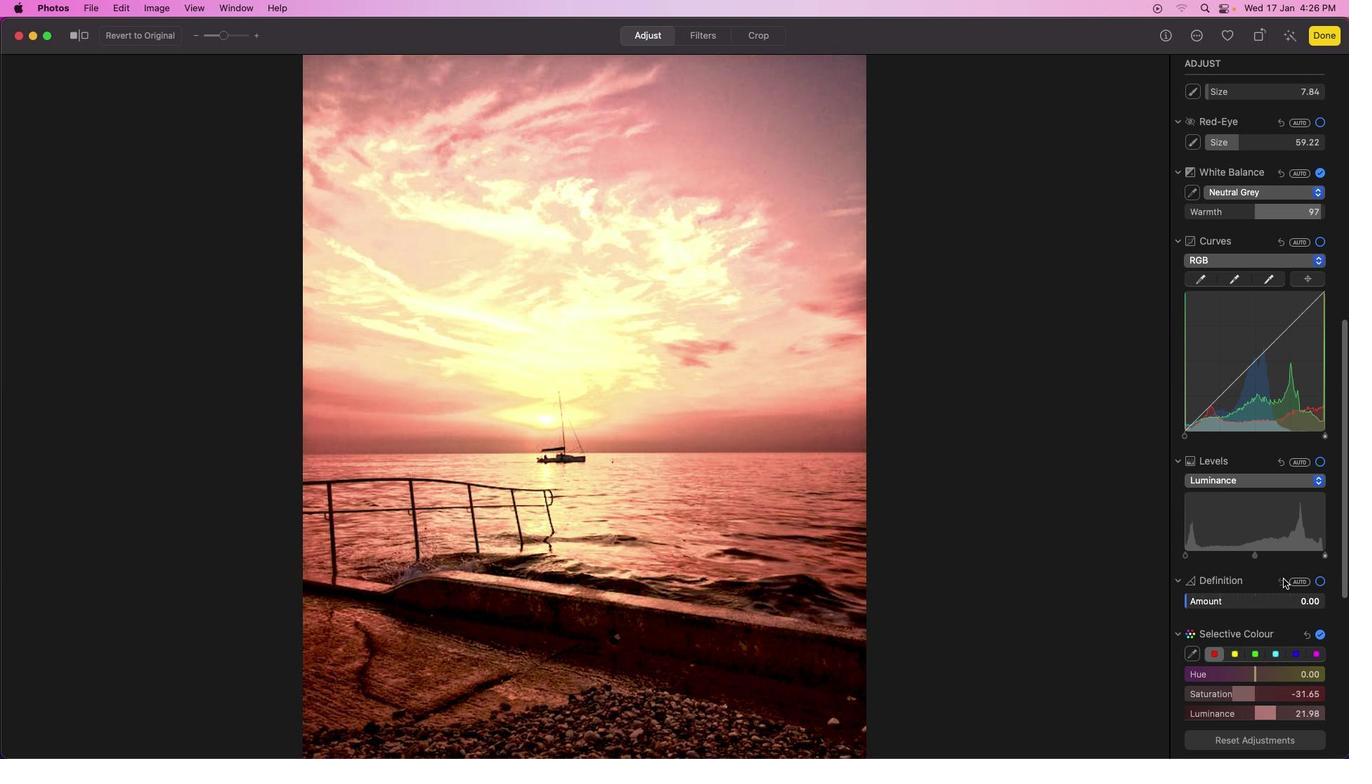 
Action: Mouse scrolled (1325, 629) with delta (0, 2)
Screenshot: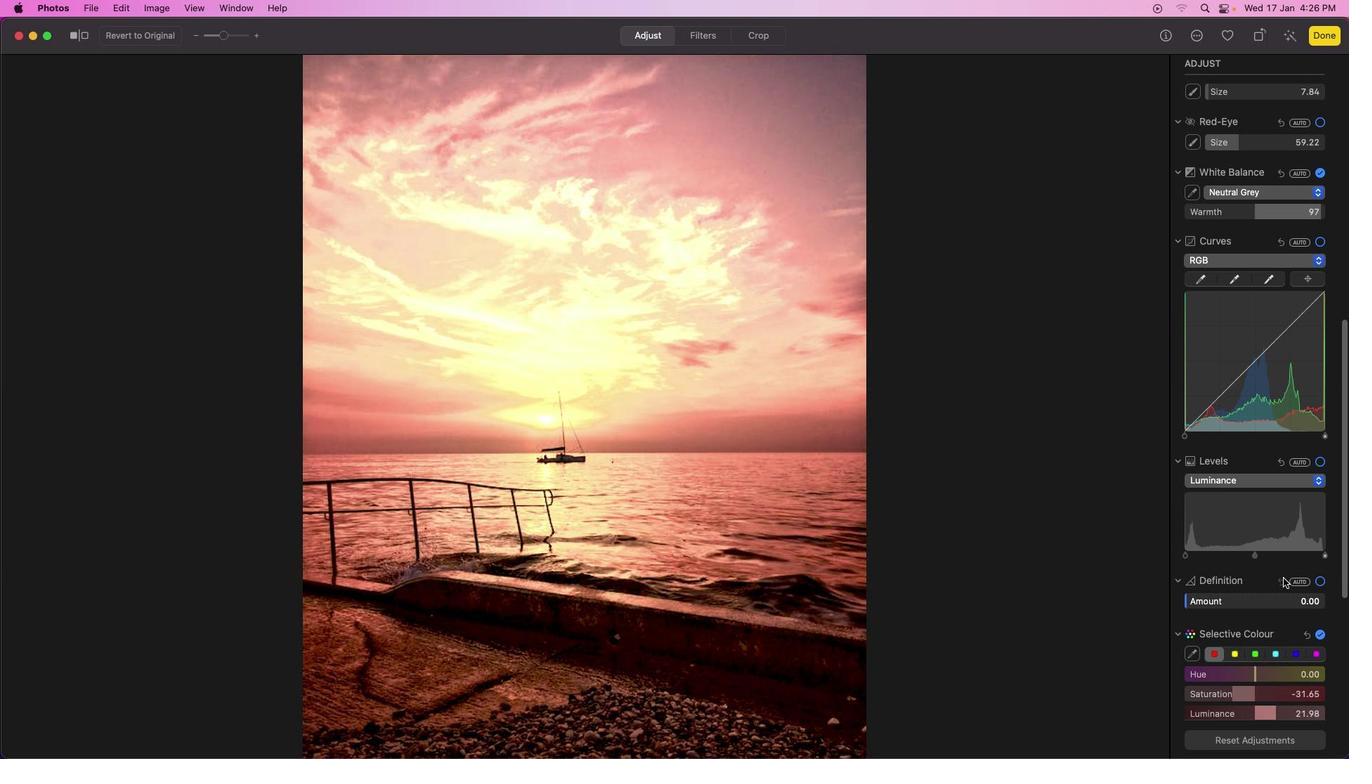 
Action: Mouse scrolled (1325, 629) with delta (0, 3)
Screenshot: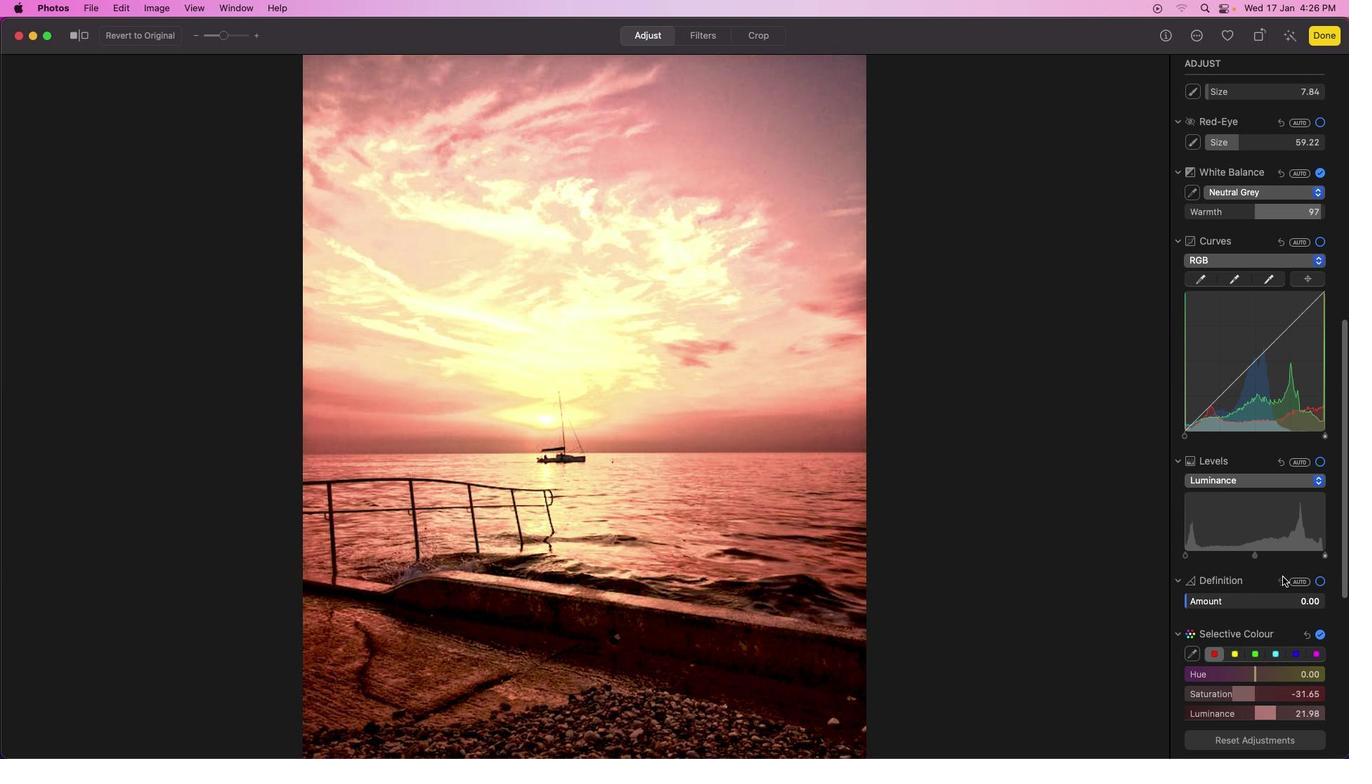 
Action: Mouse moved to (1325, 627)
Screenshot: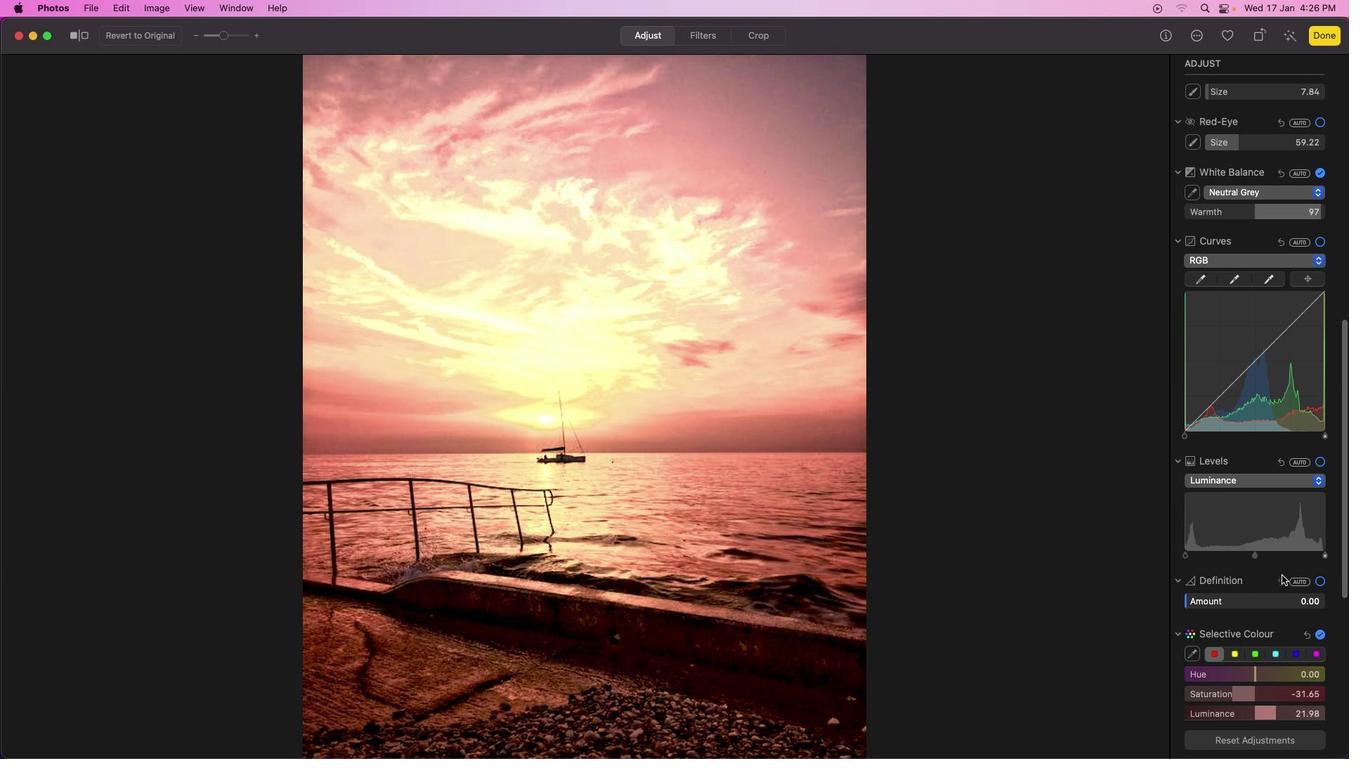 
Action: Mouse scrolled (1325, 627) with delta (0, 3)
Screenshot: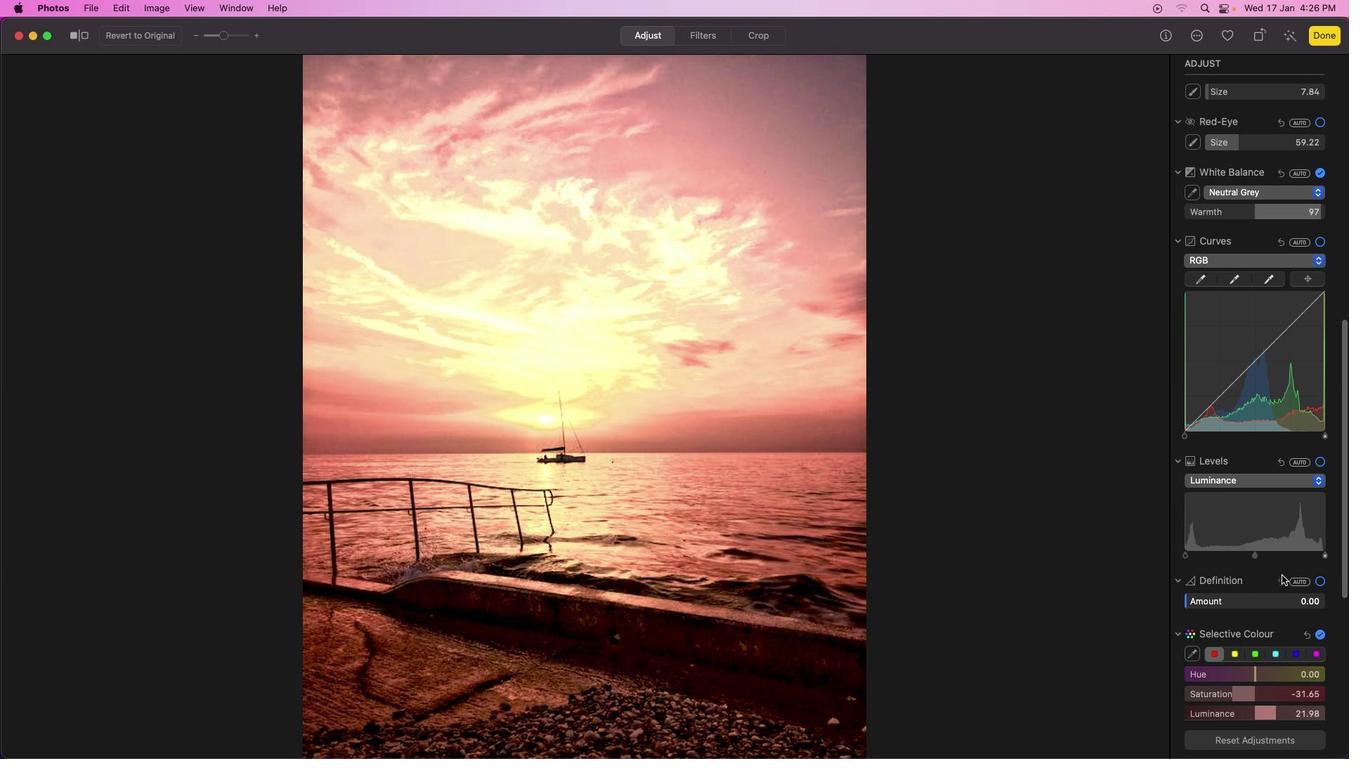 
Action: Mouse moved to (1321, 622)
Screenshot: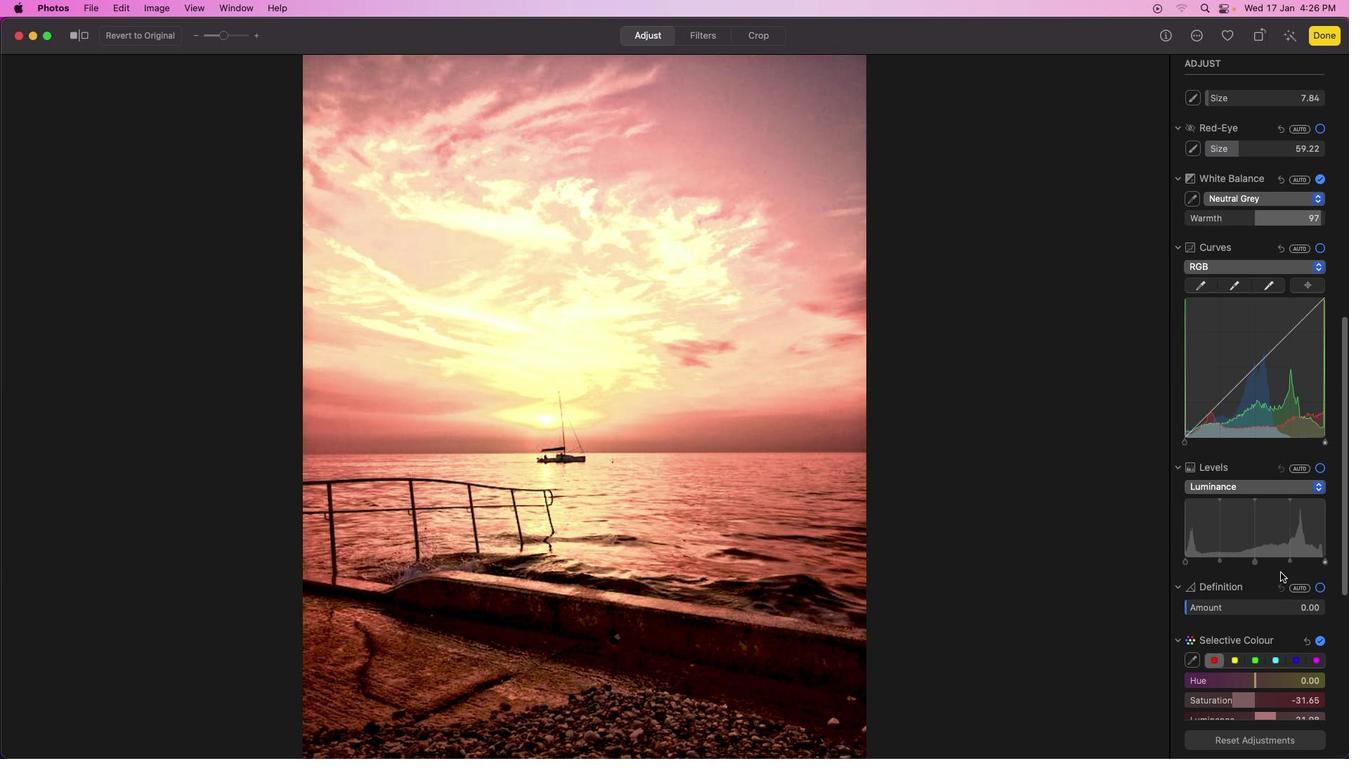 
Action: Mouse scrolled (1321, 622) with delta (0, 4)
Screenshot: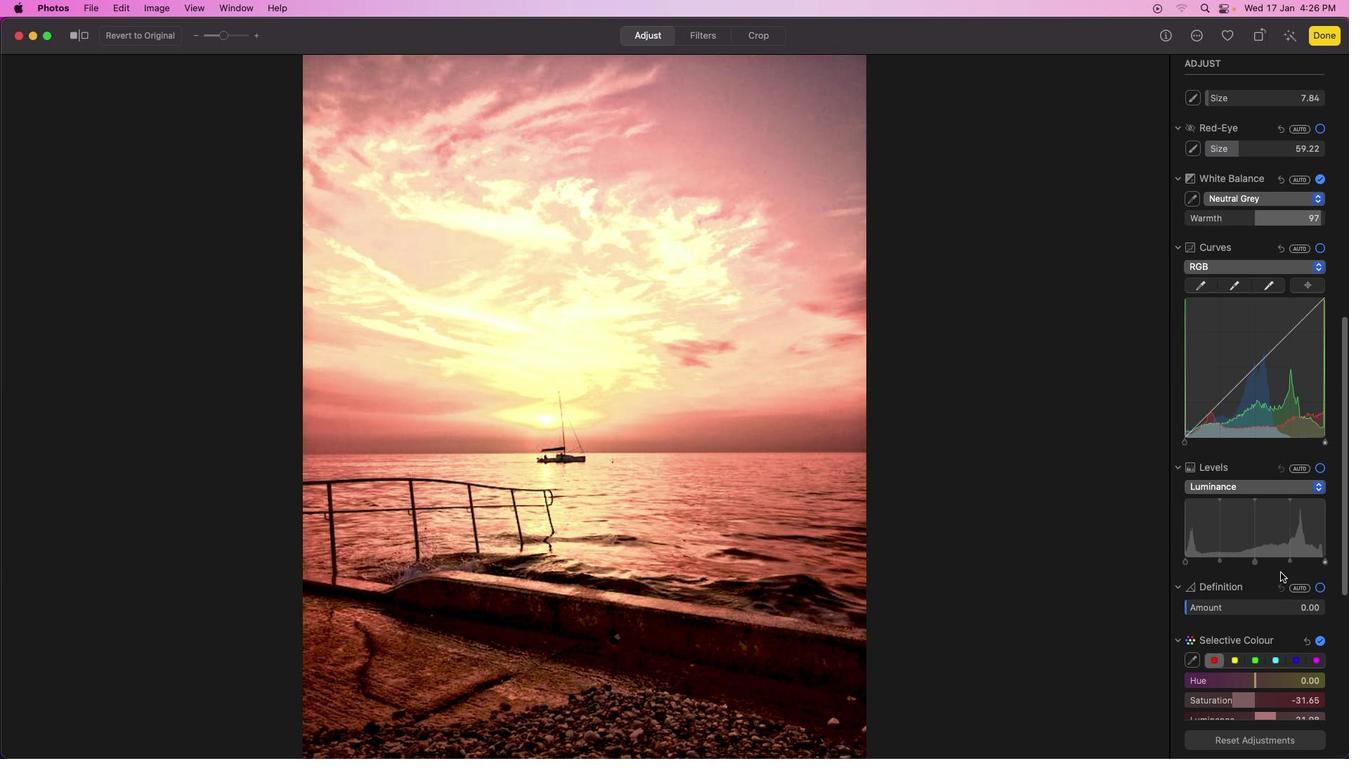 
Action: Mouse moved to (1283, 575)
Screenshot: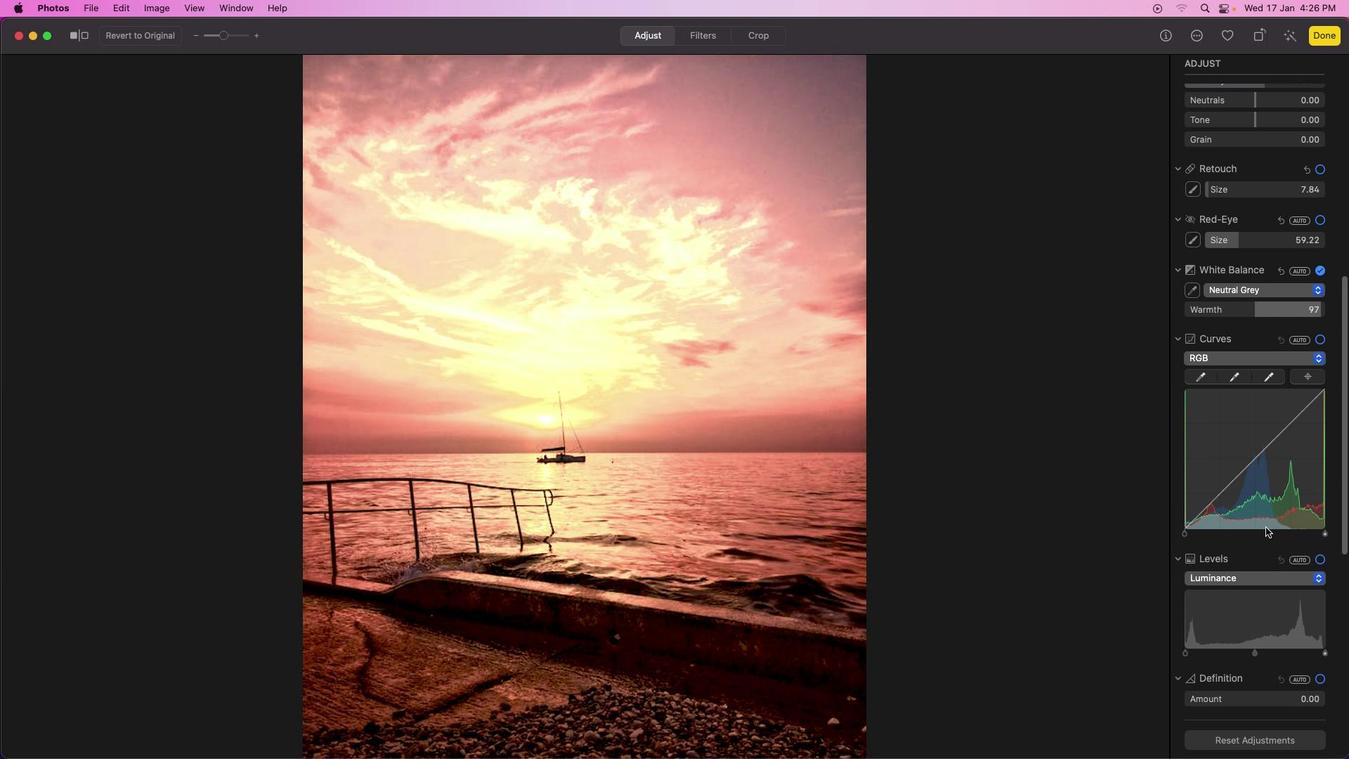 
Action: Mouse scrolled (1283, 575) with delta (0, 0)
Screenshot: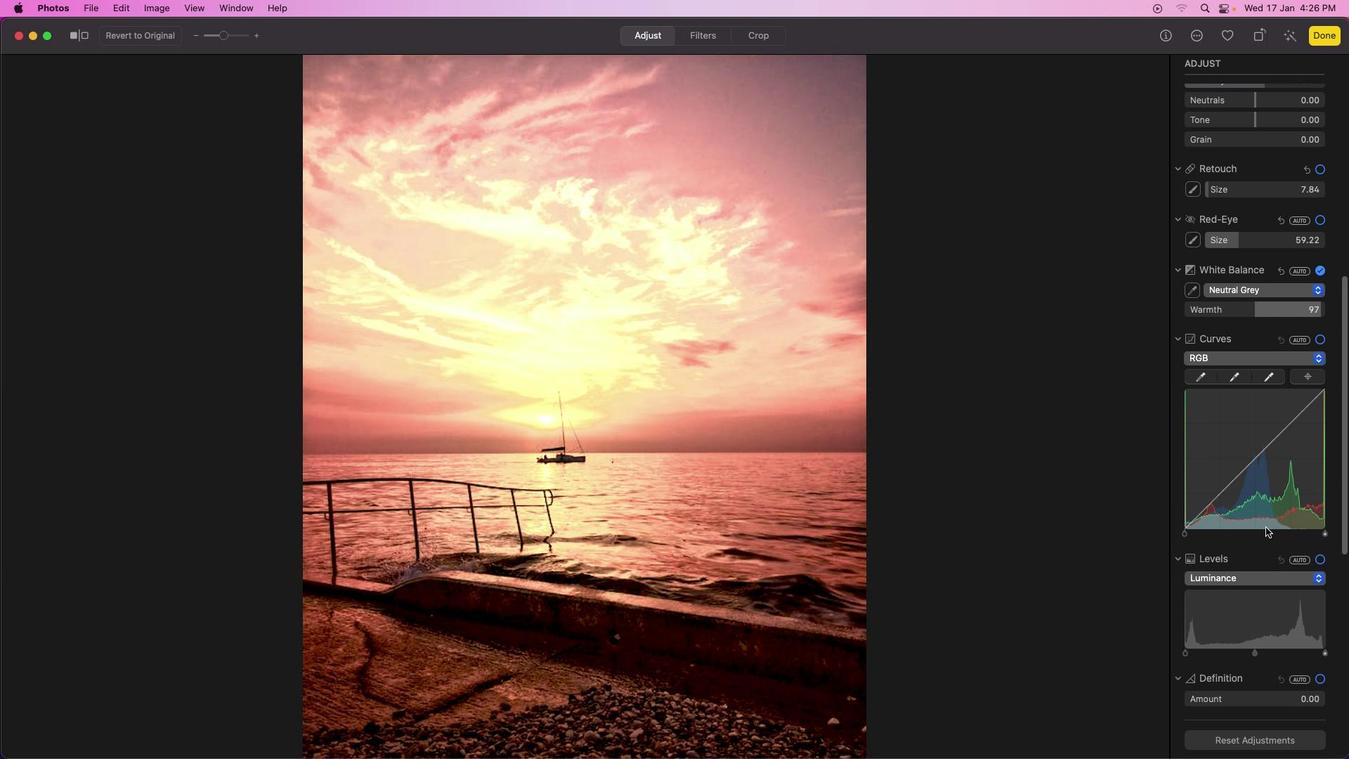 
Action: Mouse moved to (1282, 574)
Screenshot: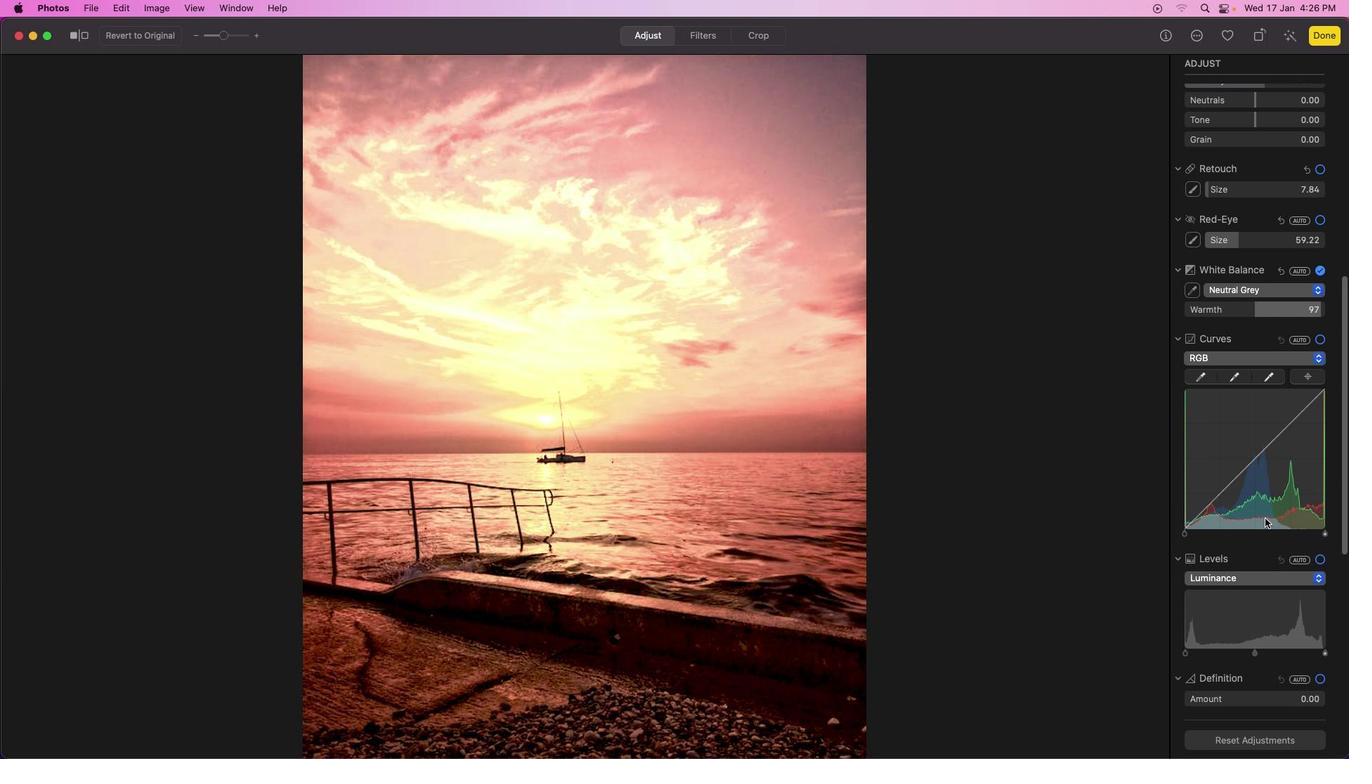 
Action: Mouse scrolled (1282, 574) with delta (0, 0)
Screenshot: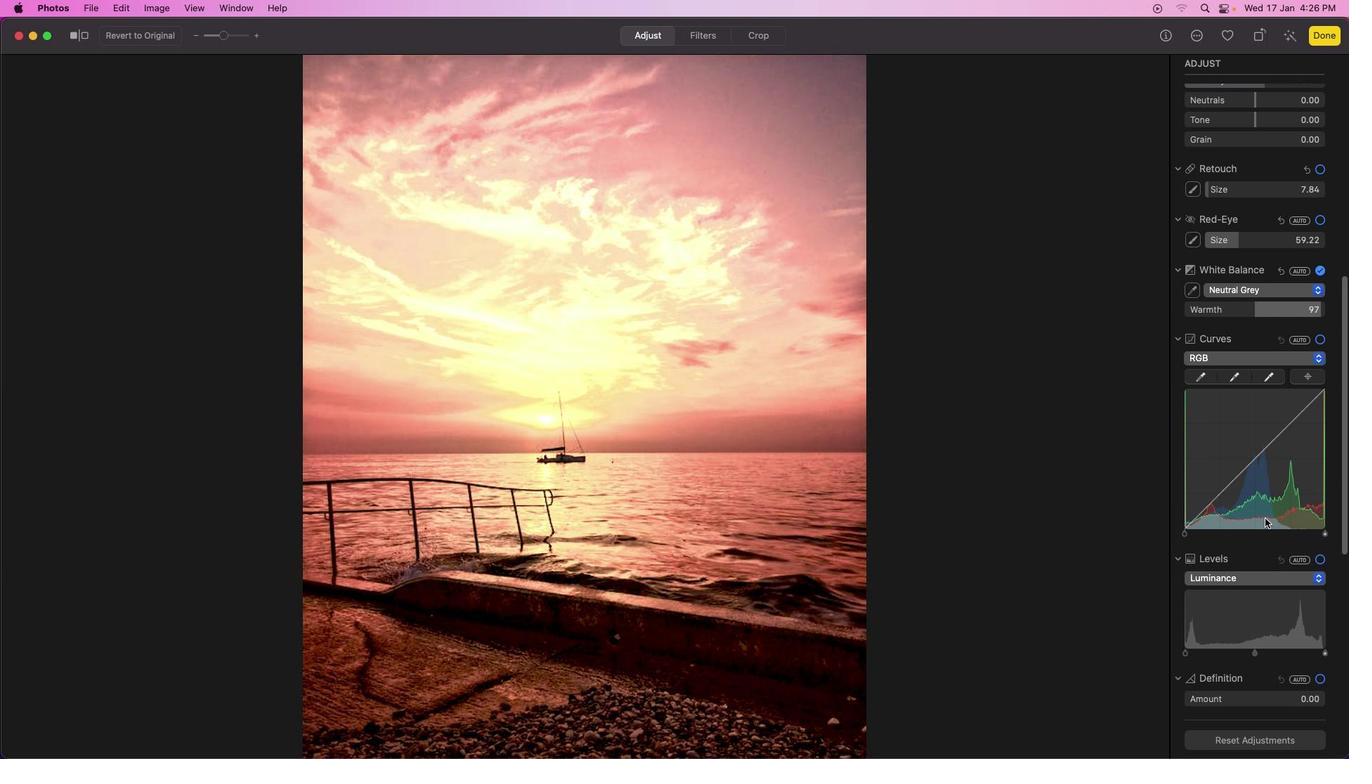 
Action: Mouse moved to (1282, 573)
Screenshot: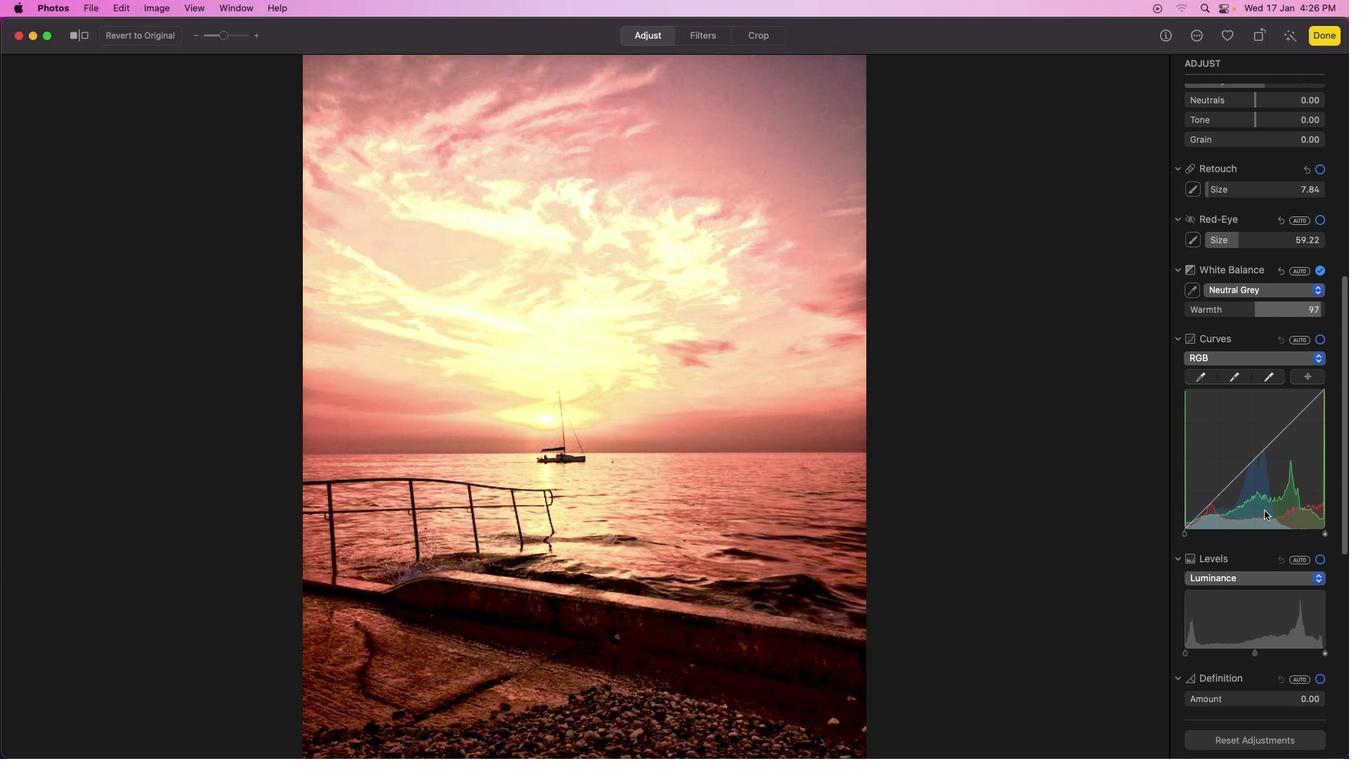 
Action: Mouse scrolled (1282, 573) with delta (0, 2)
Screenshot: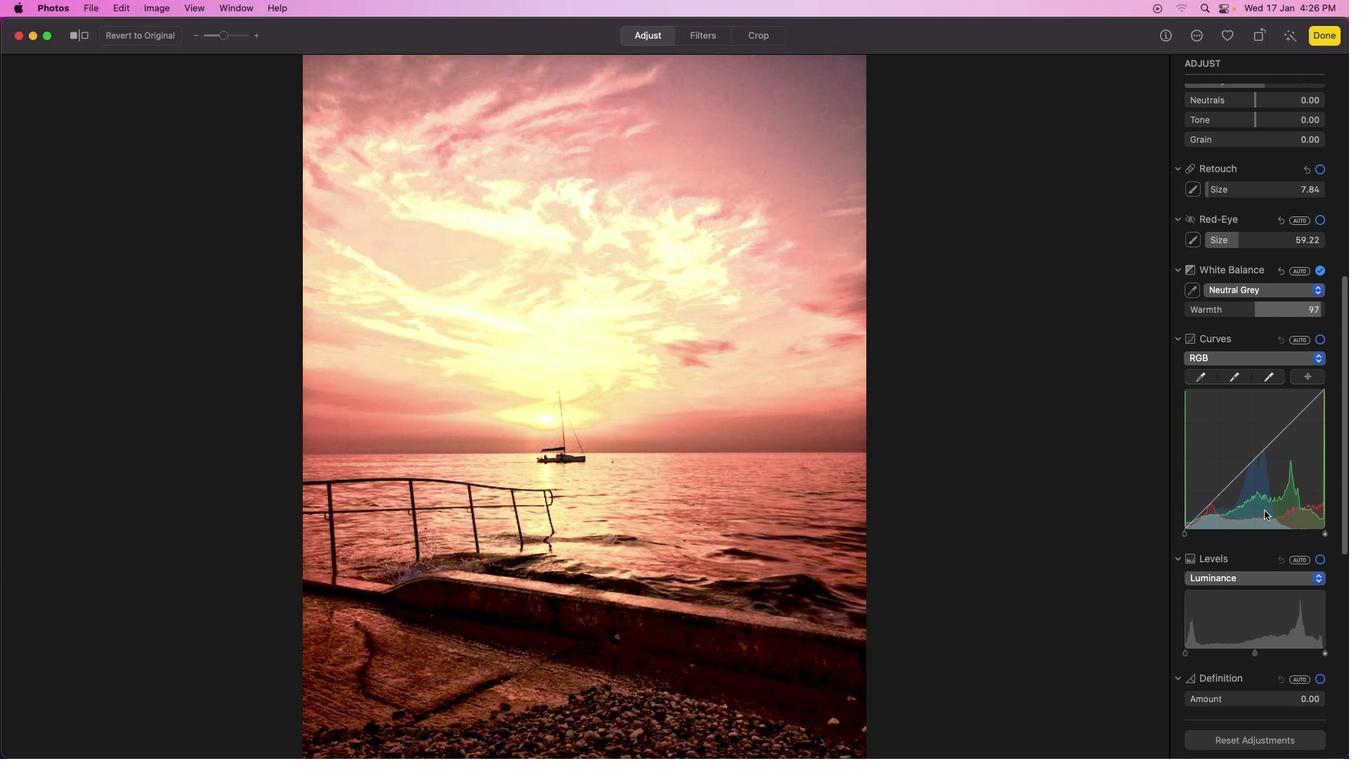 
Action: Mouse moved to (1281, 572)
Screenshot: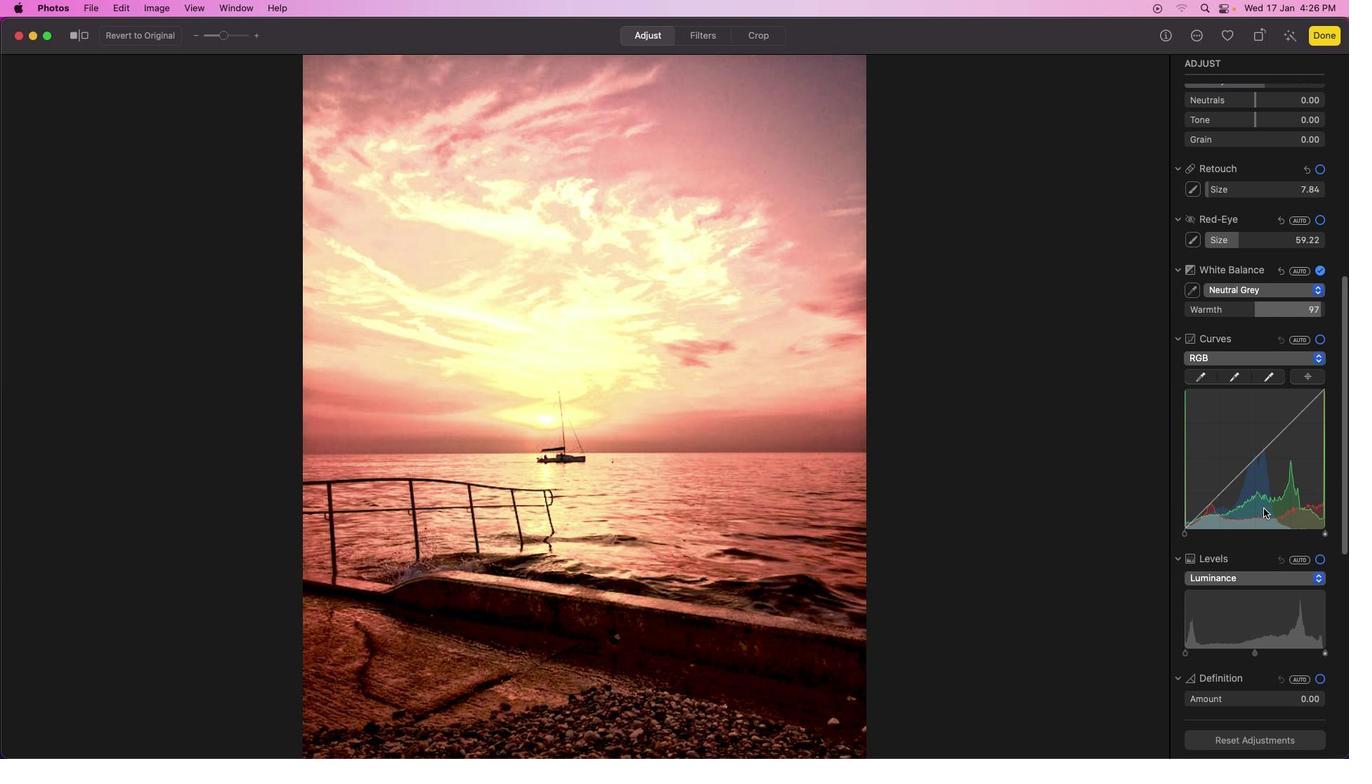 
Action: Mouse scrolled (1281, 572) with delta (0, 2)
Screenshot: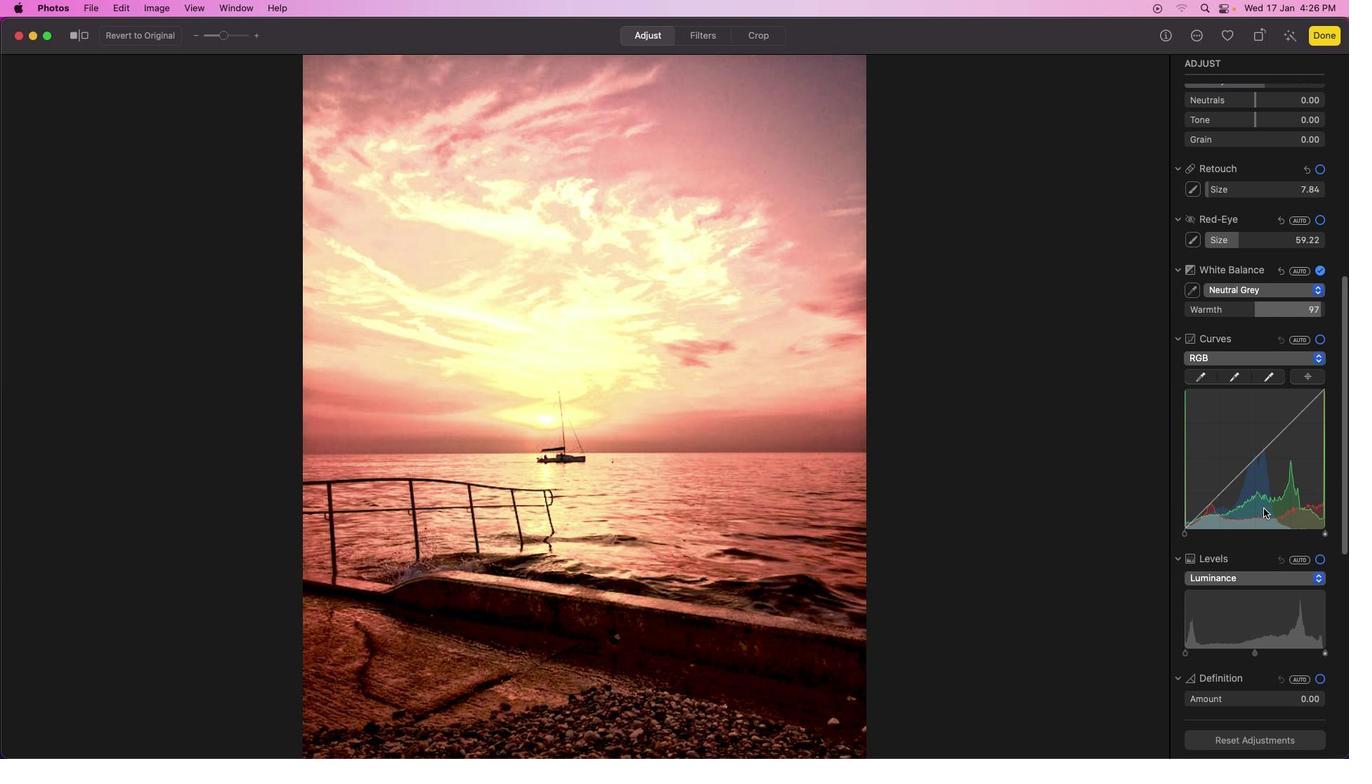 
Action: Mouse moved to (1281, 572)
Screenshot: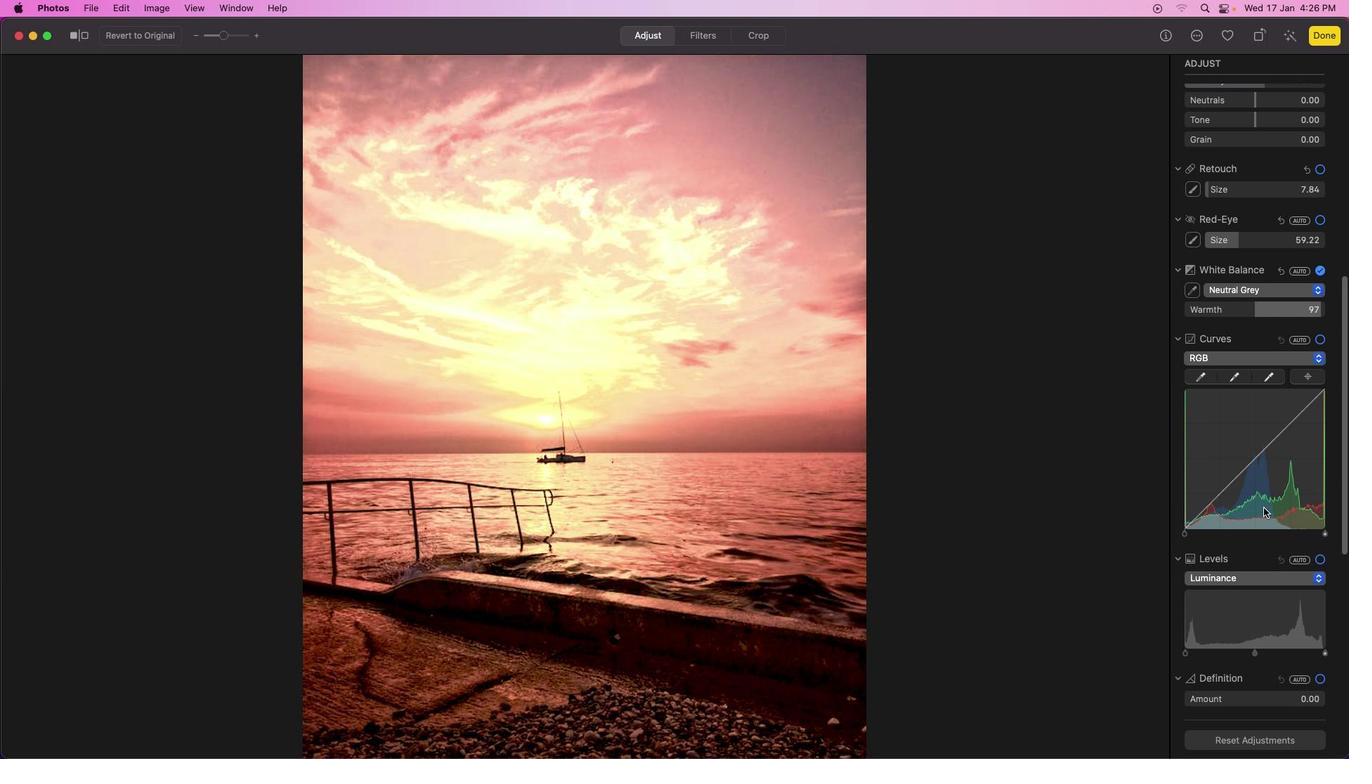 
Action: Mouse scrolled (1281, 572) with delta (0, 3)
Screenshot: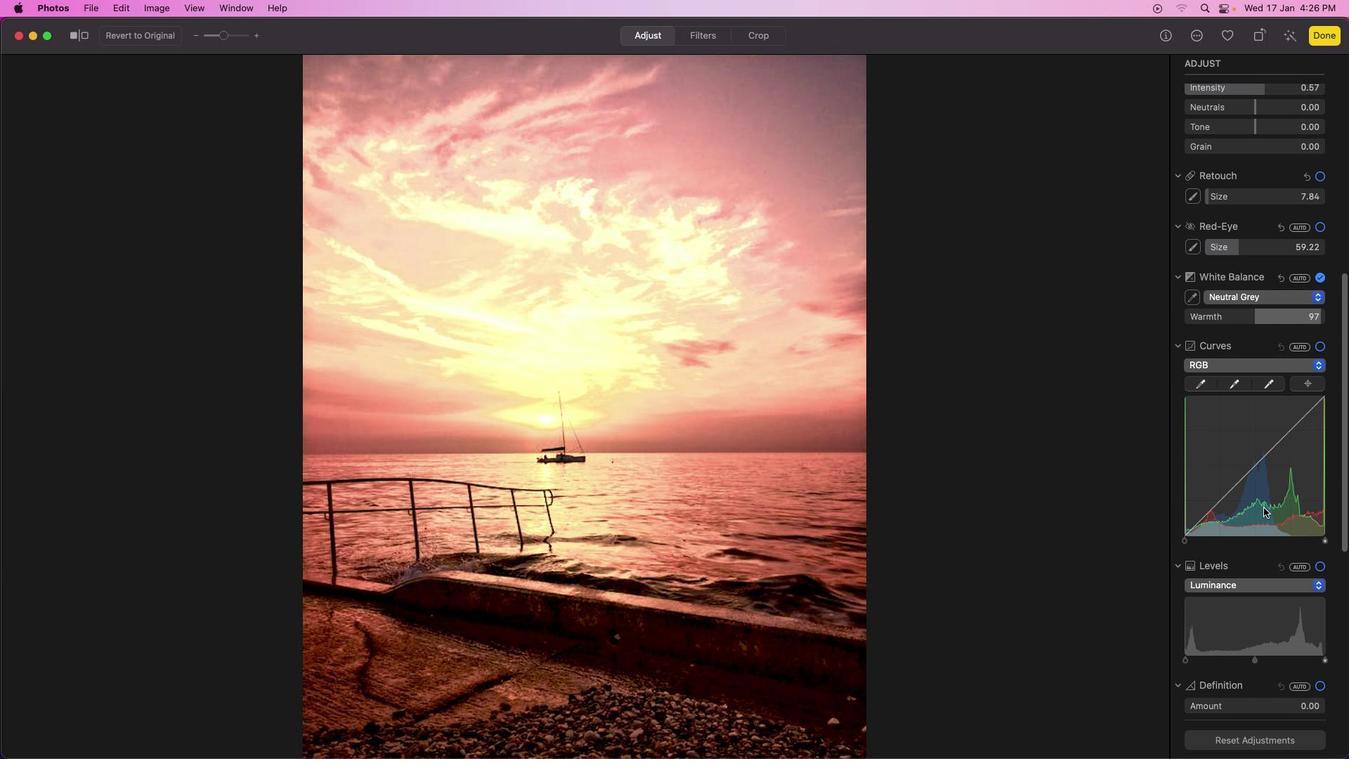 
Action: Mouse moved to (1264, 508)
Screenshot: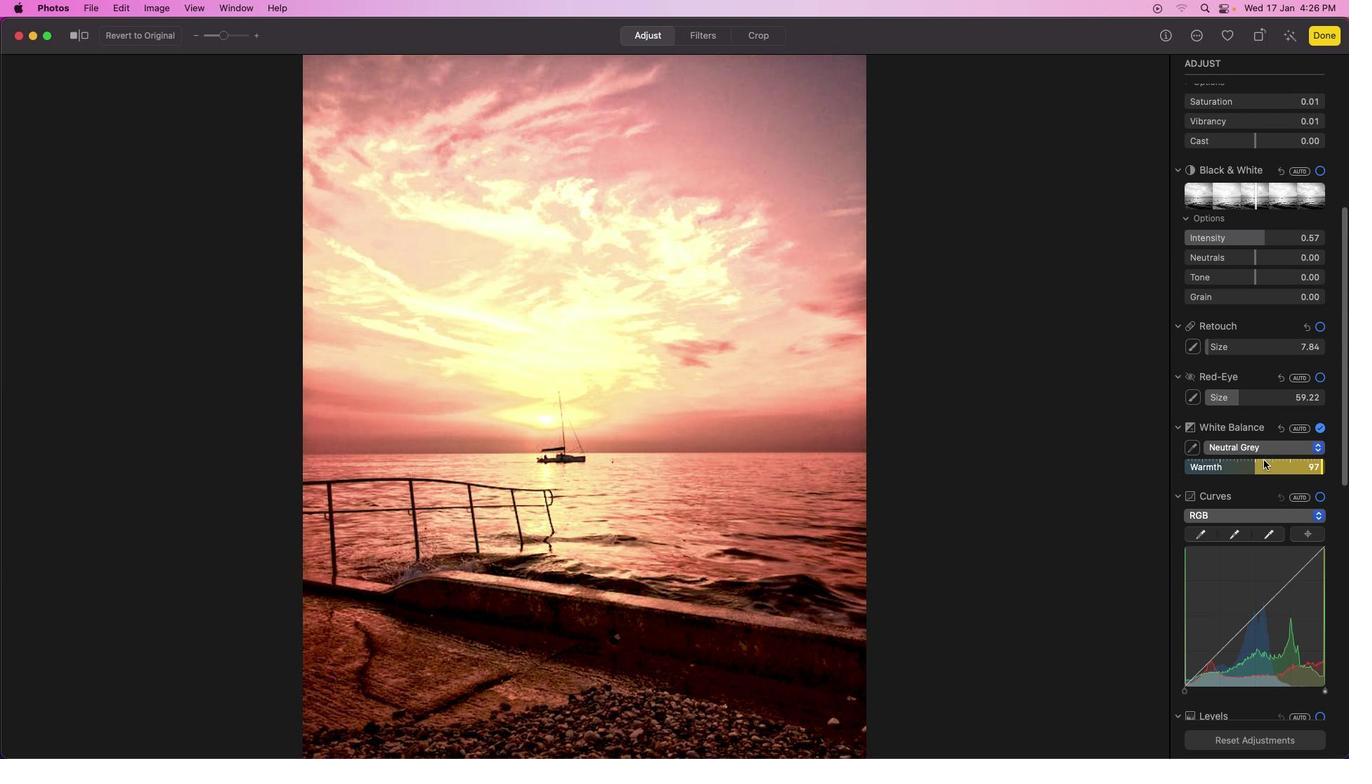 
Action: Mouse scrolled (1264, 508) with delta (0, 0)
Screenshot: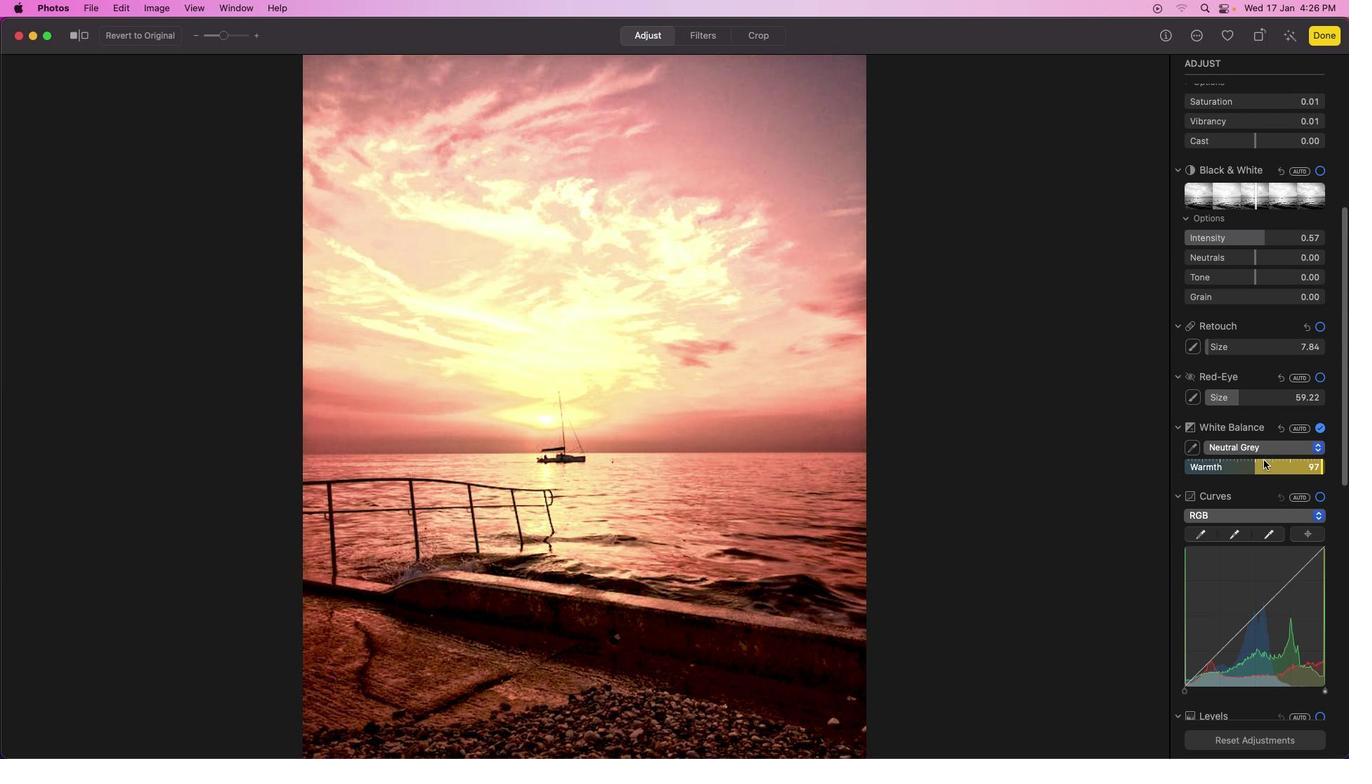 
Action: Mouse moved to (1264, 507)
Screenshot: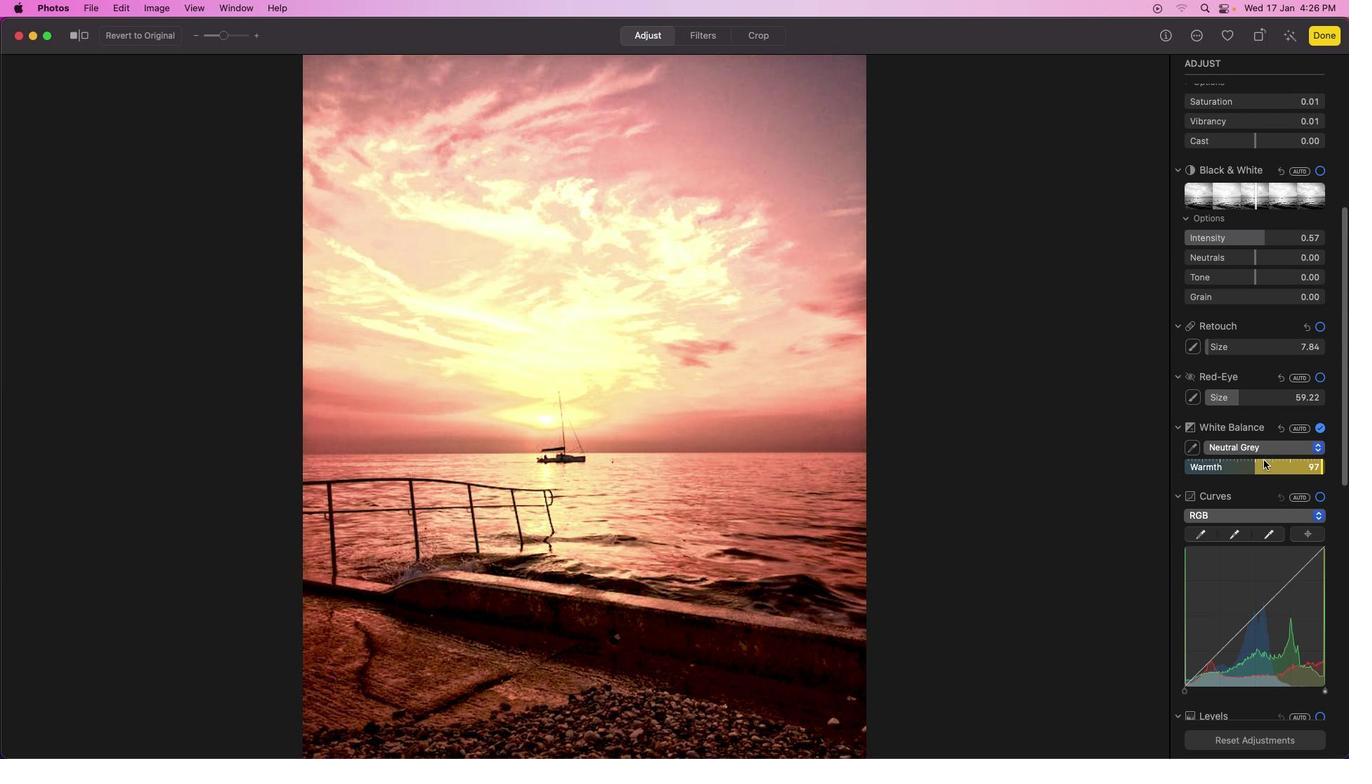 
Action: Mouse scrolled (1264, 507) with delta (0, 0)
Screenshot: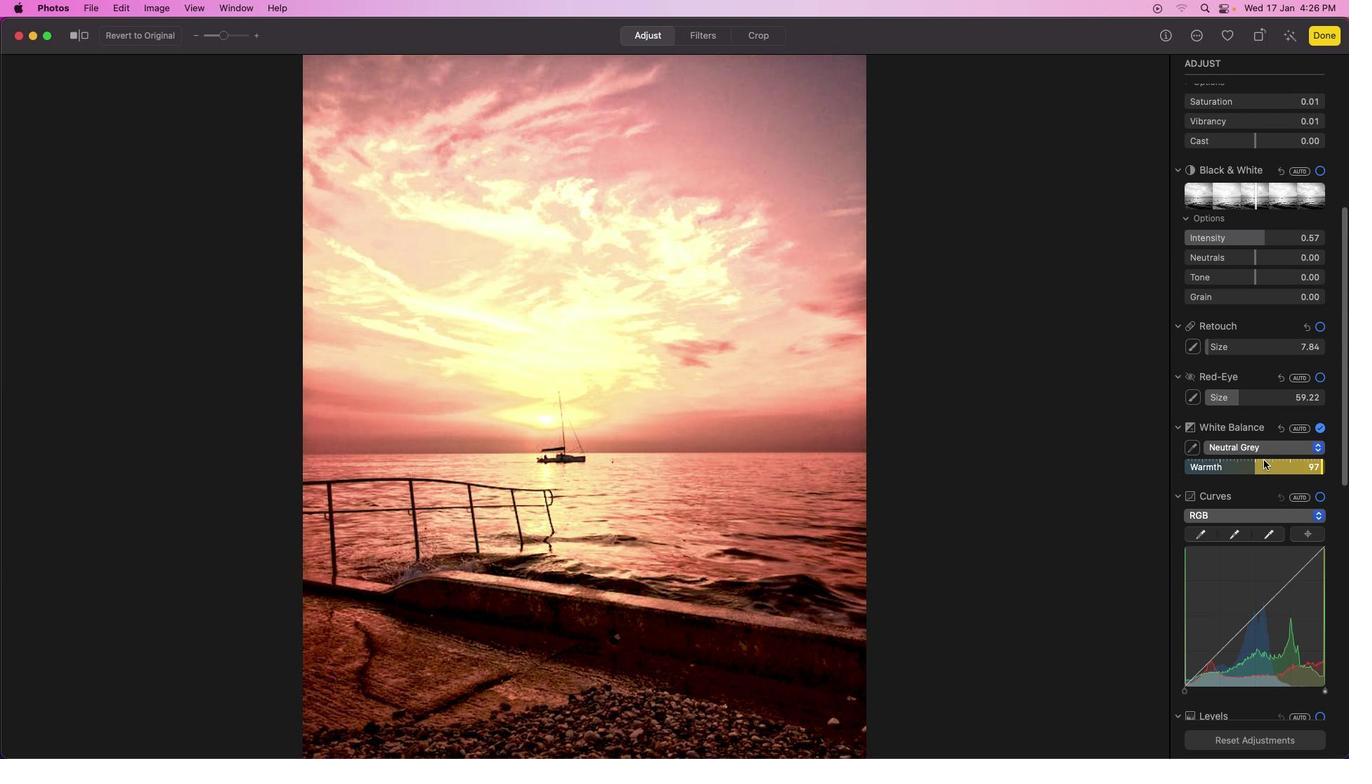 
Action: Mouse scrolled (1264, 507) with delta (0, 2)
Screenshot: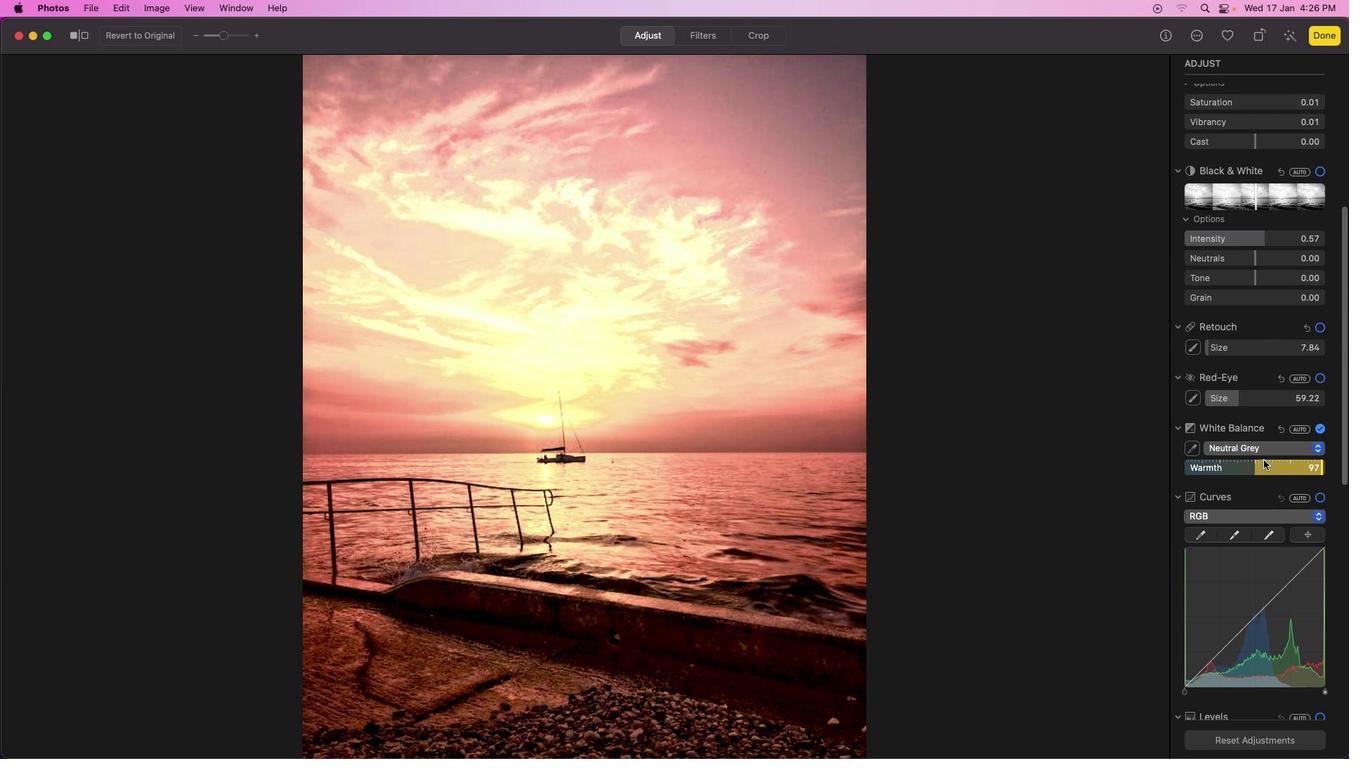 
Action: Mouse moved to (1264, 506)
Screenshot: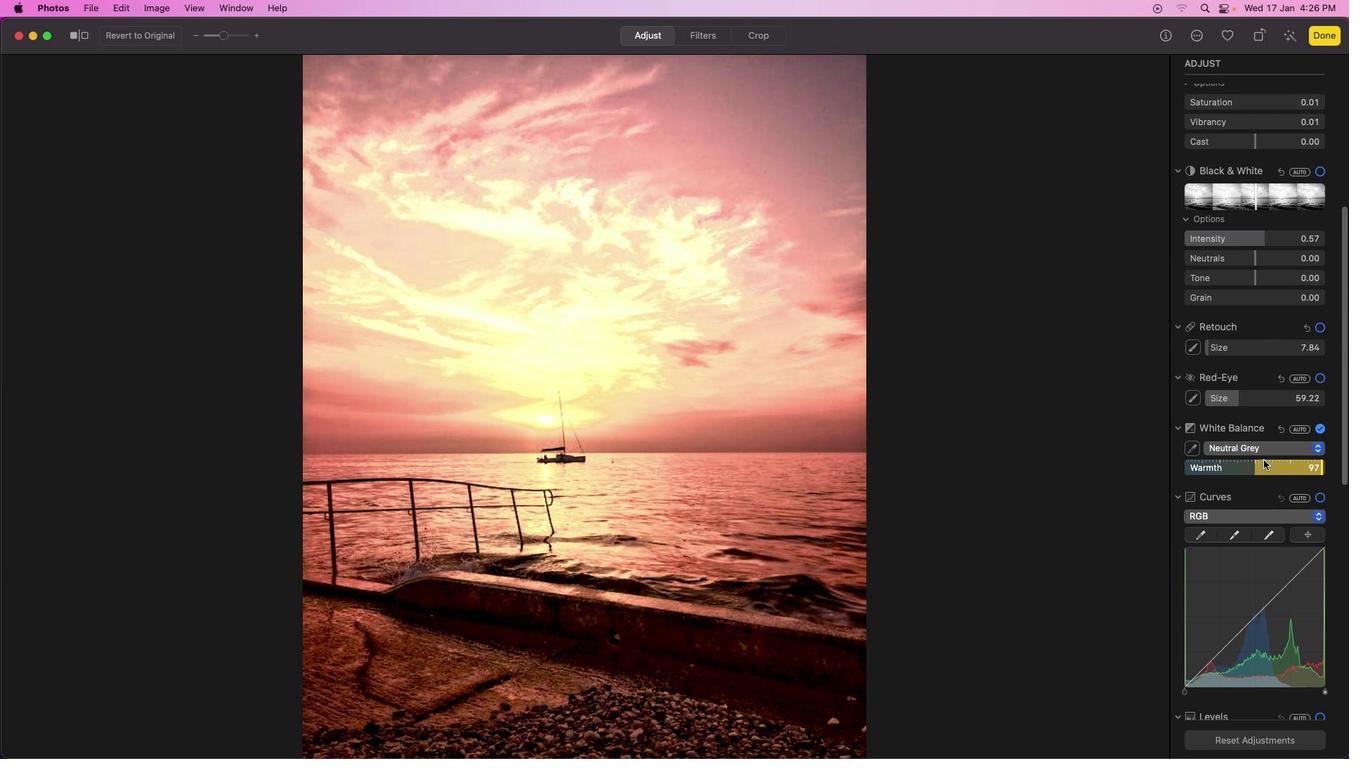 
Action: Mouse scrolled (1264, 506) with delta (0, 3)
Screenshot: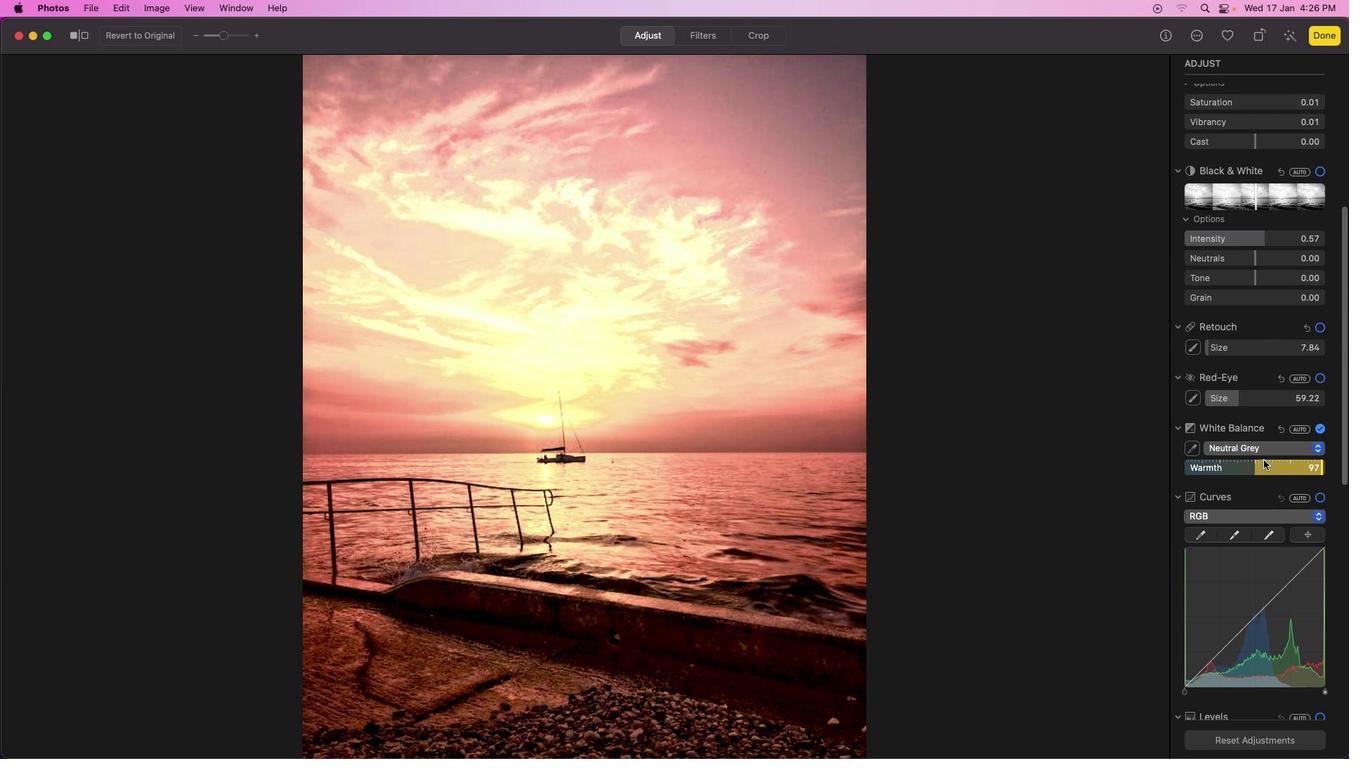 
Action: Mouse moved to (1264, 505)
Screenshot: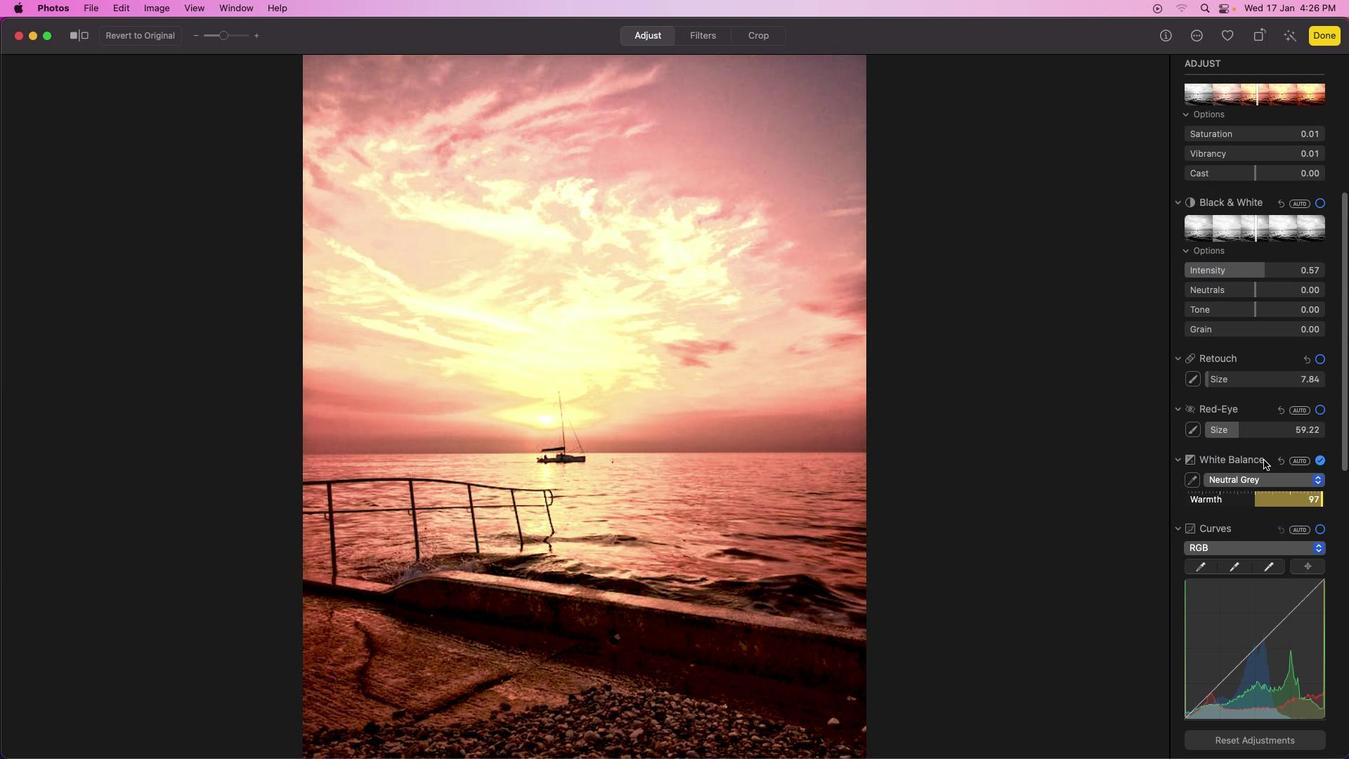 
Action: Mouse scrolled (1264, 505) with delta (0, 3)
Screenshot: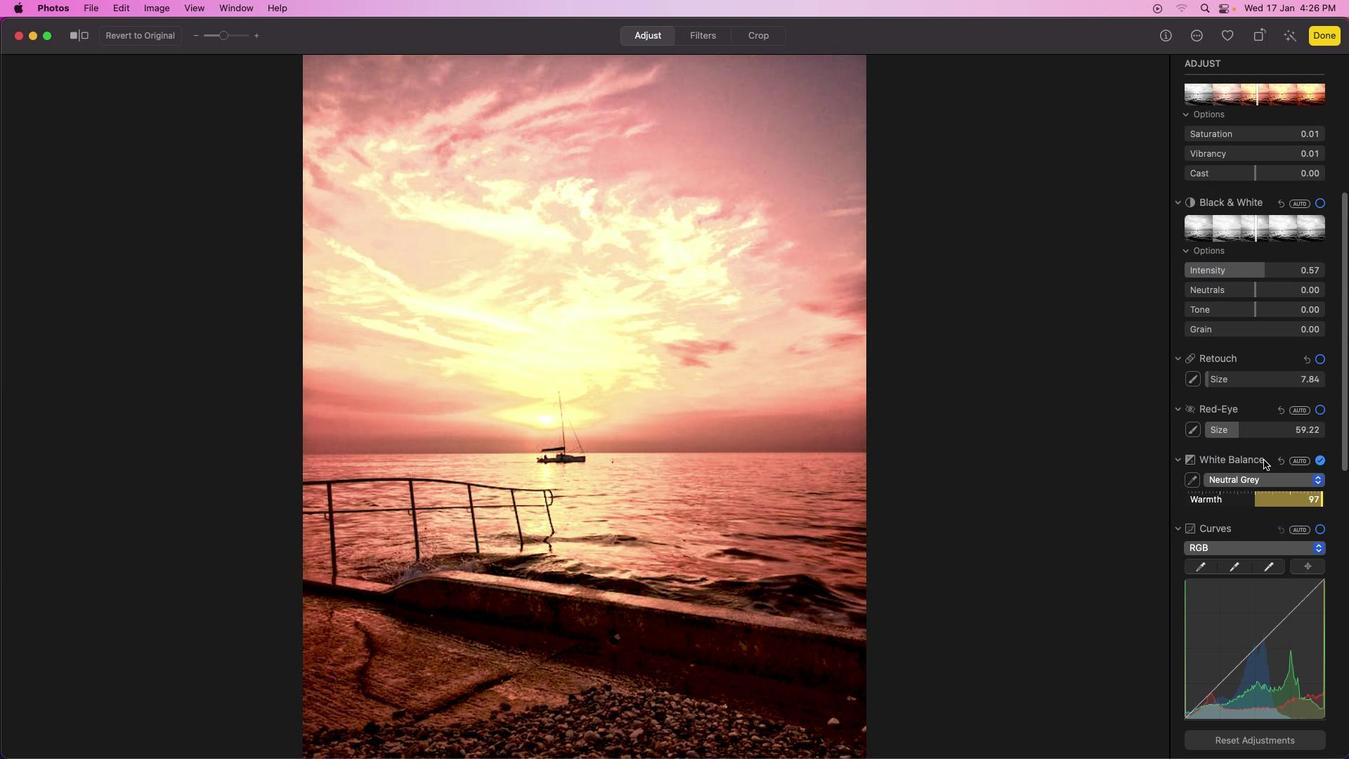 
Action: Mouse moved to (1264, 504)
Screenshot: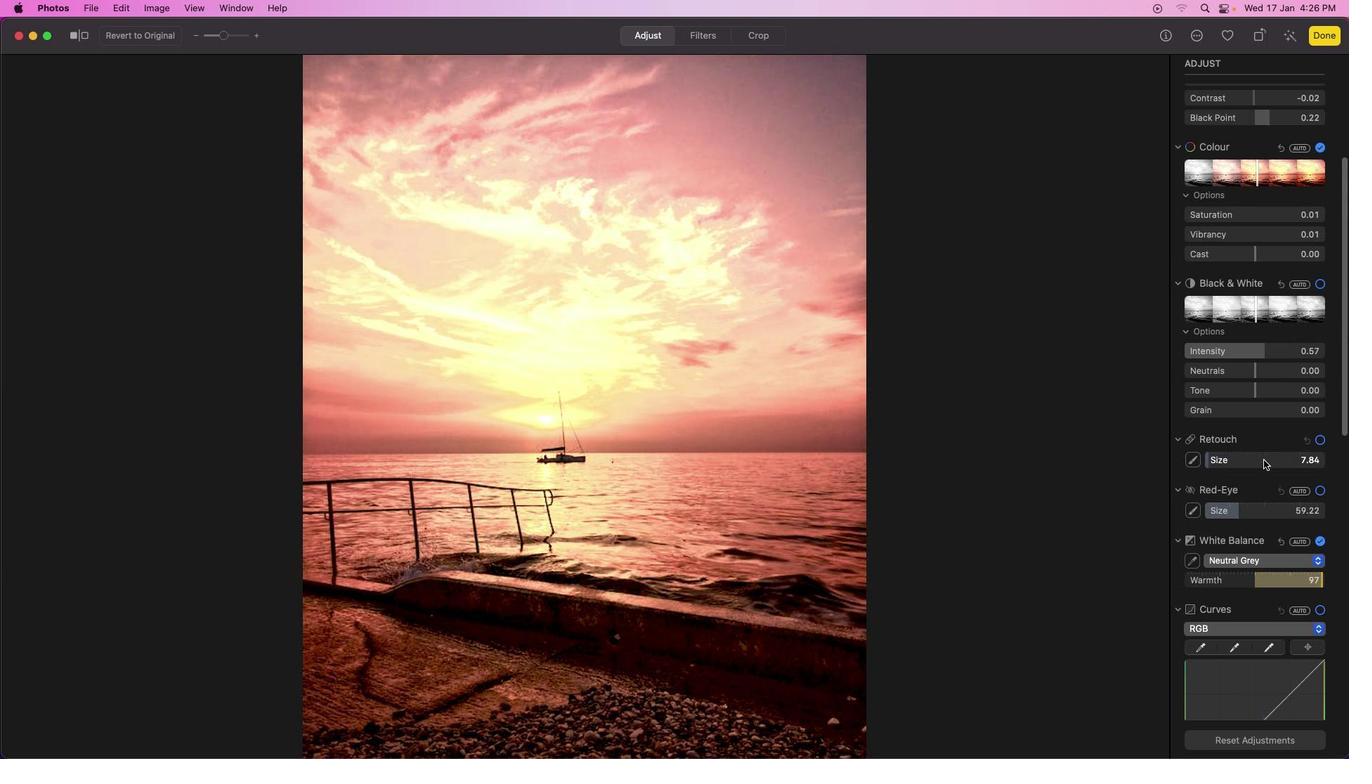 
Action: Mouse scrolled (1264, 504) with delta (0, 4)
Screenshot: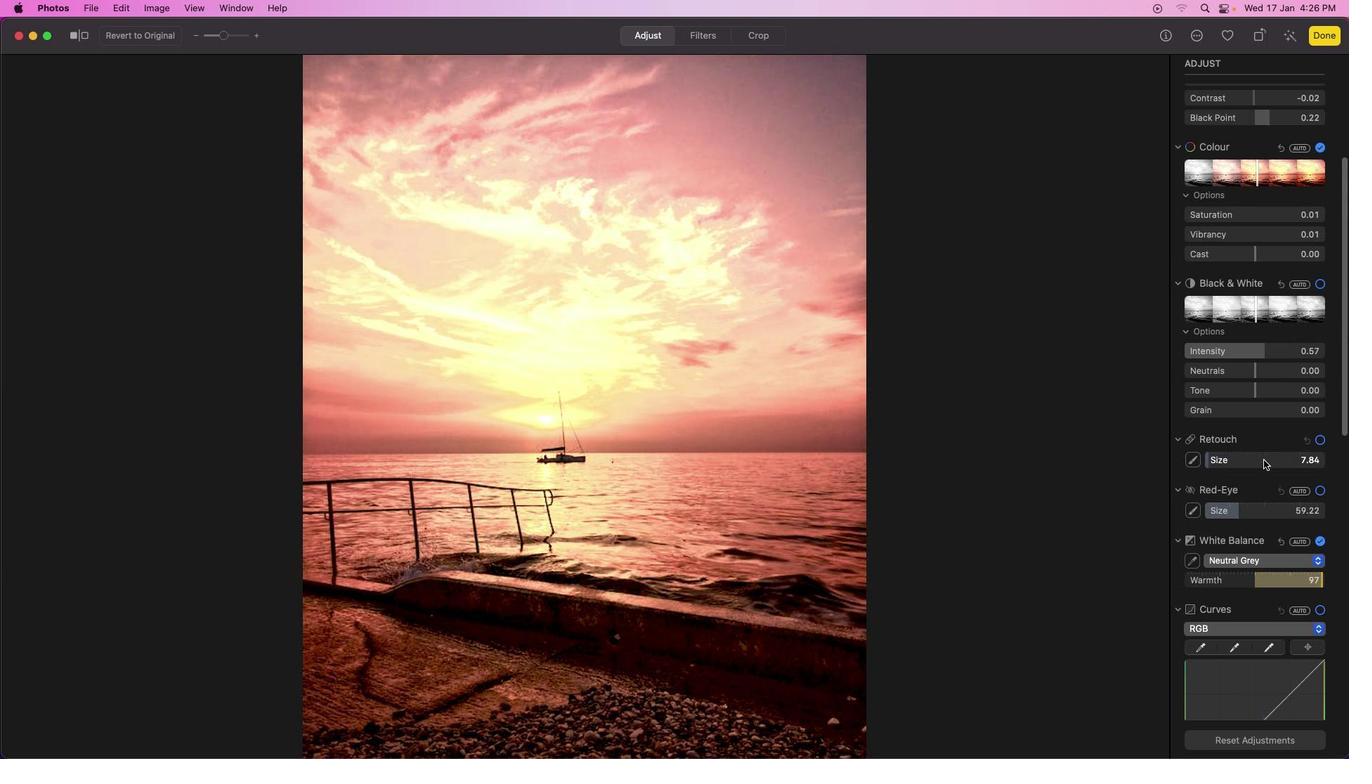 
Action: Mouse moved to (1264, 460)
Screenshot: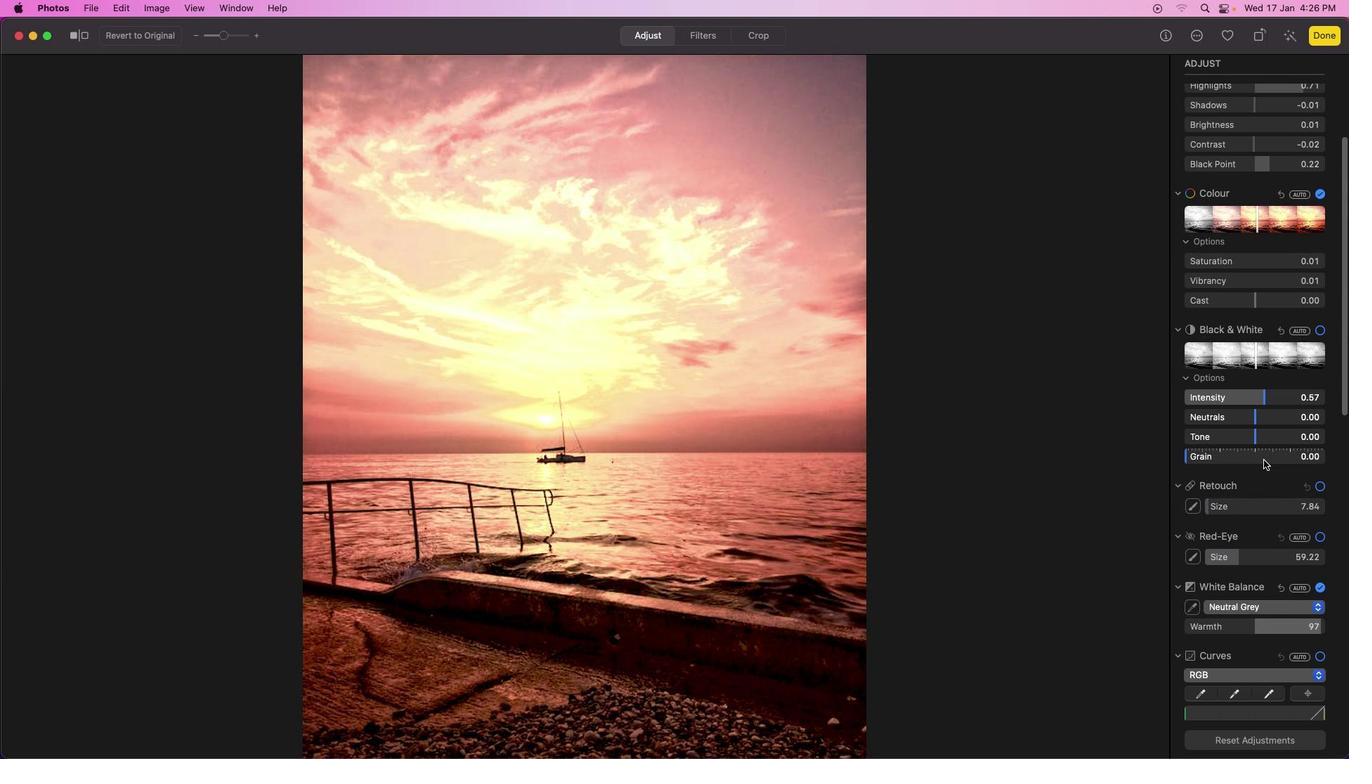 
Action: Mouse scrolled (1264, 460) with delta (0, 0)
Screenshot: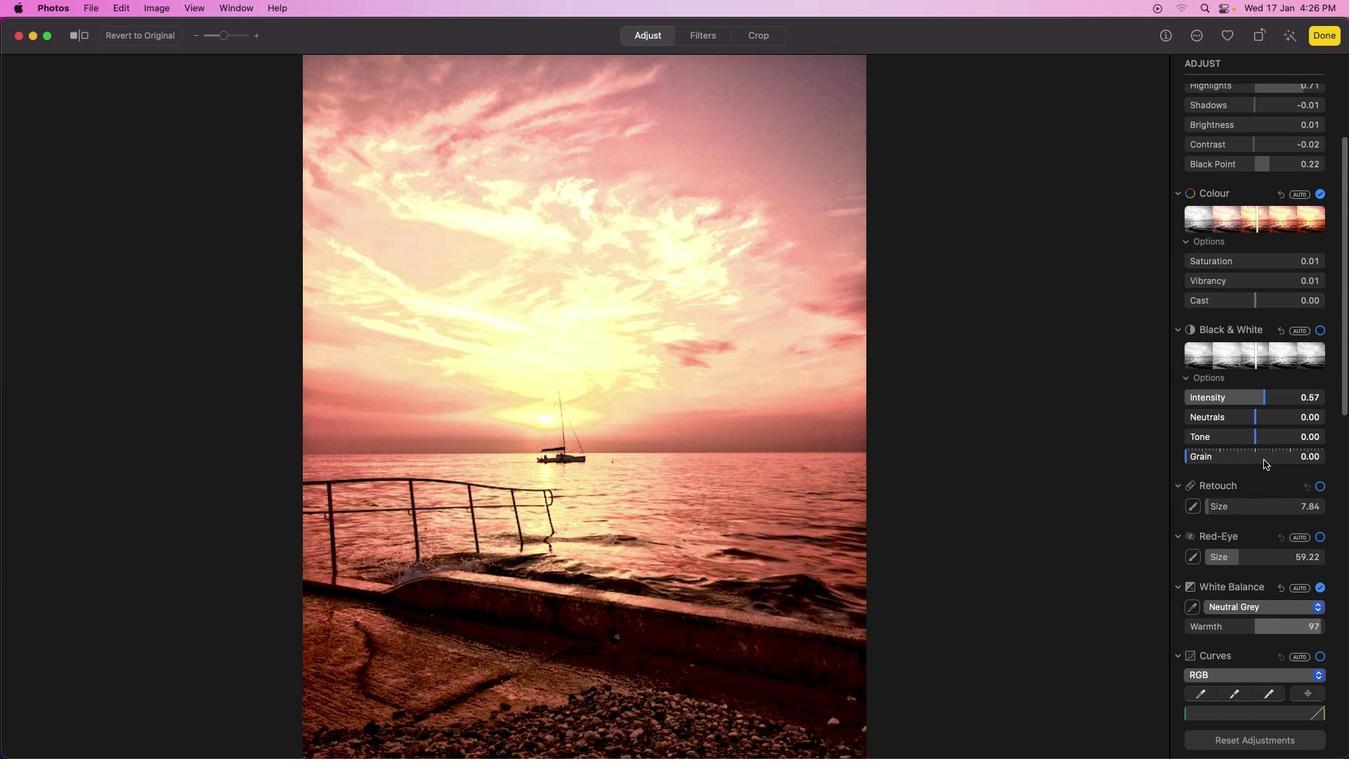 
Action: Mouse scrolled (1264, 460) with delta (0, 0)
Screenshot: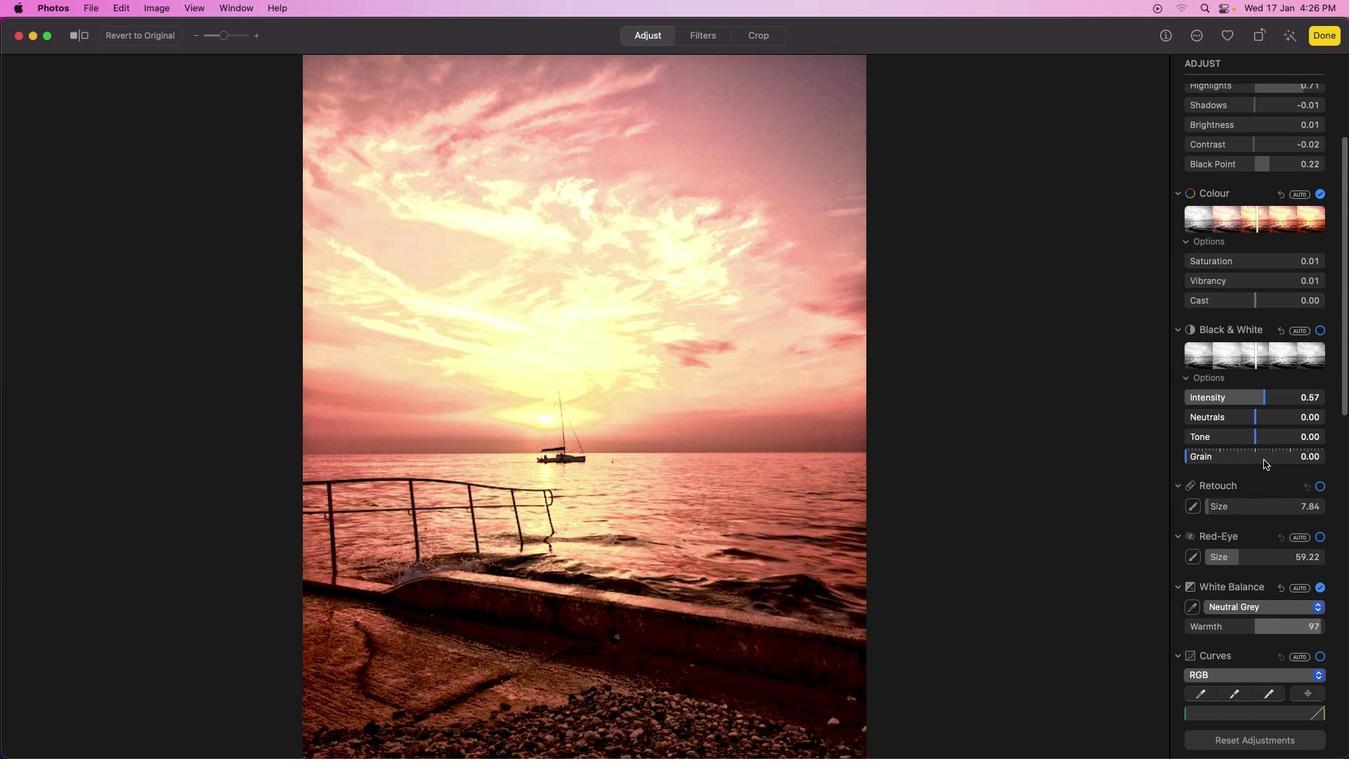 
Action: Mouse scrolled (1264, 460) with delta (0, 2)
Screenshot: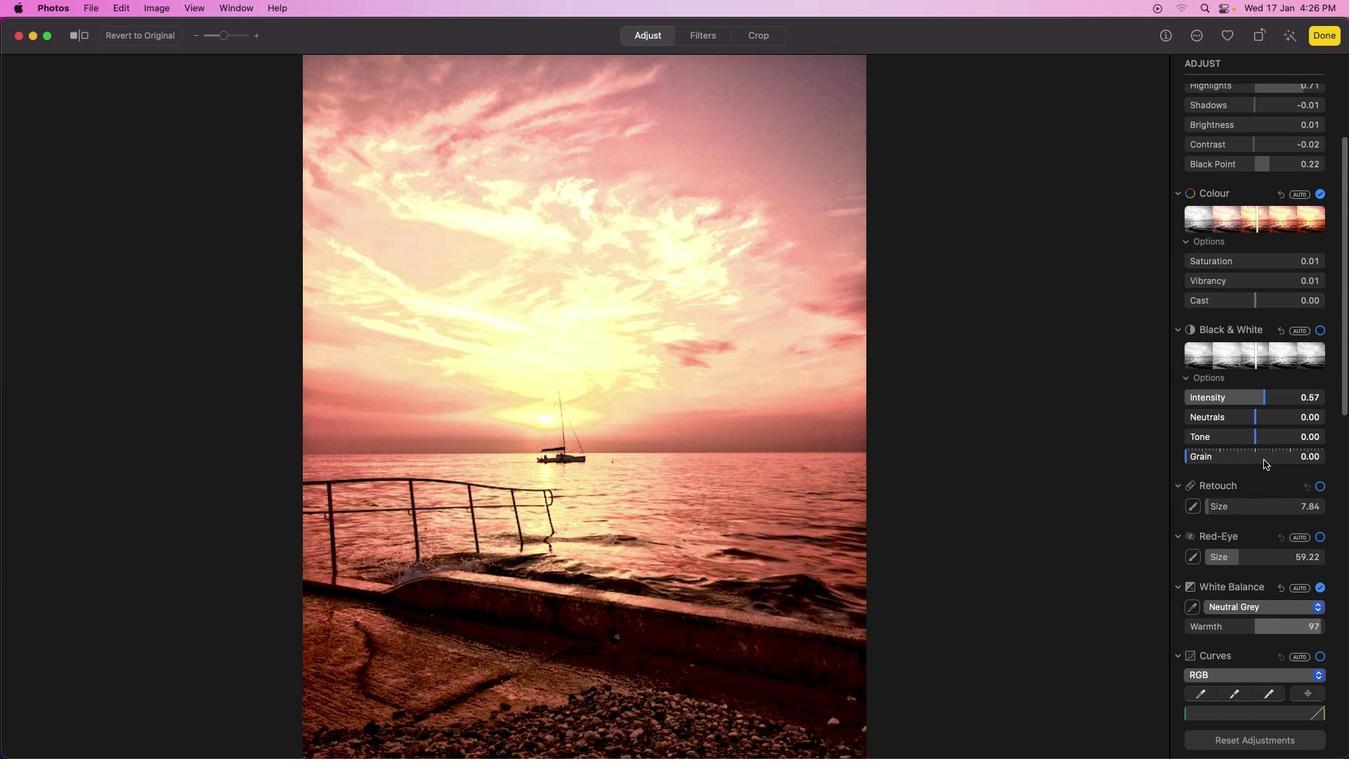 
Action: Mouse scrolled (1264, 460) with delta (0, 3)
Screenshot: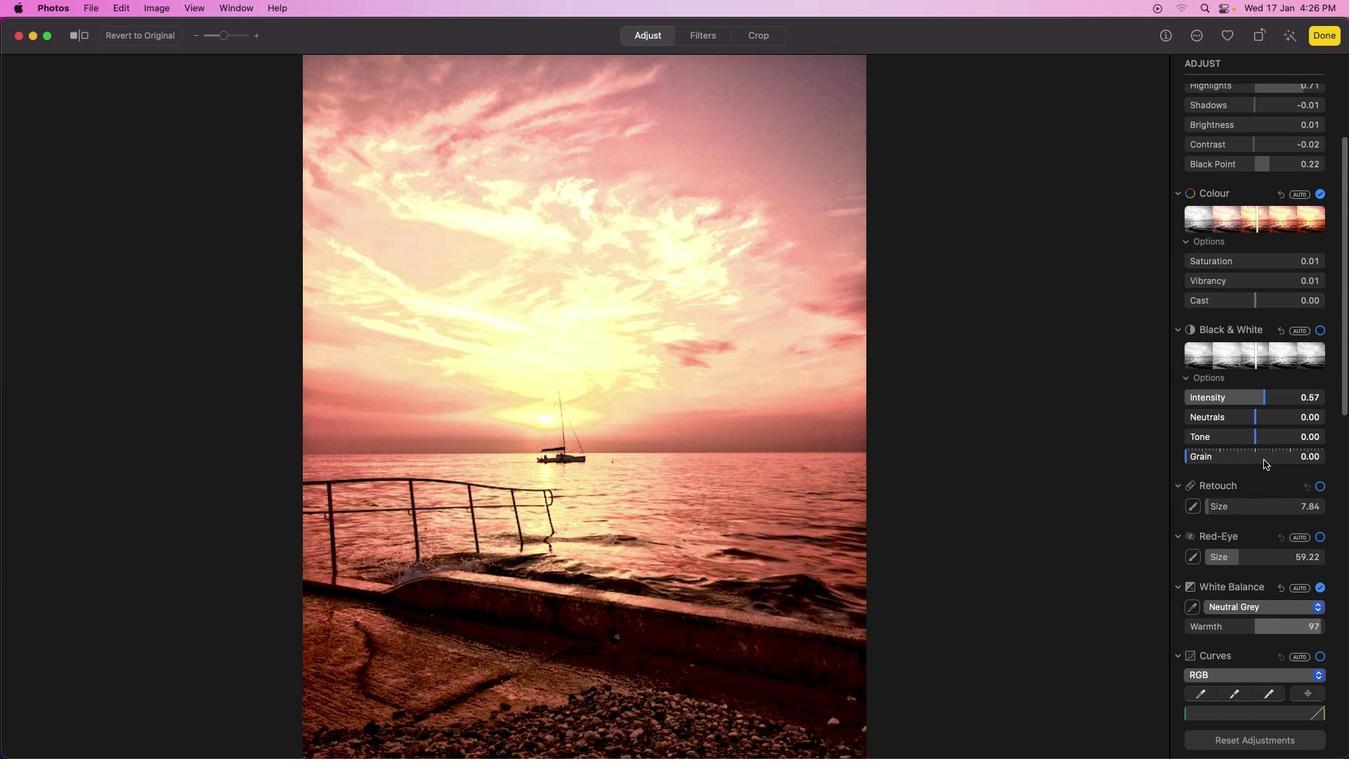 
Action: Mouse scrolled (1264, 460) with delta (0, 4)
Screenshot: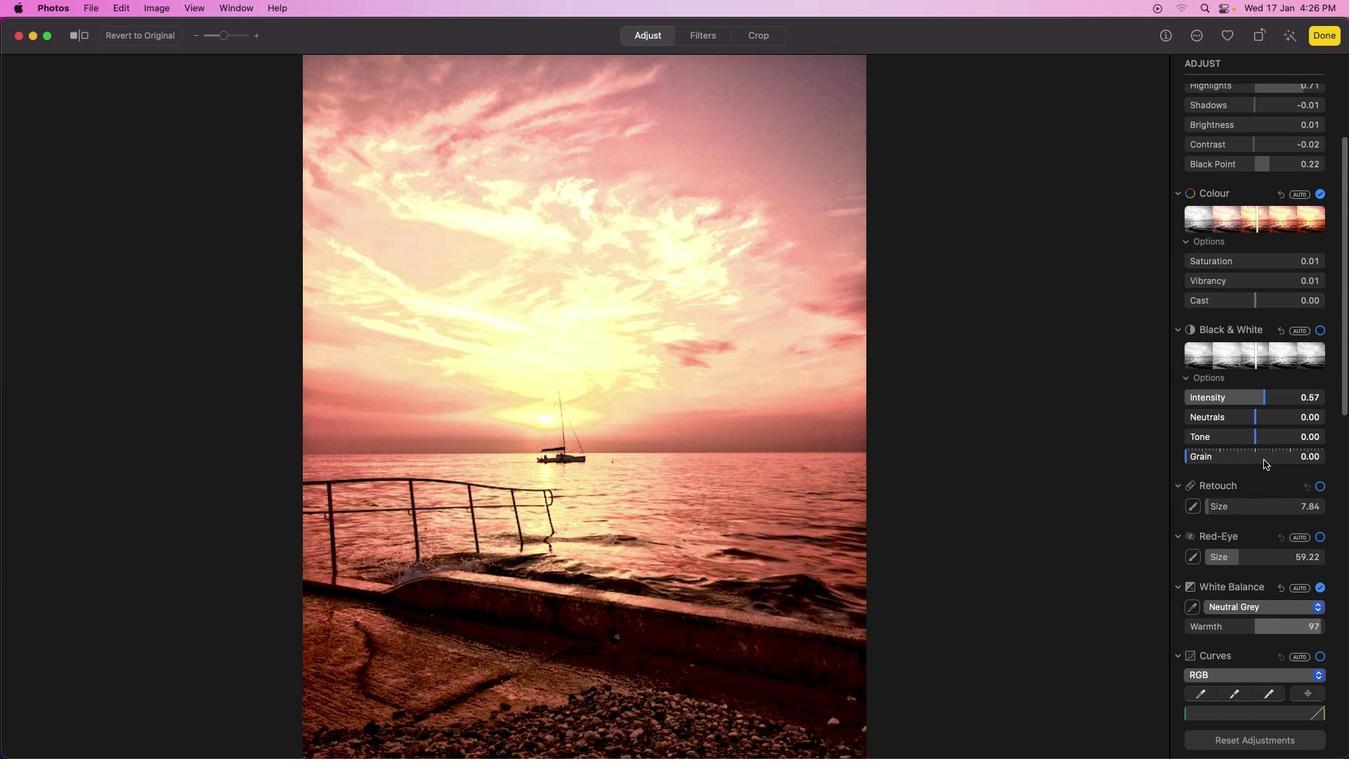 
Action: Mouse scrolled (1264, 460) with delta (0, 4)
Screenshot: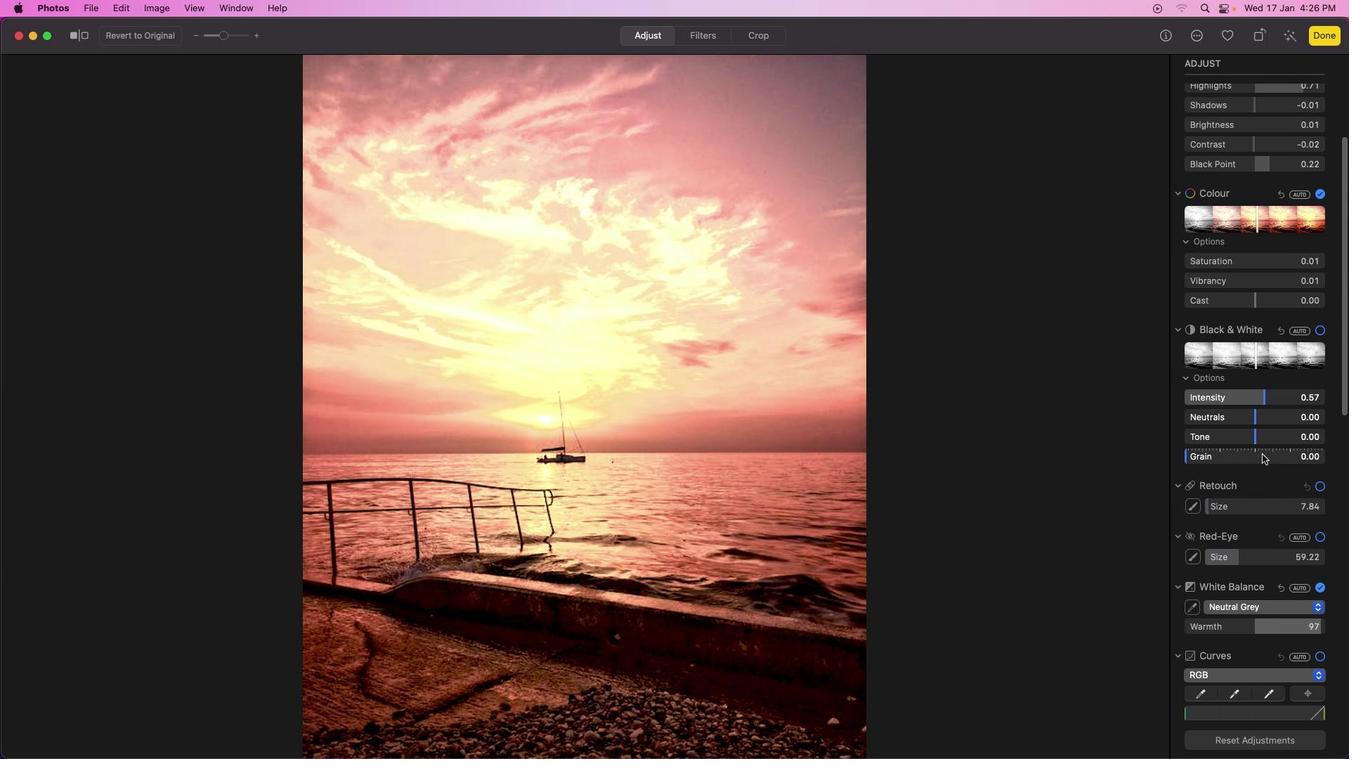 
Action: Mouse moved to (1262, 454)
Screenshot: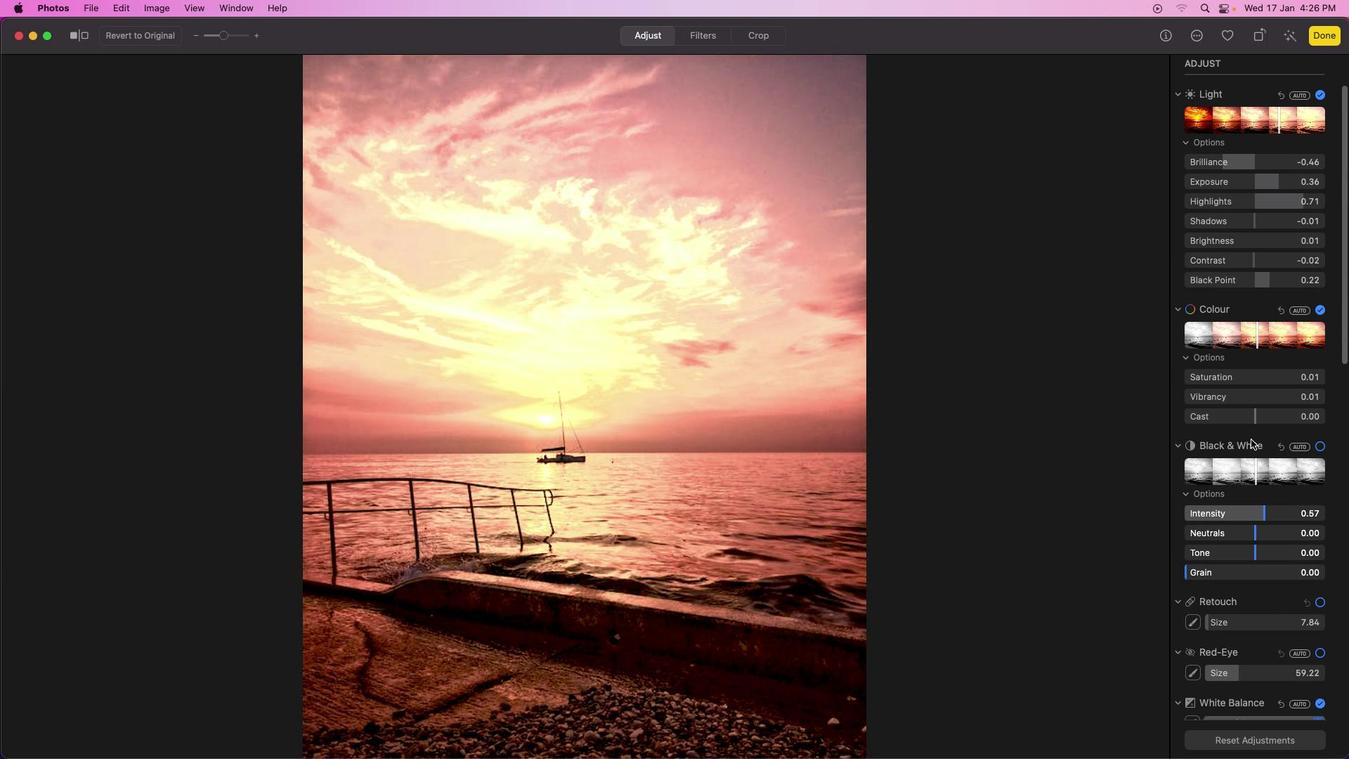 
Action: Mouse scrolled (1262, 454) with delta (0, 0)
Screenshot: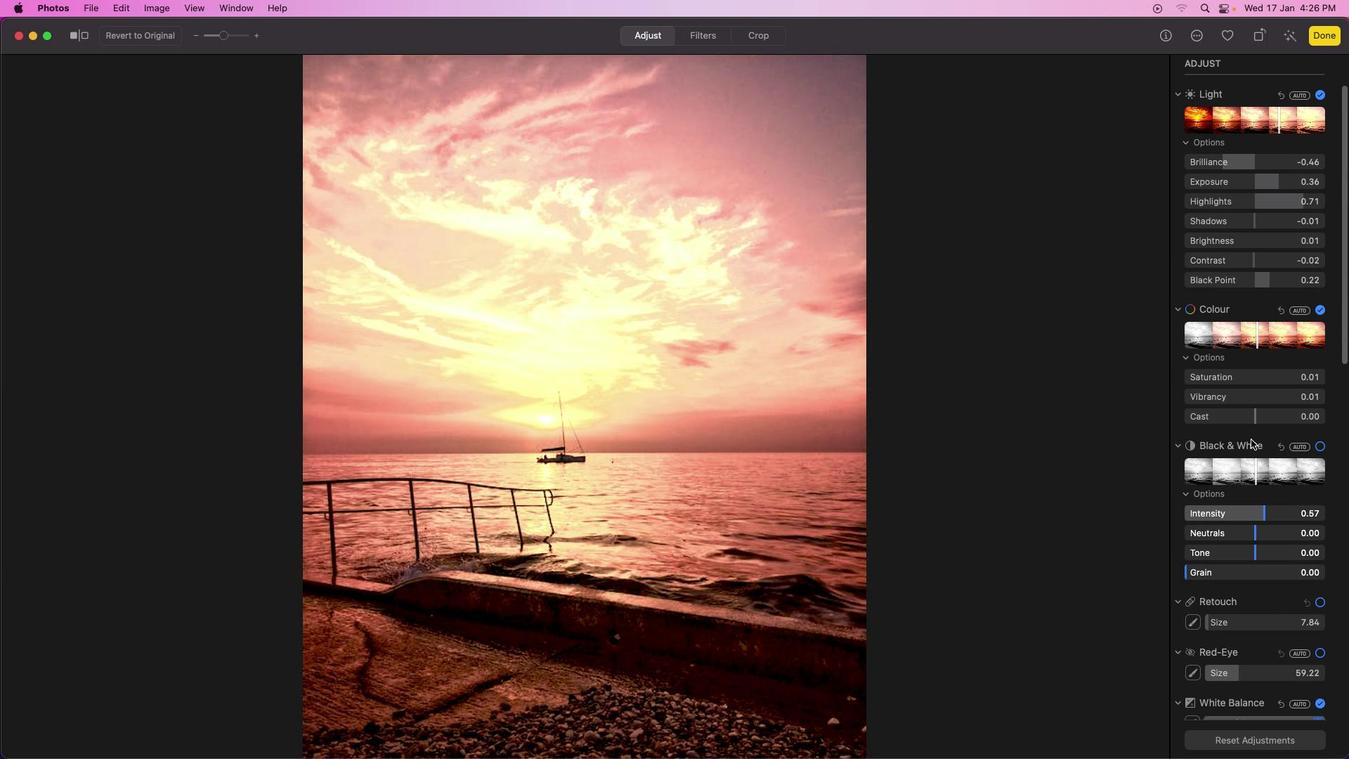 
Action: Mouse moved to (1262, 453)
Screenshot: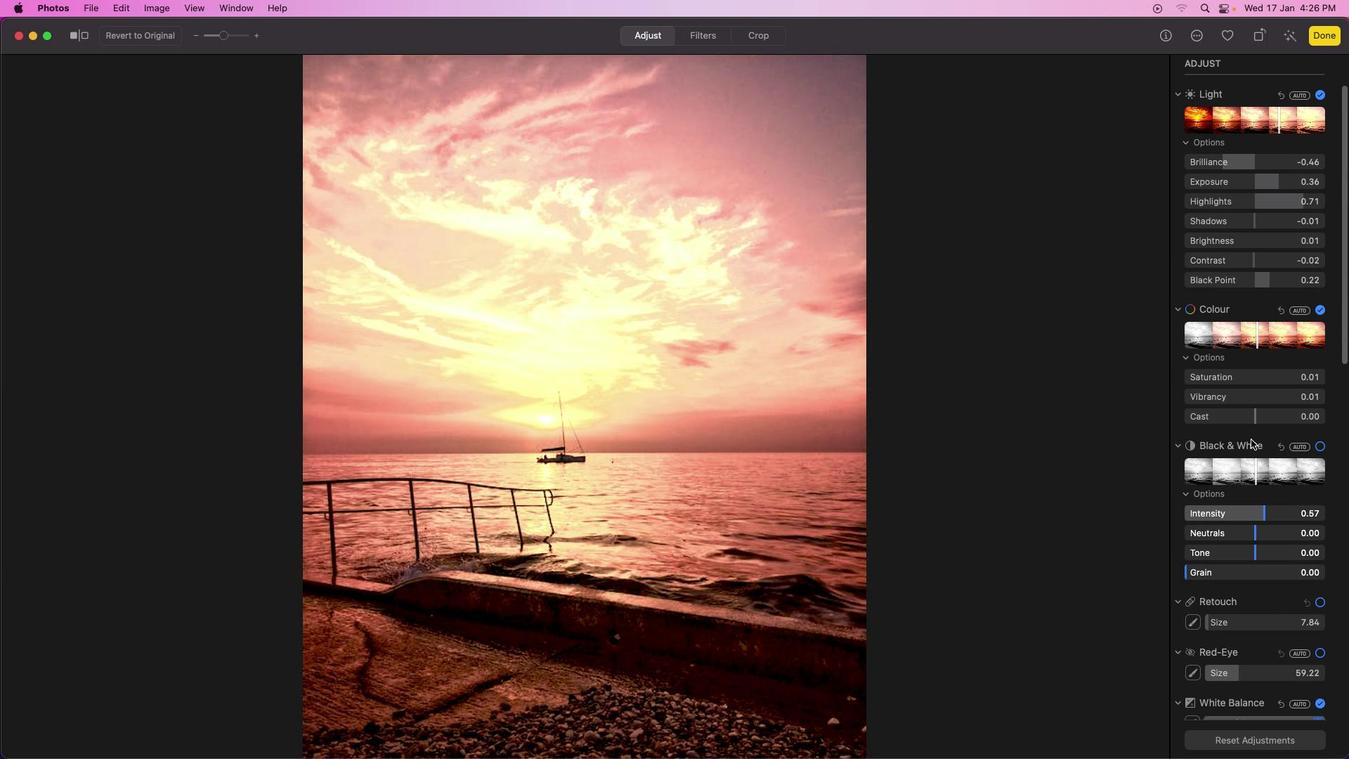 
Action: Mouse scrolled (1262, 453) with delta (0, 0)
Screenshot: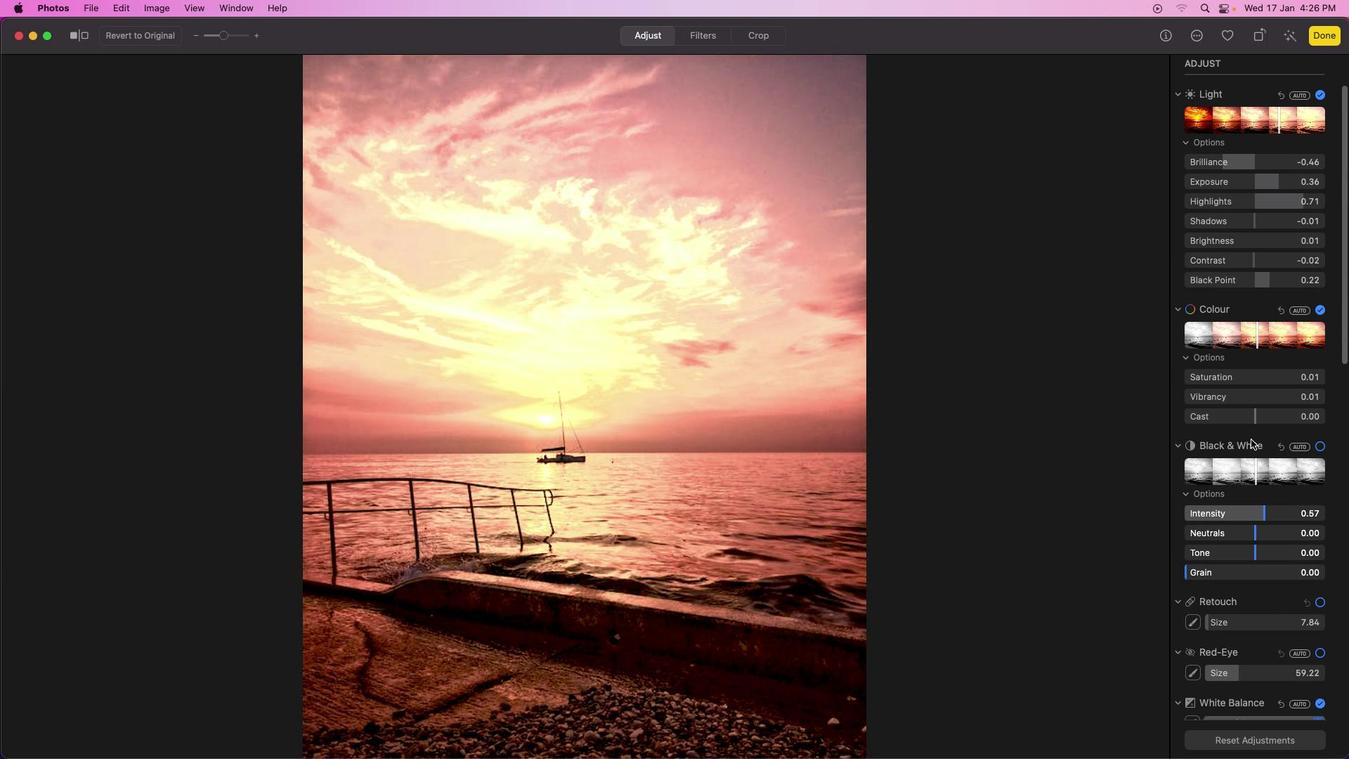 
Action: Mouse moved to (1261, 452)
Screenshot: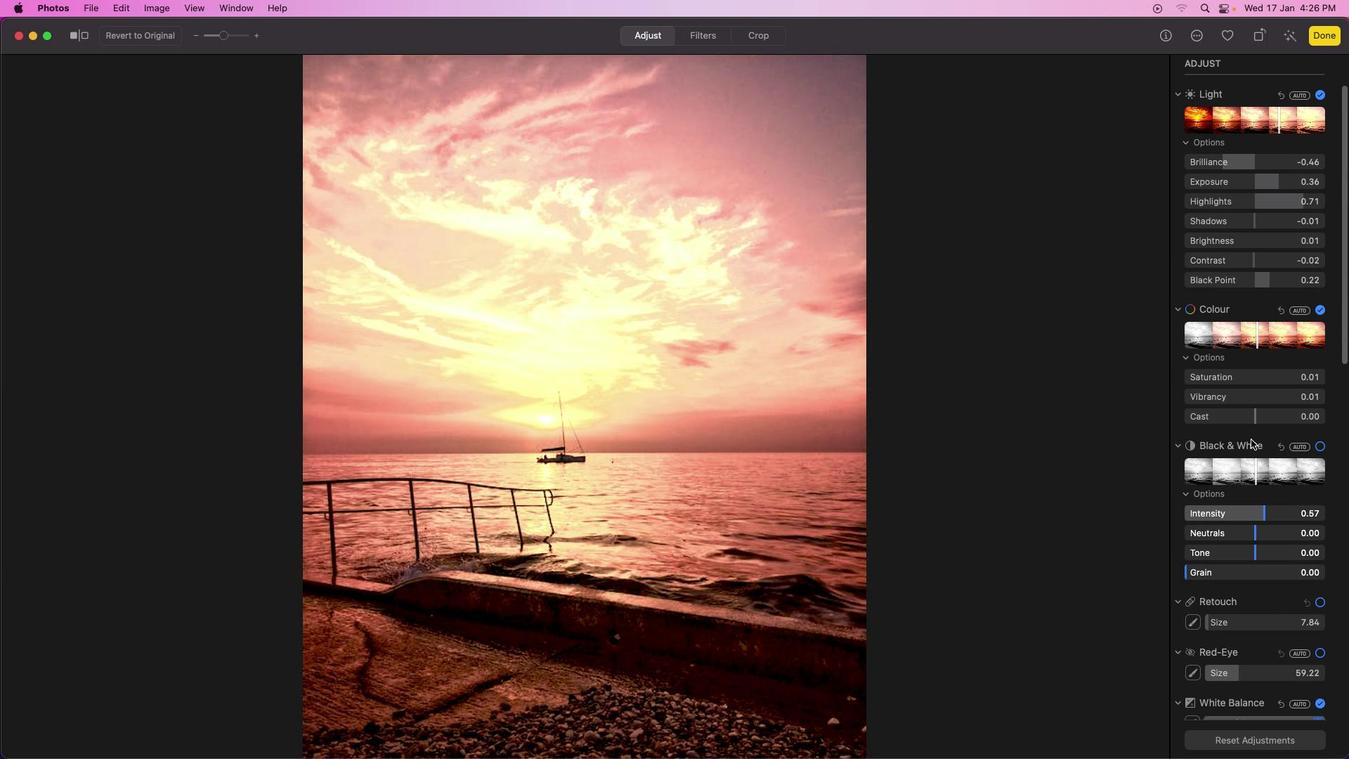 
Action: Mouse scrolled (1261, 452) with delta (0, 2)
Screenshot: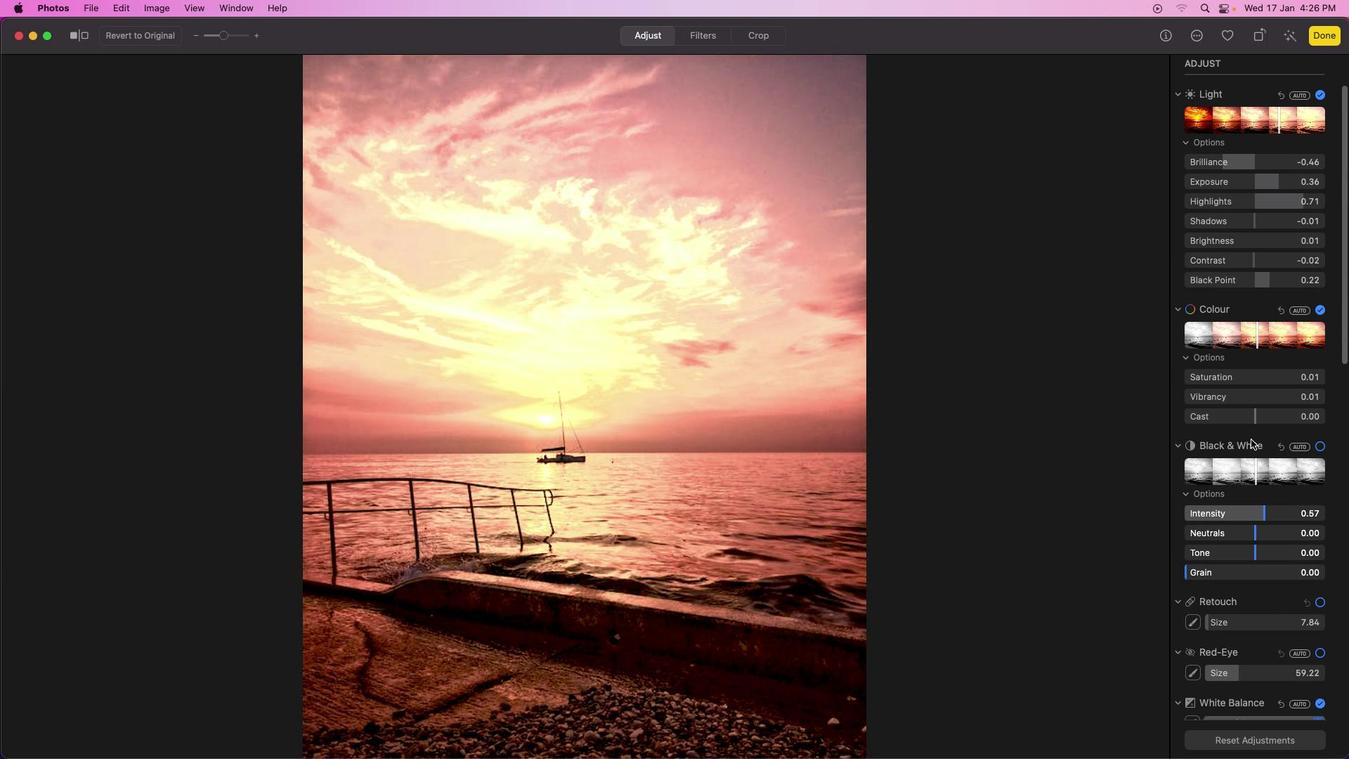 
Action: Mouse moved to (1261, 452)
Screenshot: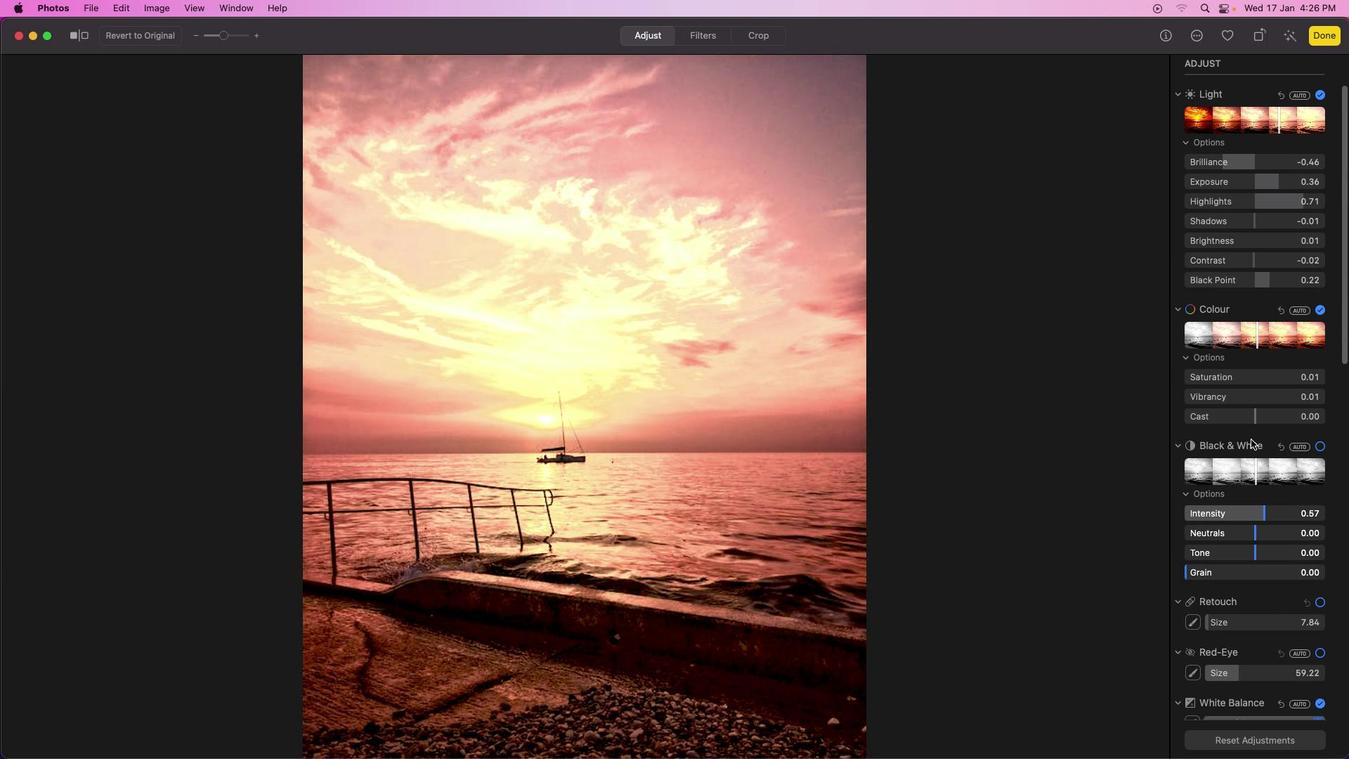 
Action: Mouse scrolled (1261, 452) with delta (0, 3)
Screenshot: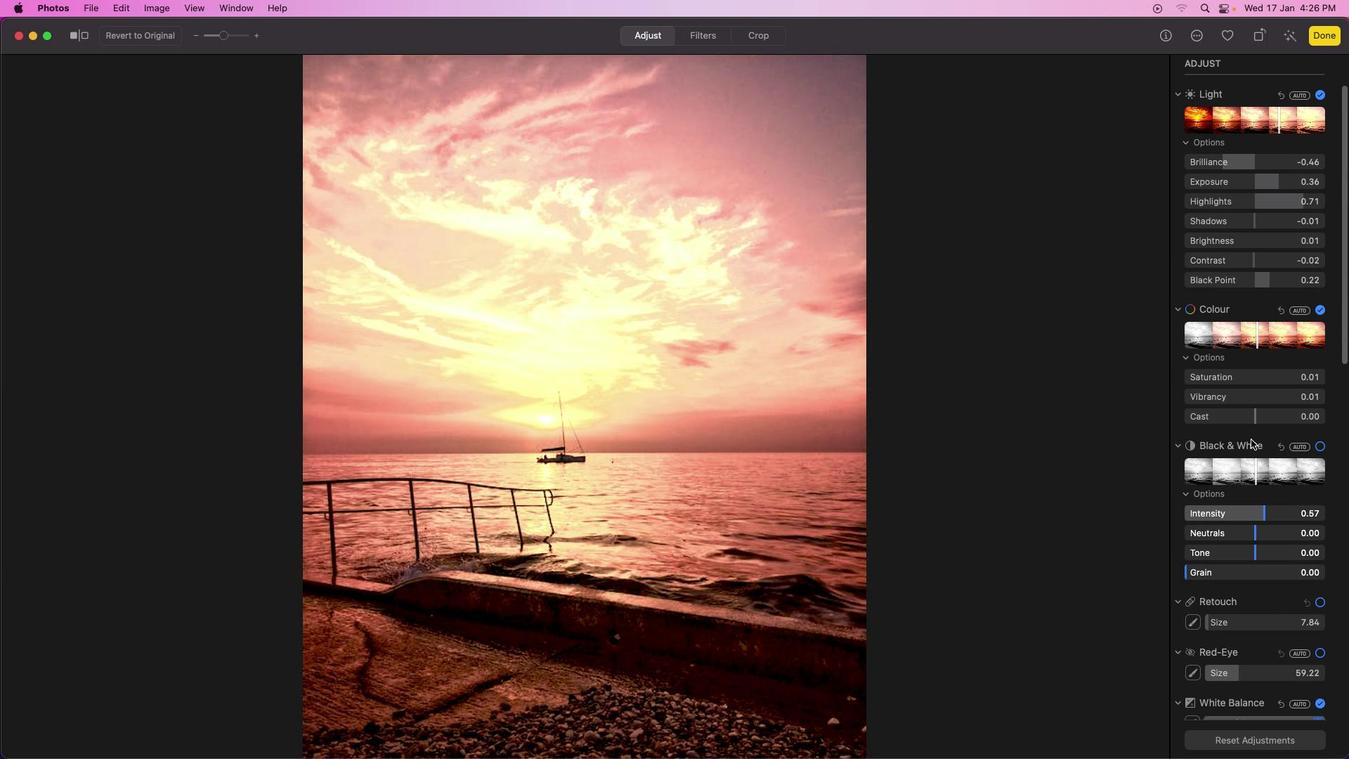 
Action: Mouse moved to (1261, 451)
Screenshot: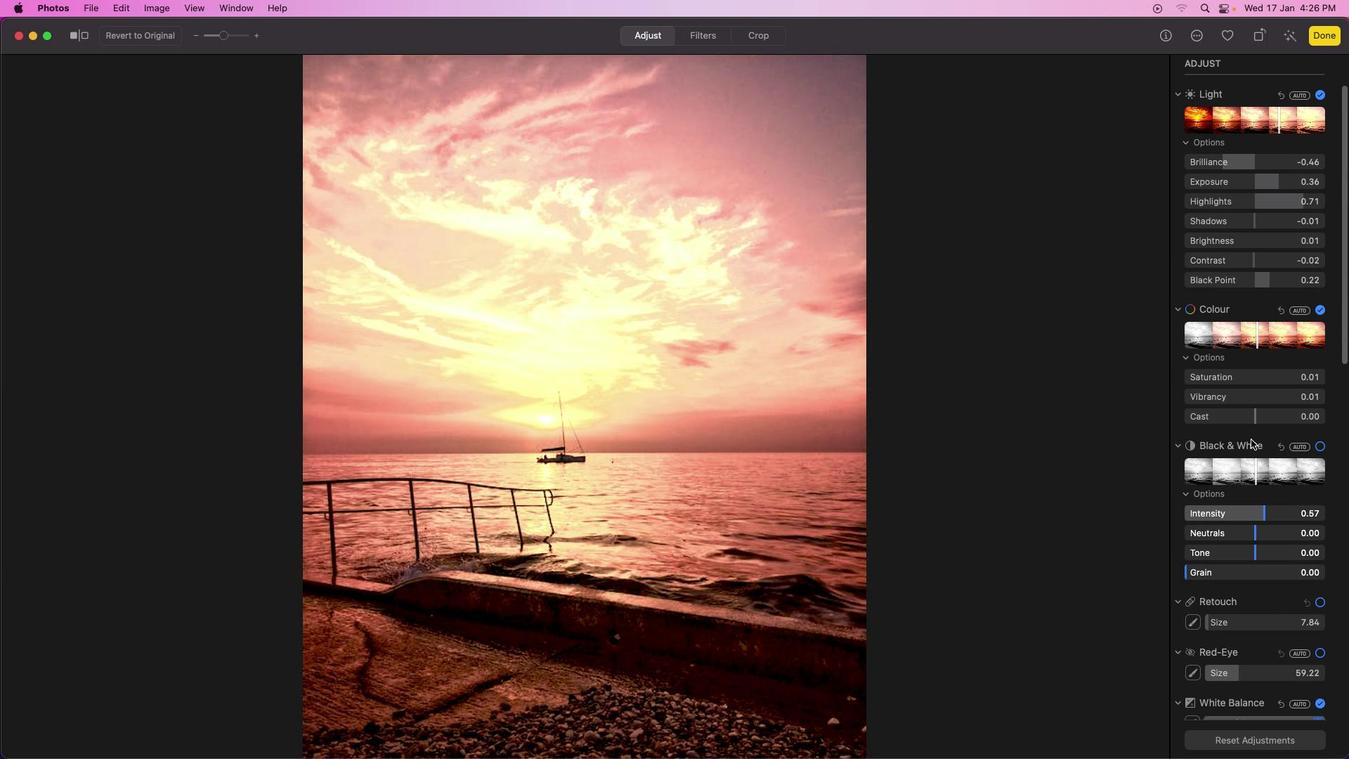 
Action: Mouse scrolled (1261, 451) with delta (0, 4)
Screenshot: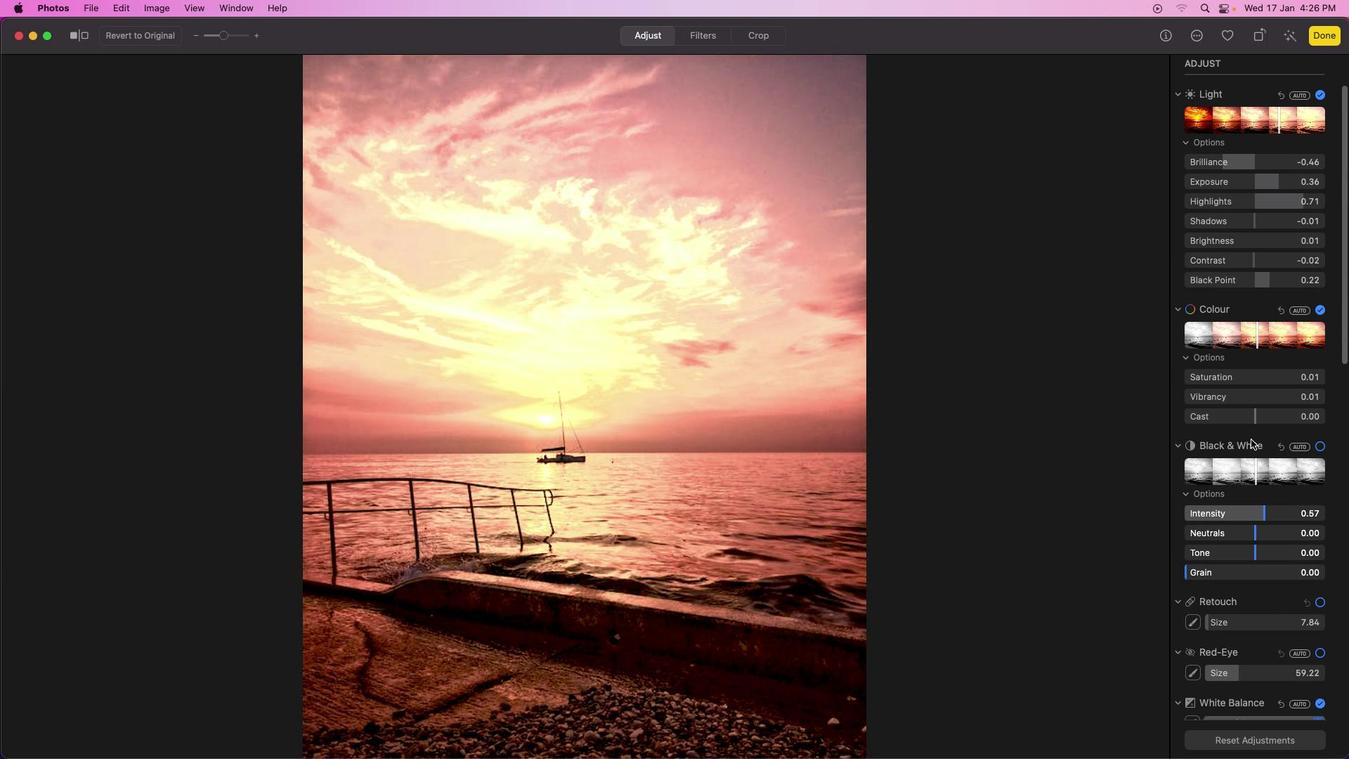 
Action: Mouse moved to (1256, 446)
Screenshot: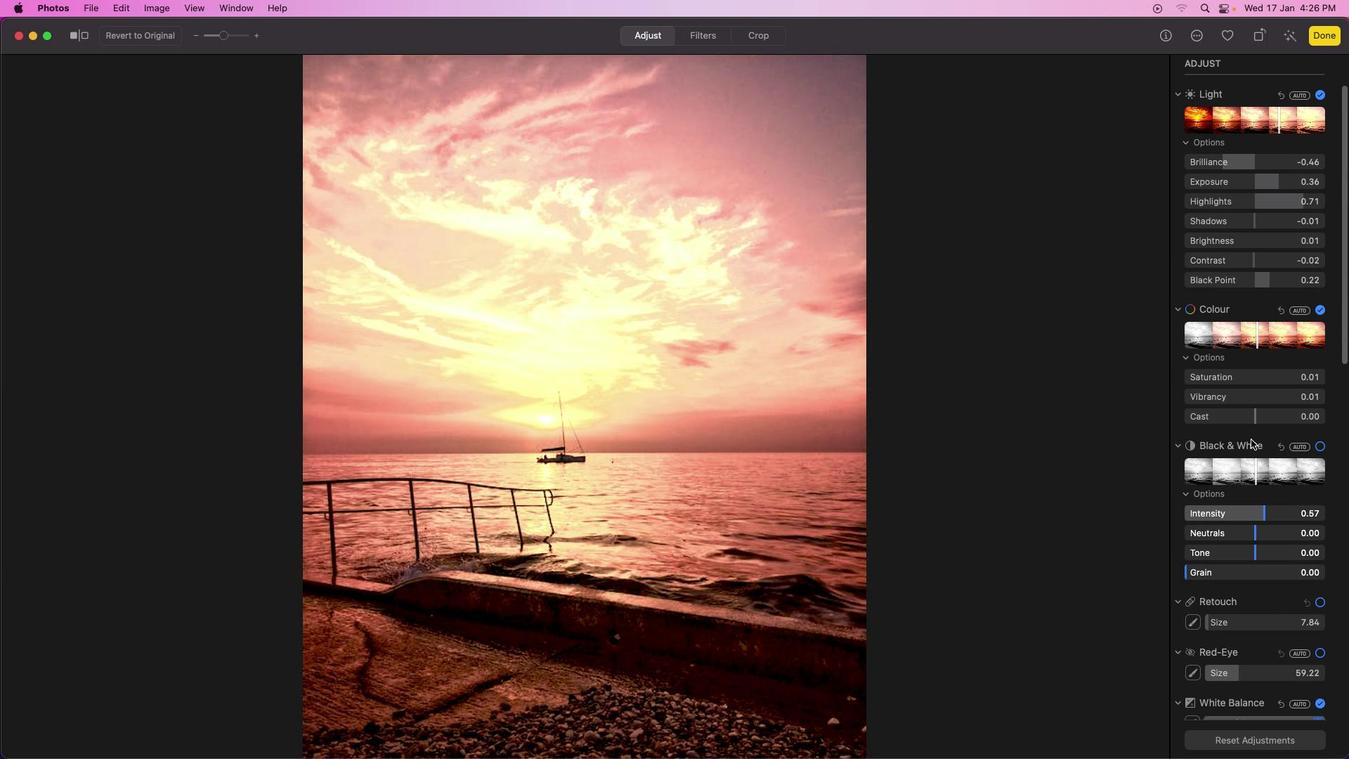 
Action: Mouse scrolled (1256, 446) with delta (0, 4)
Screenshot: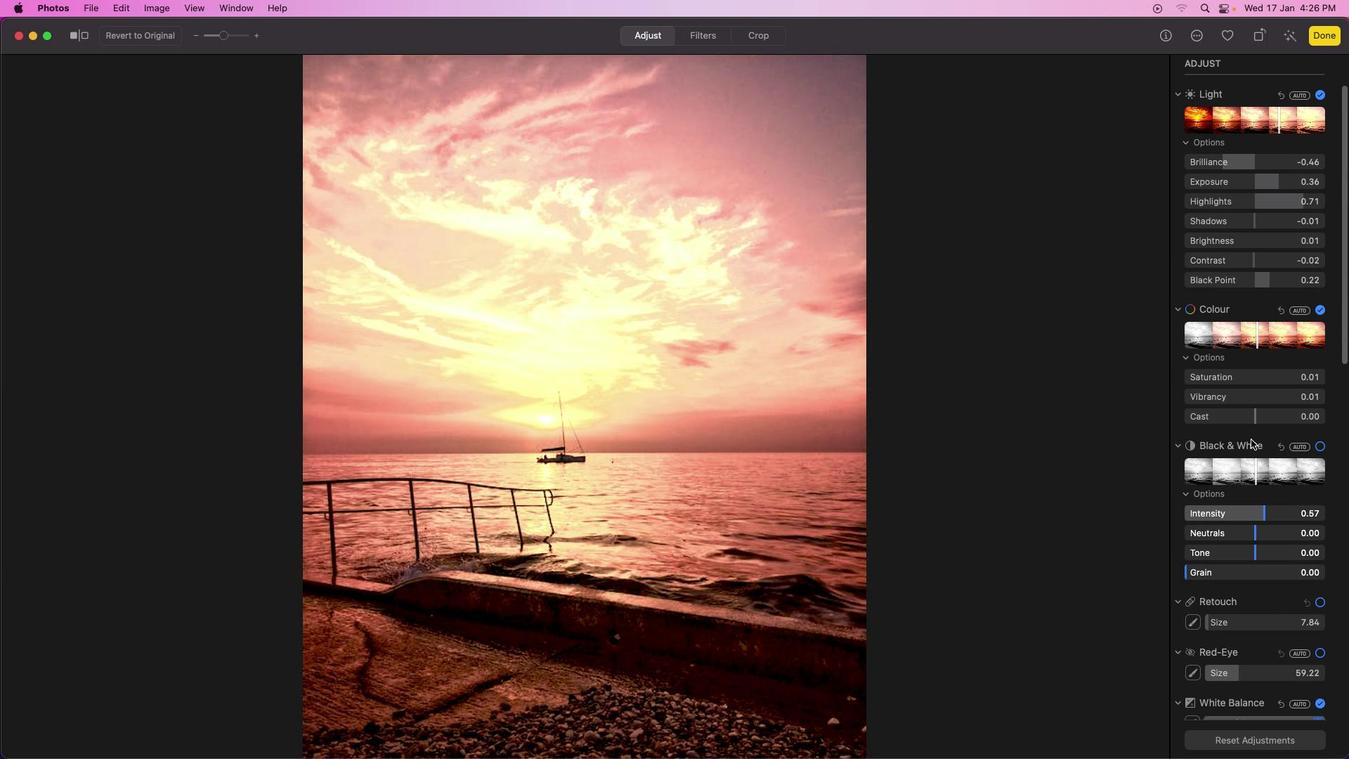 
Action: Mouse moved to (1252, 441)
Screenshot: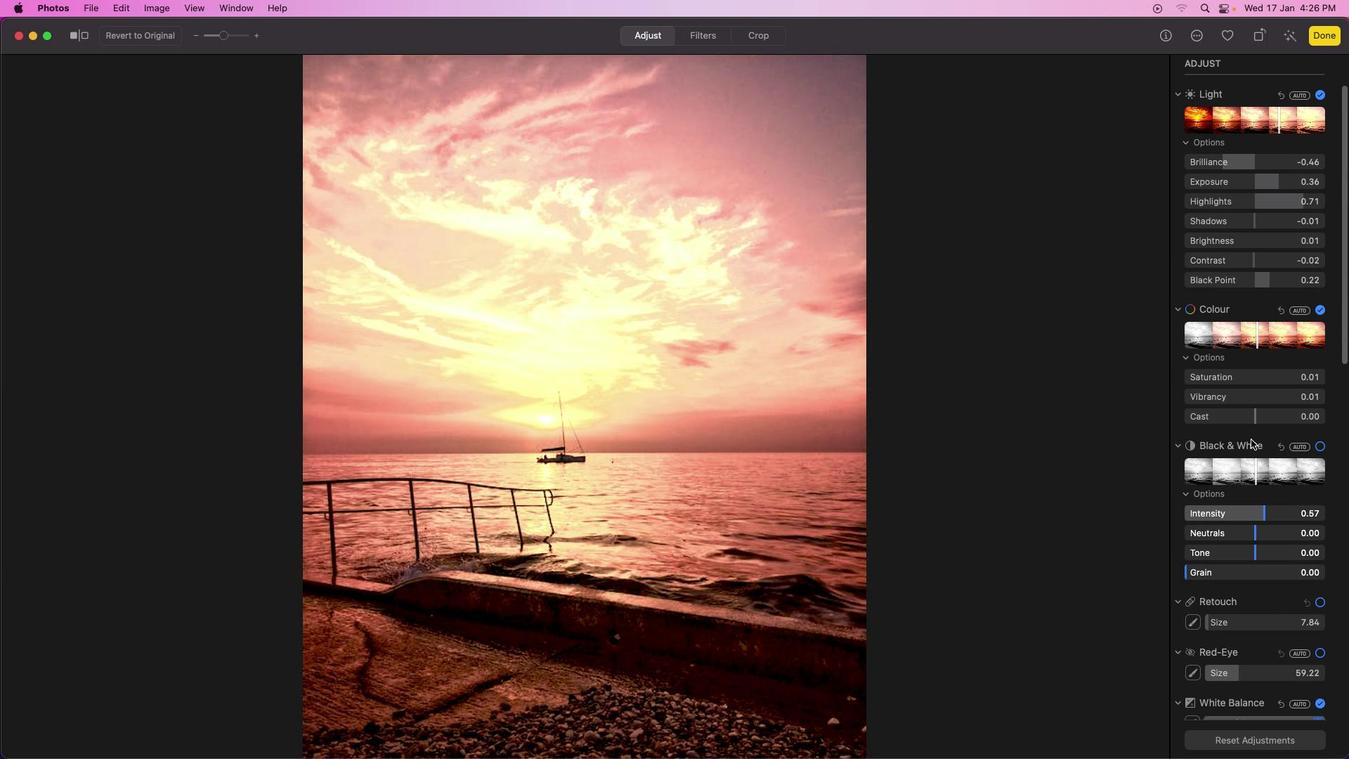 
Action: Mouse scrolled (1252, 441) with delta (0, 4)
Screenshot: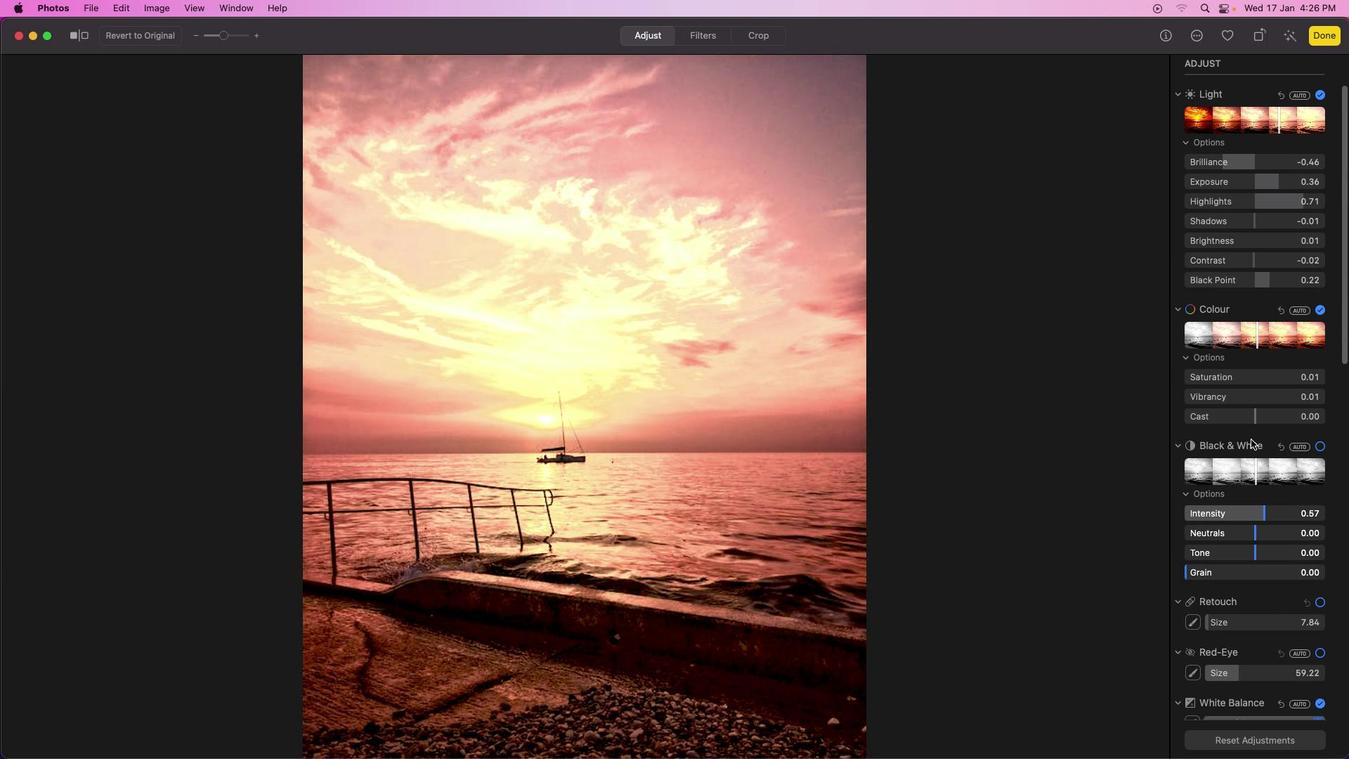 
Action: Mouse moved to (1252, 440)
Screenshot: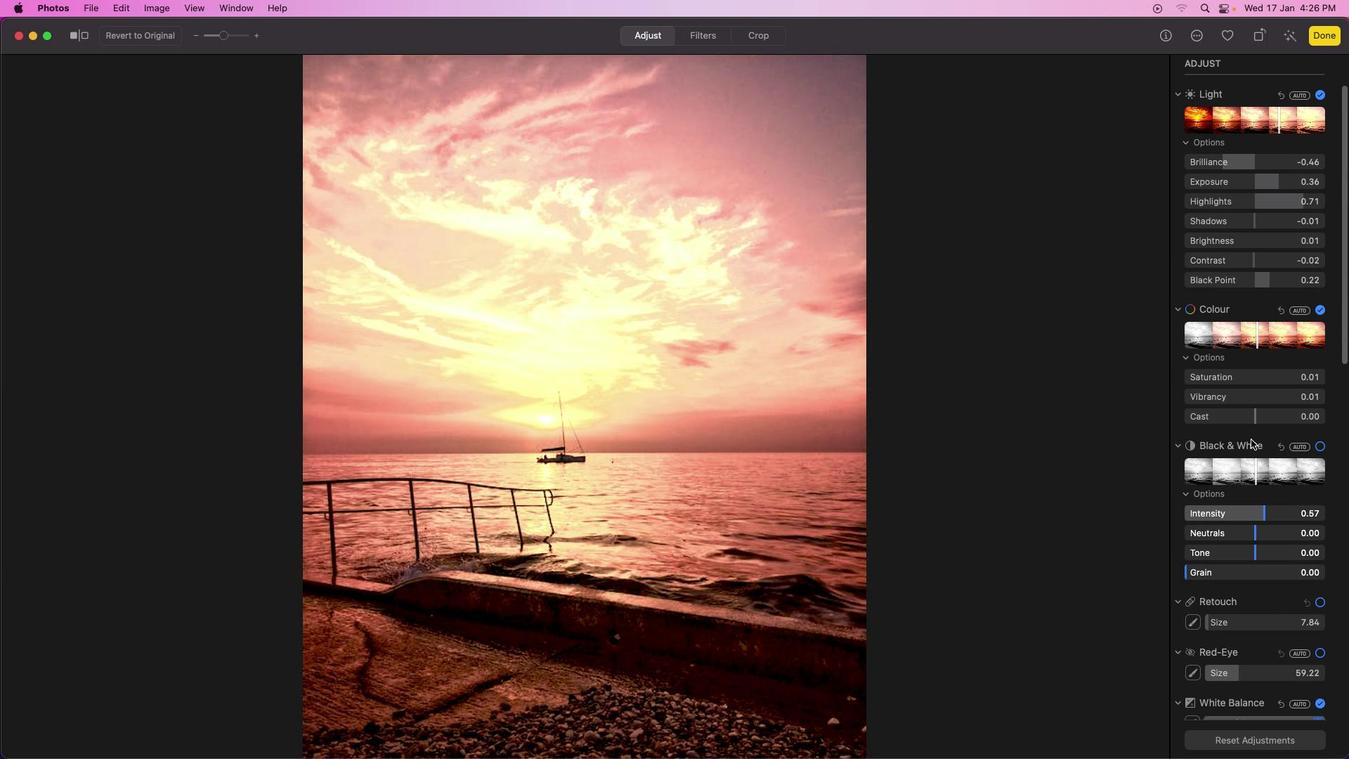 
Action: Mouse scrolled (1252, 440) with delta (0, 0)
Screenshot: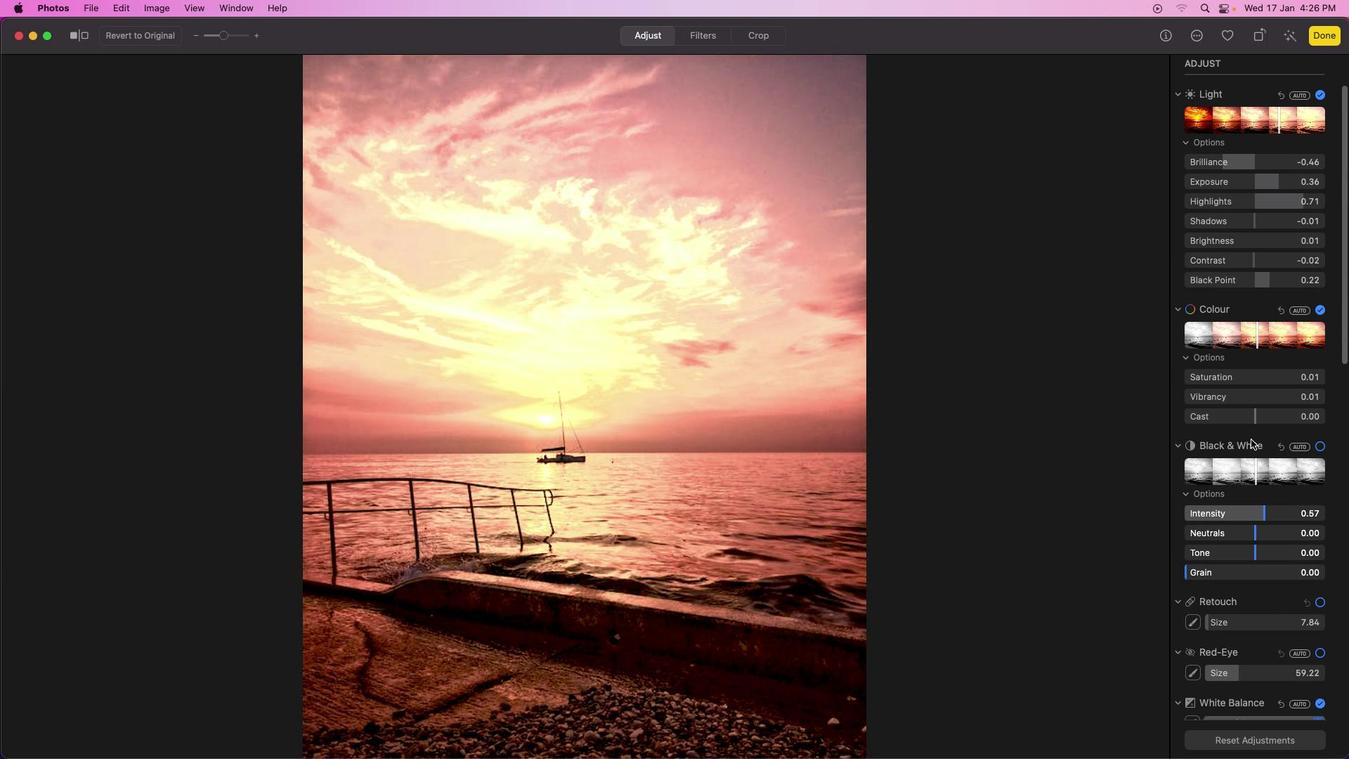 
Action: Mouse scrolled (1252, 440) with delta (0, 0)
Screenshot: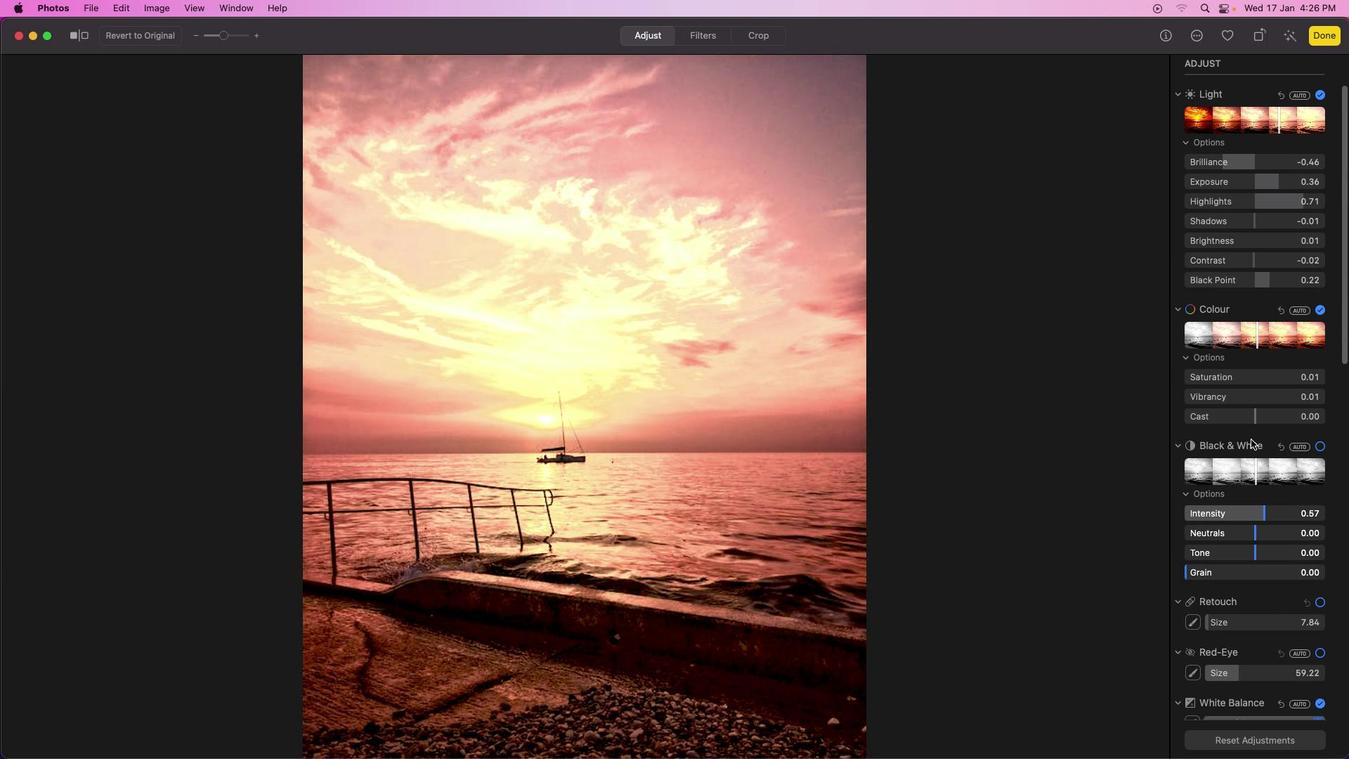 
Action: Mouse scrolled (1252, 440) with delta (0, 2)
Screenshot: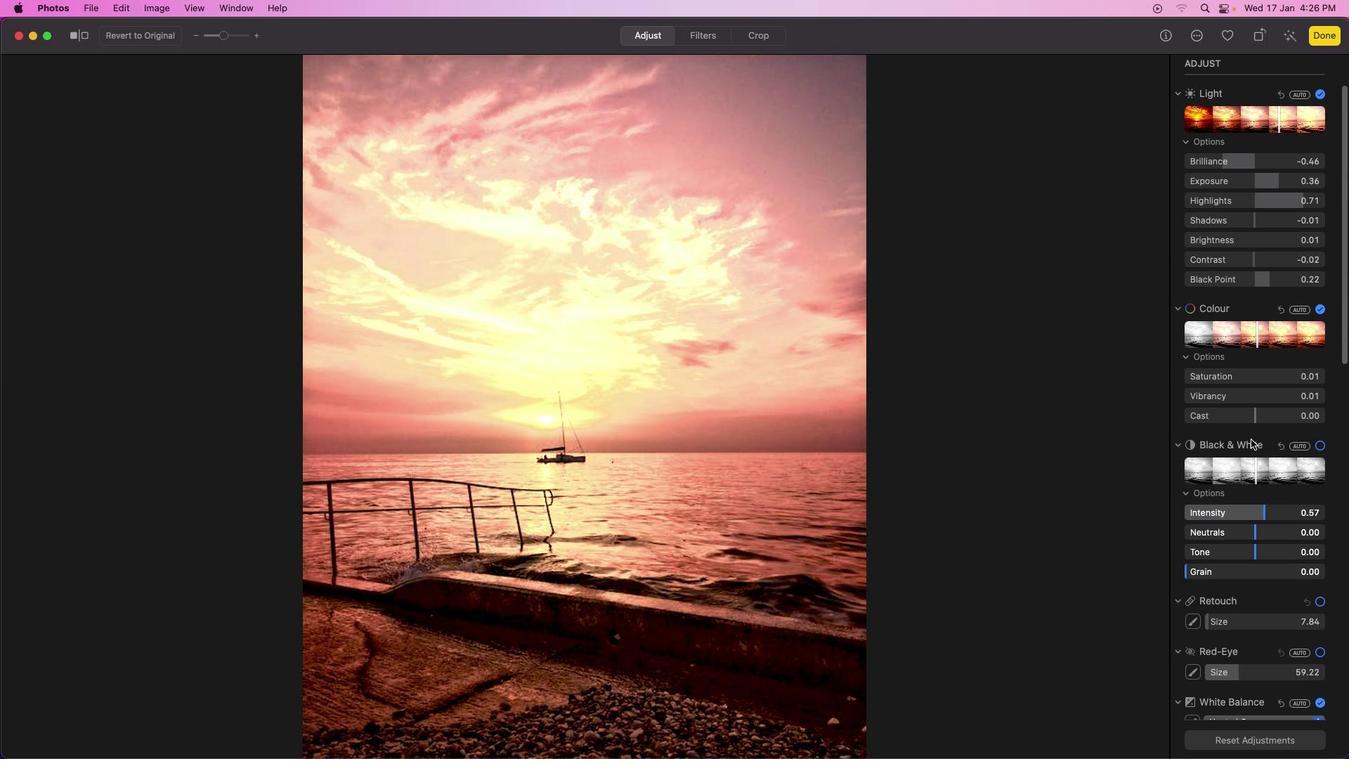 
Action: Mouse scrolled (1252, 440) with delta (0, 3)
Screenshot: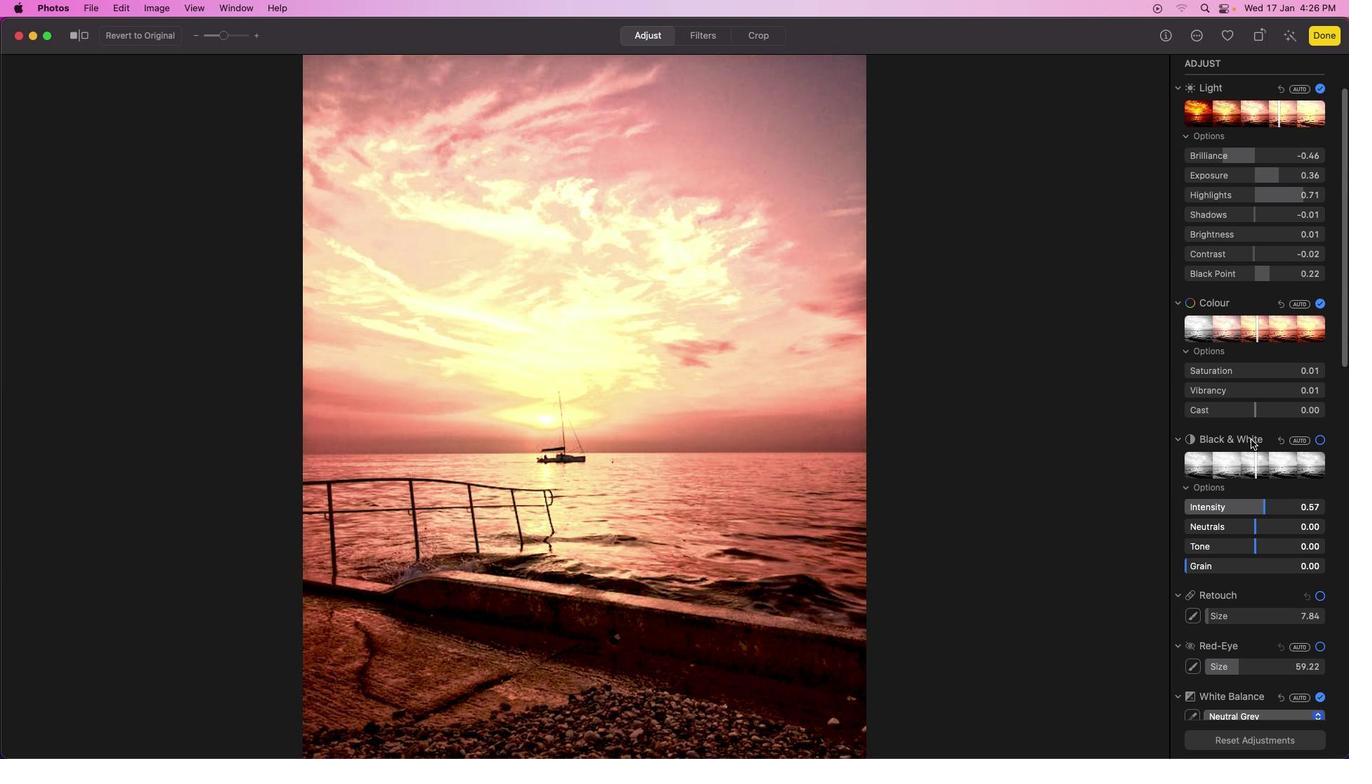 
Action: Mouse scrolled (1252, 440) with delta (0, 0)
Screenshot: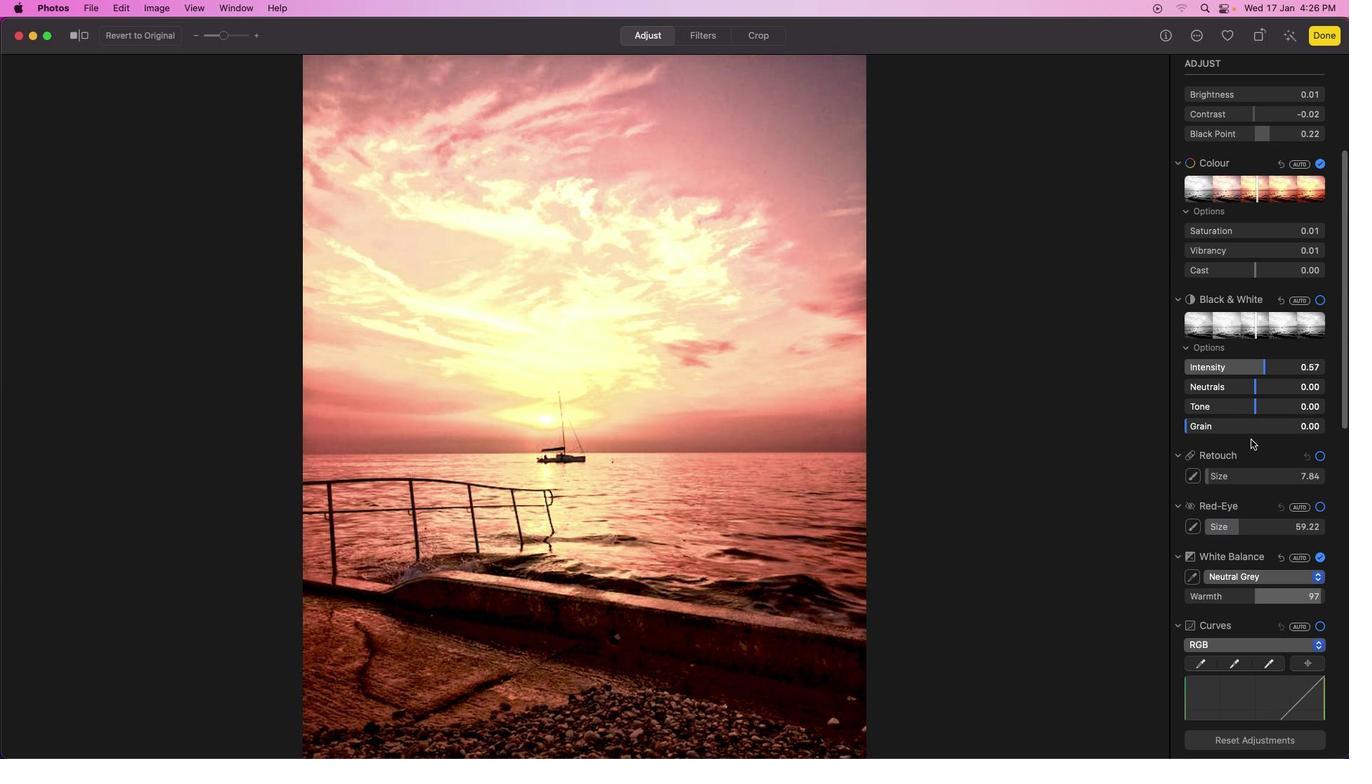 
Action: Mouse scrolled (1252, 440) with delta (0, 0)
Screenshot: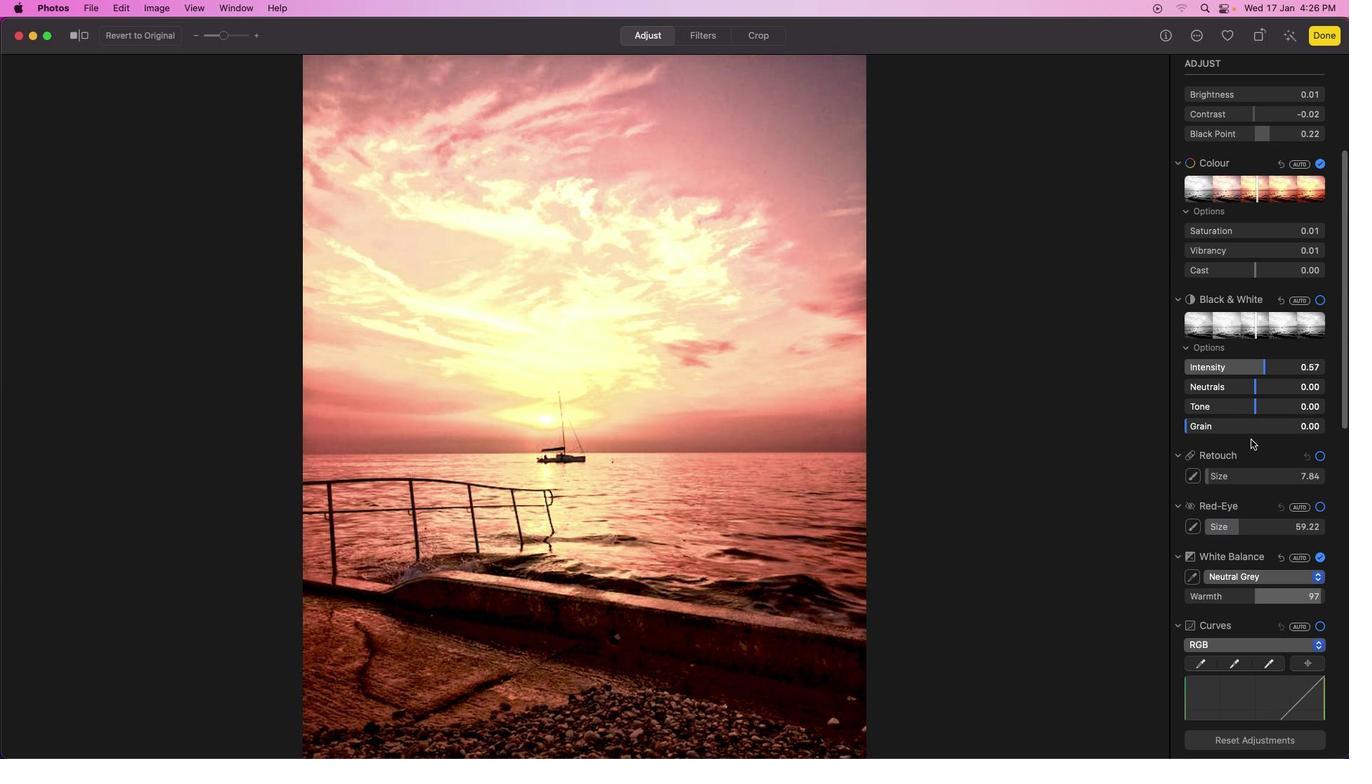 
Action: Mouse scrolled (1252, 440) with delta (0, -2)
Screenshot: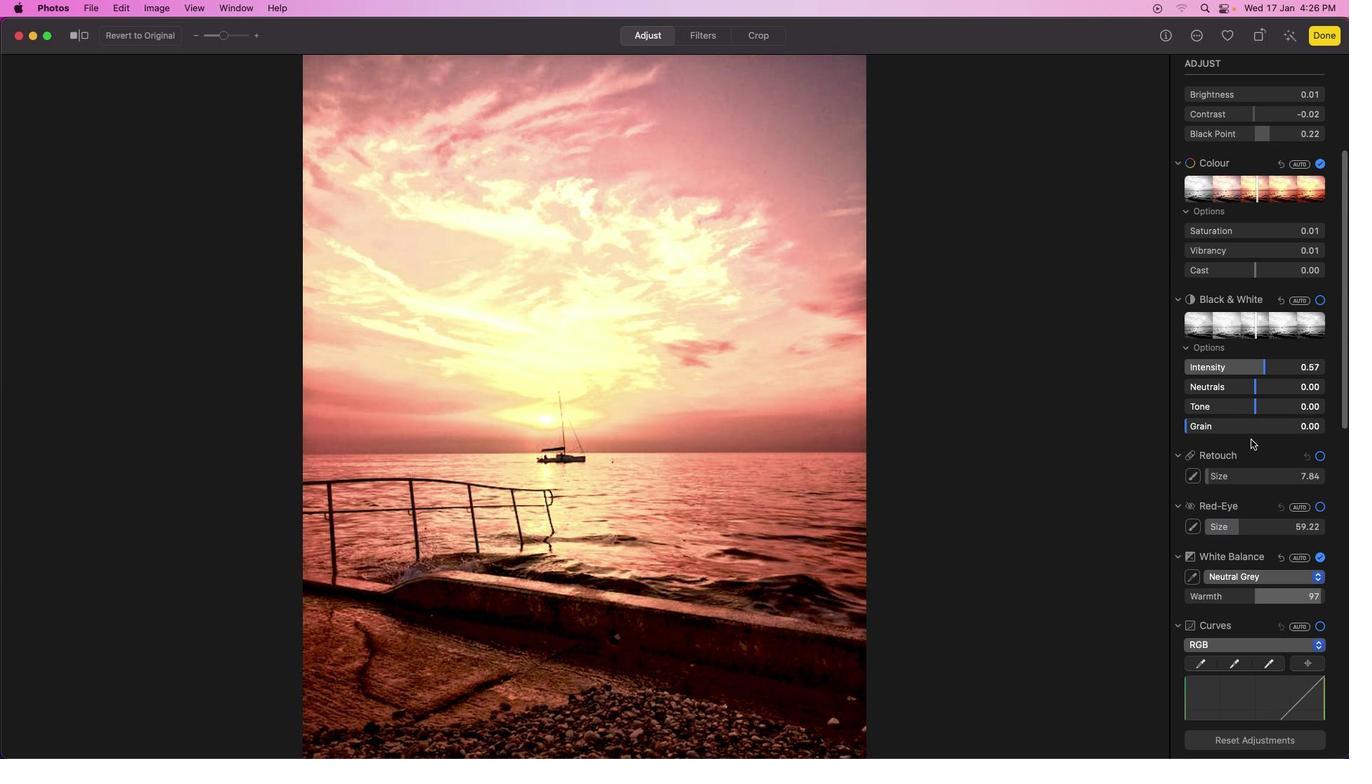 
Action: Mouse scrolled (1252, 440) with delta (0, -2)
Screenshot: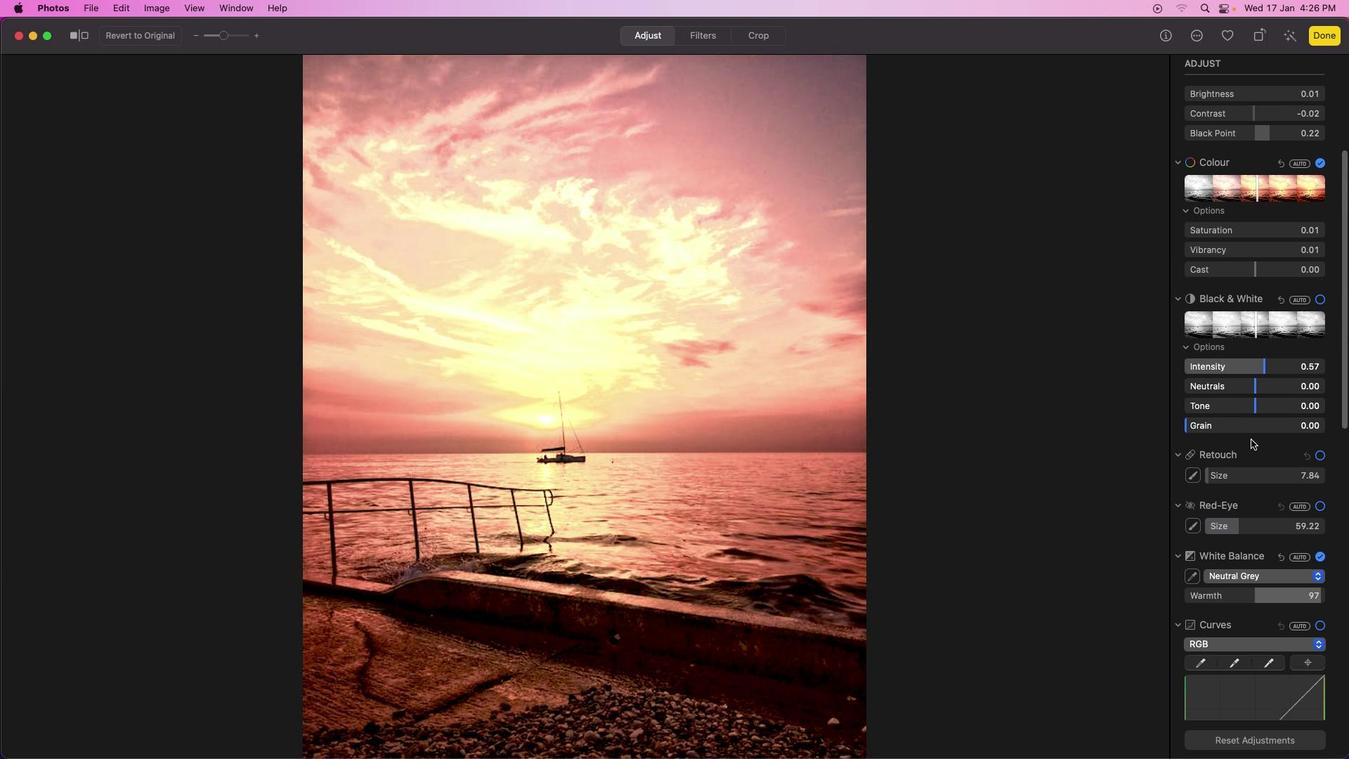 
Action: Mouse scrolled (1252, 440) with delta (0, -3)
Screenshot: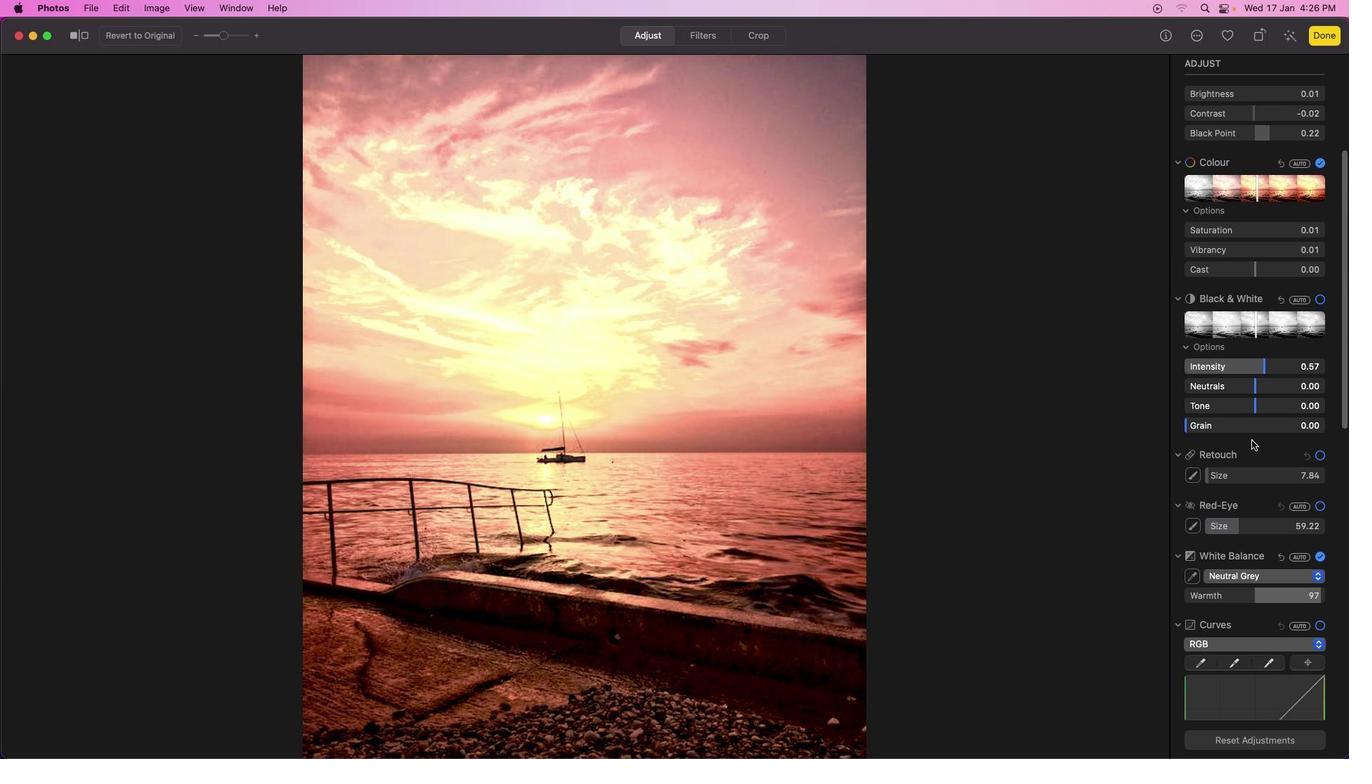 
Action: Mouse scrolled (1252, 440) with delta (0, -4)
Screenshot: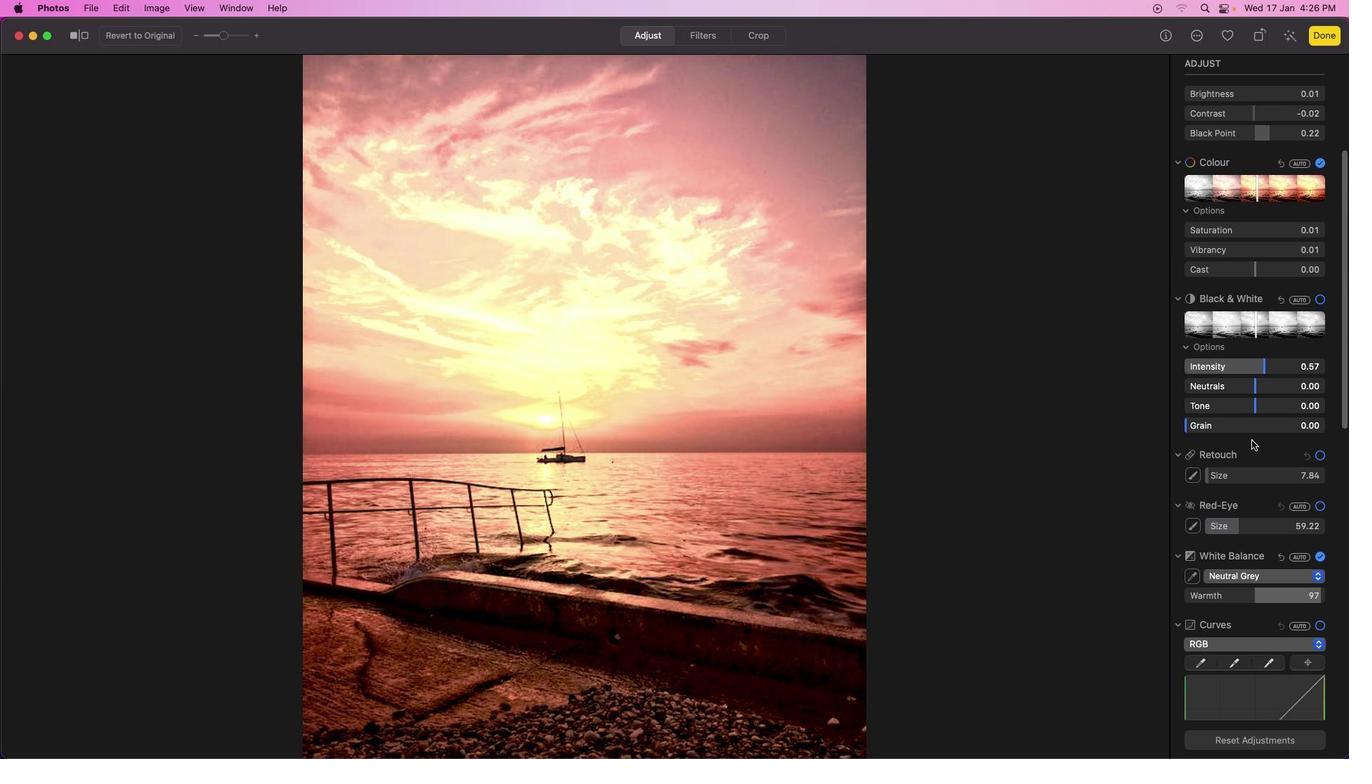 
Action: Mouse scrolled (1252, 440) with delta (0, 0)
Screenshot: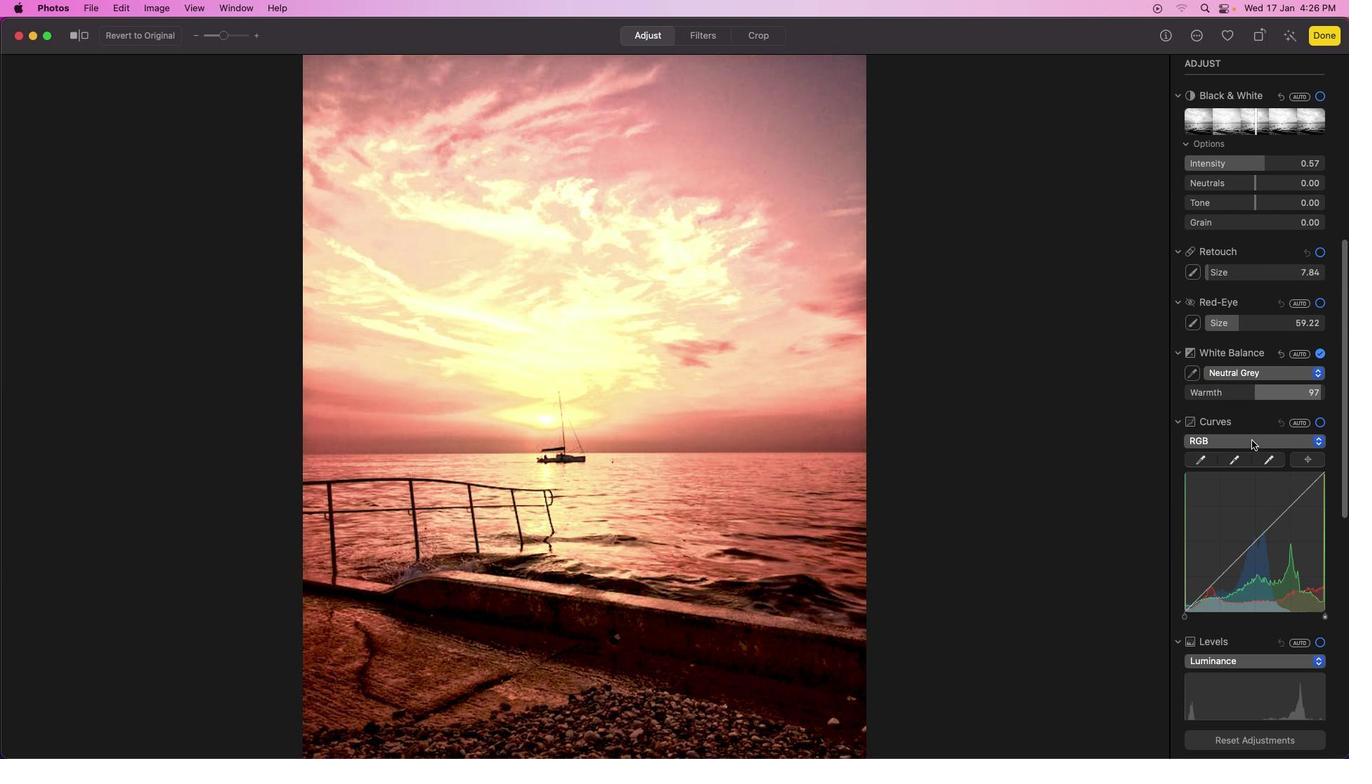 
Action: Mouse moved to (1252, 440)
Screenshot: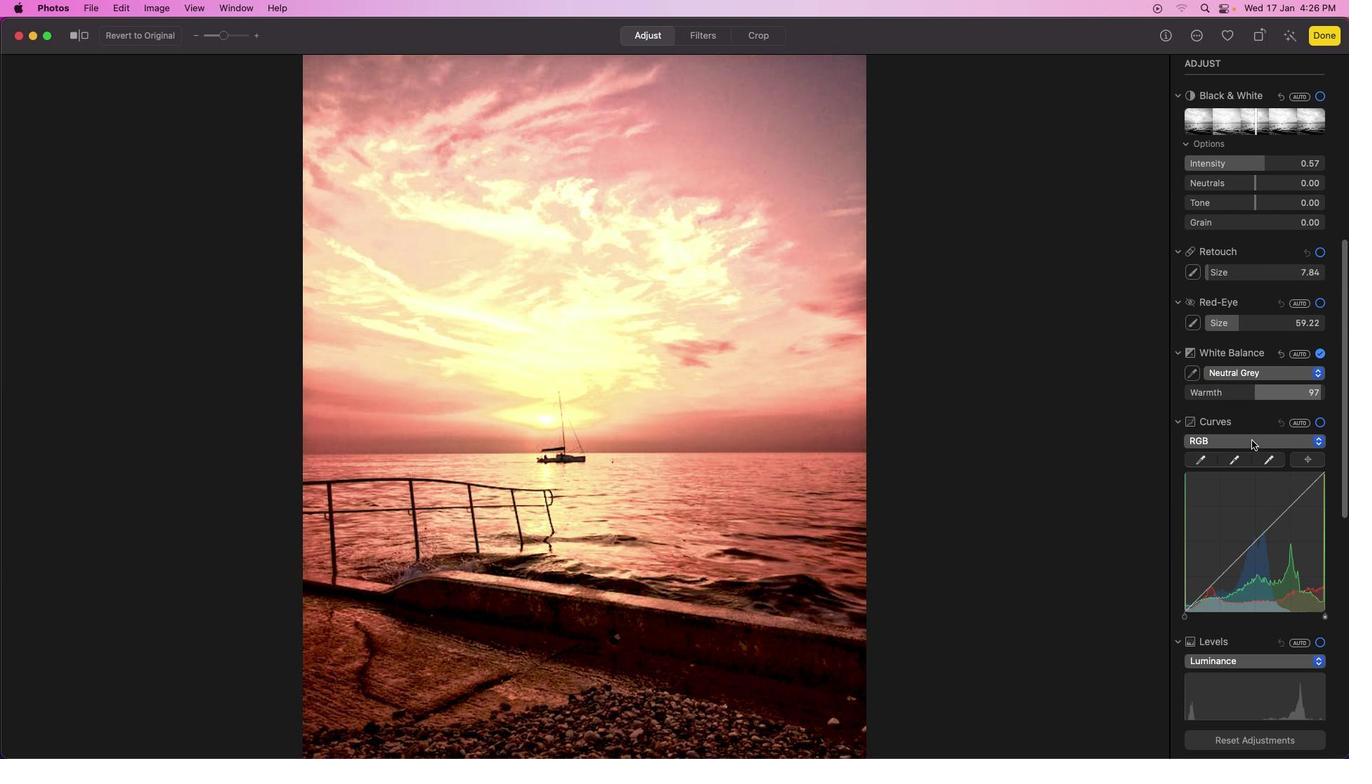 
Action: Mouse scrolled (1252, 440) with delta (0, 0)
Screenshot: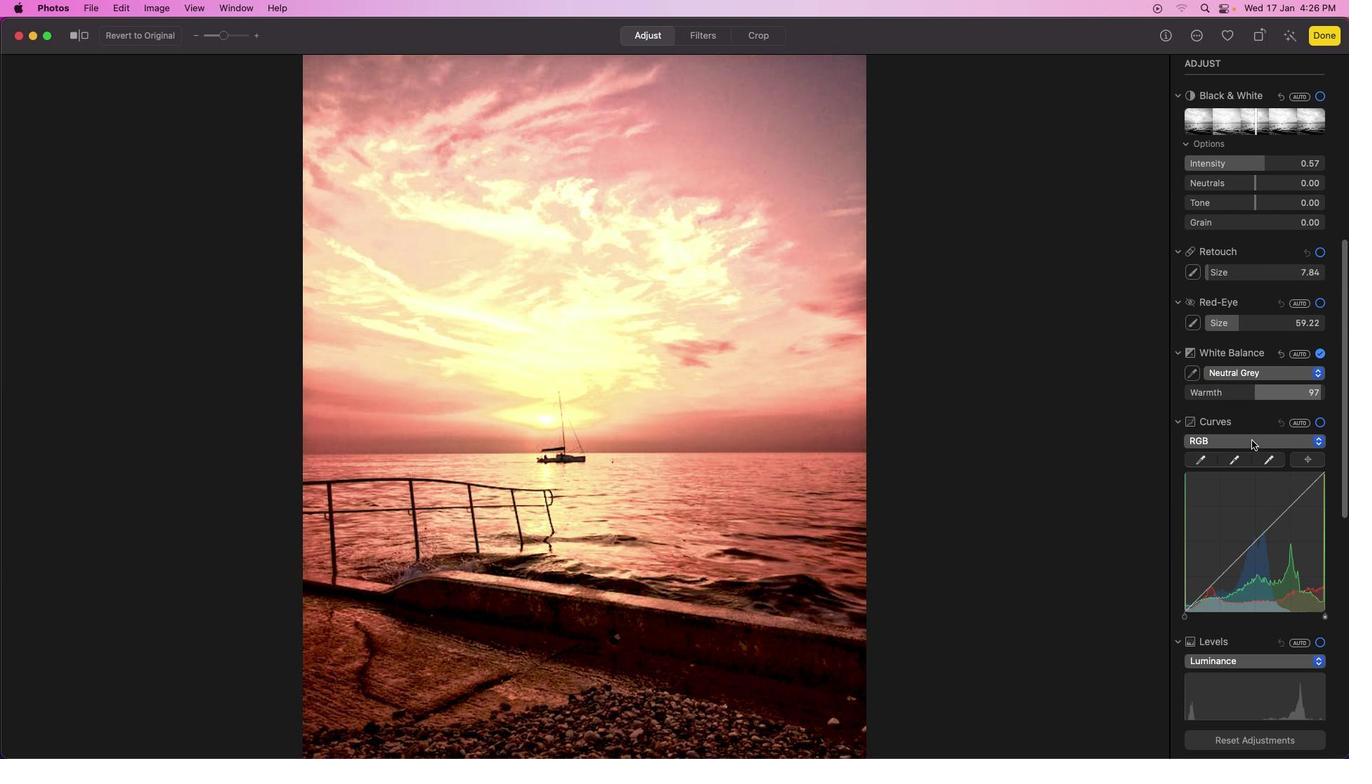 
Action: Mouse moved to (1252, 440)
Screenshot: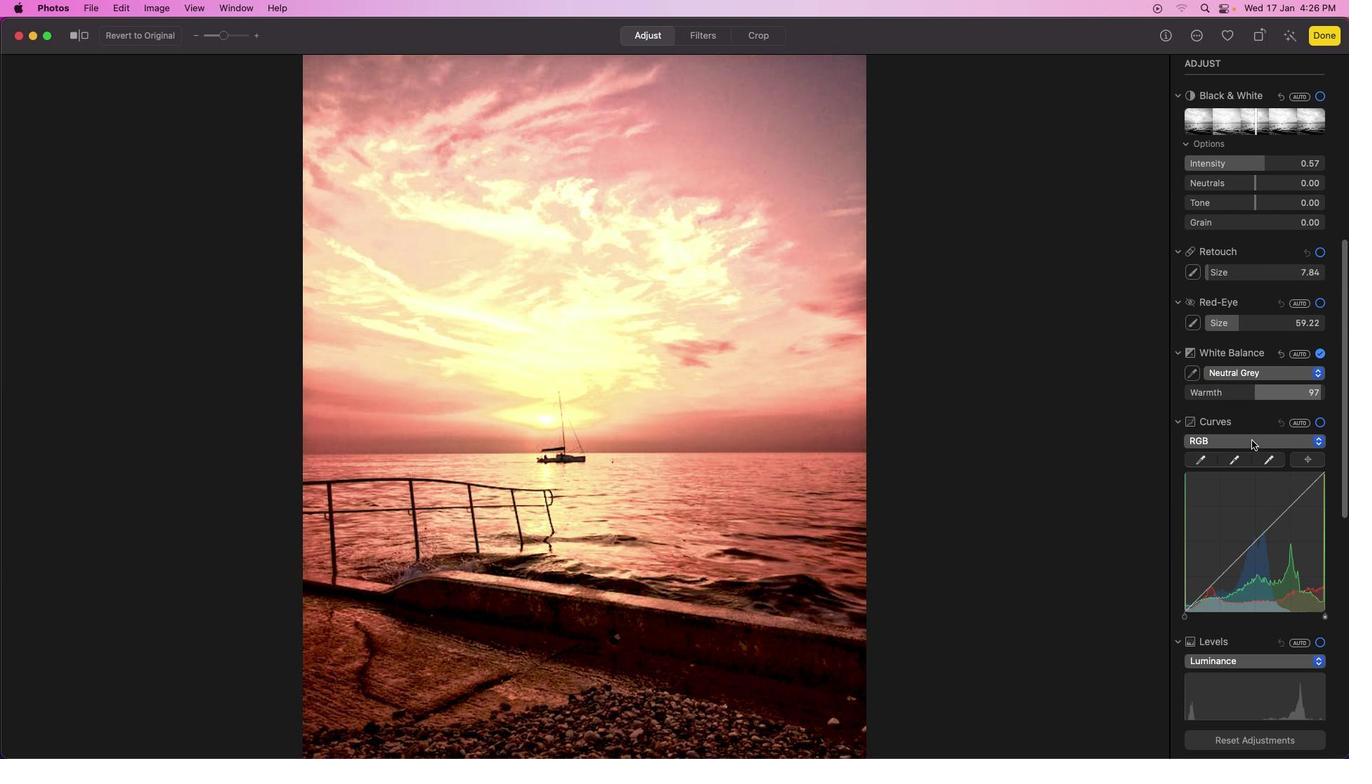 
Action: Mouse scrolled (1252, 440) with delta (0, -2)
Screenshot: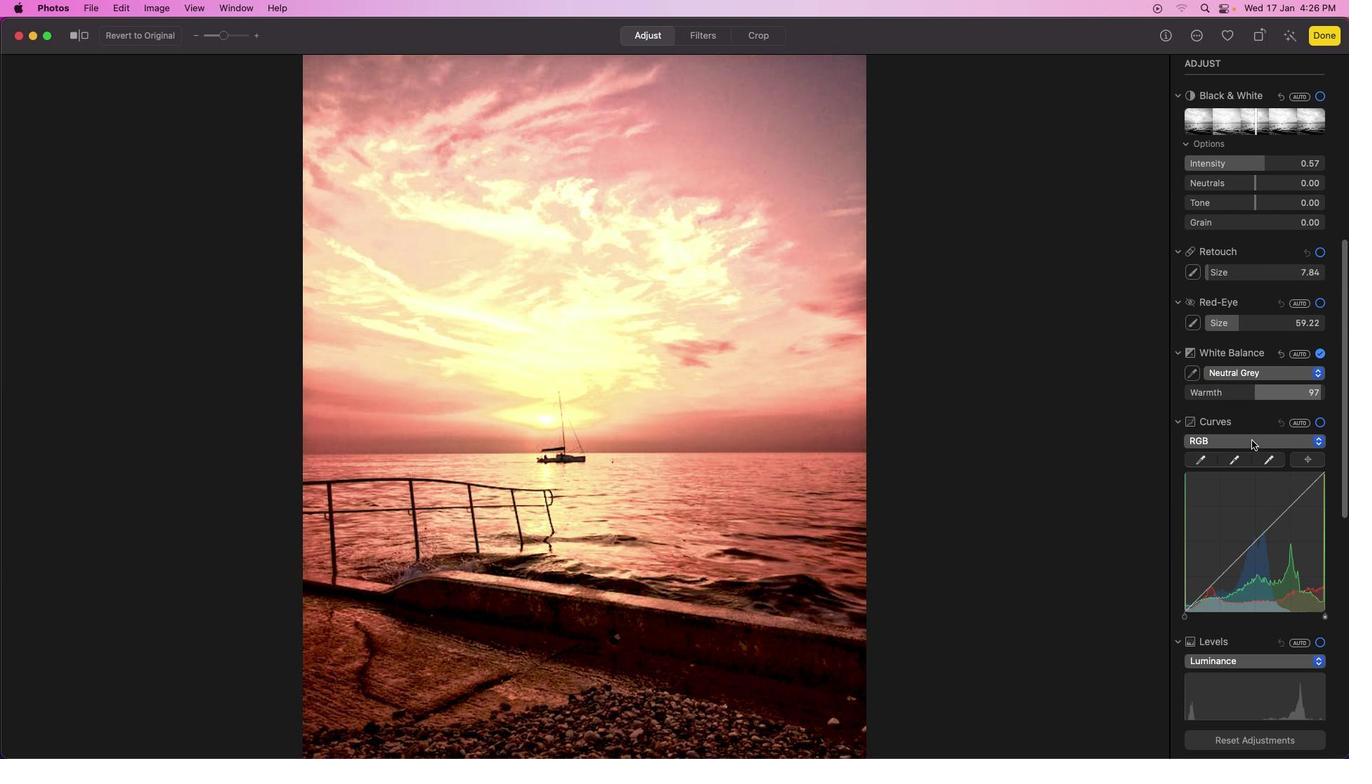 
Action: Mouse scrolled (1252, 440) with delta (0, -3)
Screenshot: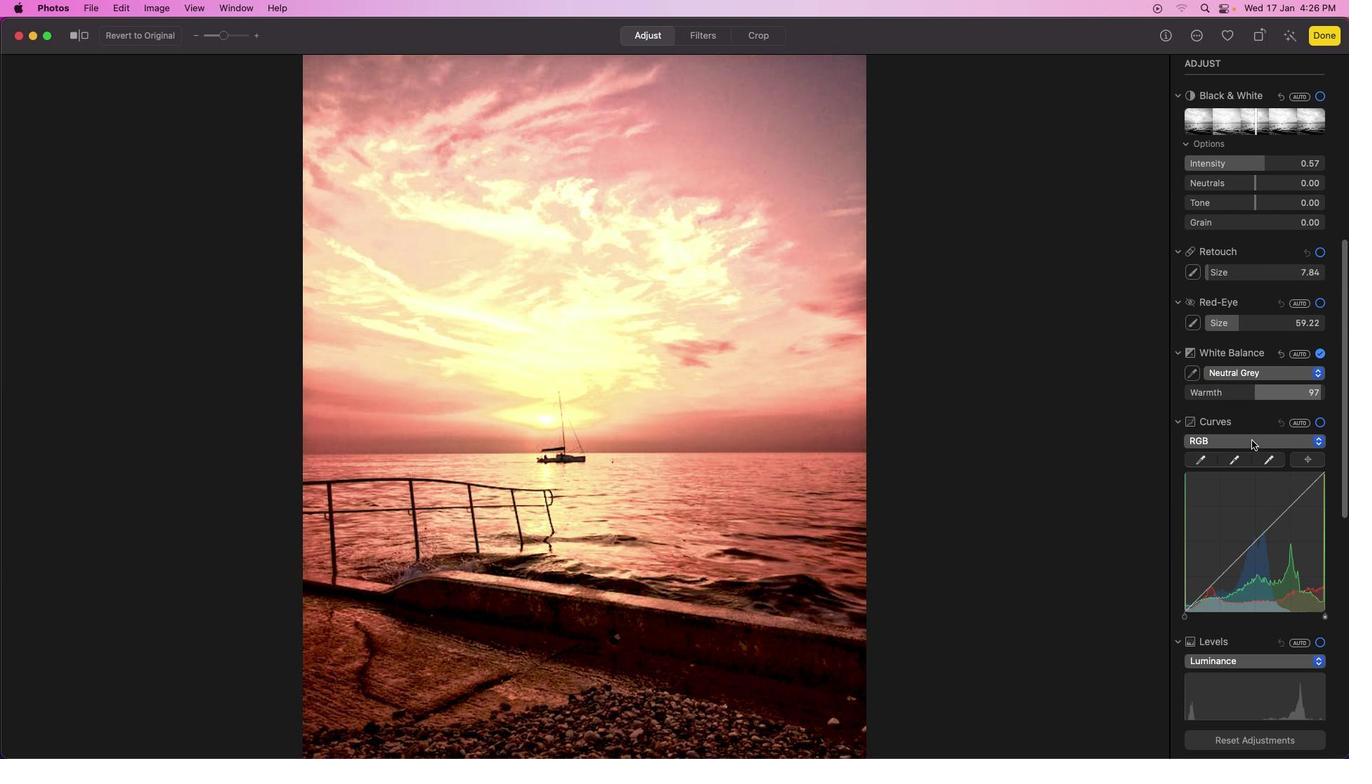 
Action: Mouse moved to (1252, 440)
Screenshot: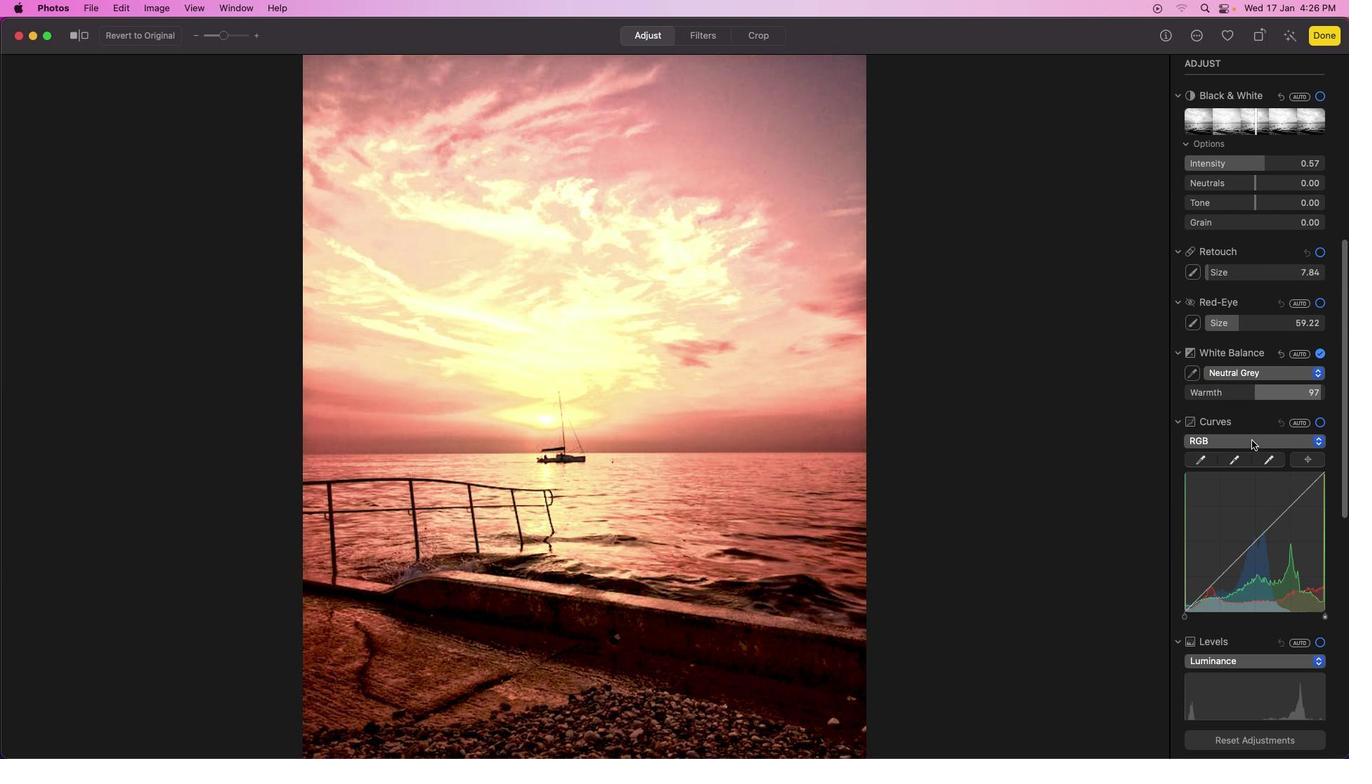 
Action: Mouse scrolled (1252, 440) with delta (0, -3)
Screenshot: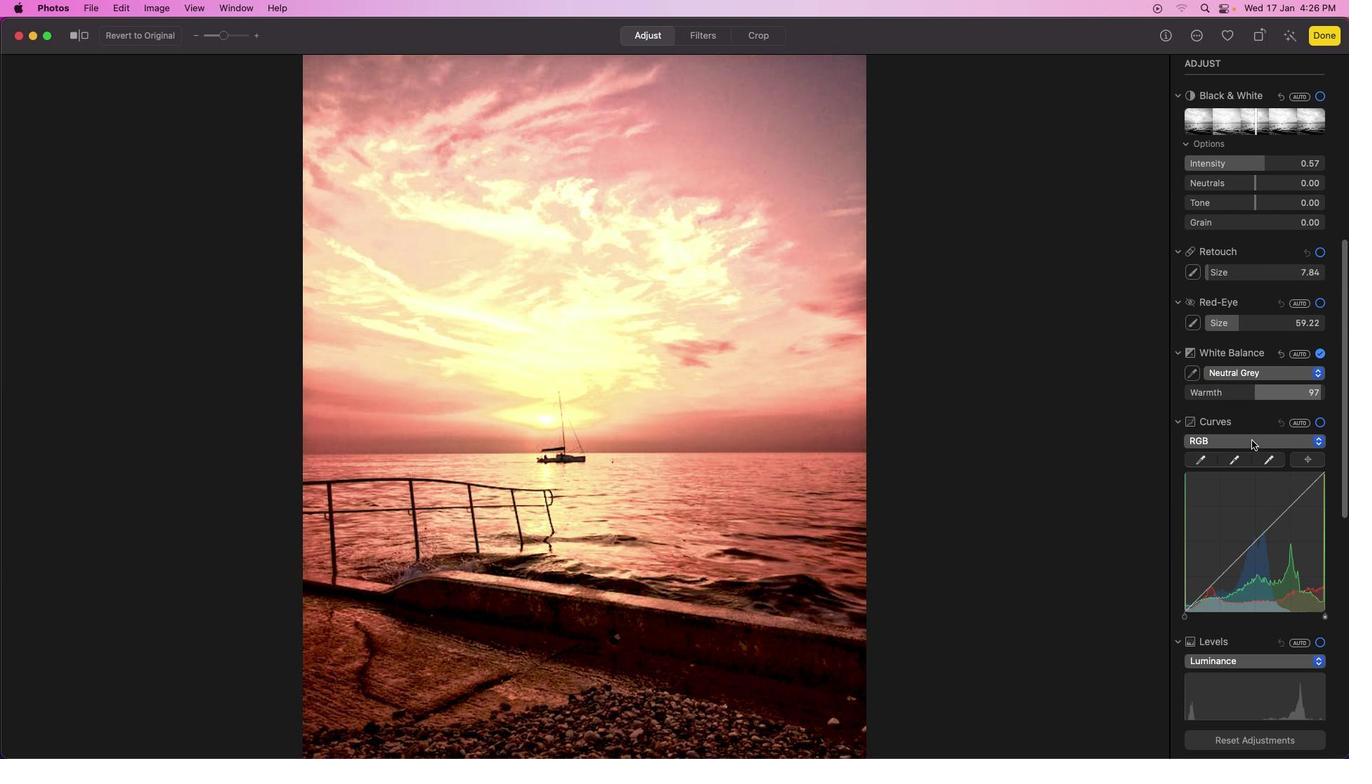 
Action: Mouse scrolled (1252, 440) with delta (0, -4)
Screenshot: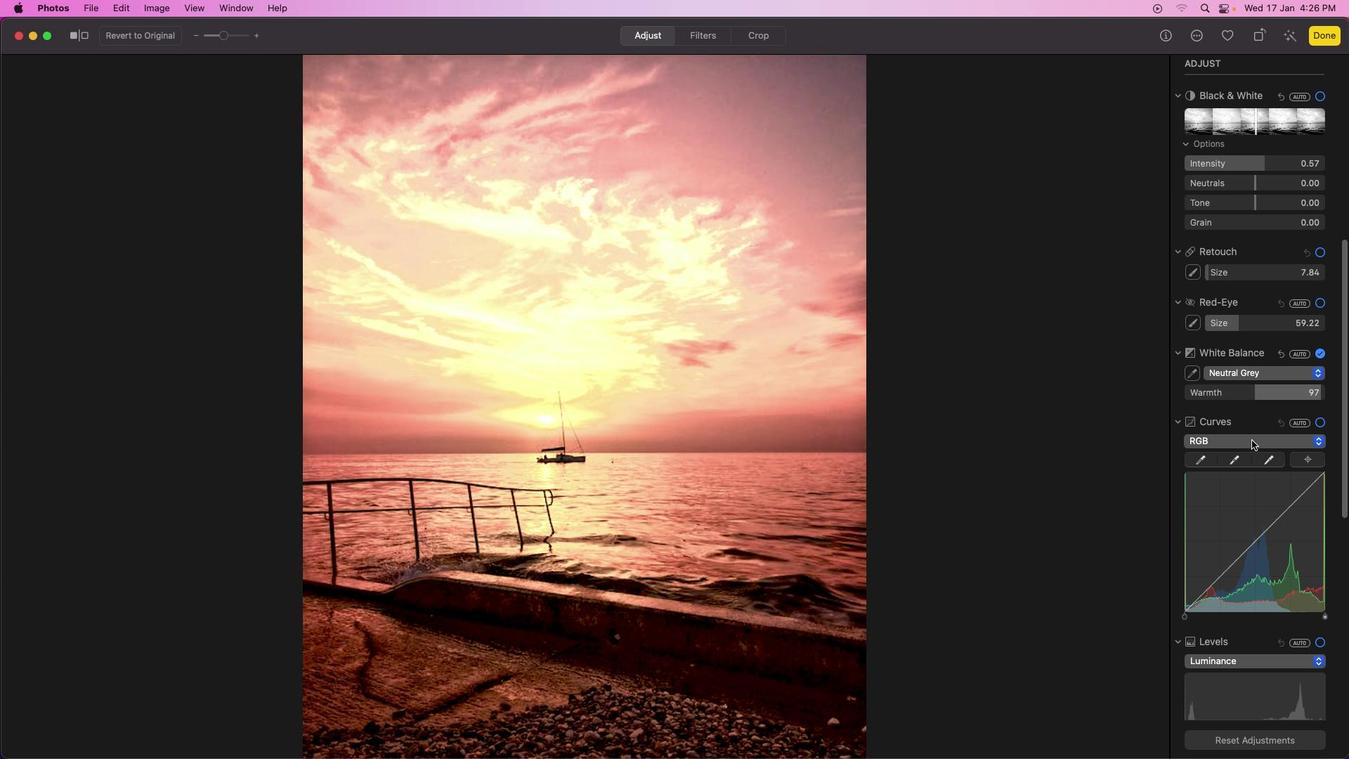 
Action: Mouse scrolled (1252, 440) with delta (0, -4)
Screenshot: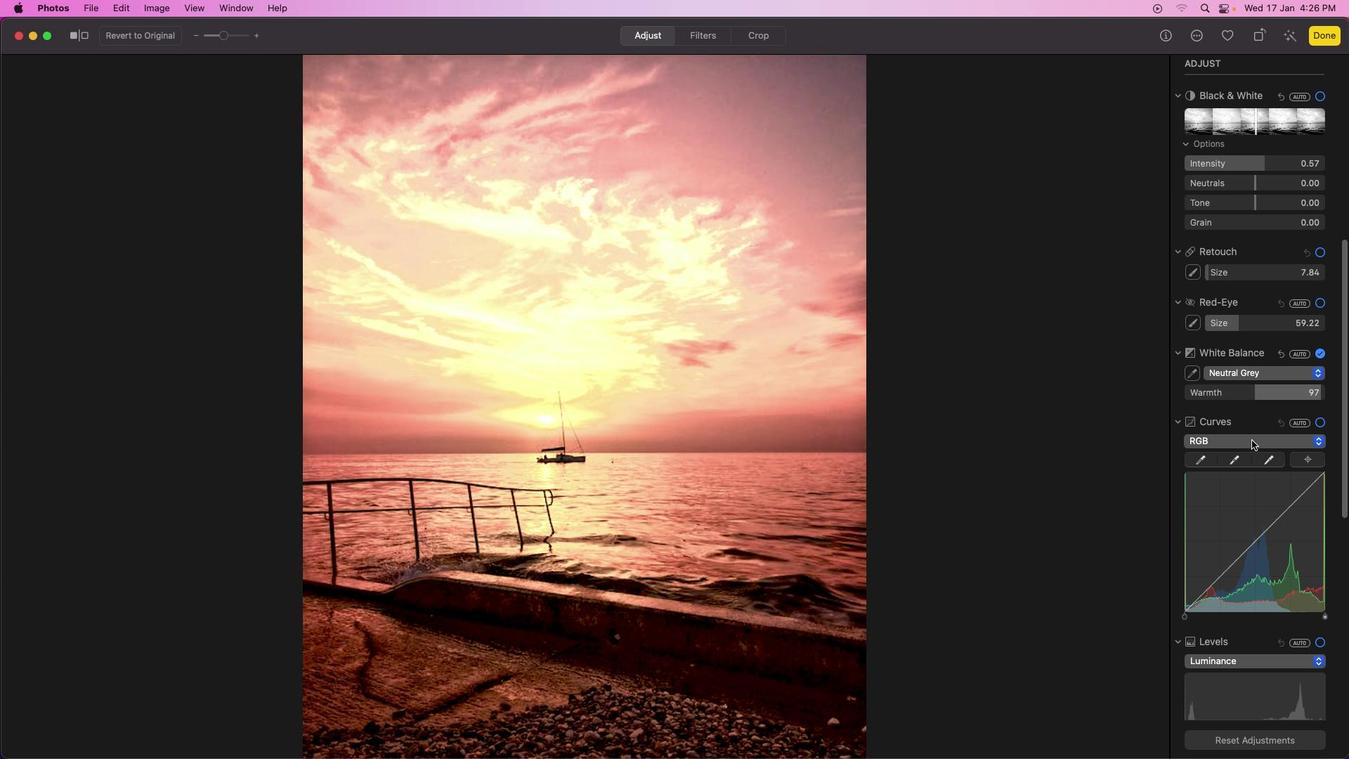 
Action: Mouse moved to (1256, 378)
Screenshot: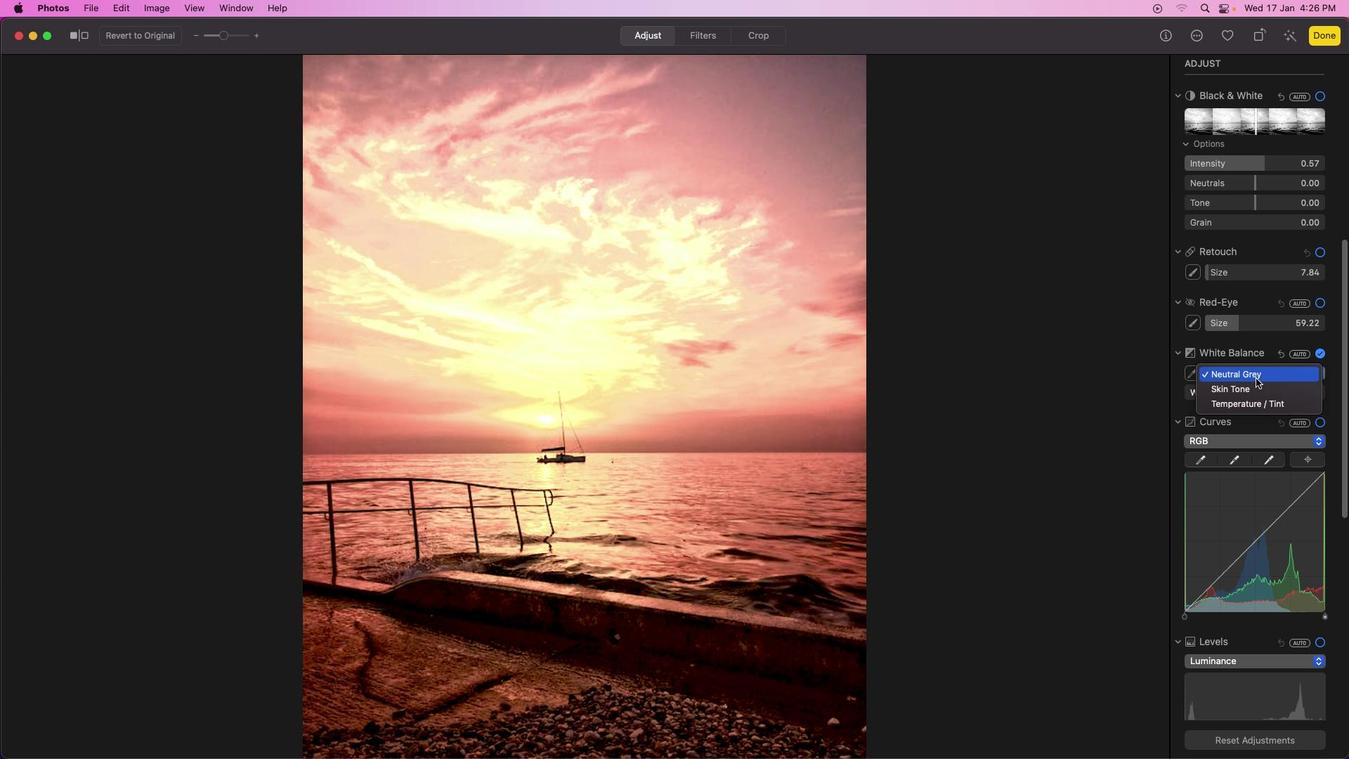 
Action: Mouse pressed left at (1256, 378)
Screenshot: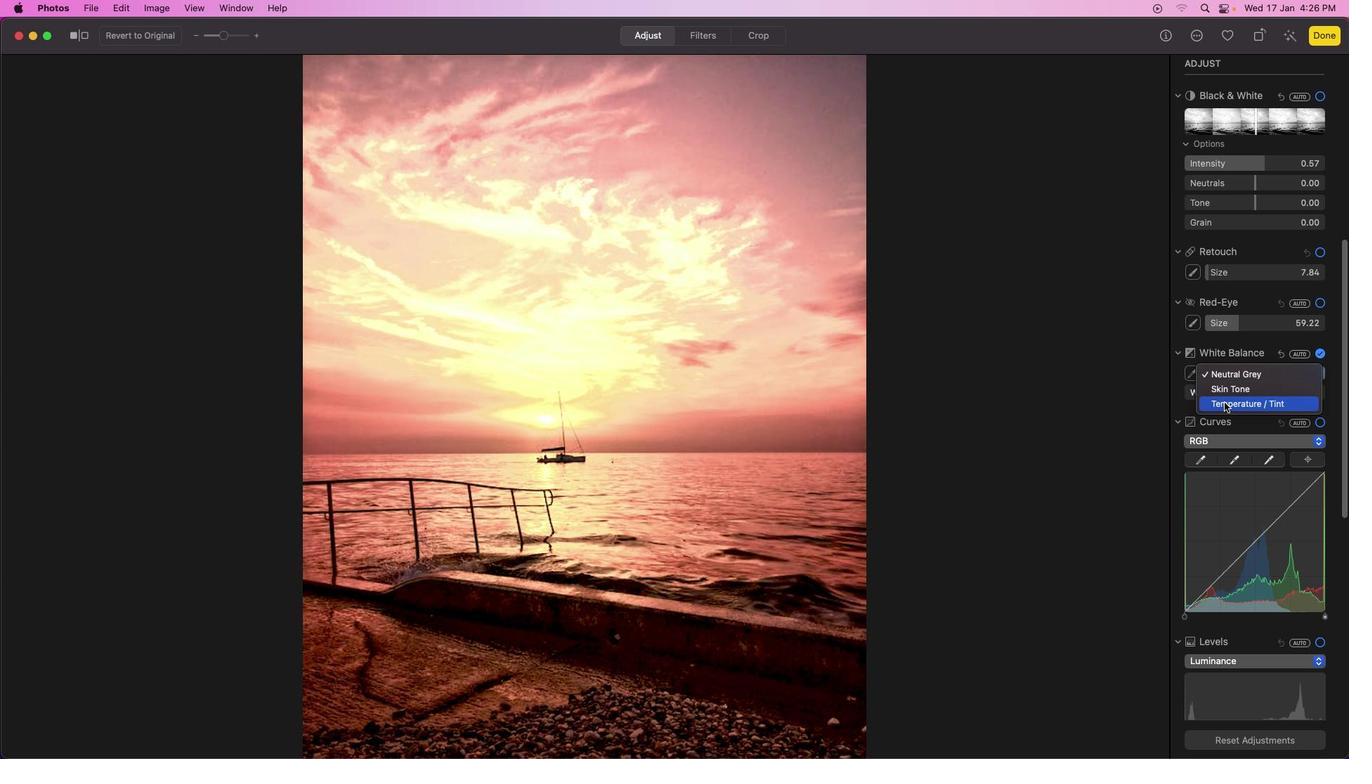 
Action: Mouse moved to (1235, 388)
Screenshot: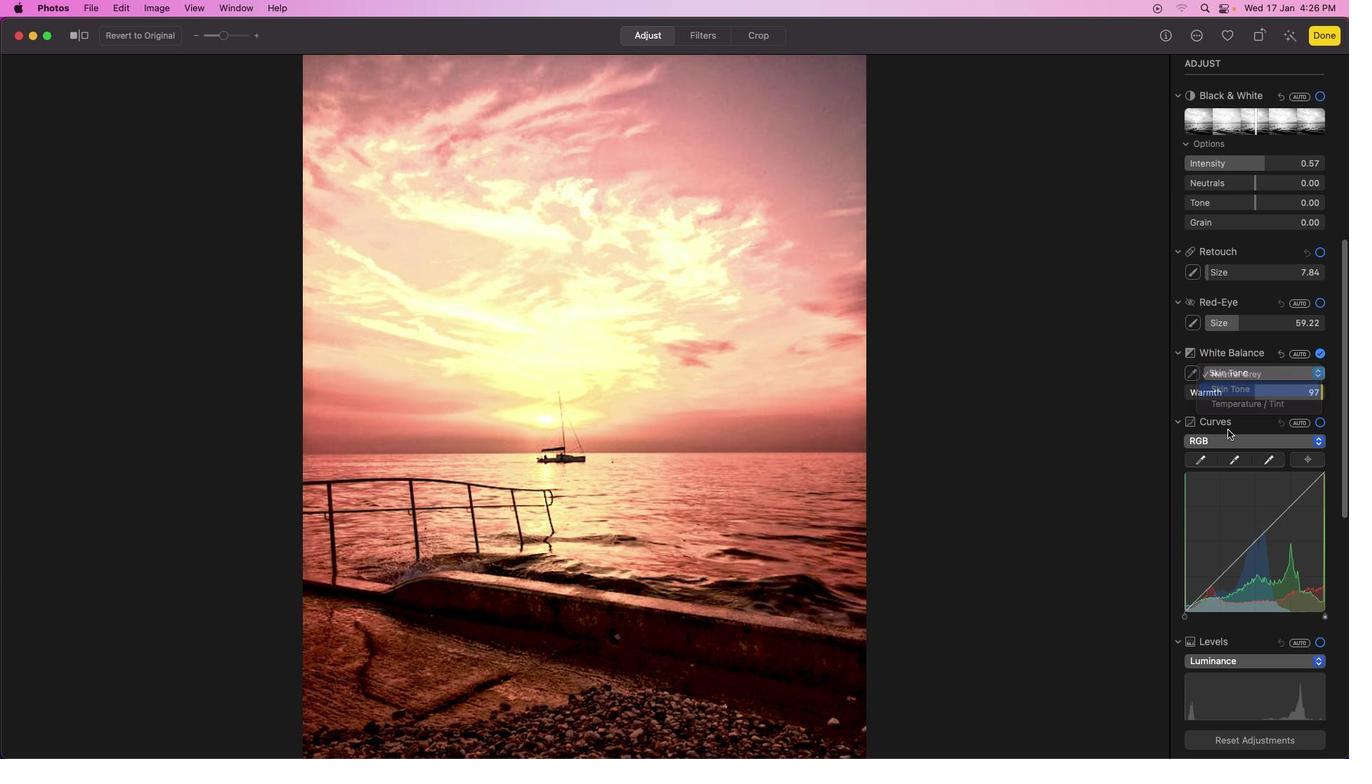 
Action: Mouse pressed left at (1235, 388)
Screenshot: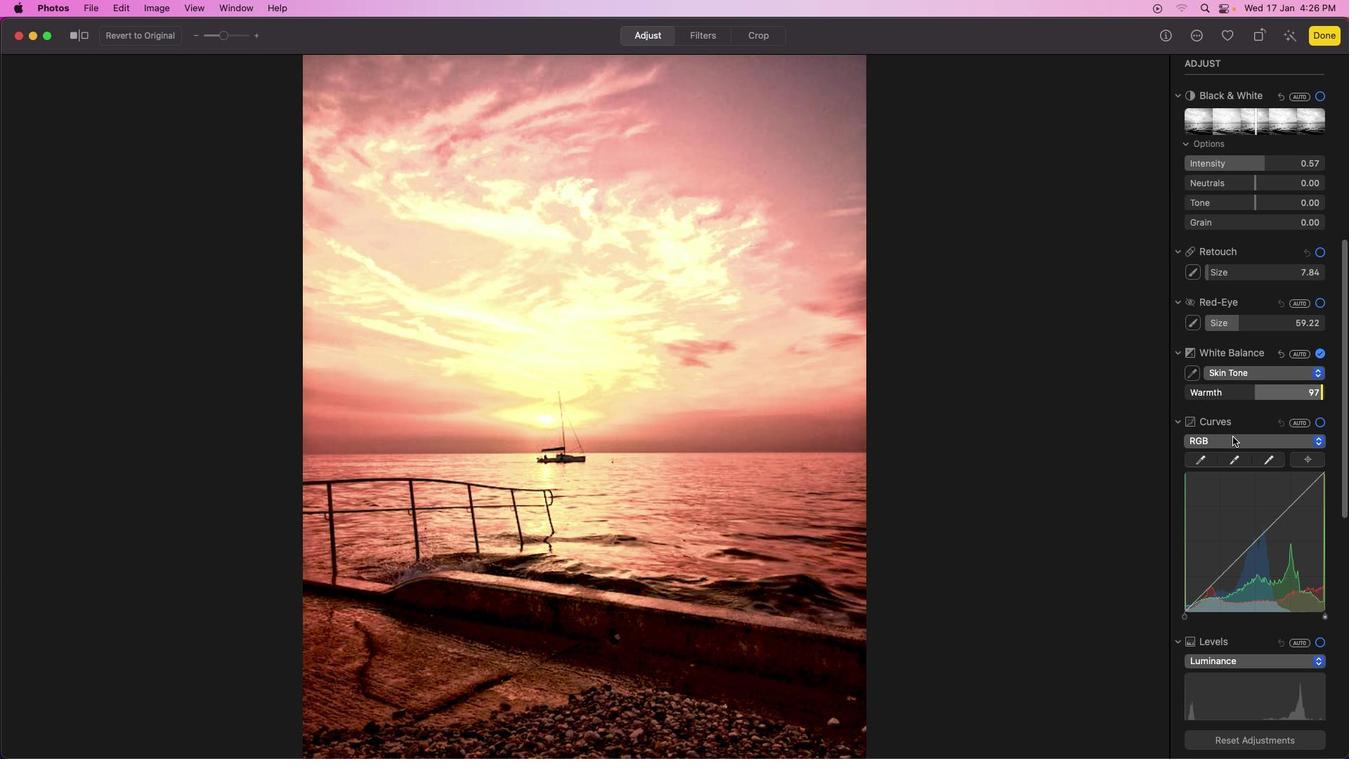 
Action: Mouse moved to (1233, 436)
Screenshot: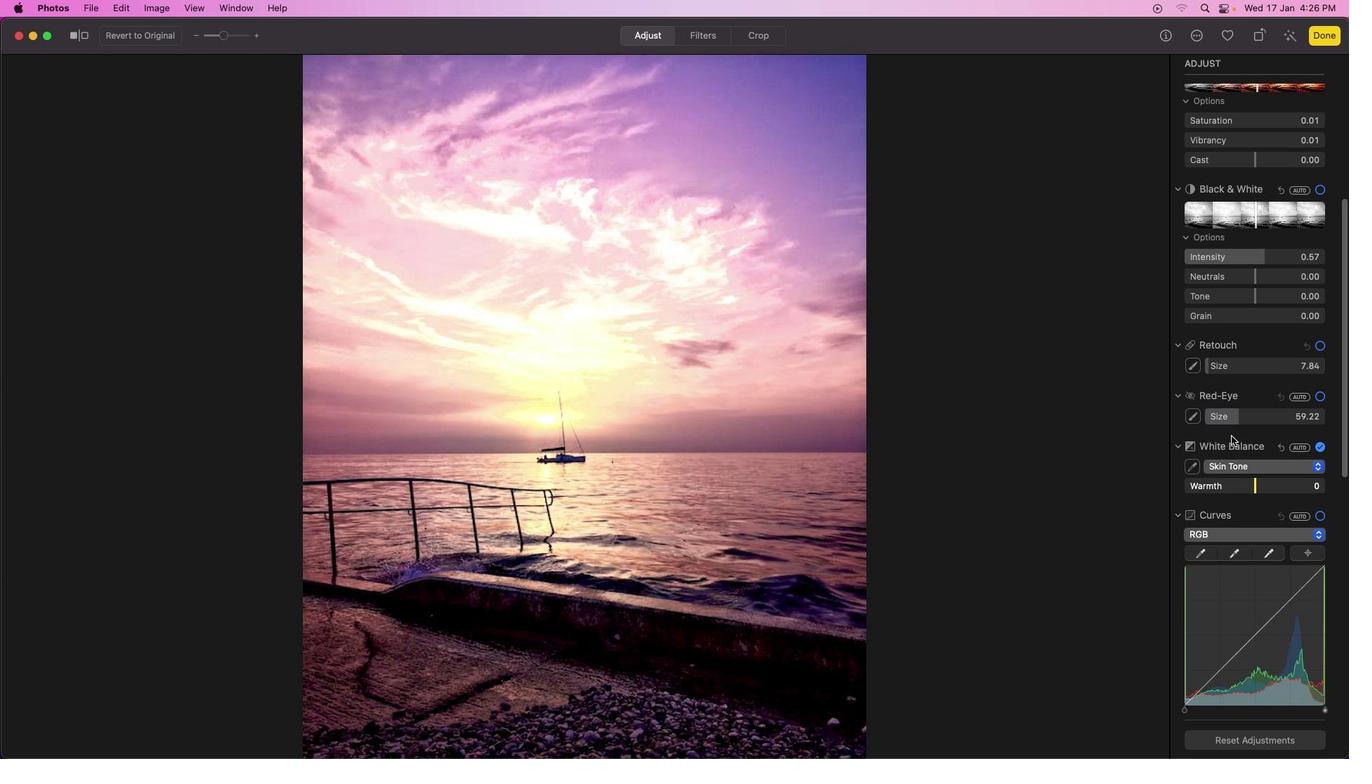 
Action: Mouse scrolled (1233, 436) with delta (0, 0)
Screenshot: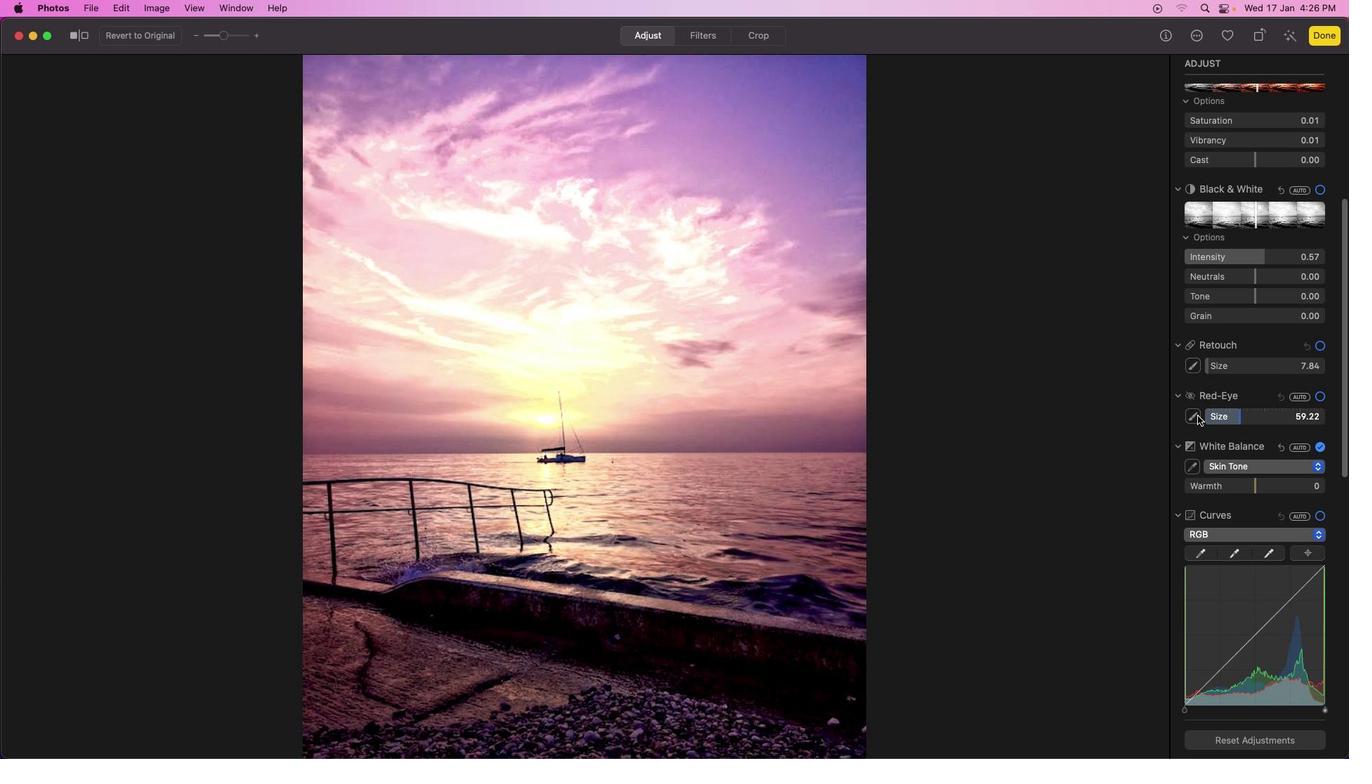 
Action: Mouse scrolled (1233, 436) with delta (0, 0)
Screenshot: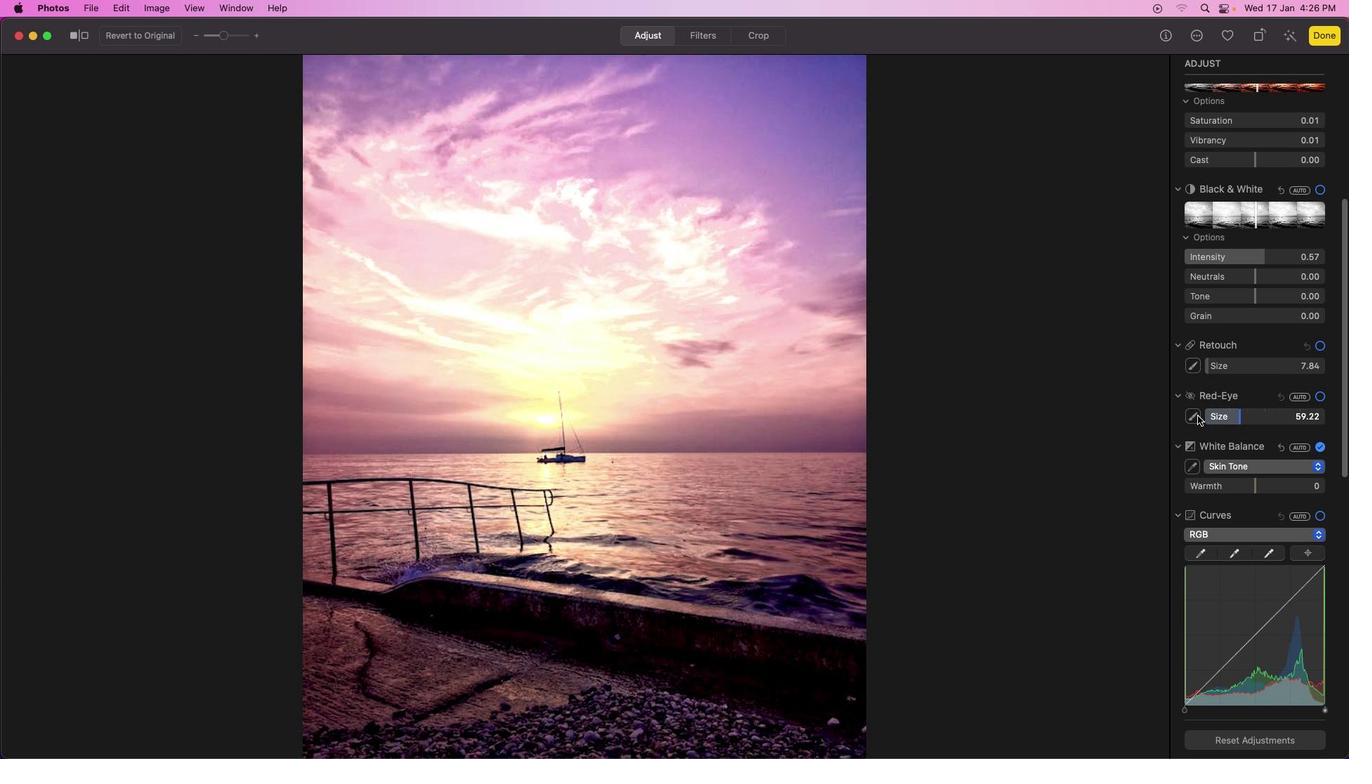 
Action: Mouse scrolled (1233, 436) with delta (0, 1)
Screenshot: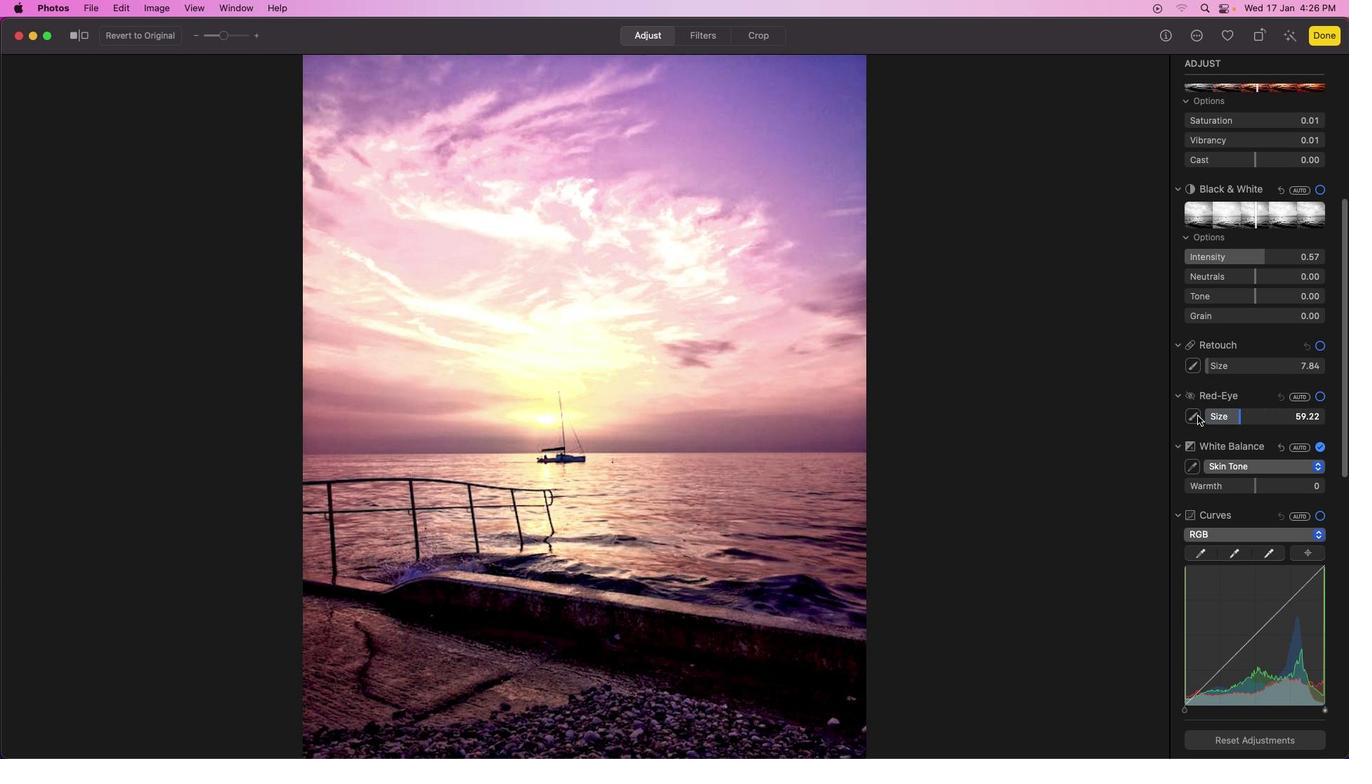 
Action: Mouse scrolled (1233, 436) with delta (0, 2)
Screenshot: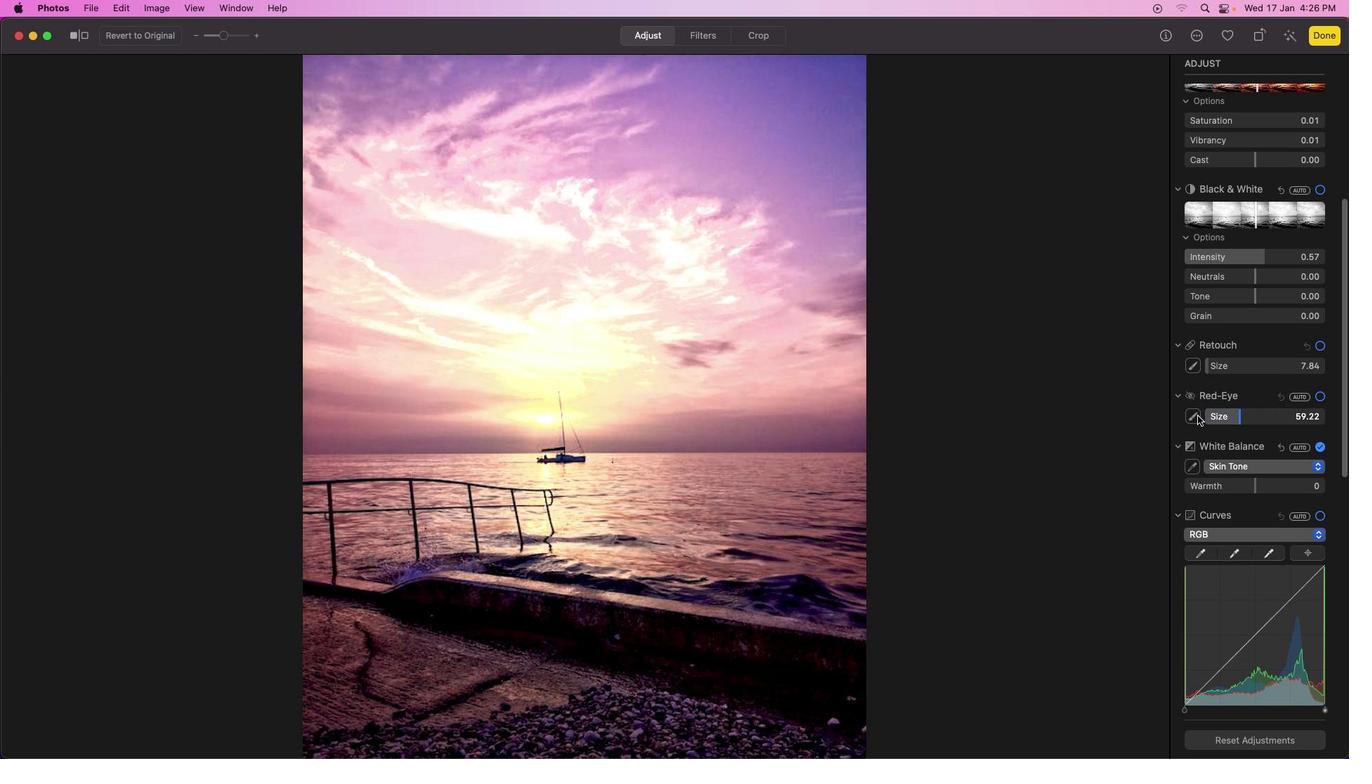 
Action: Mouse scrolled (1233, 436) with delta (0, 2)
Screenshot: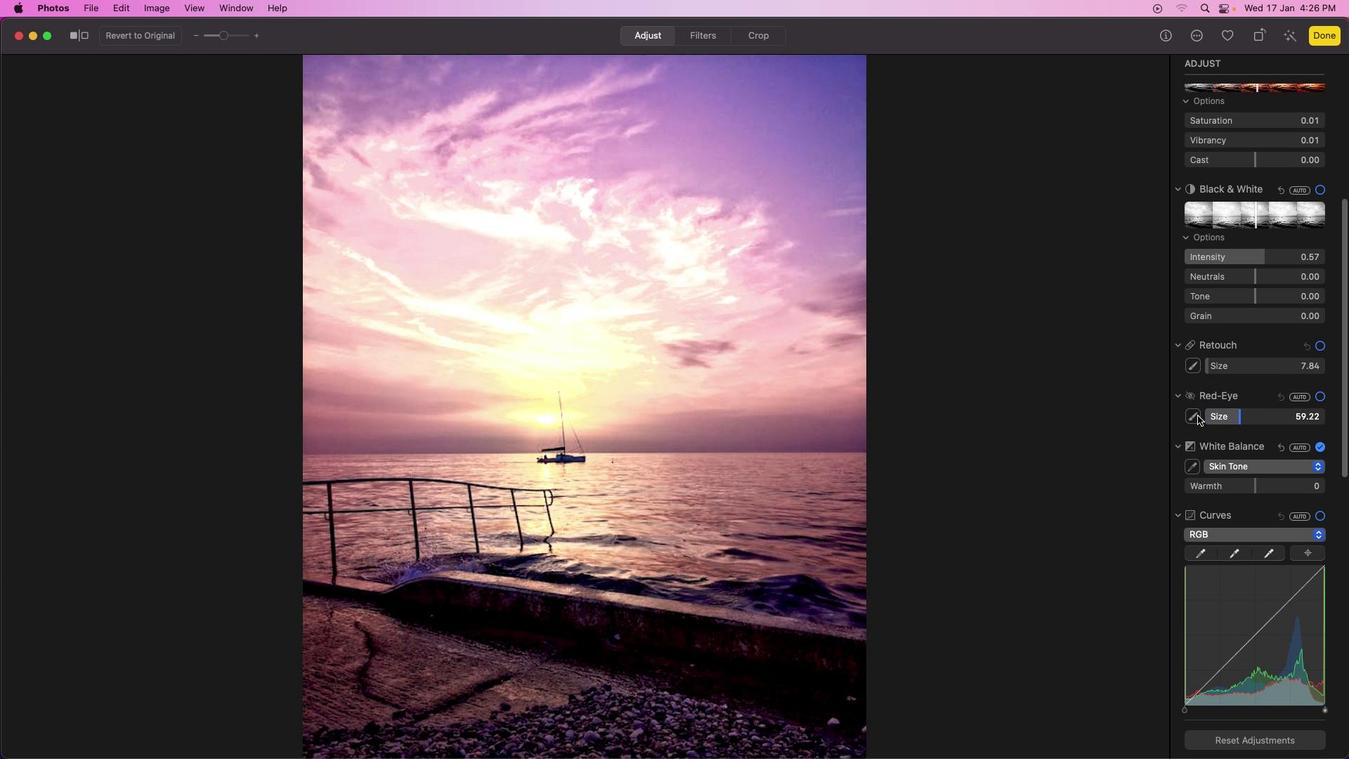 
Action: Mouse moved to (1237, 468)
Screenshot: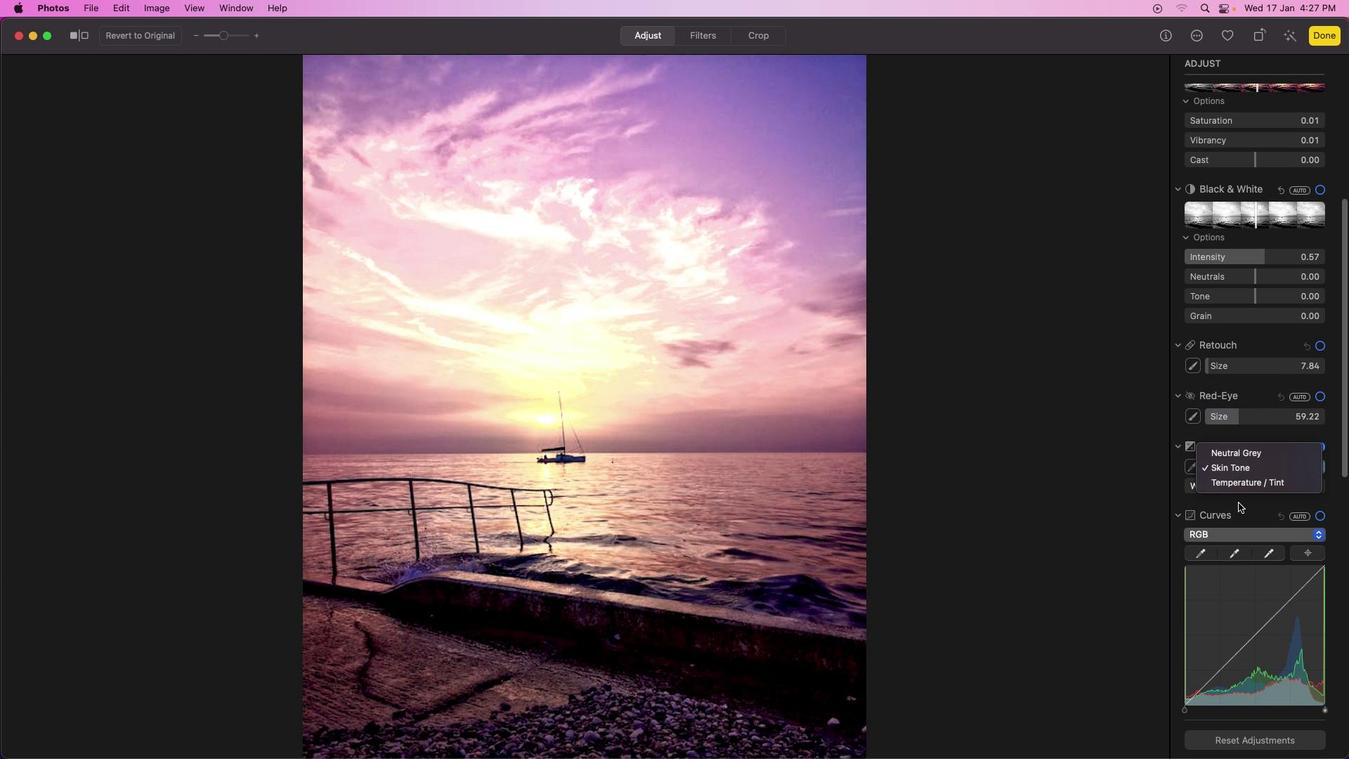 
Action: Mouse pressed left at (1237, 468)
Screenshot: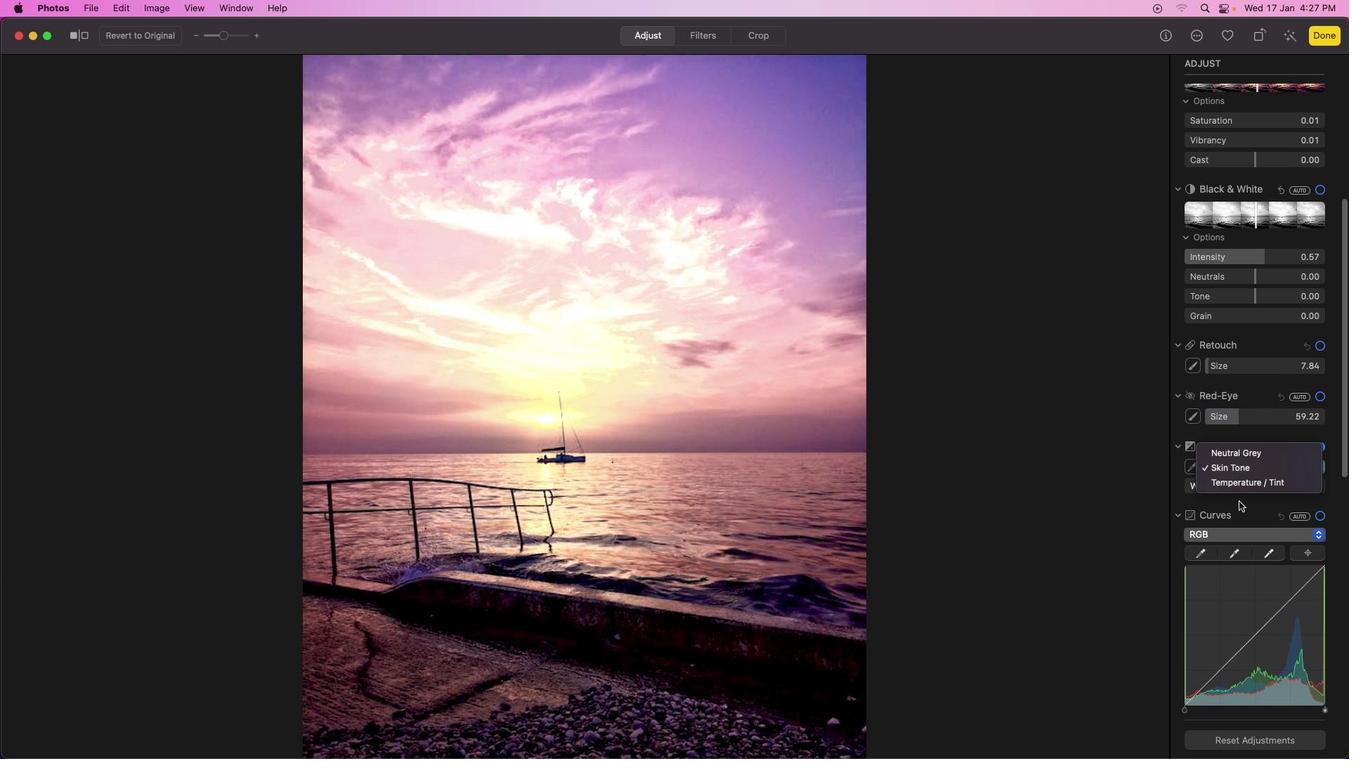 
Action: Mouse moved to (1243, 491)
Screenshot: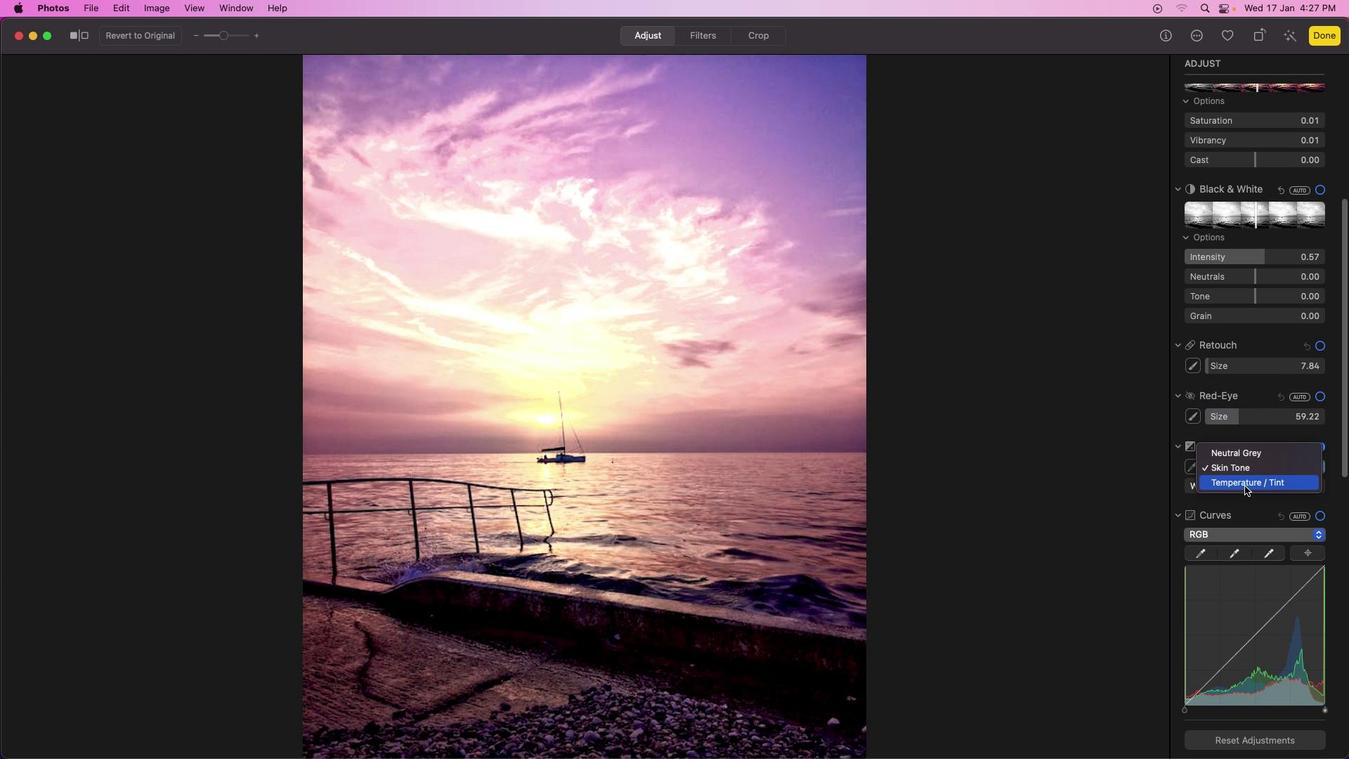 
Action: Mouse pressed left at (1243, 491)
Screenshot: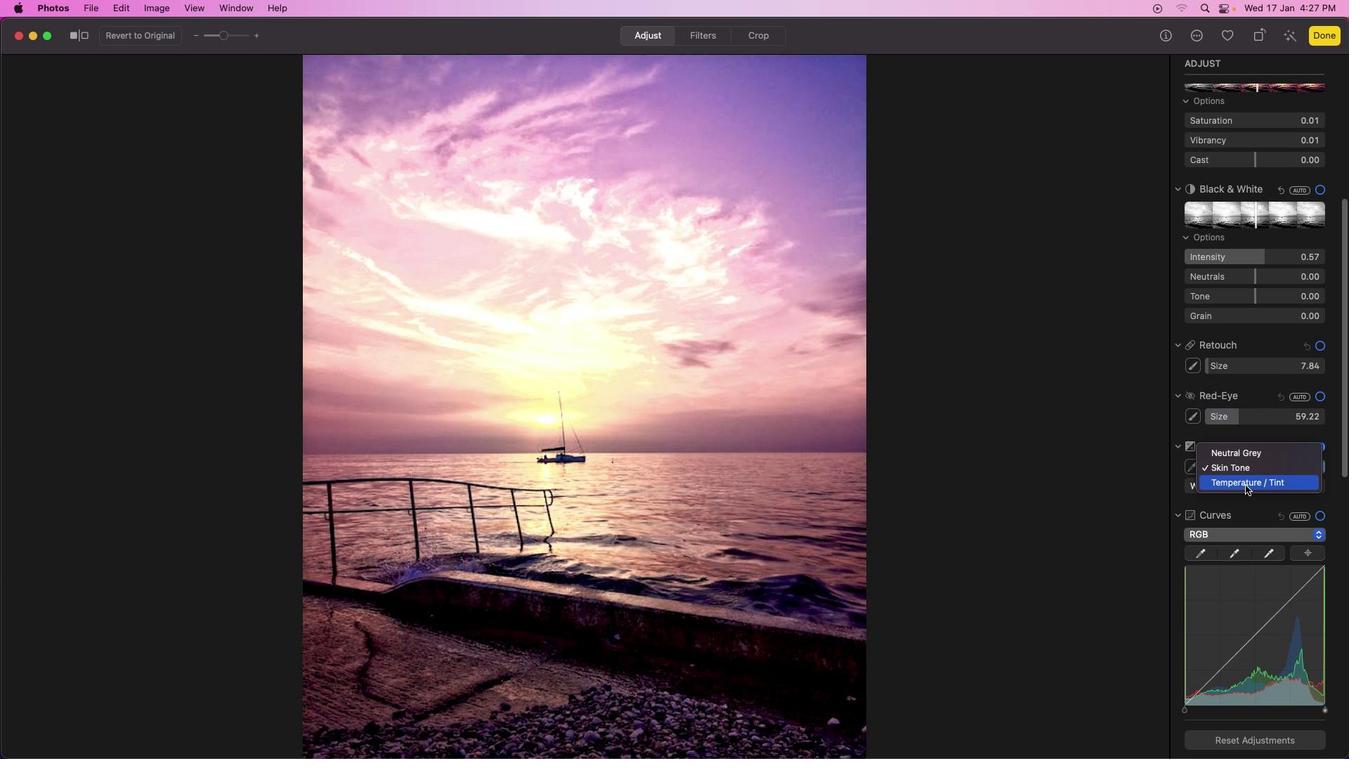 
Action: Mouse moved to (1245, 485)
Screenshot: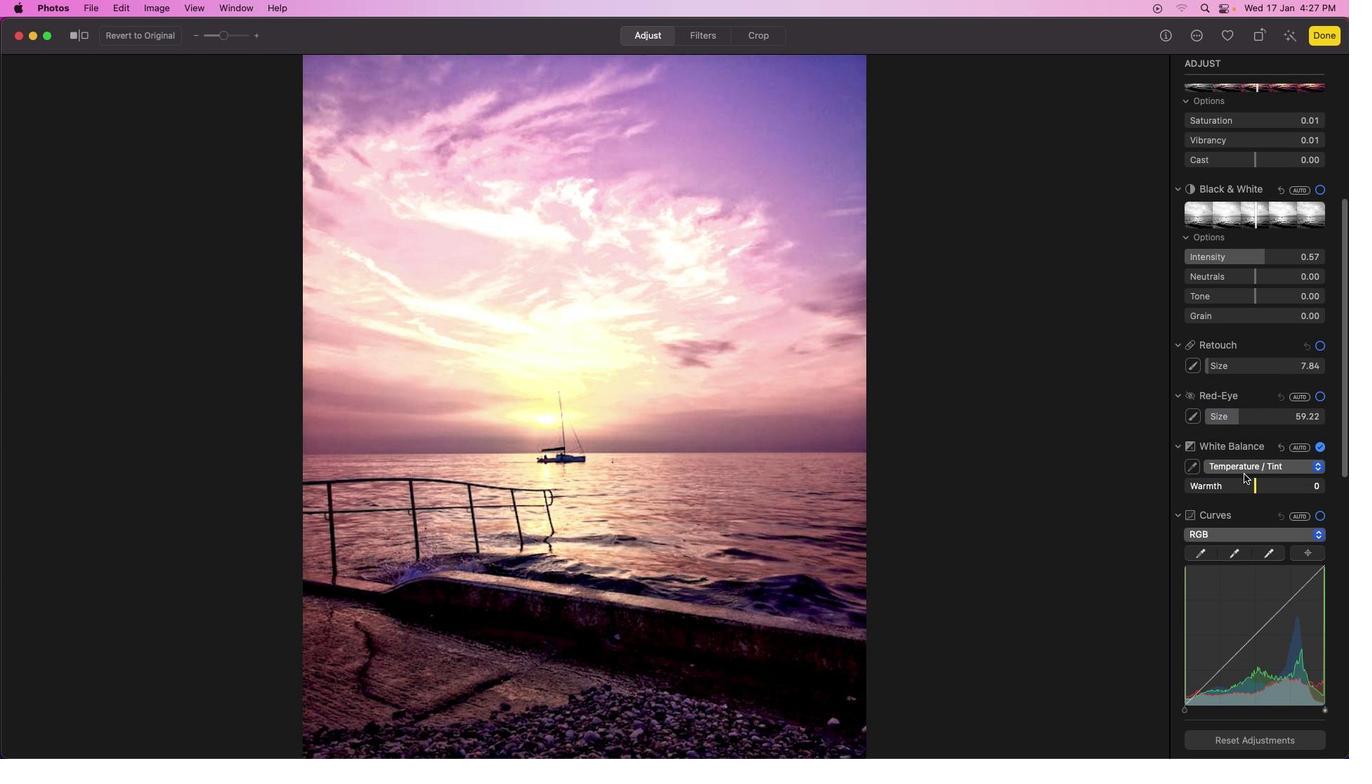 
Action: Mouse pressed left at (1245, 485)
Screenshot: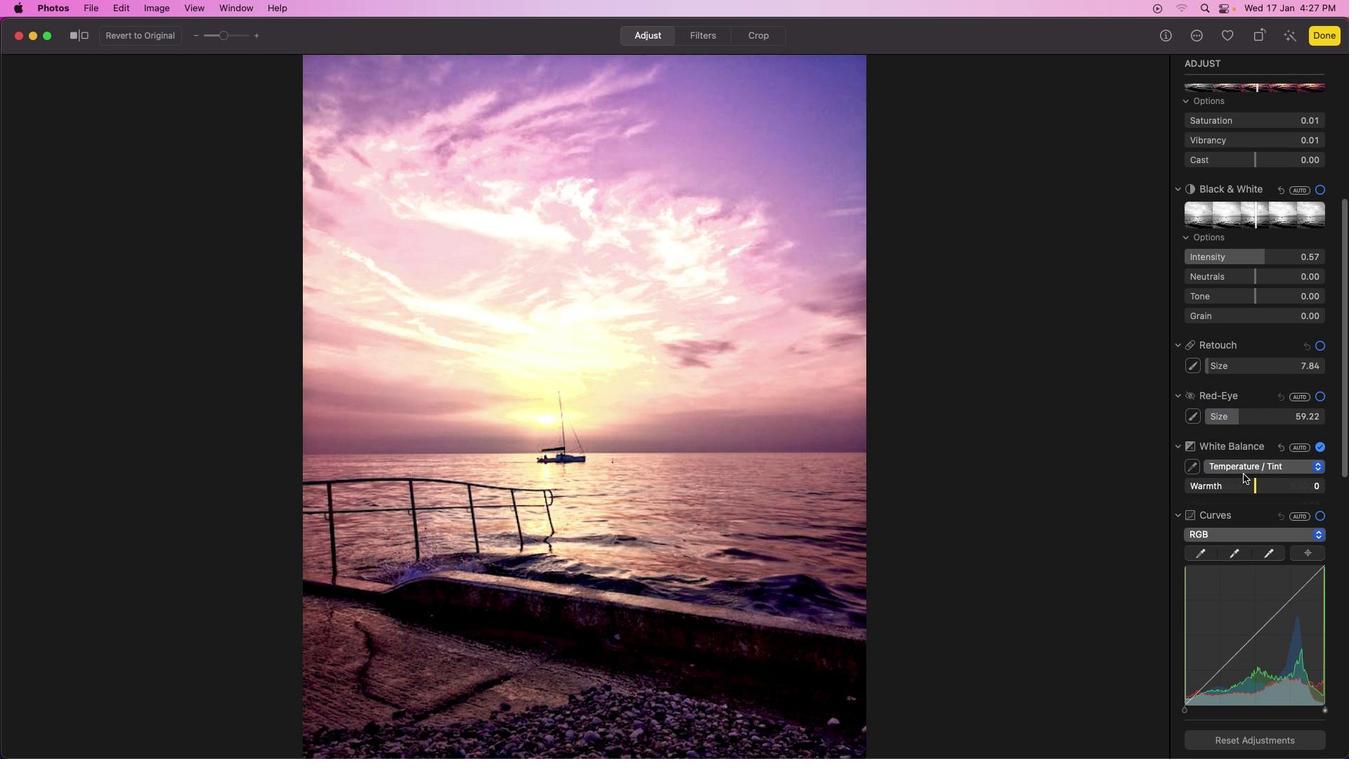 
Action: Mouse moved to (1238, 468)
Screenshot: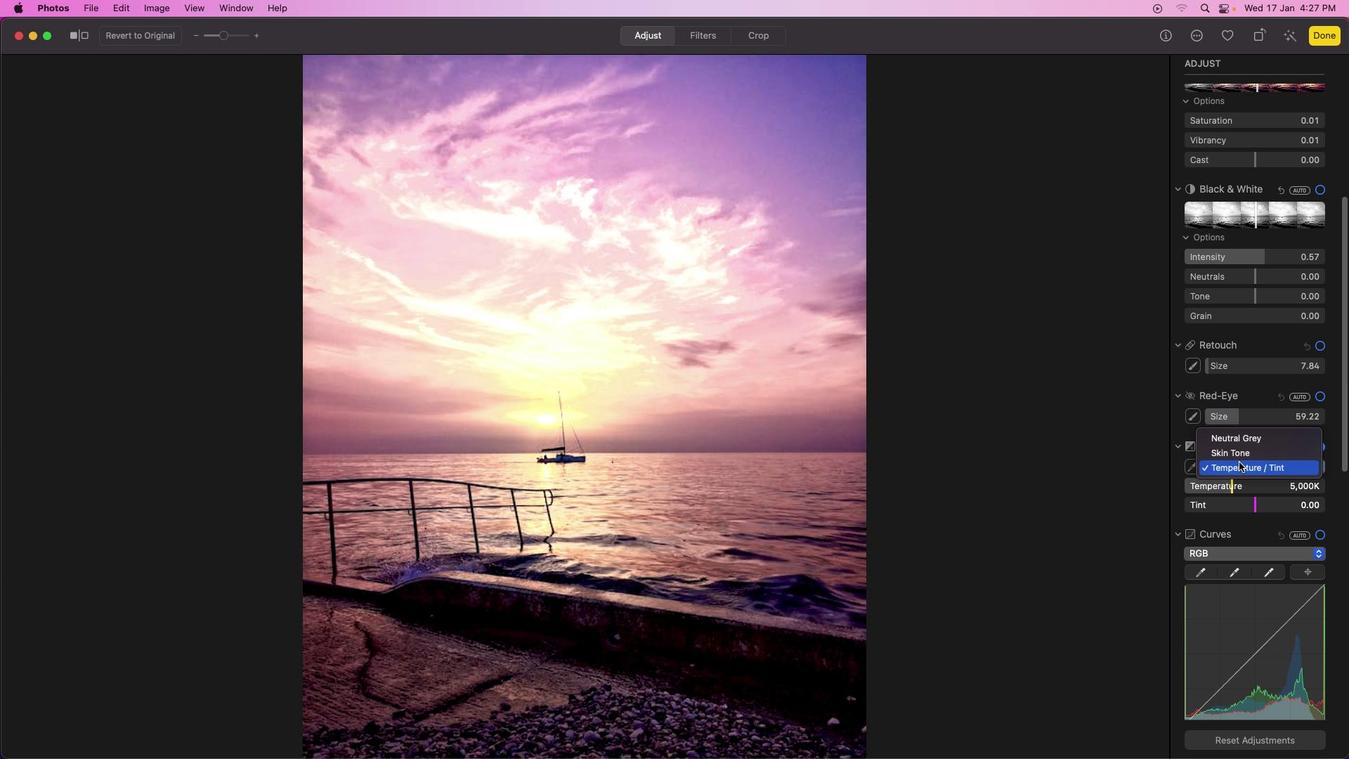 
Action: Mouse pressed left at (1238, 468)
Screenshot: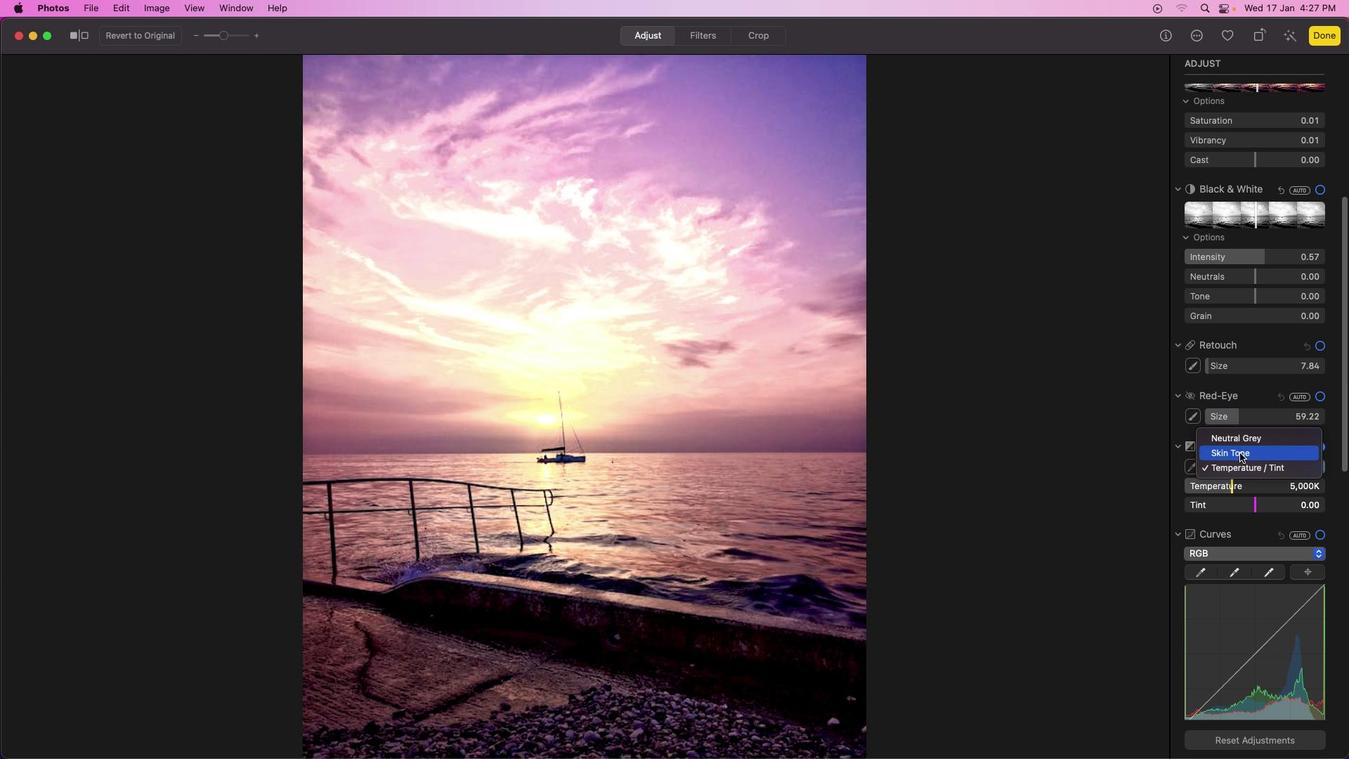 
Action: Mouse moved to (1240, 442)
Screenshot: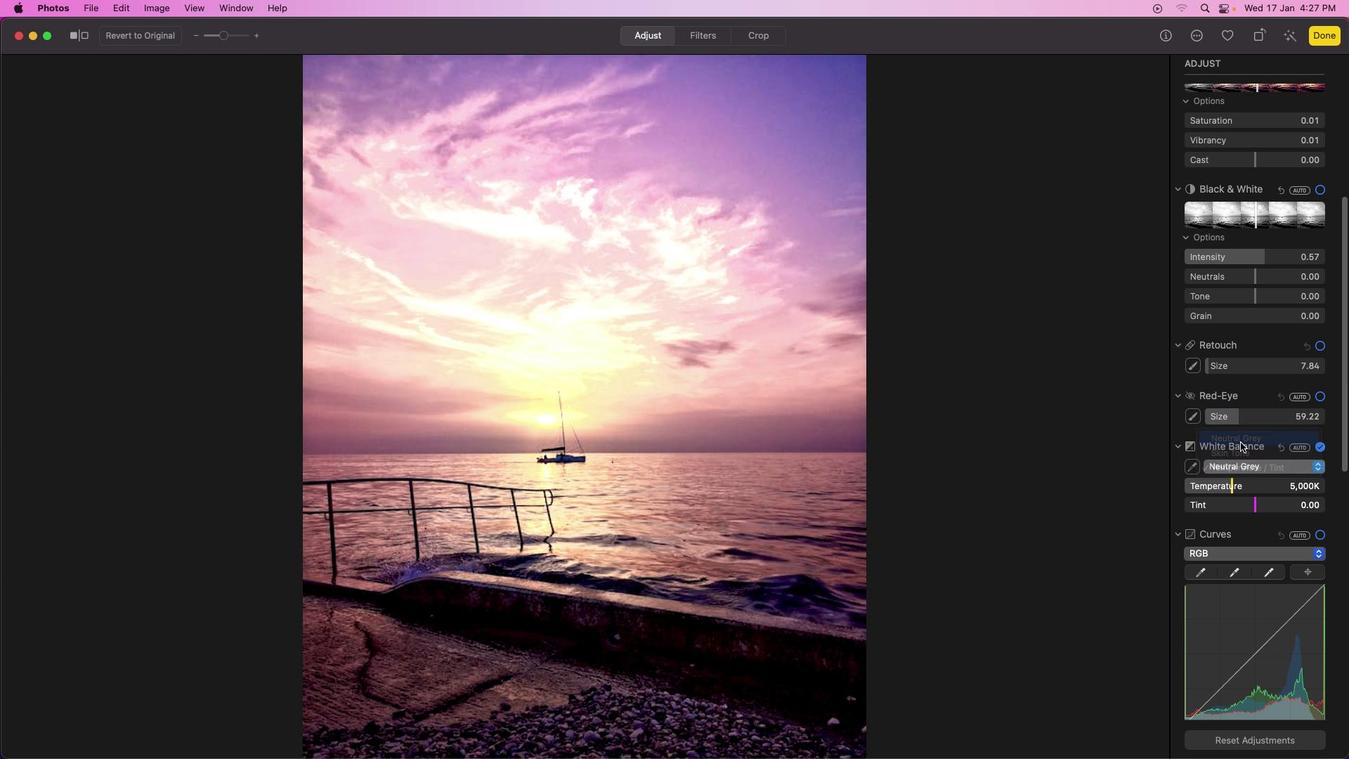 
Action: Mouse pressed left at (1240, 442)
Screenshot: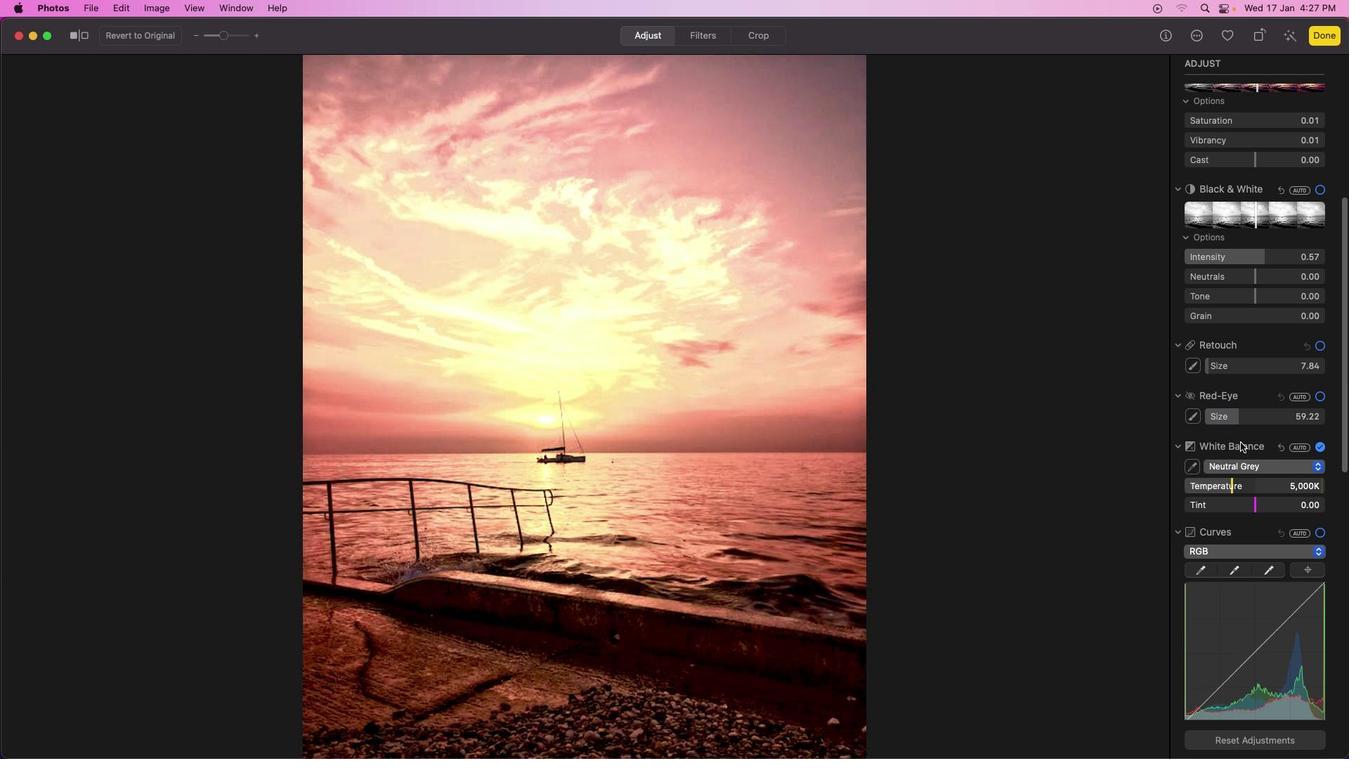 
Action: Mouse moved to (1316, 480)
Screenshot: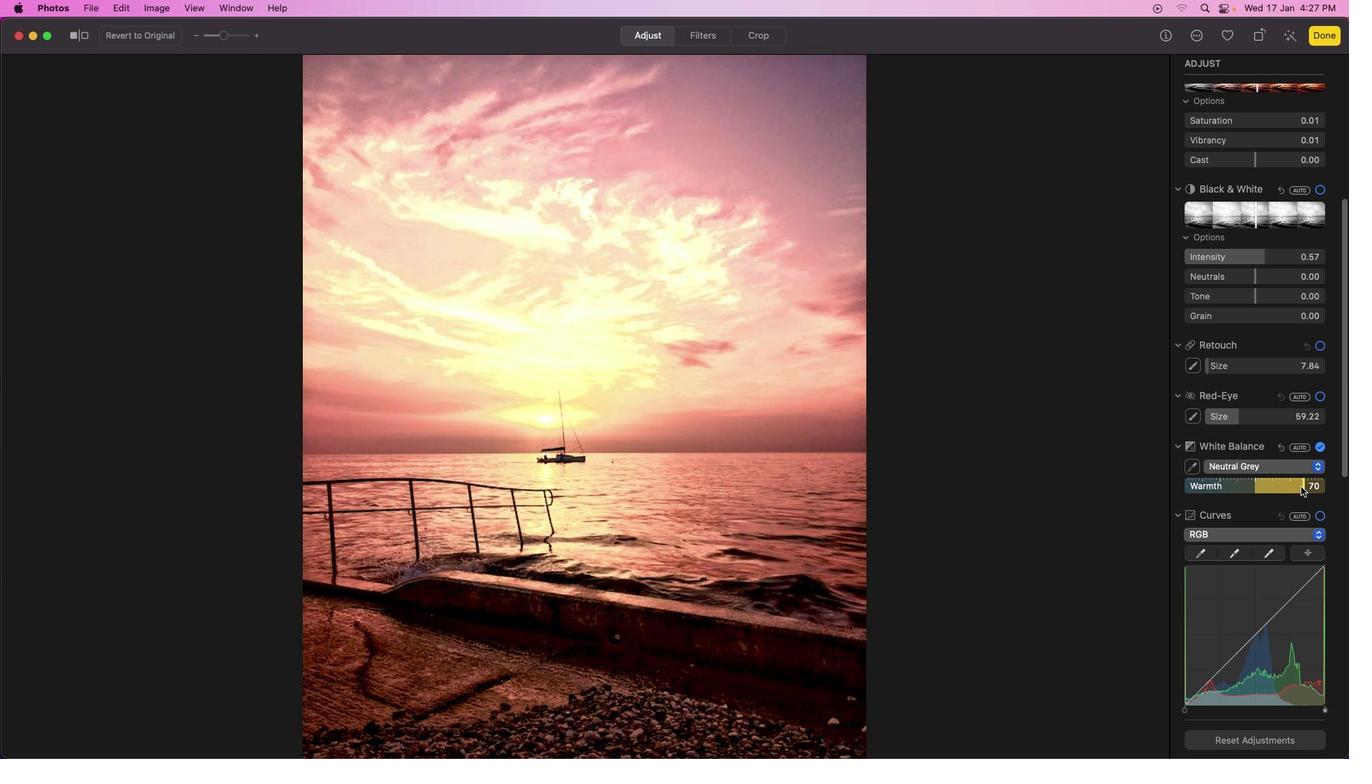 
Action: Mouse pressed left at (1316, 480)
Screenshot: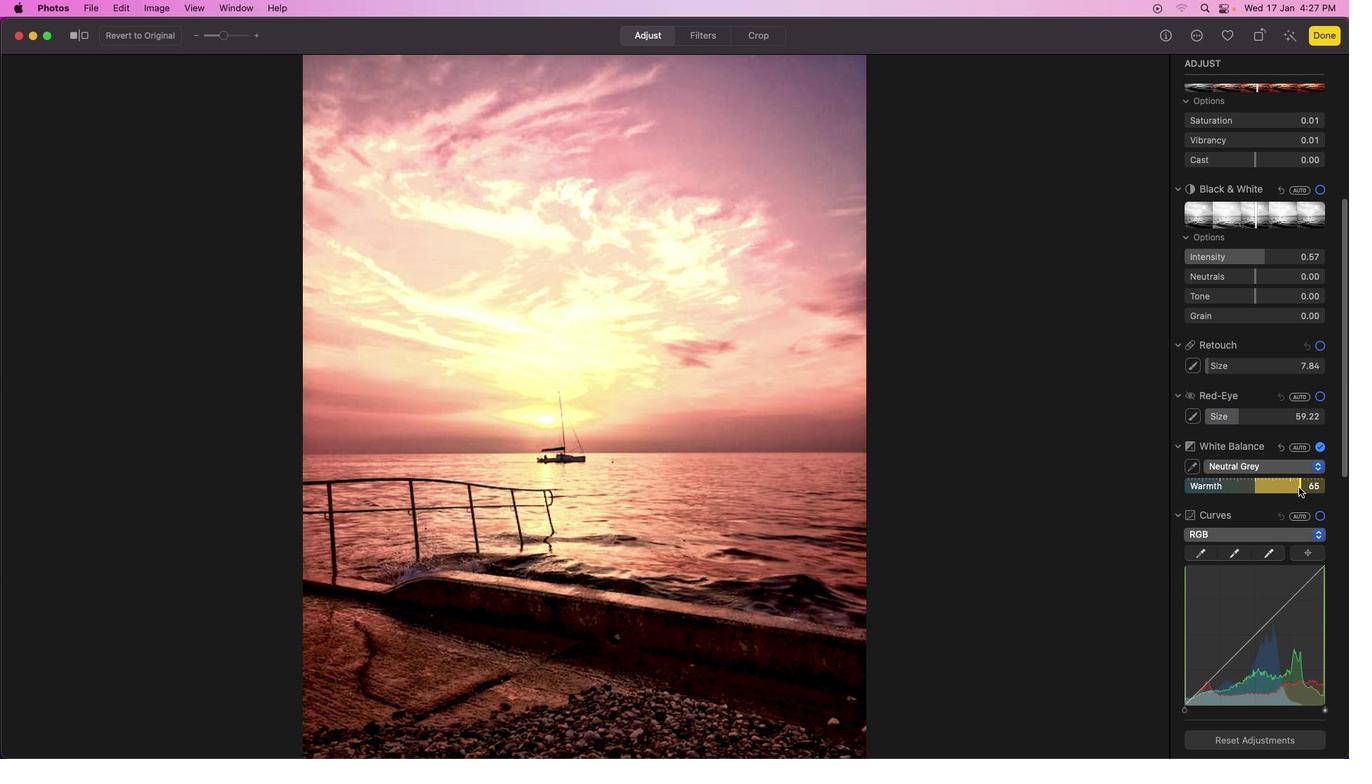 
Action: Mouse moved to (1221, 499)
Screenshot: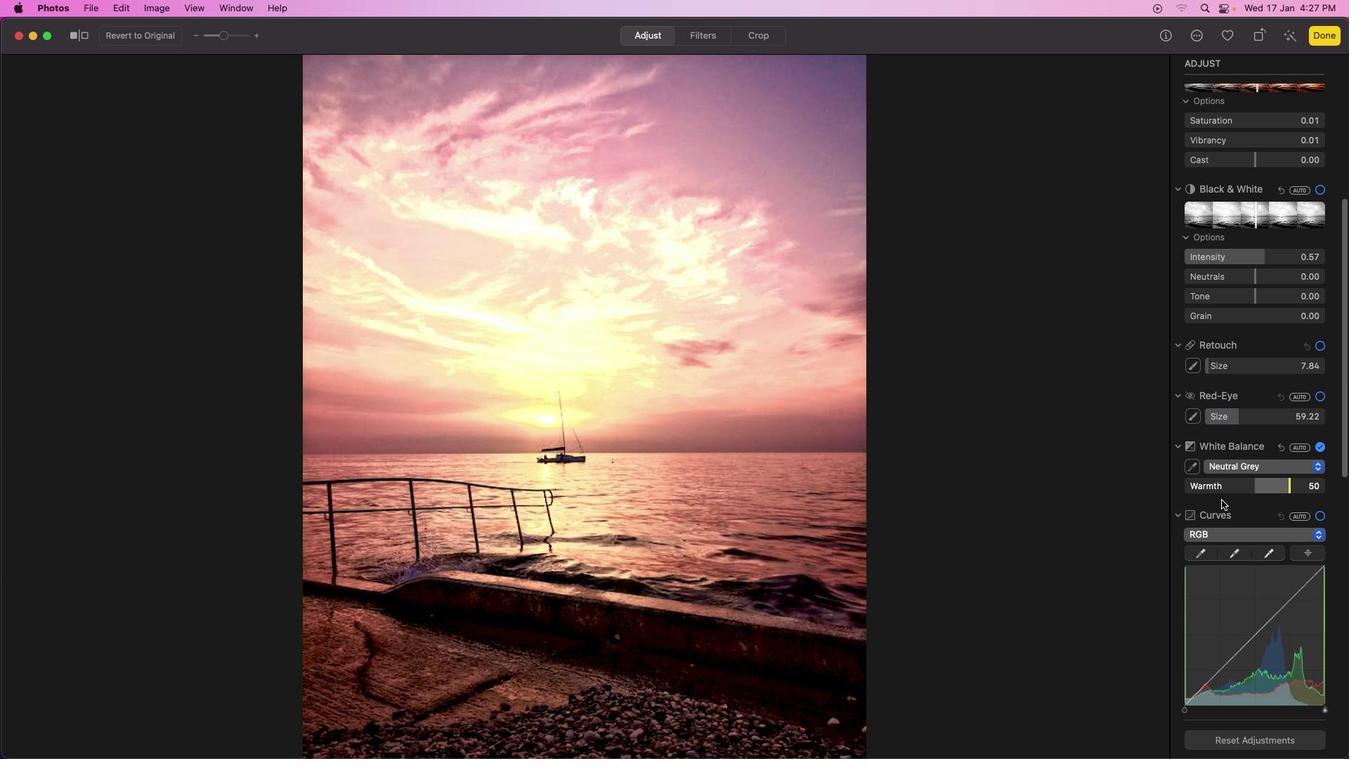 
Action: Mouse scrolled (1221, 499) with delta (0, 0)
Screenshot: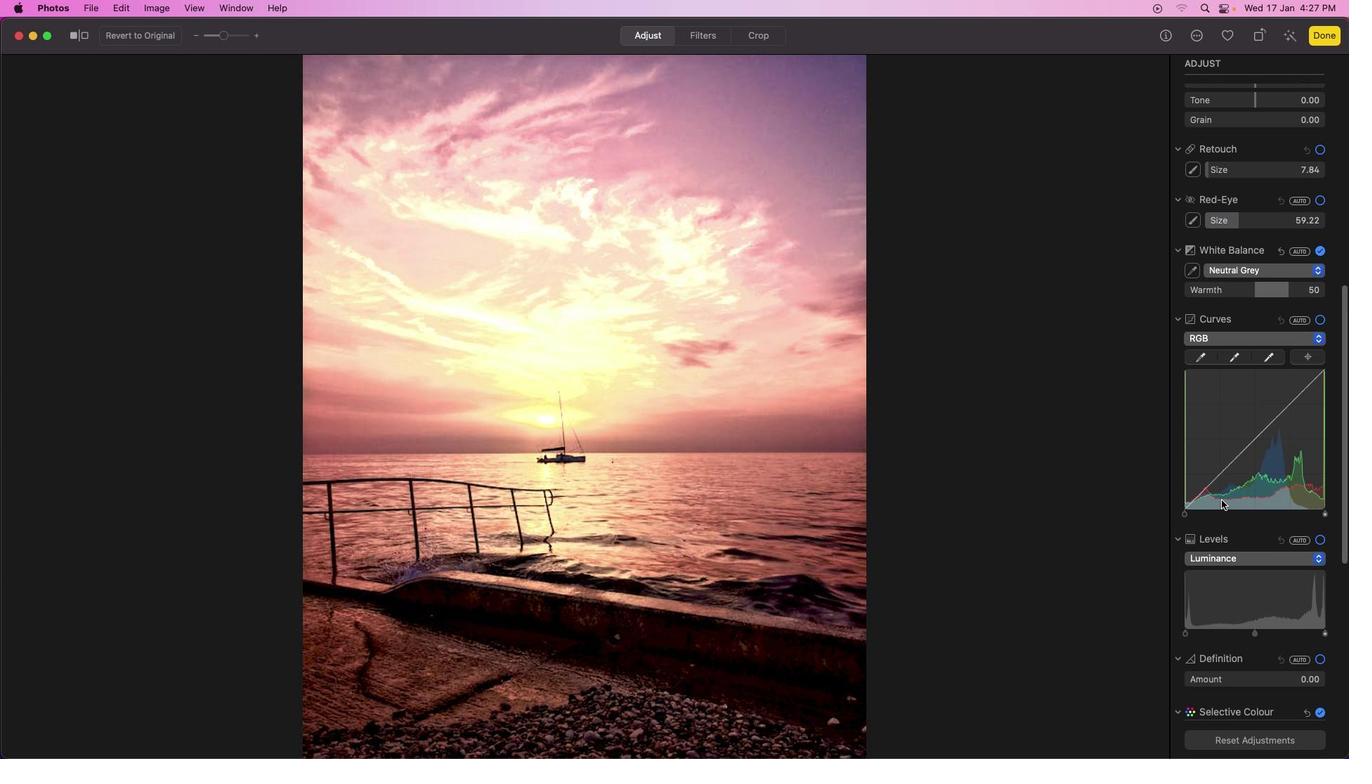 
Action: Mouse scrolled (1221, 499) with delta (0, 0)
Screenshot: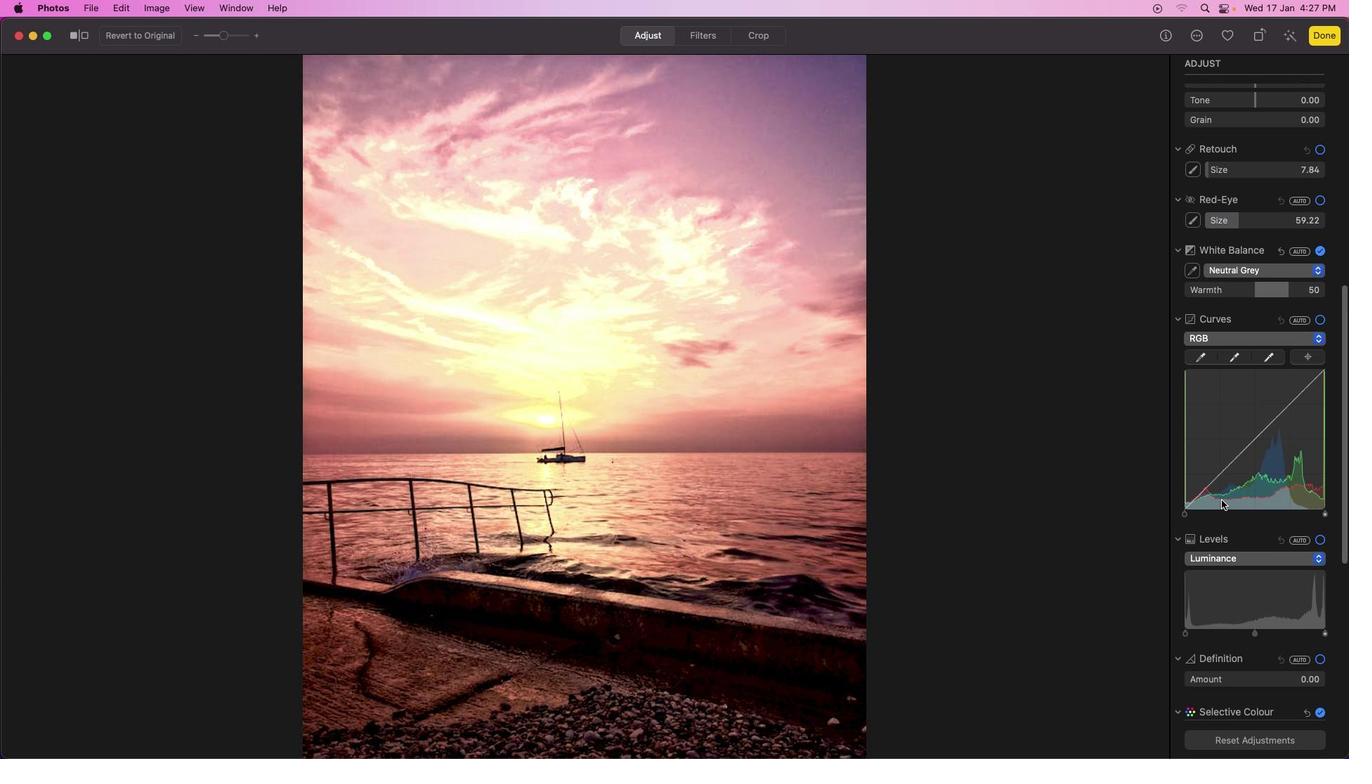 
Action: Mouse scrolled (1221, 499) with delta (0, -2)
Screenshot: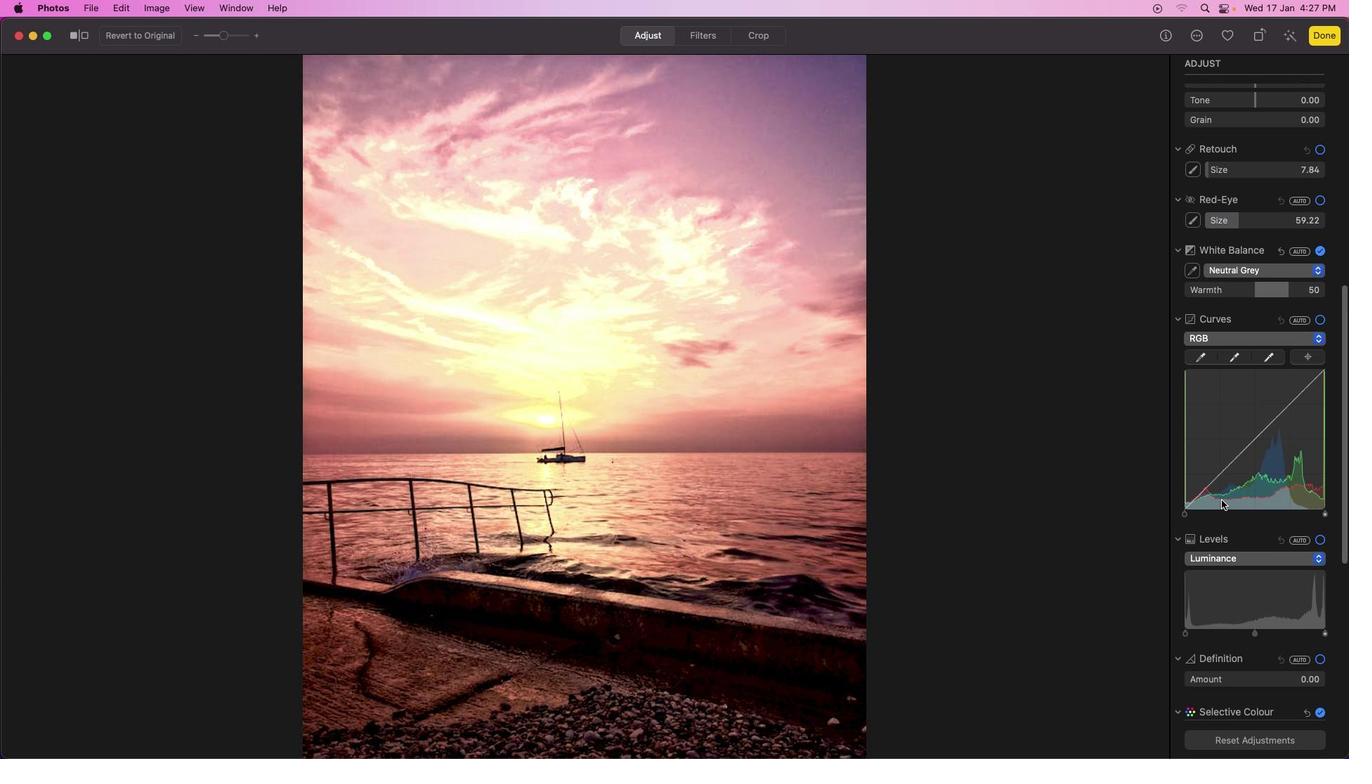
Action: Mouse scrolled (1221, 499) with delta (0, -2)
Screenshot: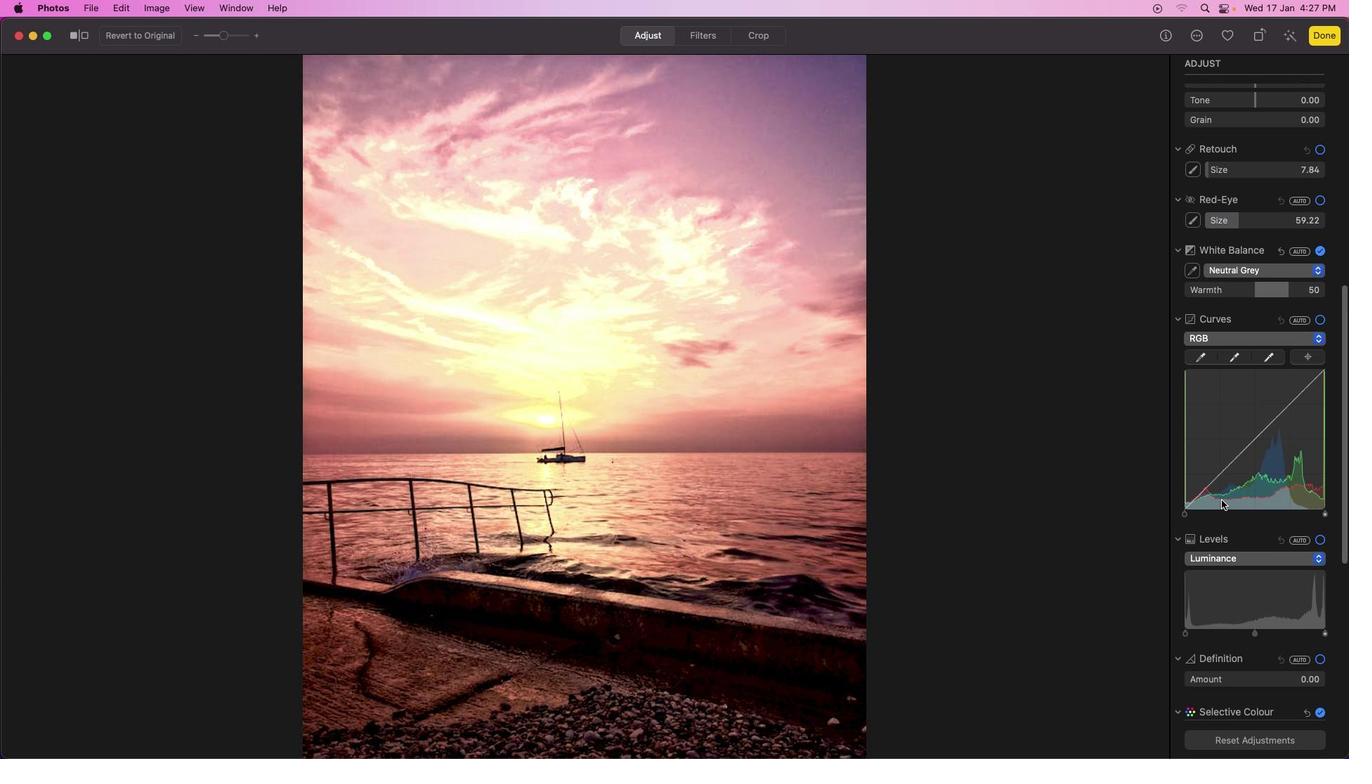 
Action: Mouse scrolled (1221, 499) with delta (0, -3)
Screenshot: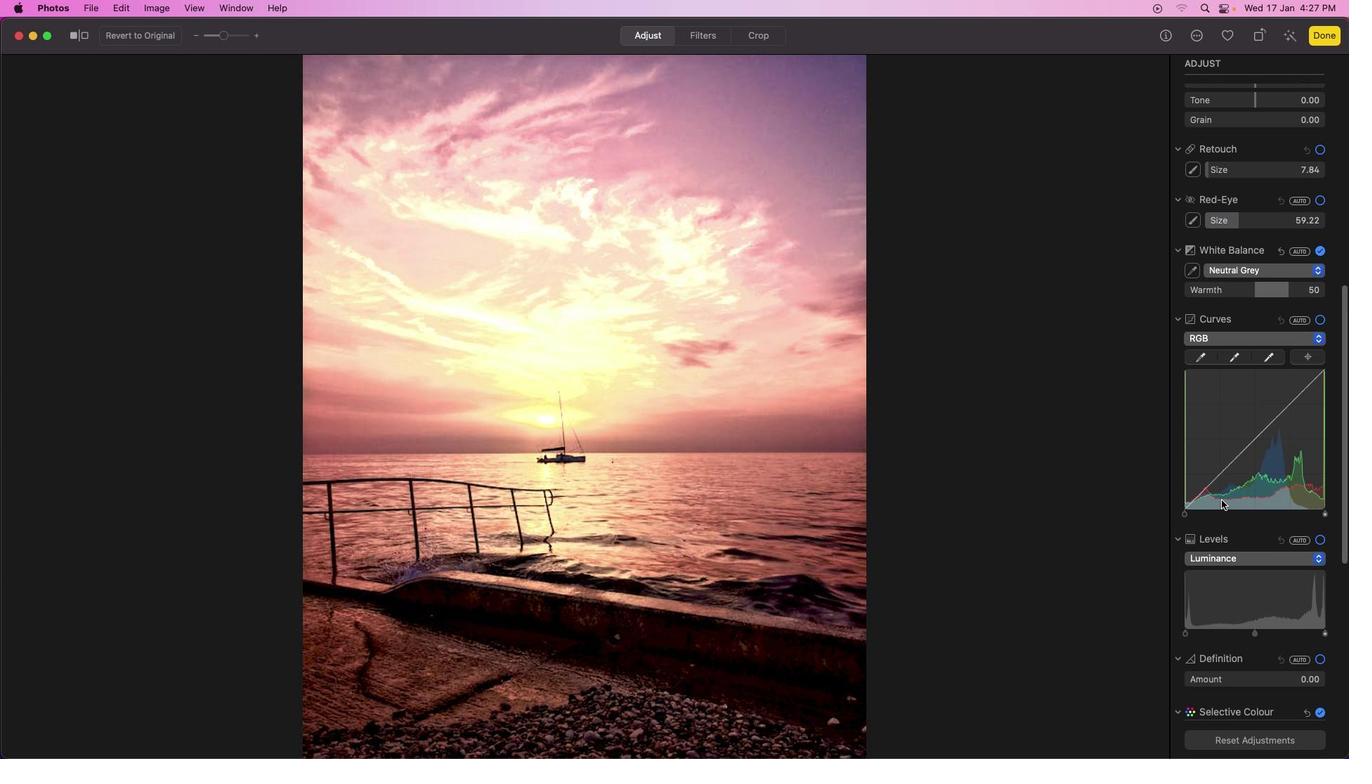 
Action: Mouse scrolled (1221, 499) with delta (0, -4)
Screenshot: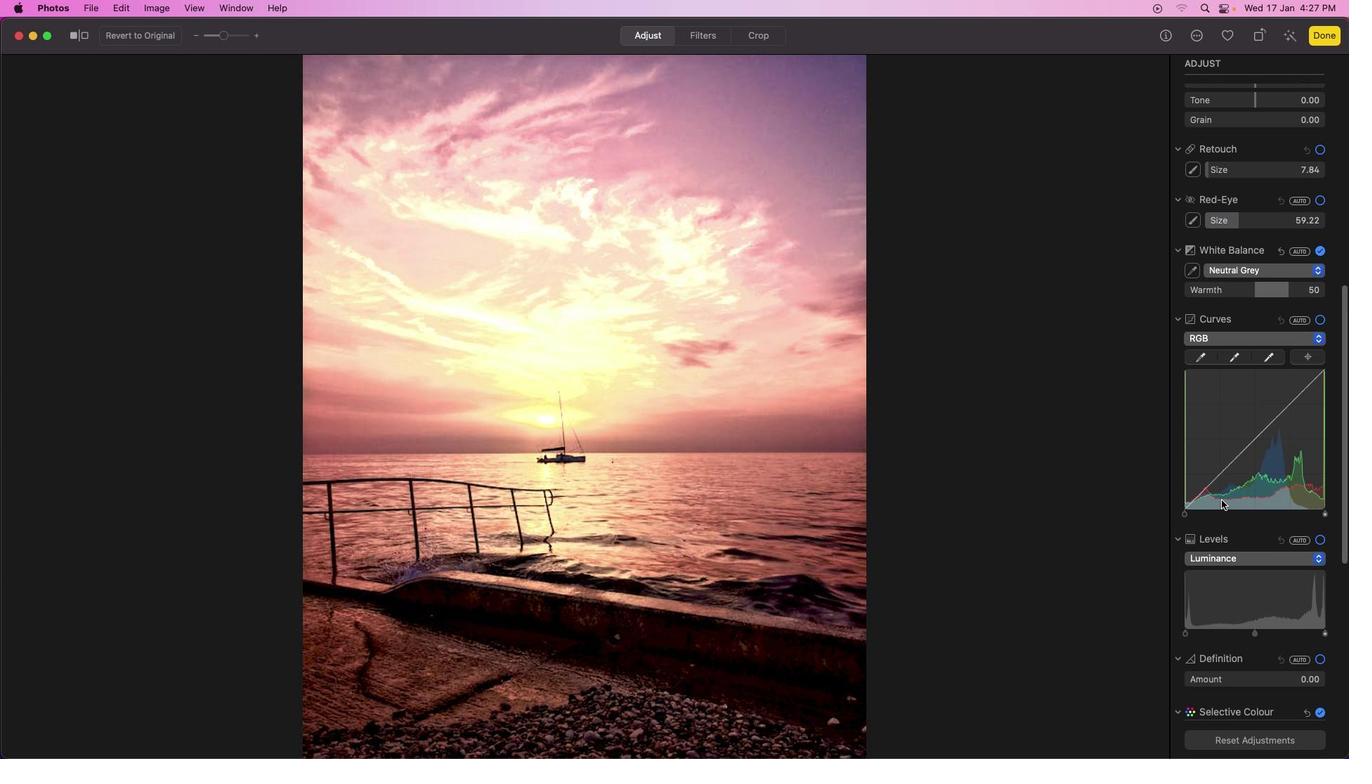 
Action: Mouse scrolled (1221, 499) with delta (0, -4)
Screenshot: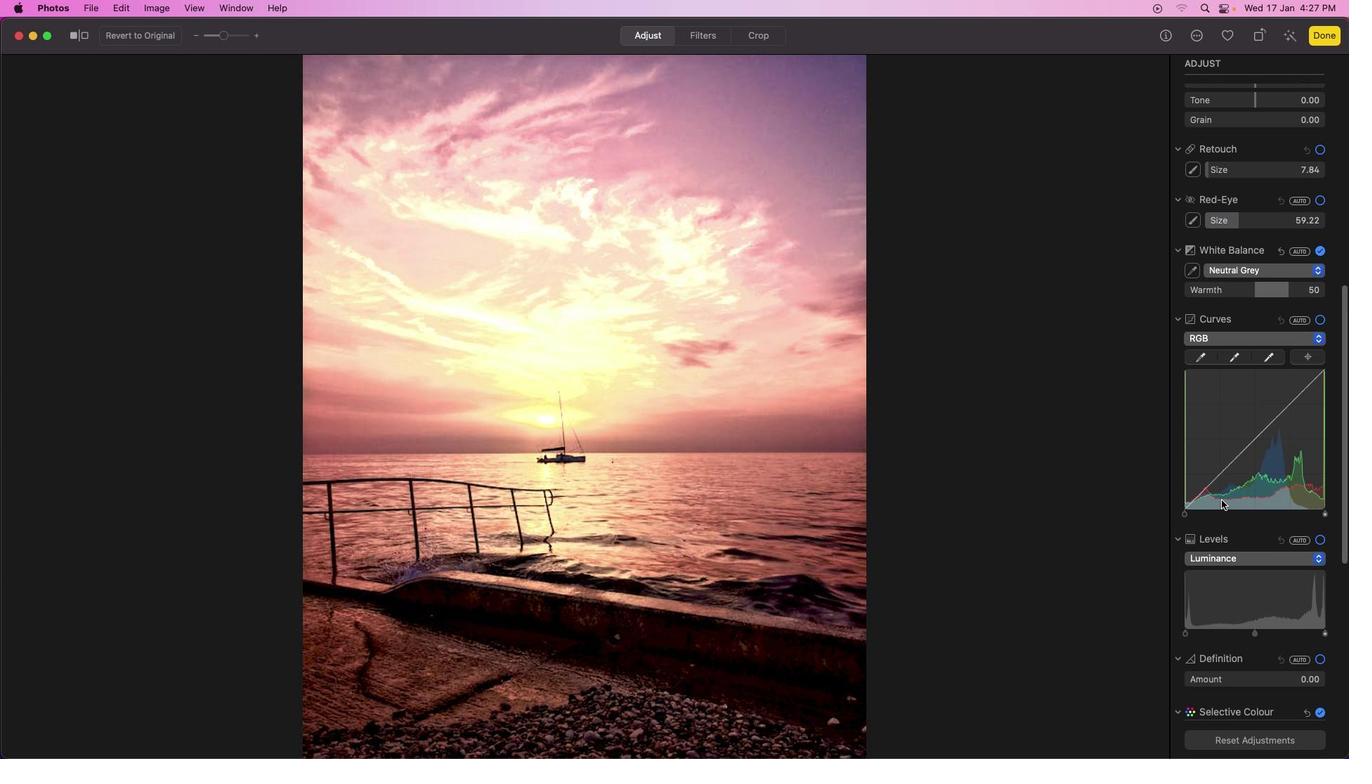 
Action: Mouse scrolled (1221, 499) with delta (0, 0)
Screenshot: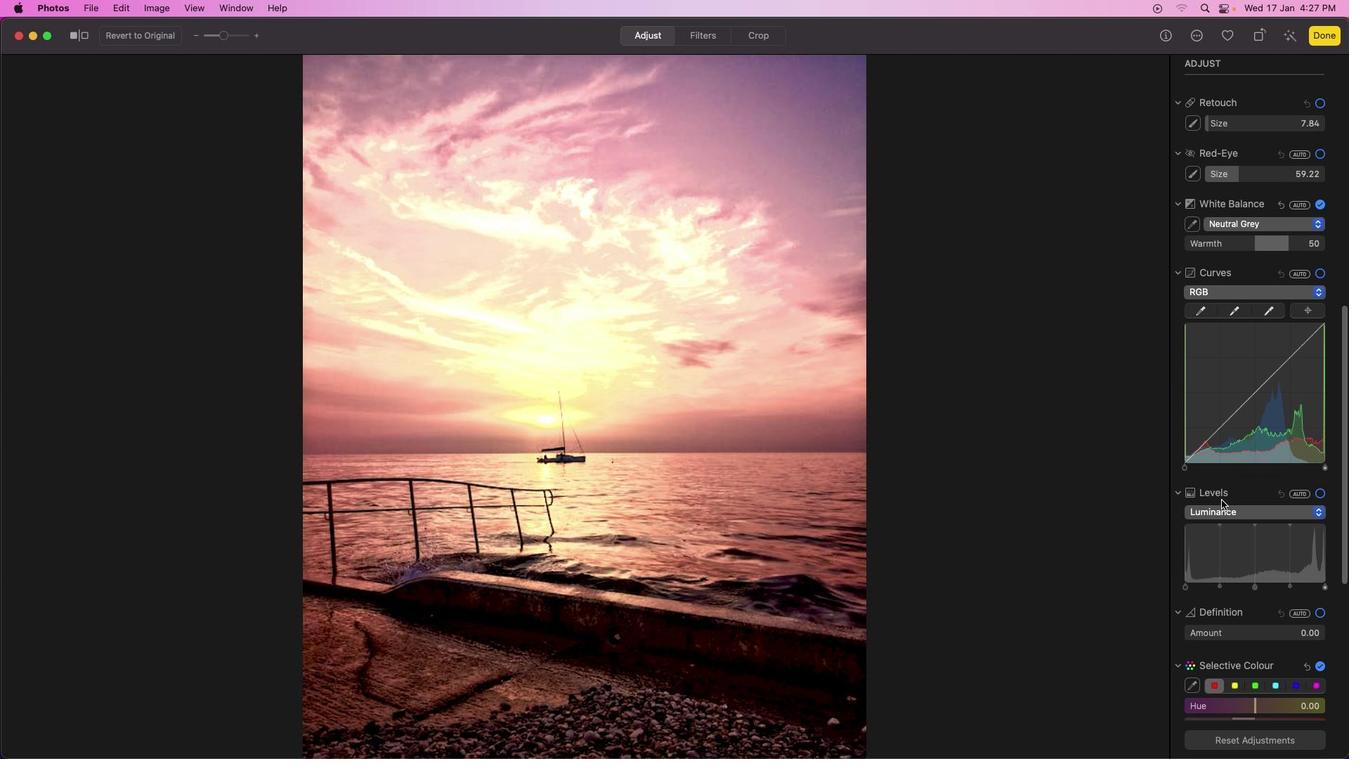 
Action: Mouse scrolled (1221, 499) with delta (0, 0)
Screenshot: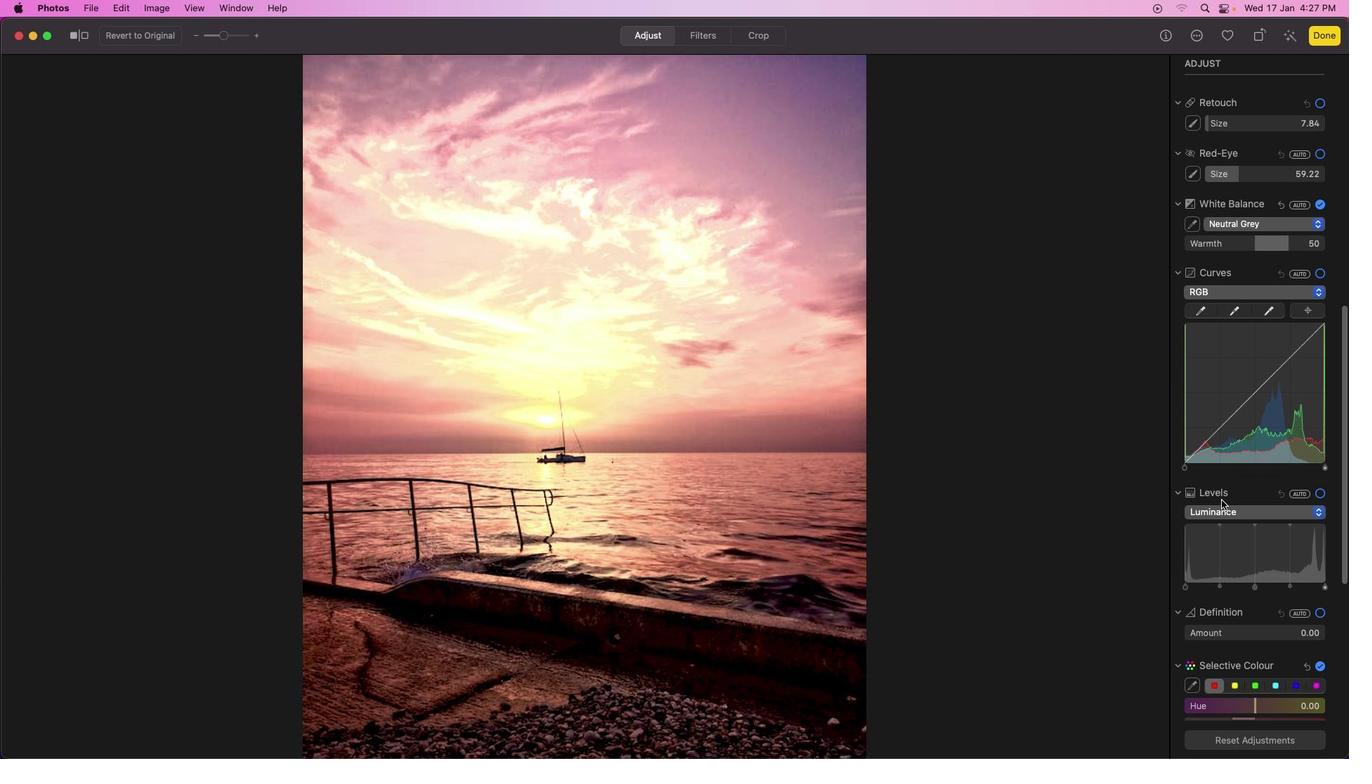 
Action: Mouse scrolled (1221, 499) with delta (0, 0)
Screenshot: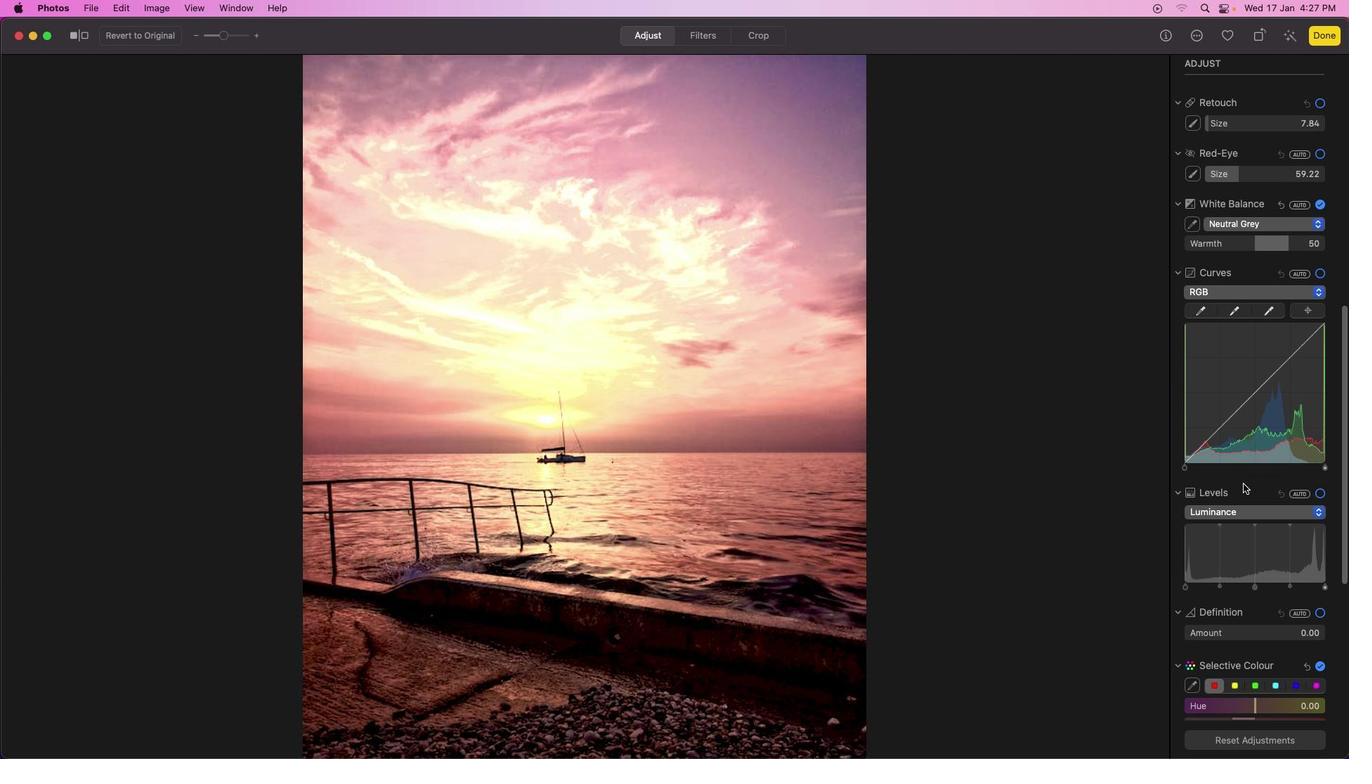 
Action: Mouse scrolled (1221, 499) with delta (0, 0)
Screenshot: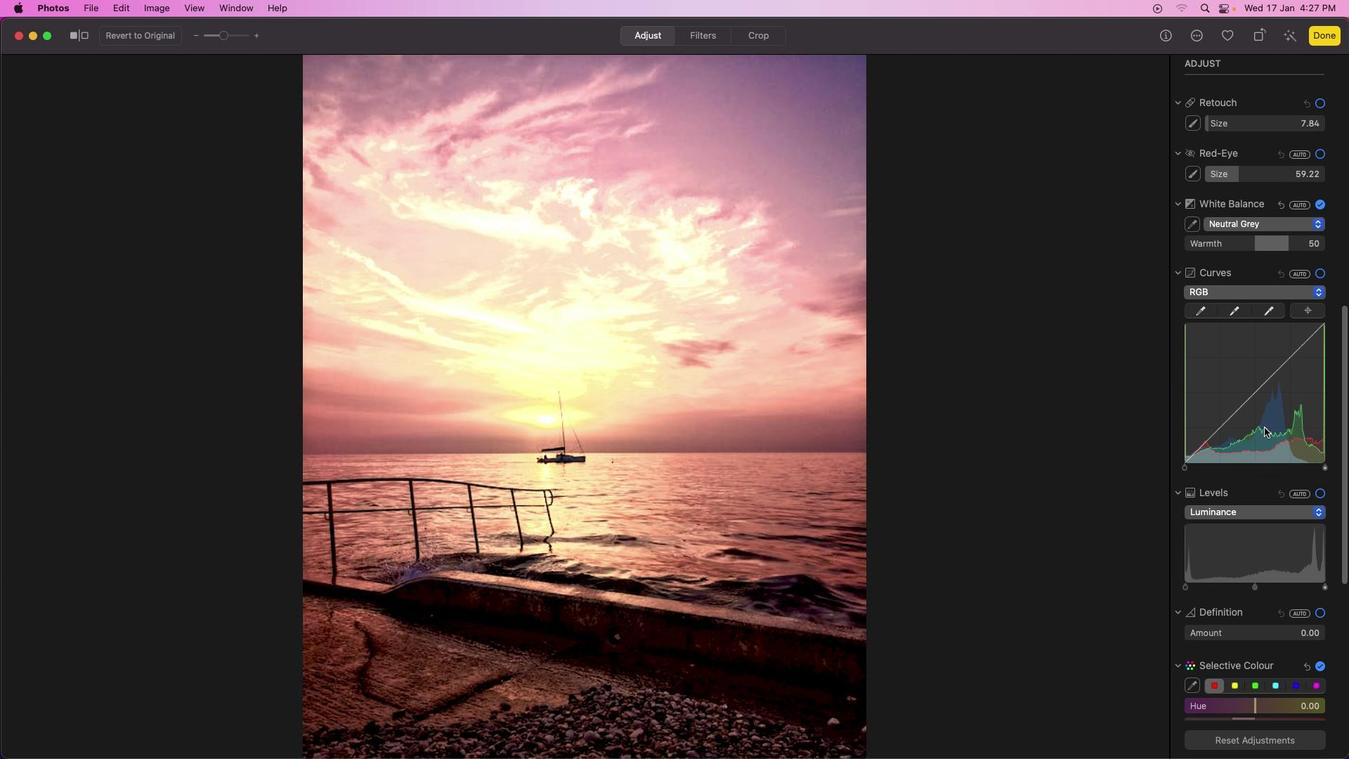 
Action: Mouse scrolled (1221, 499) with delta (0, -1)
Screenshot: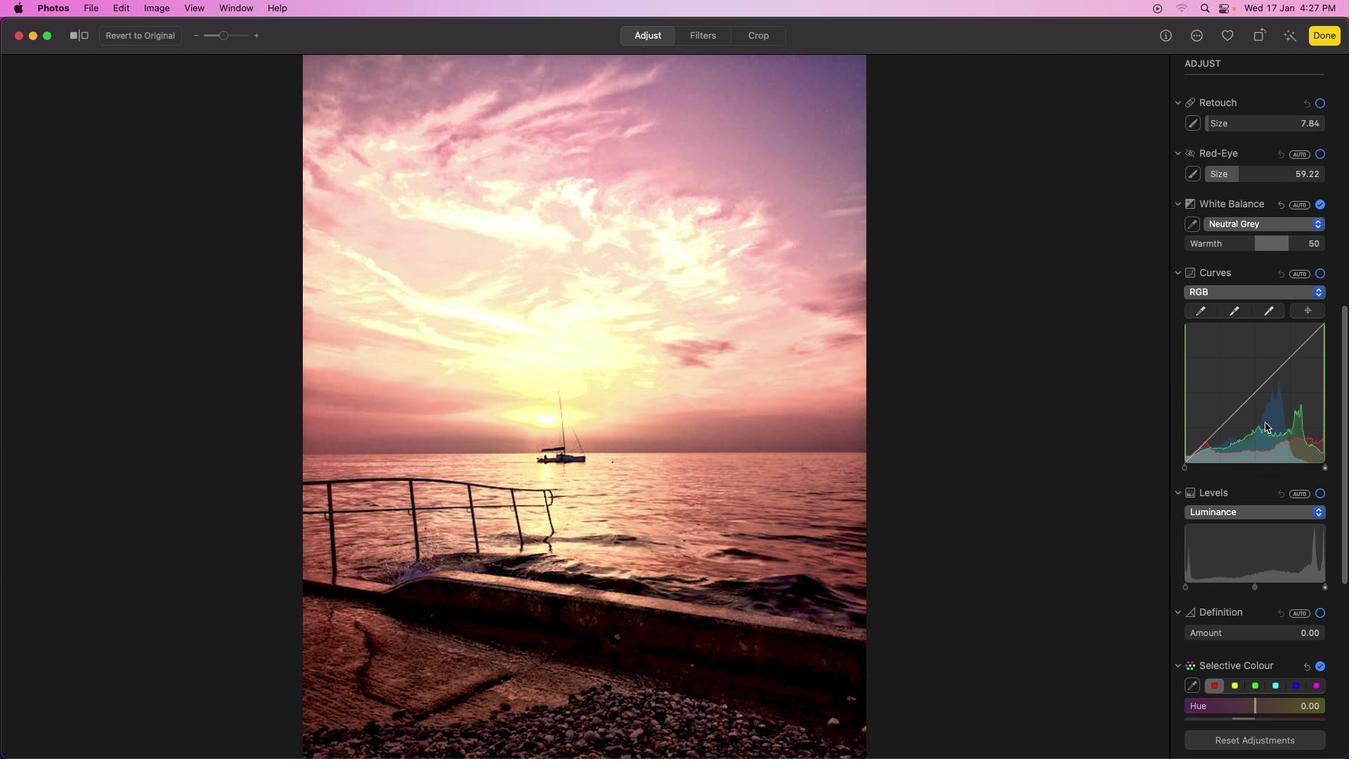 
Action: Mouse moved to (1262, 439)
Screenshot: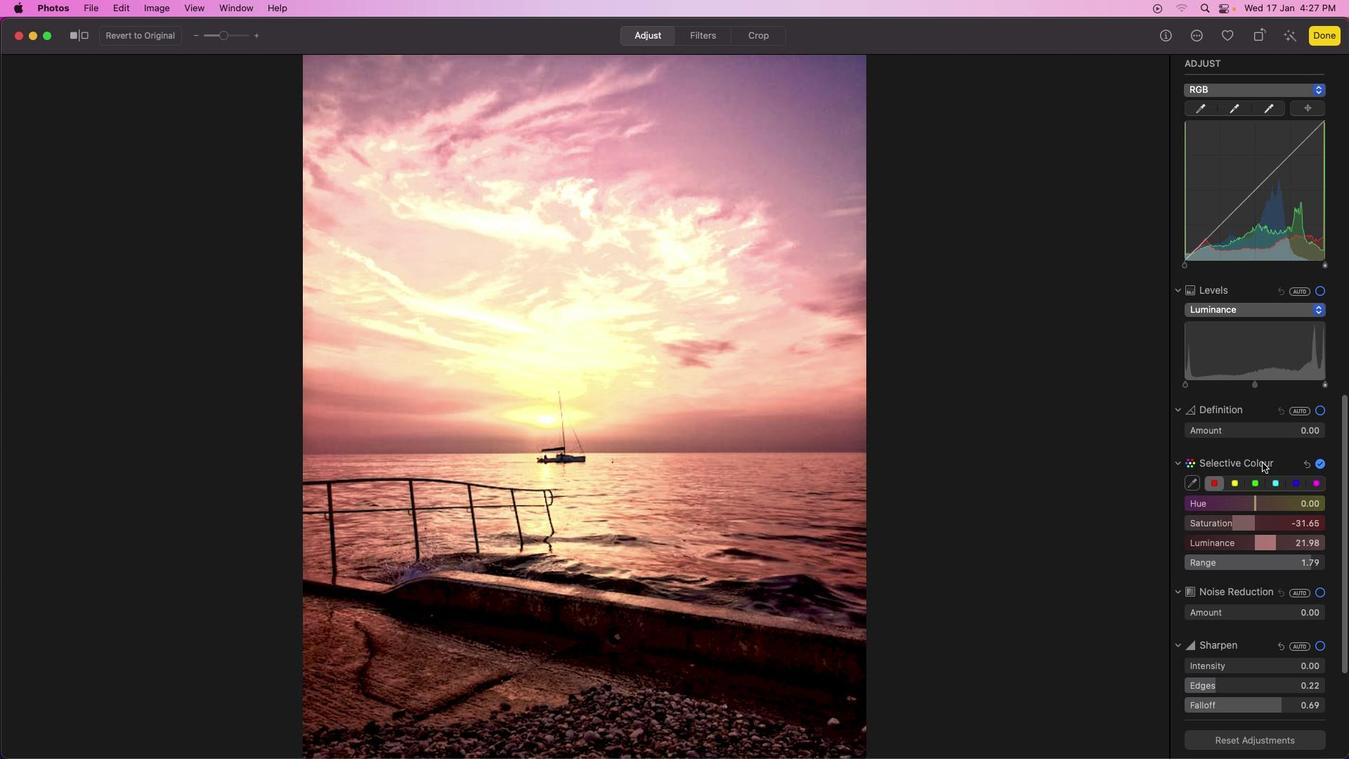 
Action: Mouse scrolled (1262, 439) with delta (0, 0)
Screenshot: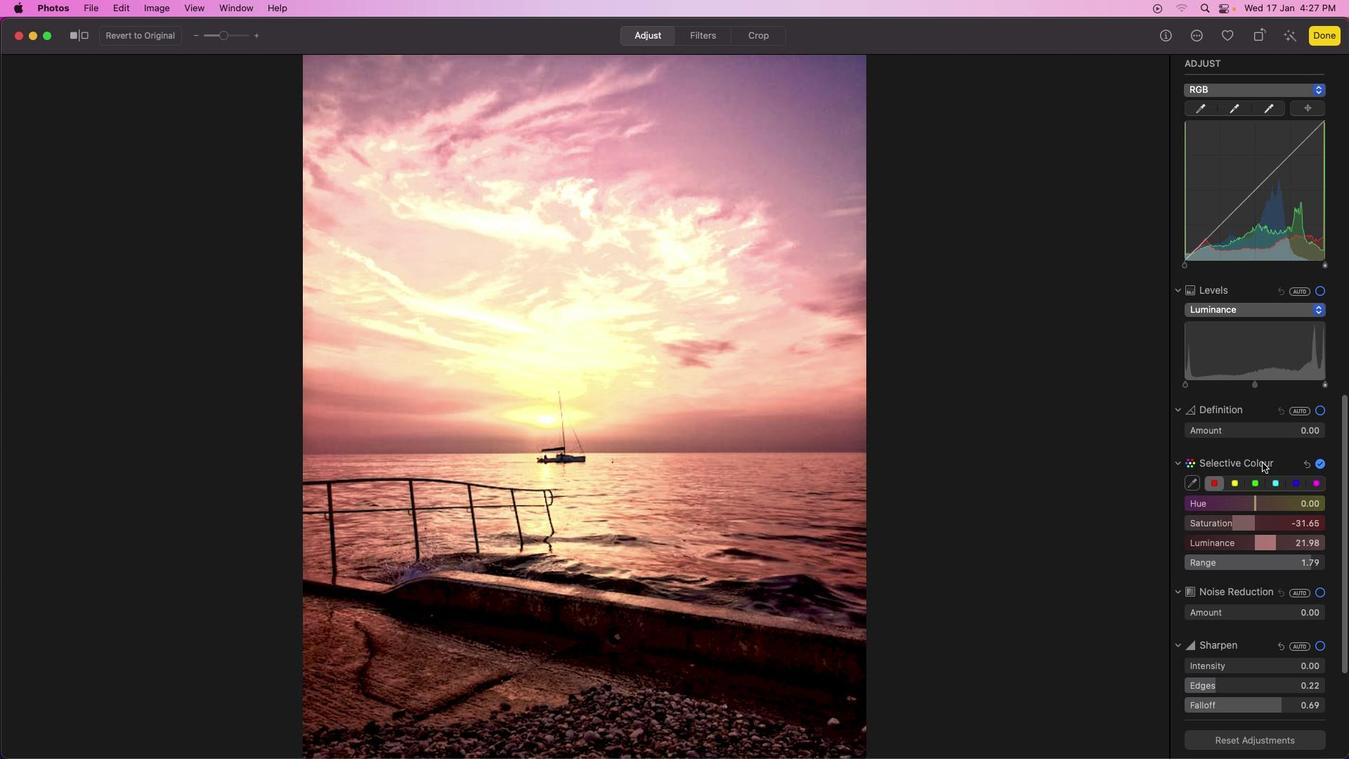 
Action: Mouse moved to (1262, 450)
Screenshot: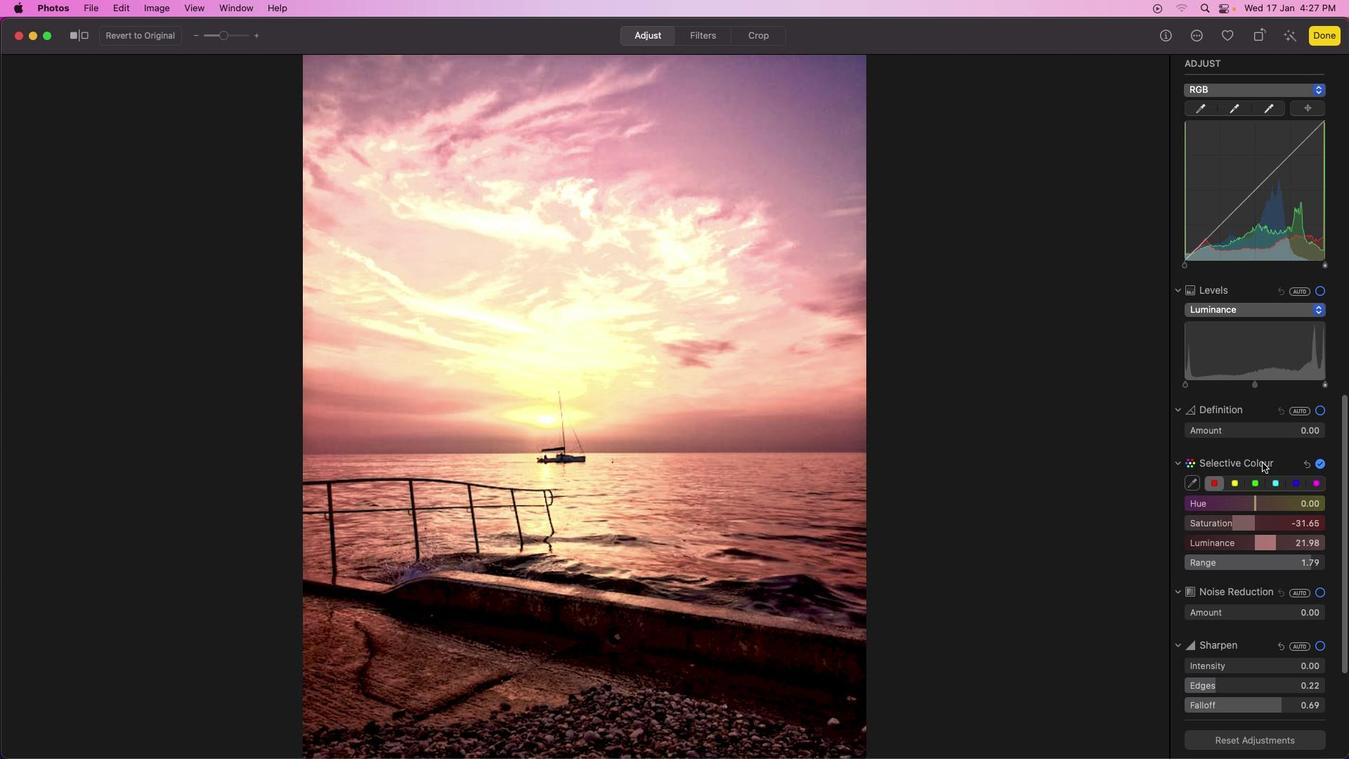 
Action: Mouse scrolled (1262, 450) with delta (0, 0)
Screenshot: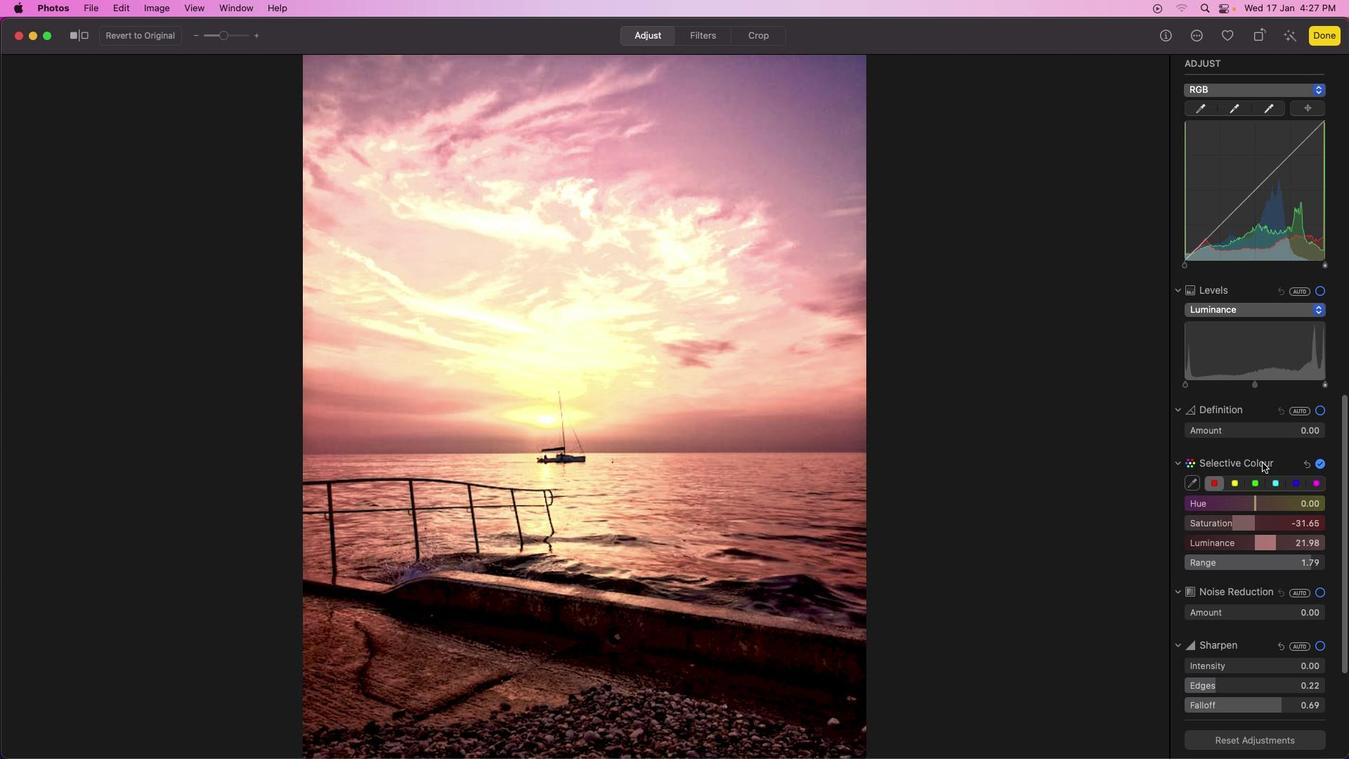 
Action: Mouse moved to (1262, 456)
Screenshot: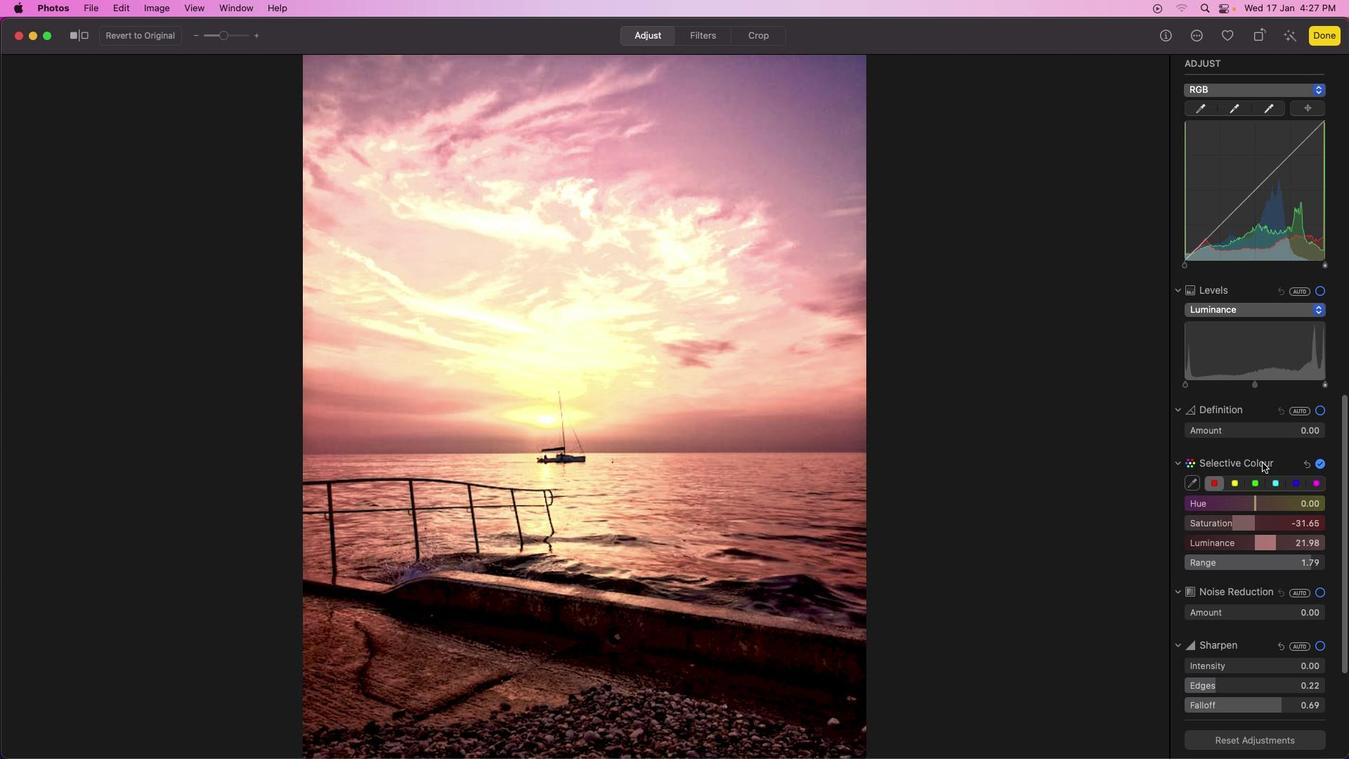 
Action: Mouse scrolled (1262, 456) with delta (0, -2)
Screenshot: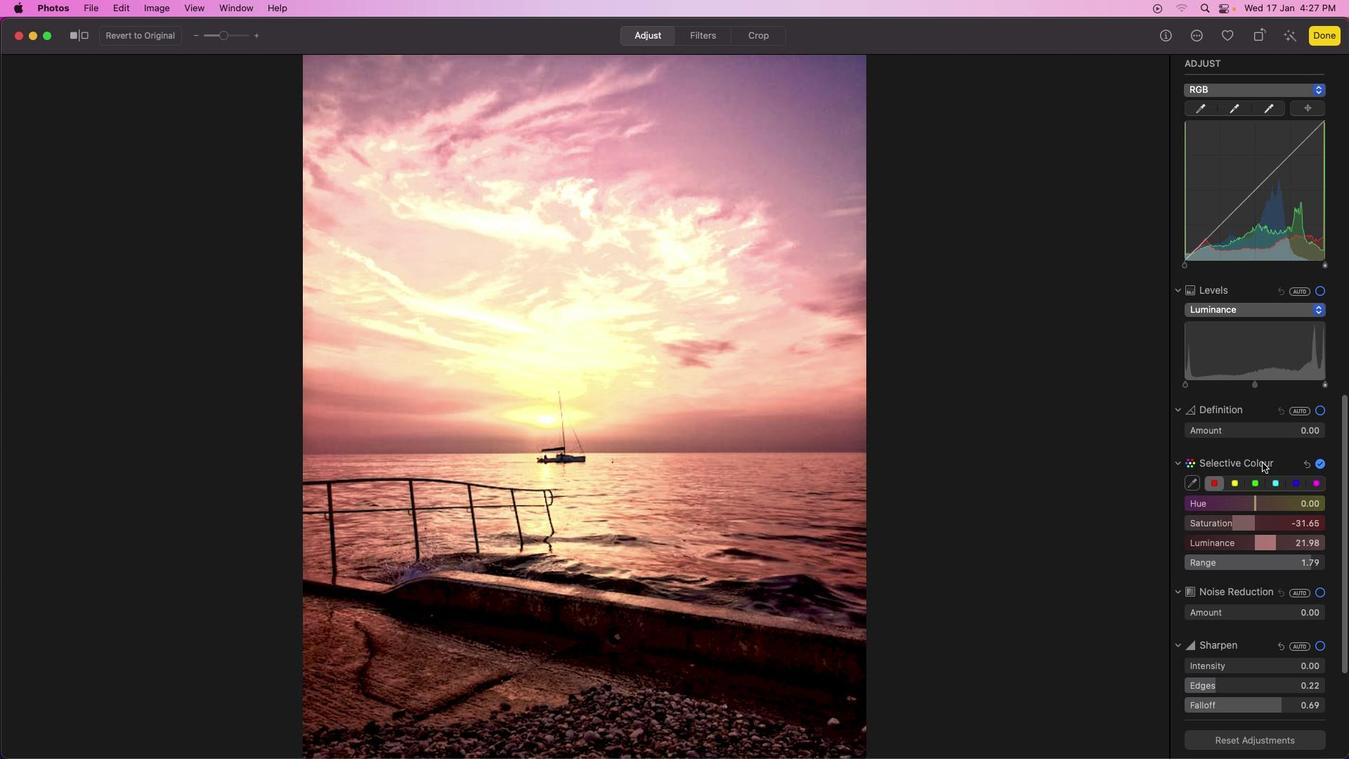
Action: Mouse moved to (1262, 459)
Screenshot: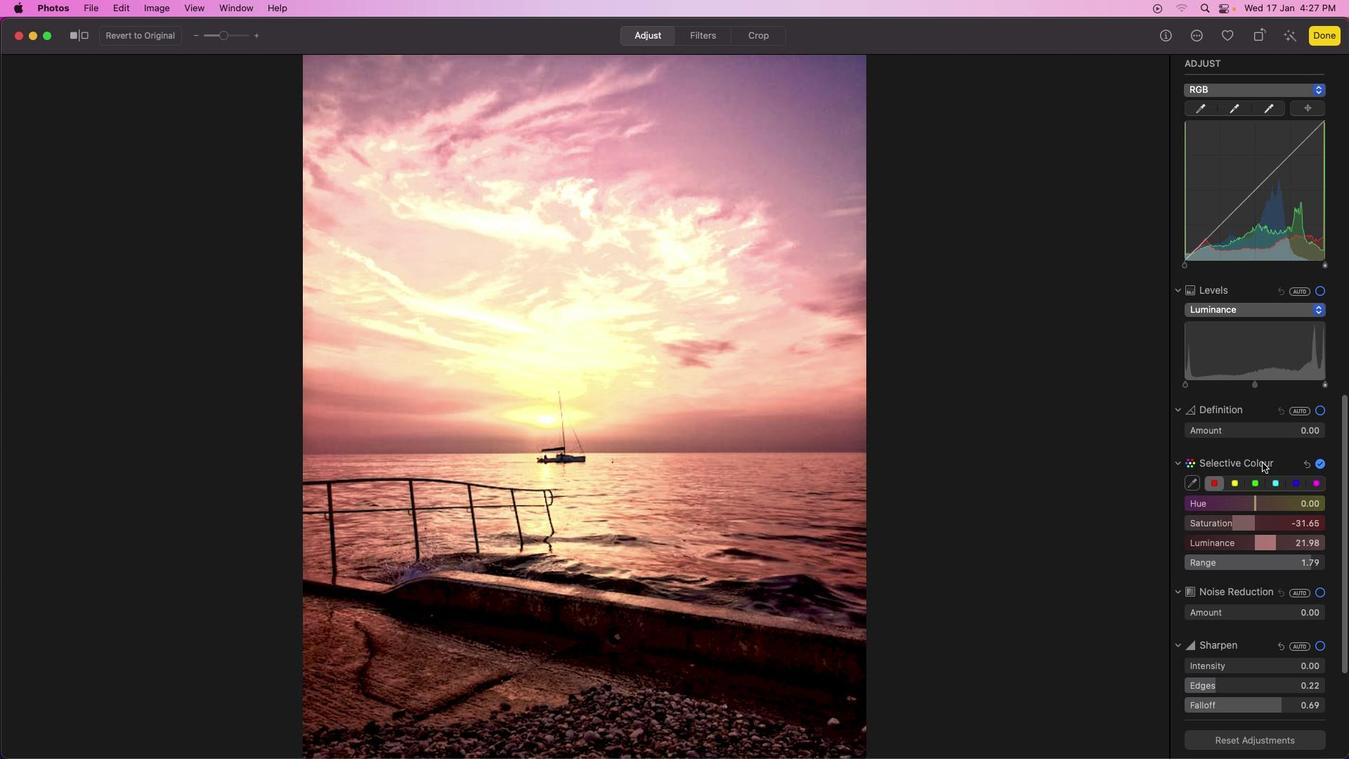 
Action: Mouse scrolled (1262, 459) with delta (0, -3)
Screenshot: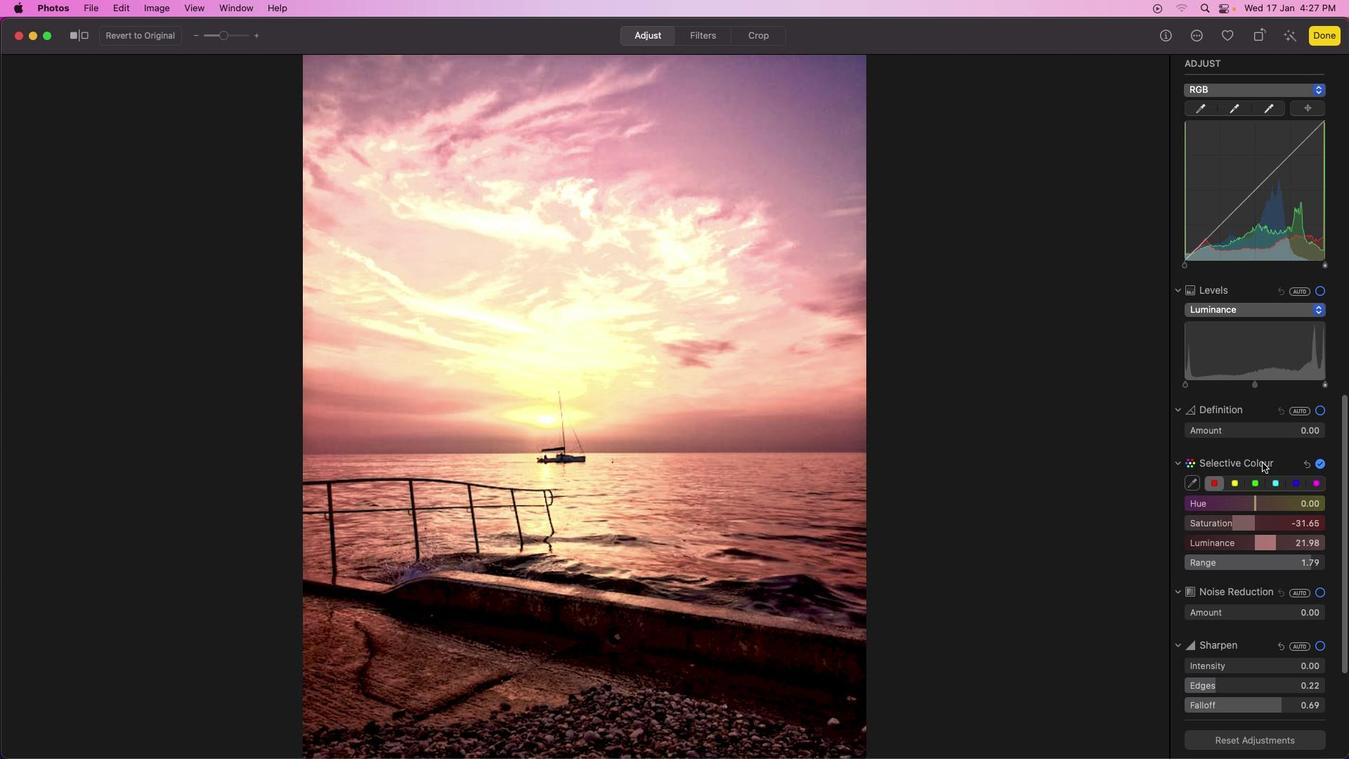 
Action: Mouse moved to (1262, 460)
Screenshot: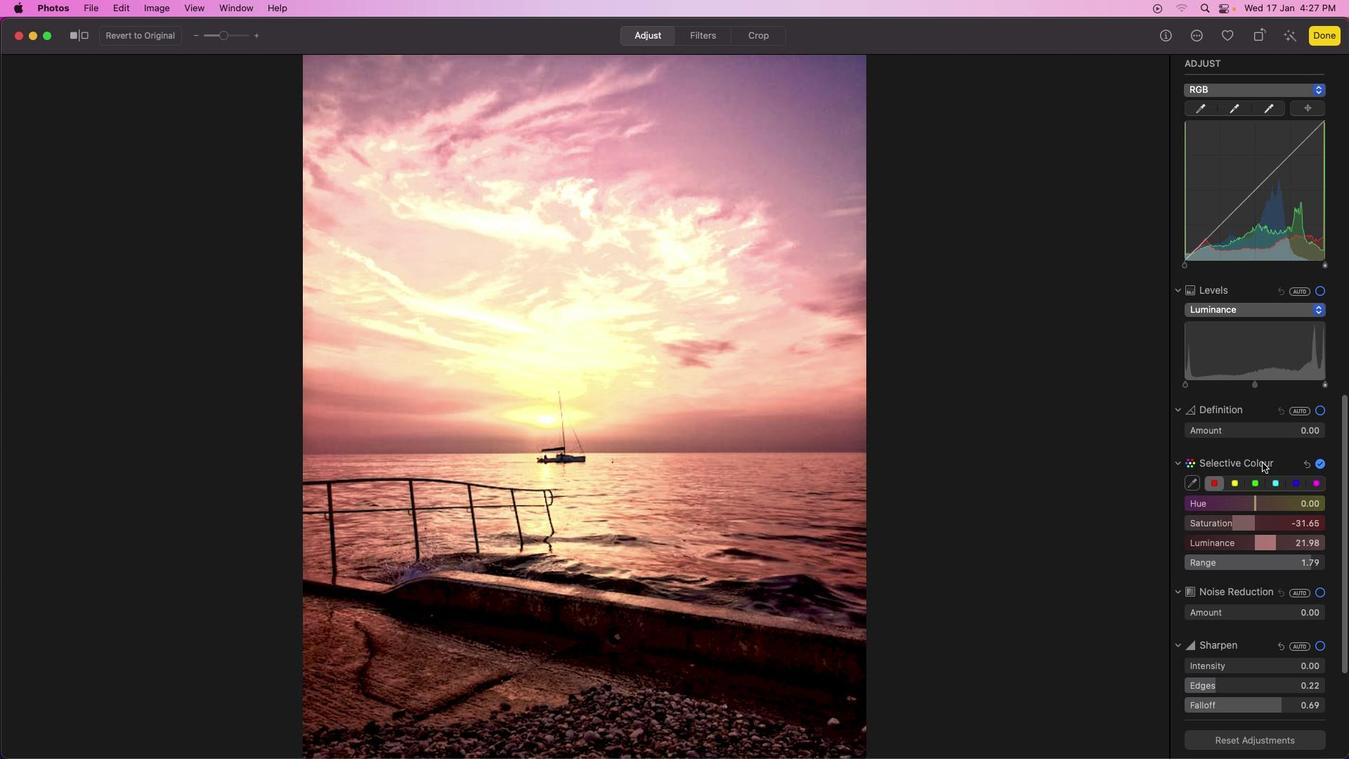 
Action: Mouse scrolled (1262, 460) with delta (0, -3)
Screenshot: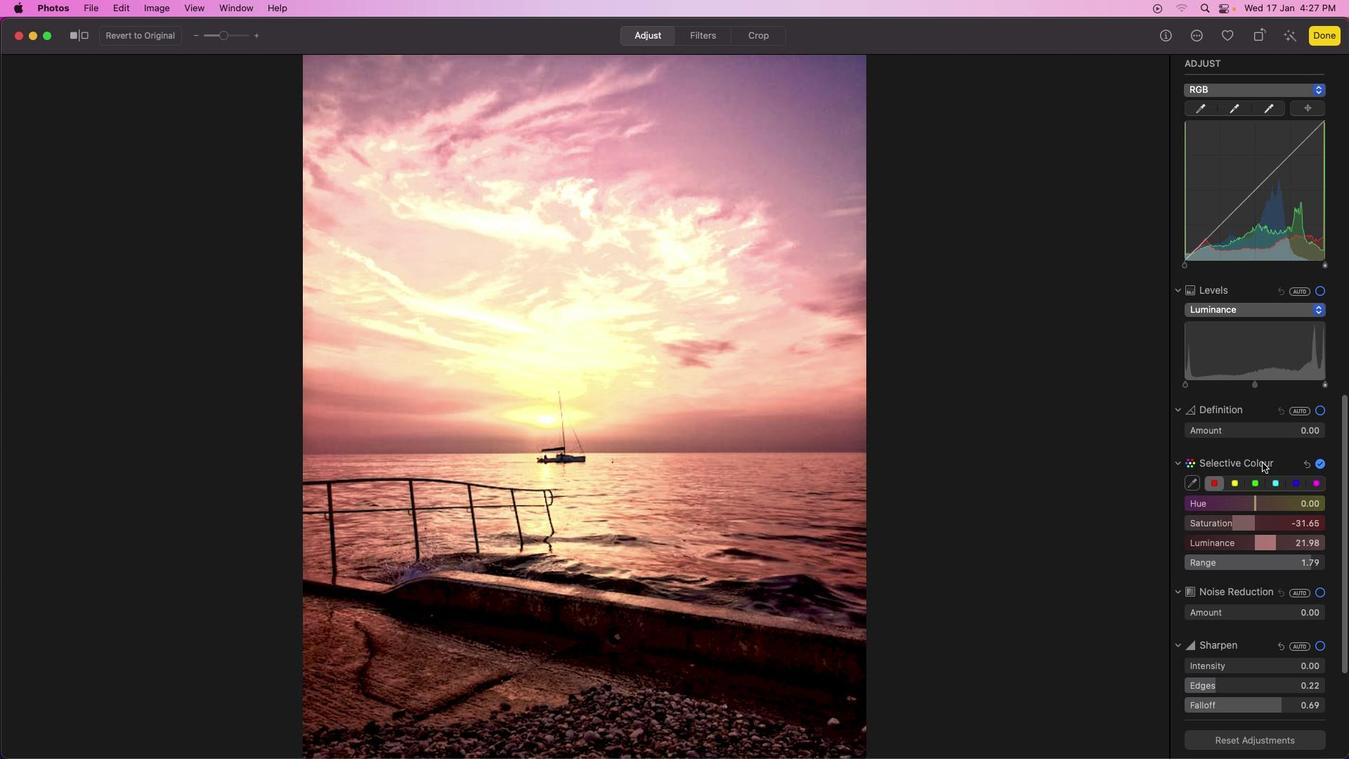 
Action: Mouse moved to (1262, 460)
Screenshot: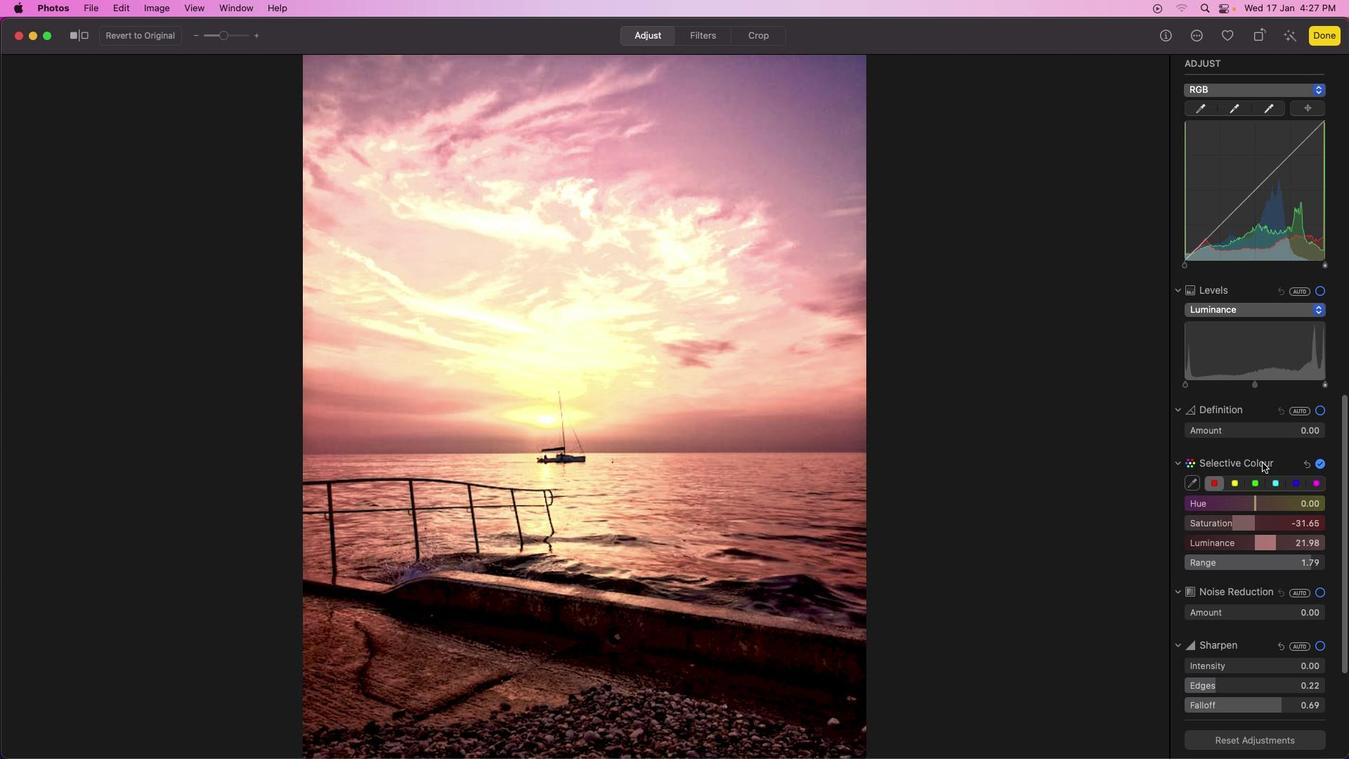 
Action: Mouse scrolled (1262, 460) with delta (0, -4)
Screenshot: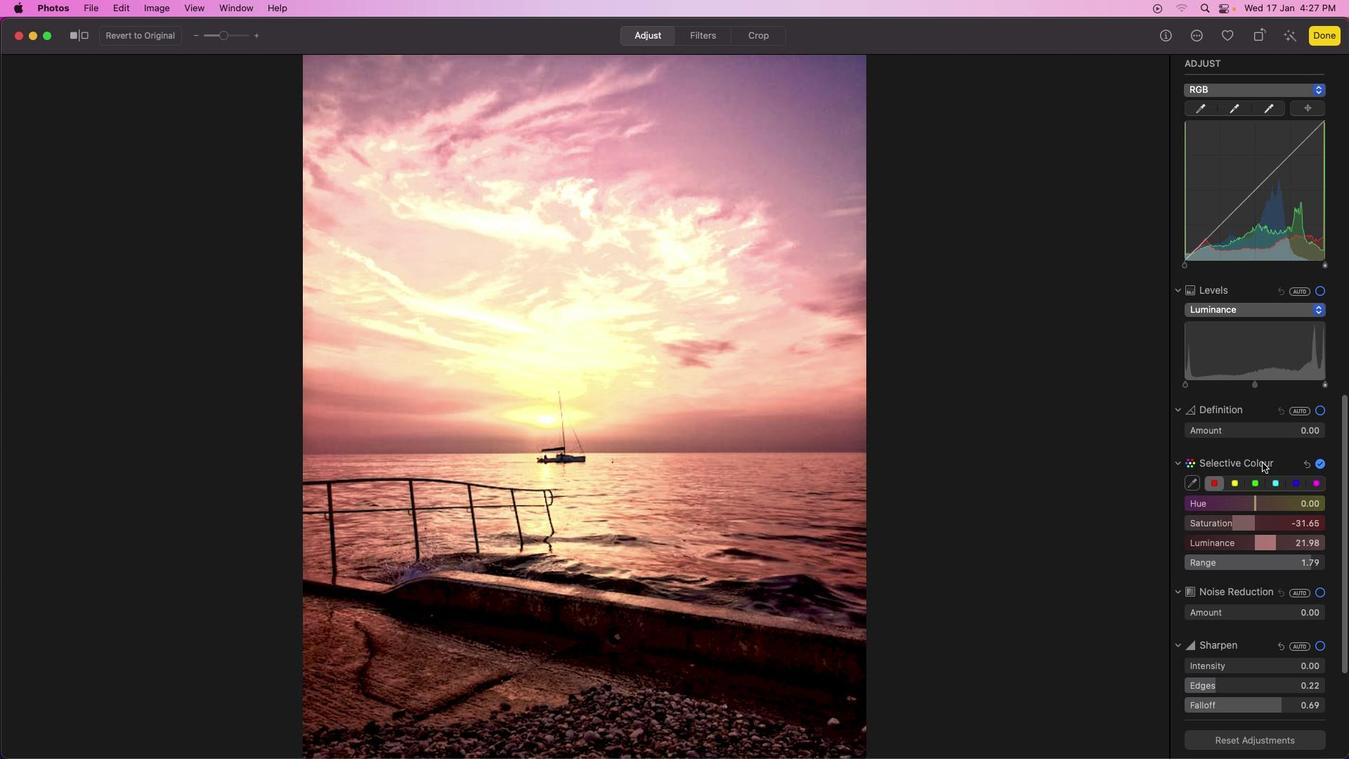 
Action: Mouse moved to (1263, 461)
Screenshot: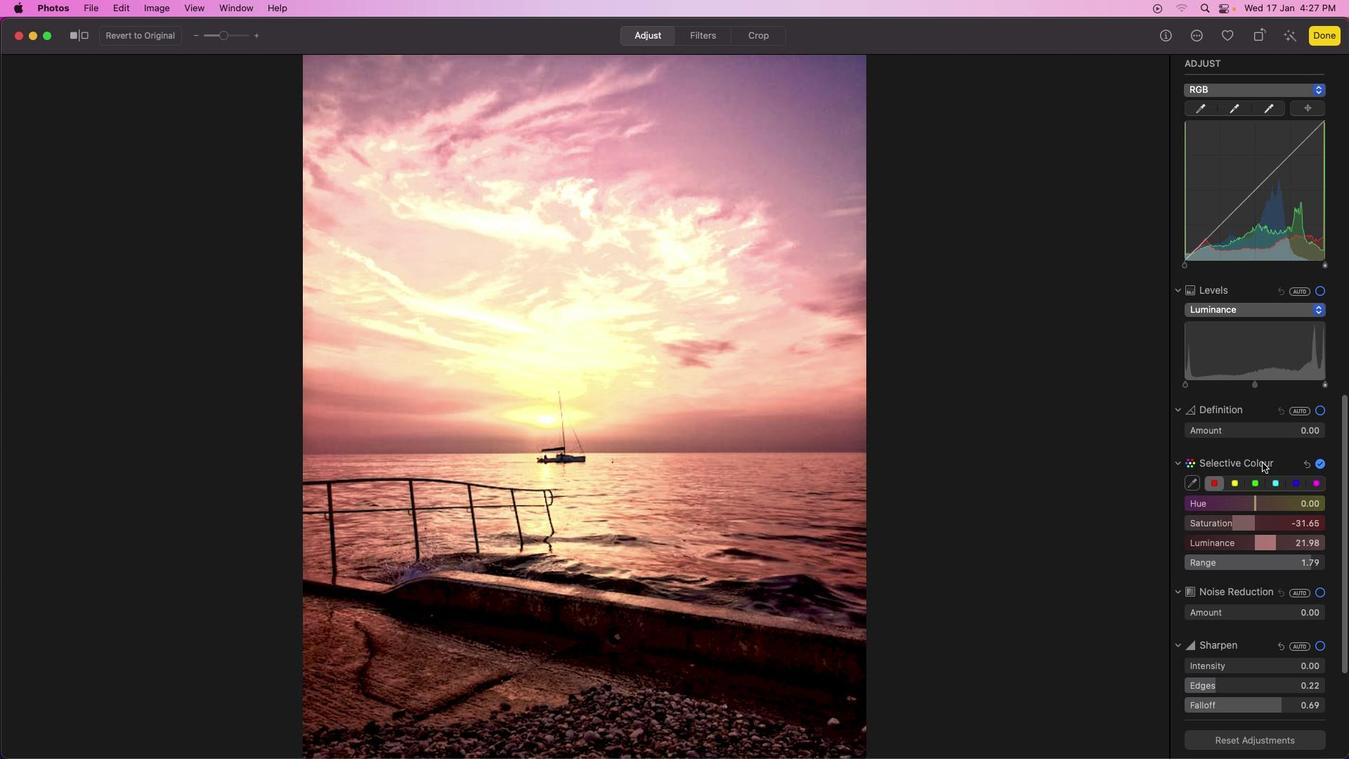 
Action: Mouse scrolled (1263, 461) with delta (0, -4)
Screenshot: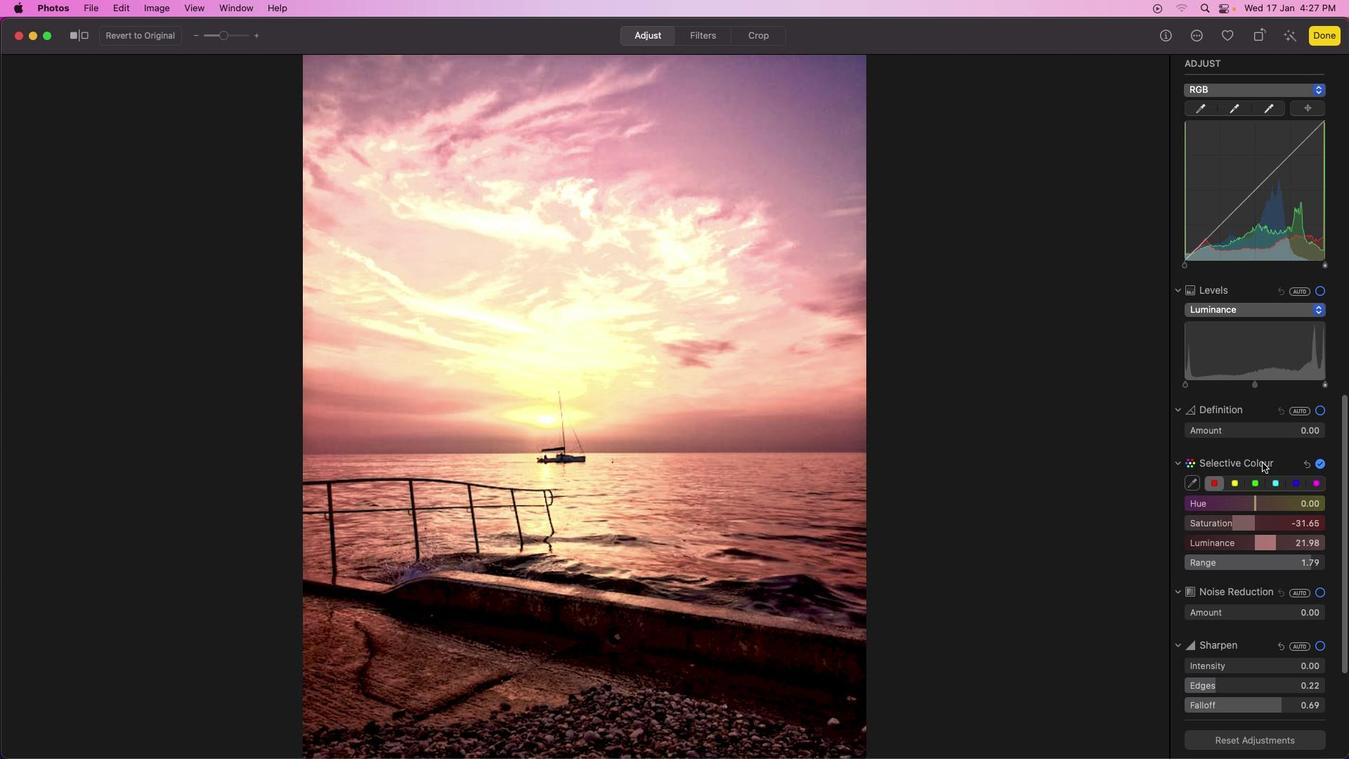 
Action: Mouse moved to (1263, 463)
Screenshot: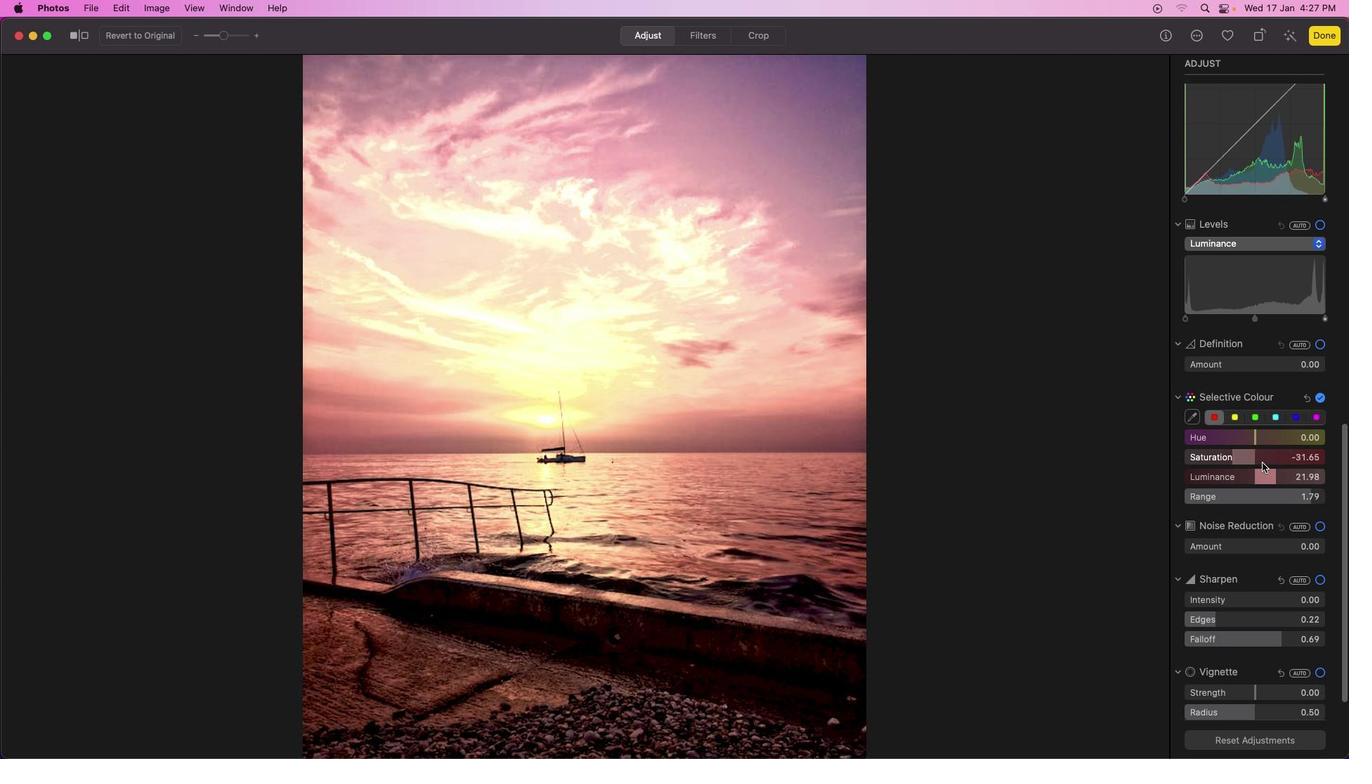 
Action: Mouse scrolled (1263, 463) with delta (0, 0)
Screenshot: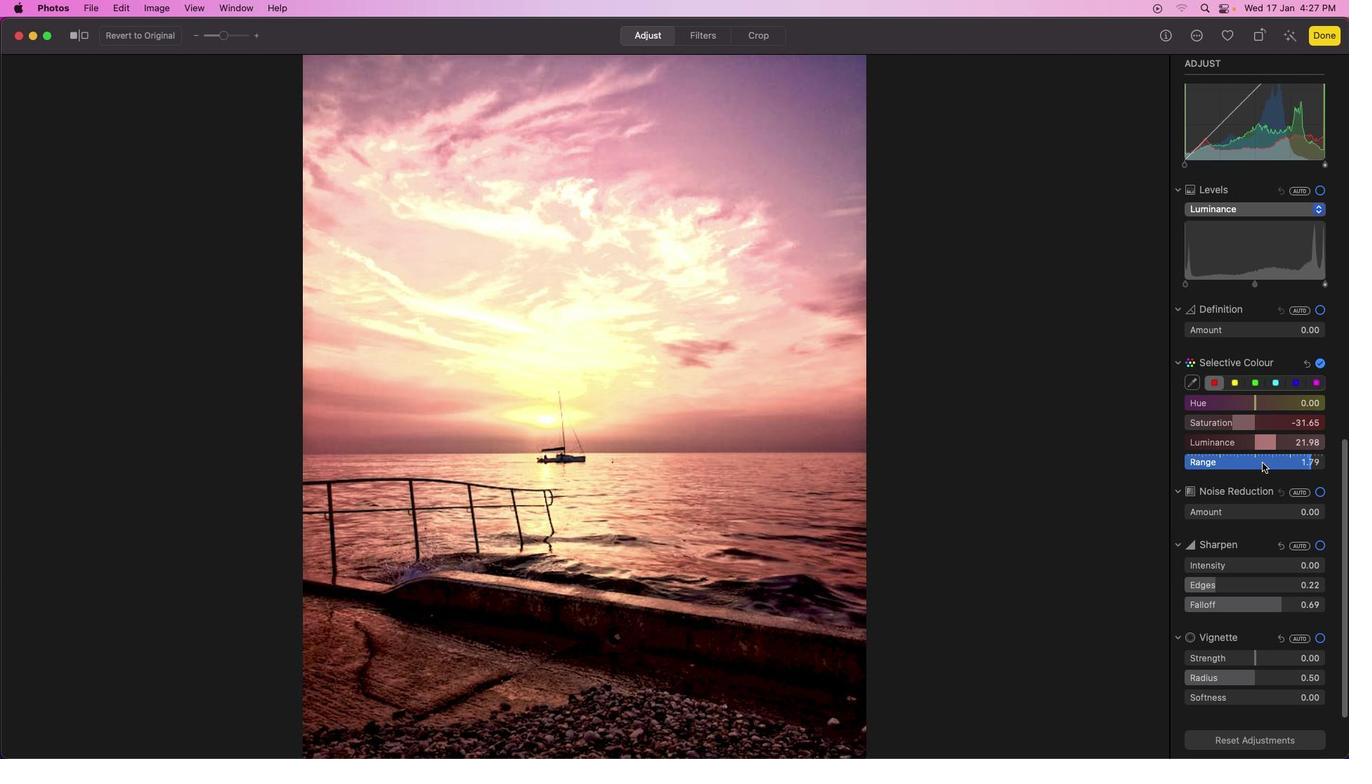 
Action: Mouse scrolled (1263, 463) with delta (0, 0)
Screenshot: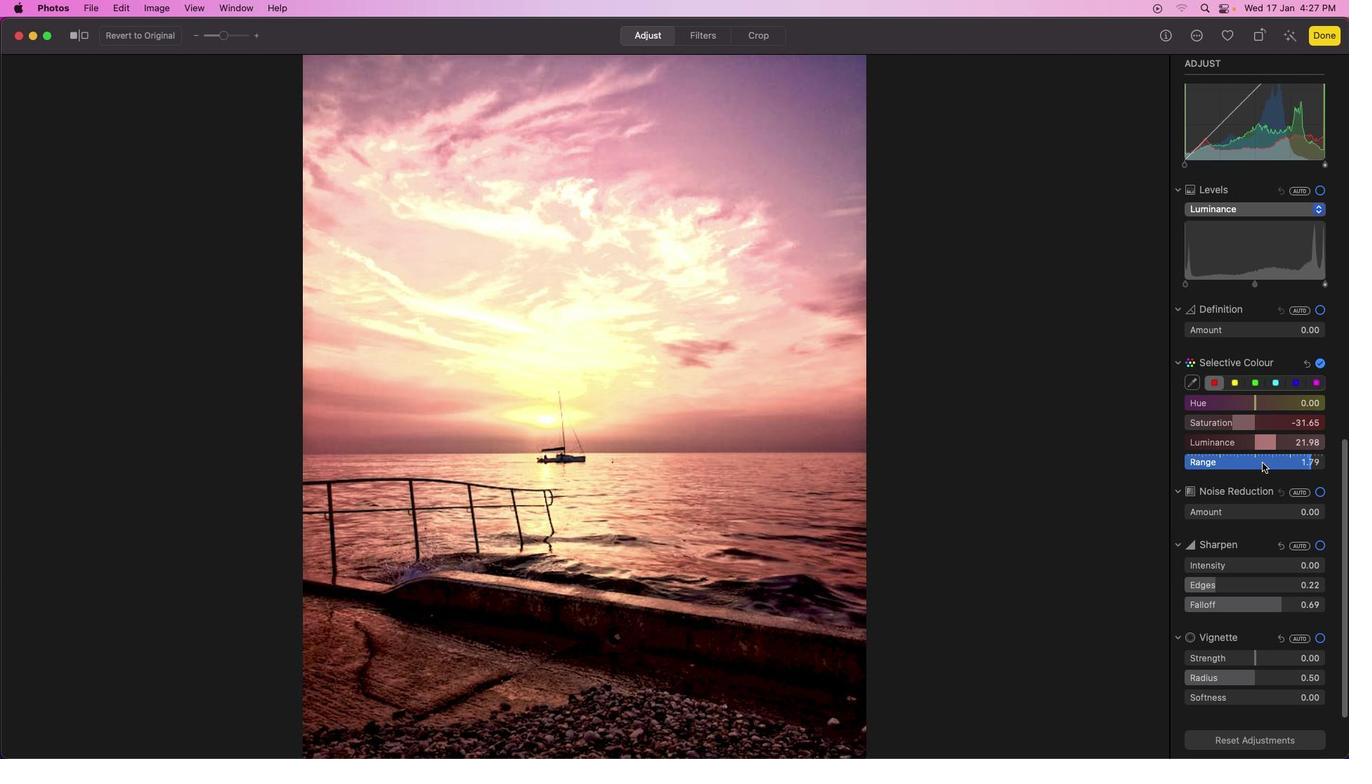 
Action: Mouse scrolled (1263, 463) with delta (0, -2)
